 Task: Set up an automation rule to send a Slack message when a version is unreleased and configure issue transitions when parent issues are completed.
Action: Mouse moved to (803, 130)
Screenshot: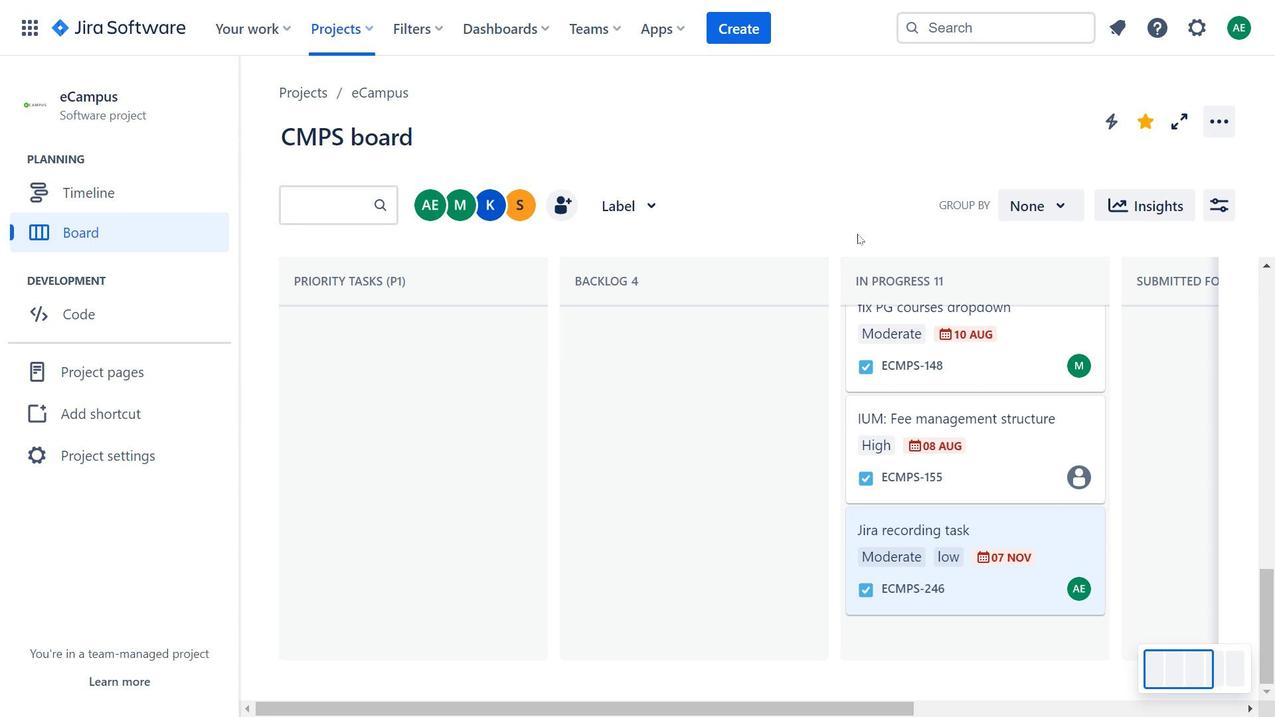
Action: Mouse scrolled (803, 131) with delta (0, 0)
Screenshot: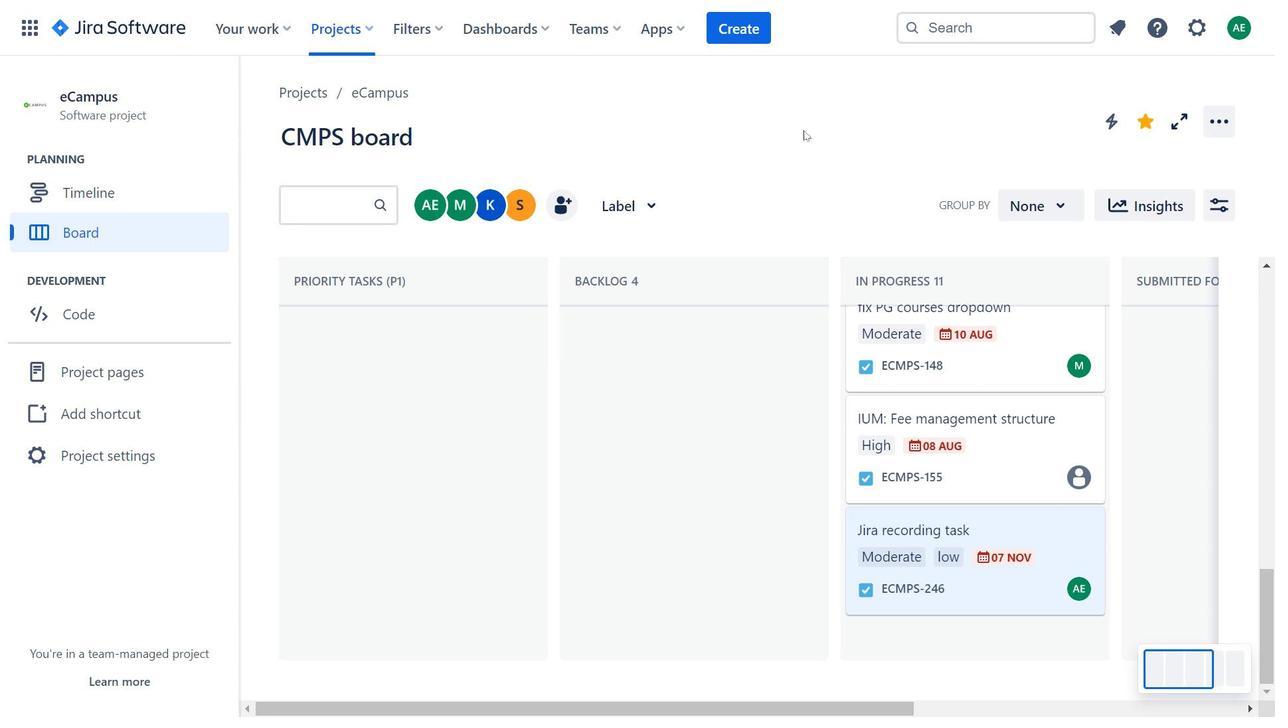 
Action: Mouse scrolled (803, 131) with delta (0, 0)
Screenshot: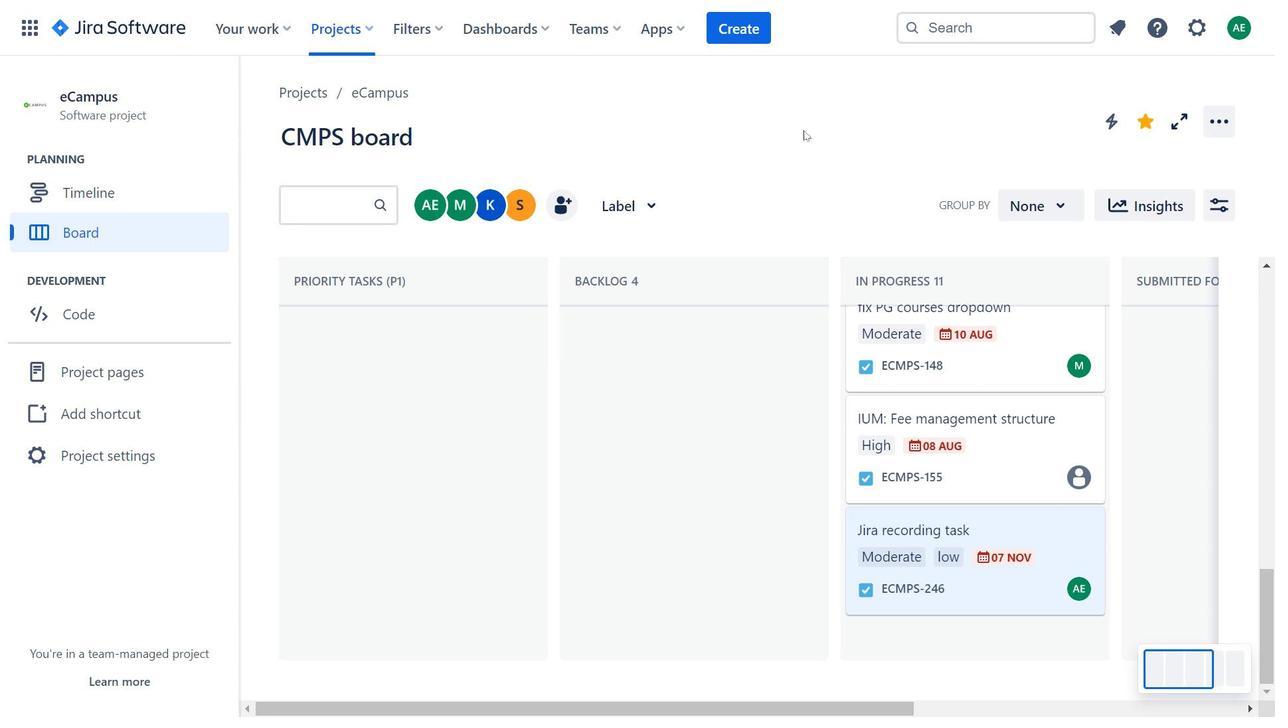 
Action: Mouse scrolled (803, 131) with delta (0, 0)
Screenshot: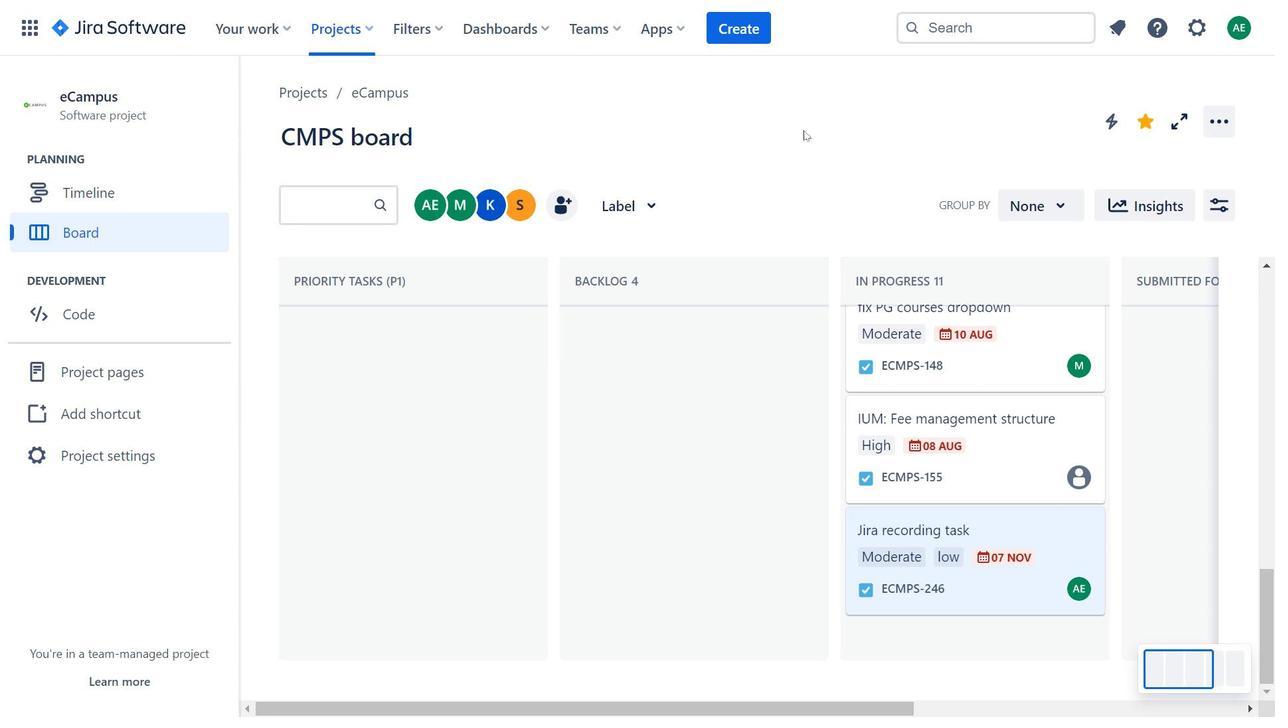 
Action: Mouse moved to (792, 166)
Screenshot: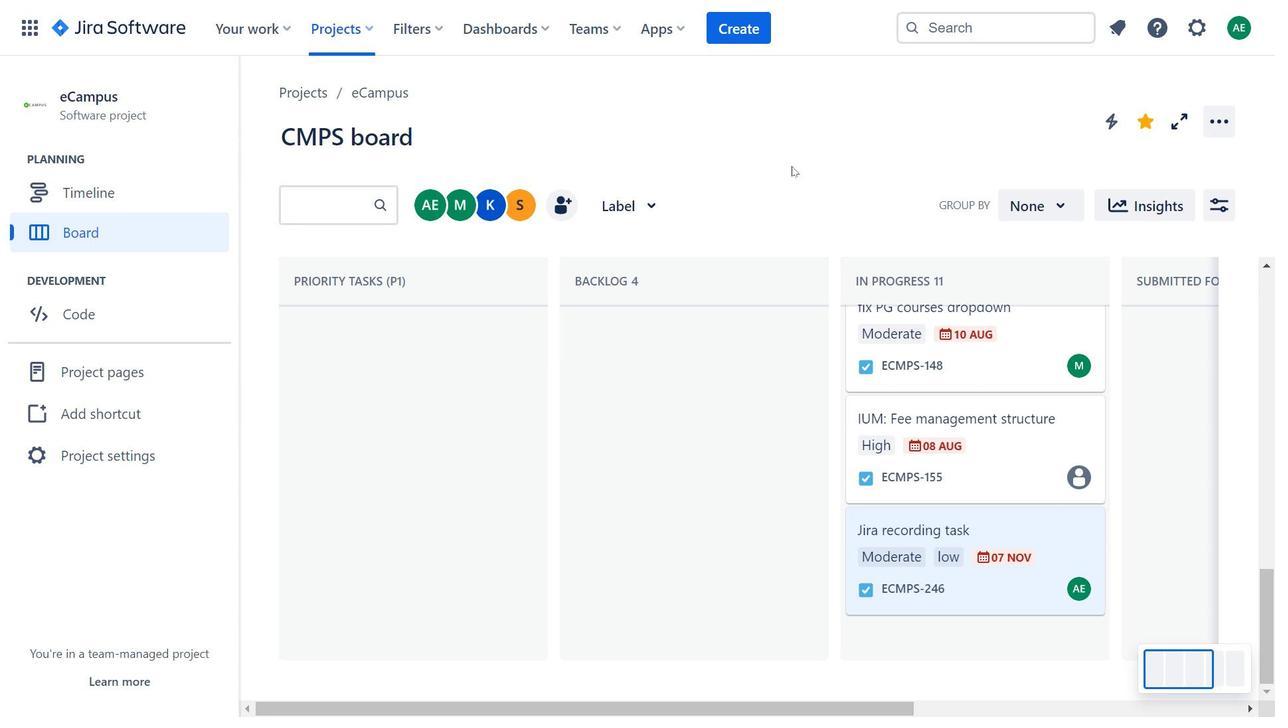 
Action: Mouse pressed left at (792, 166)
Screenshot: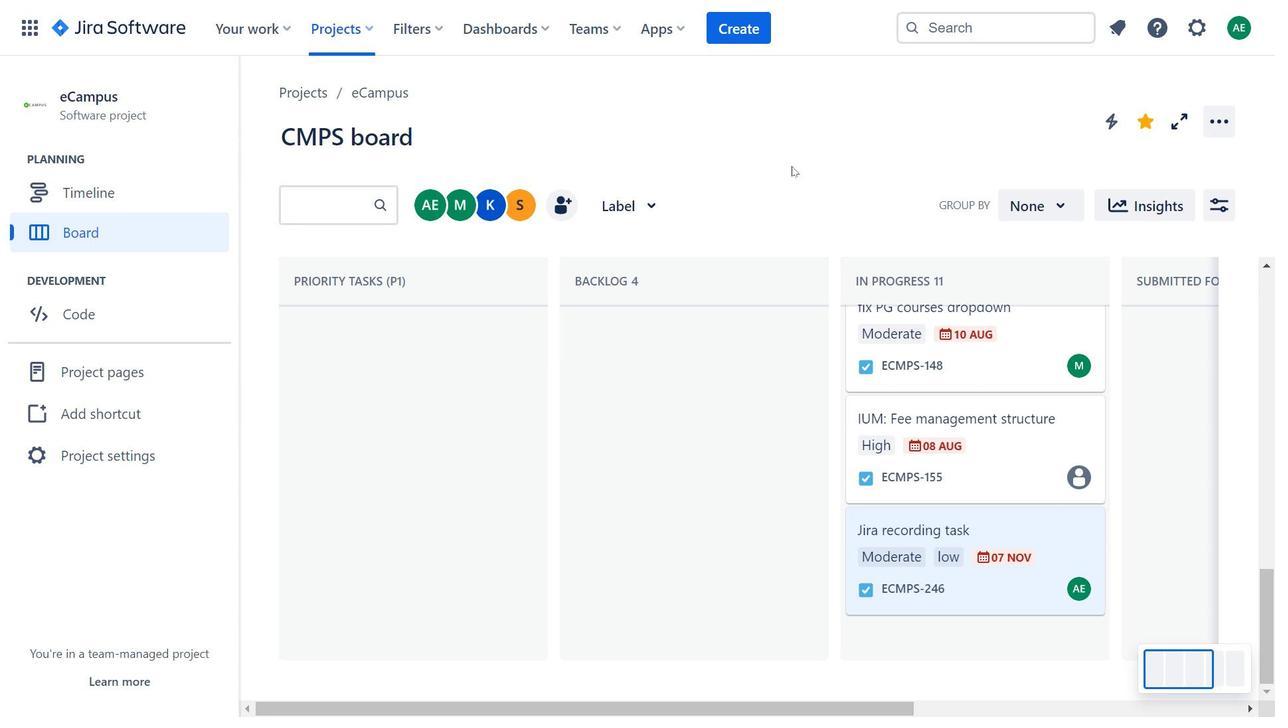 
Action: Mouse moved to (978, 543)
Screenshot: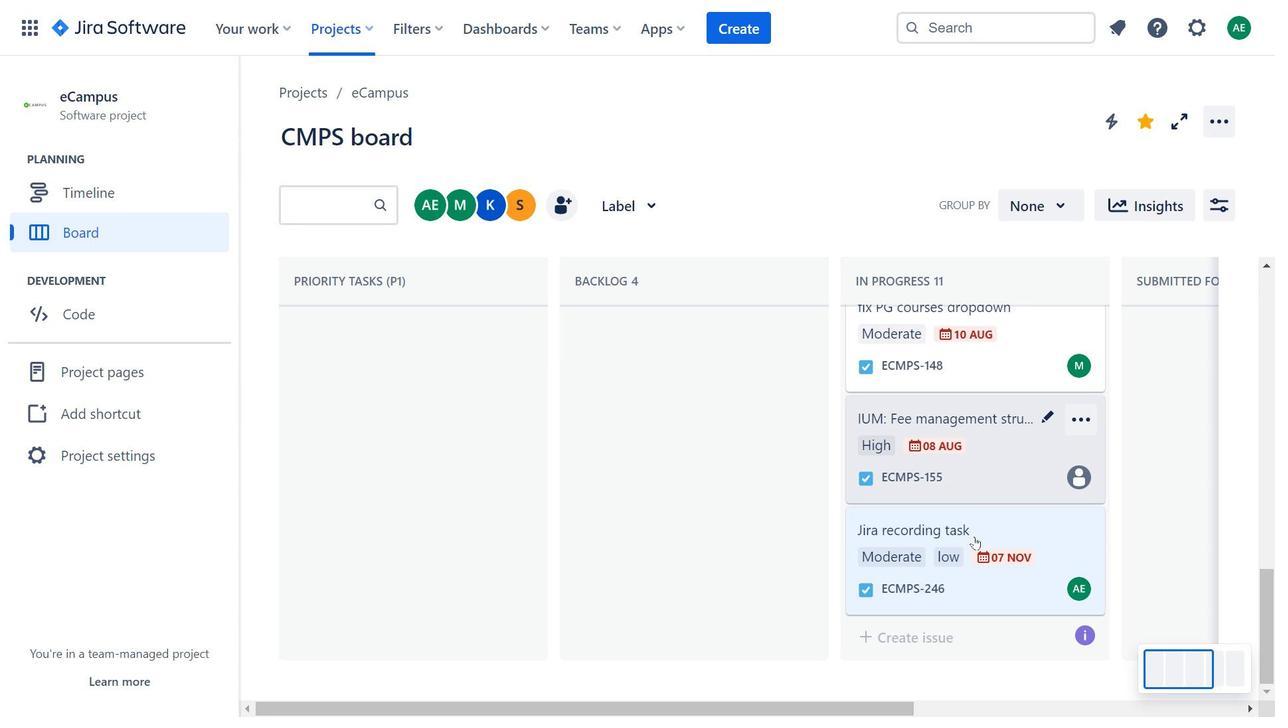 
Action: Mouse pressed left at (978, 543)
Screenshot: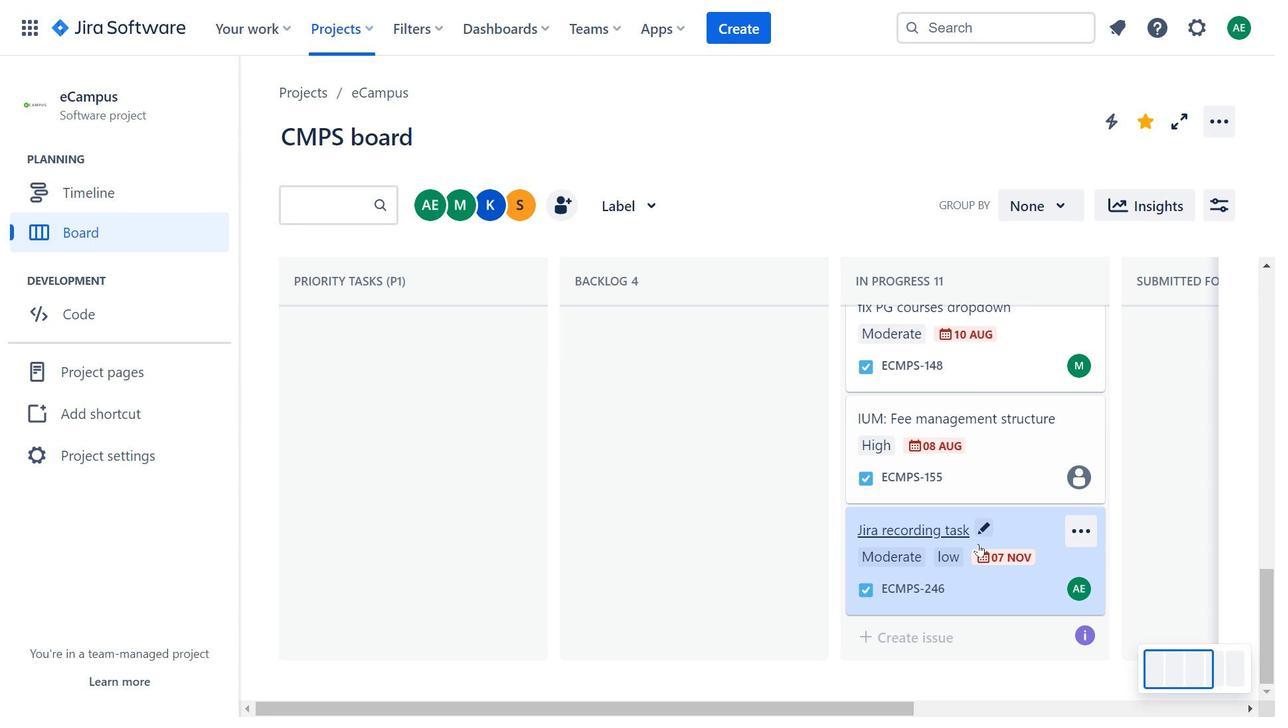 
Action: Mouse moved to (480, 116)
Screenshot: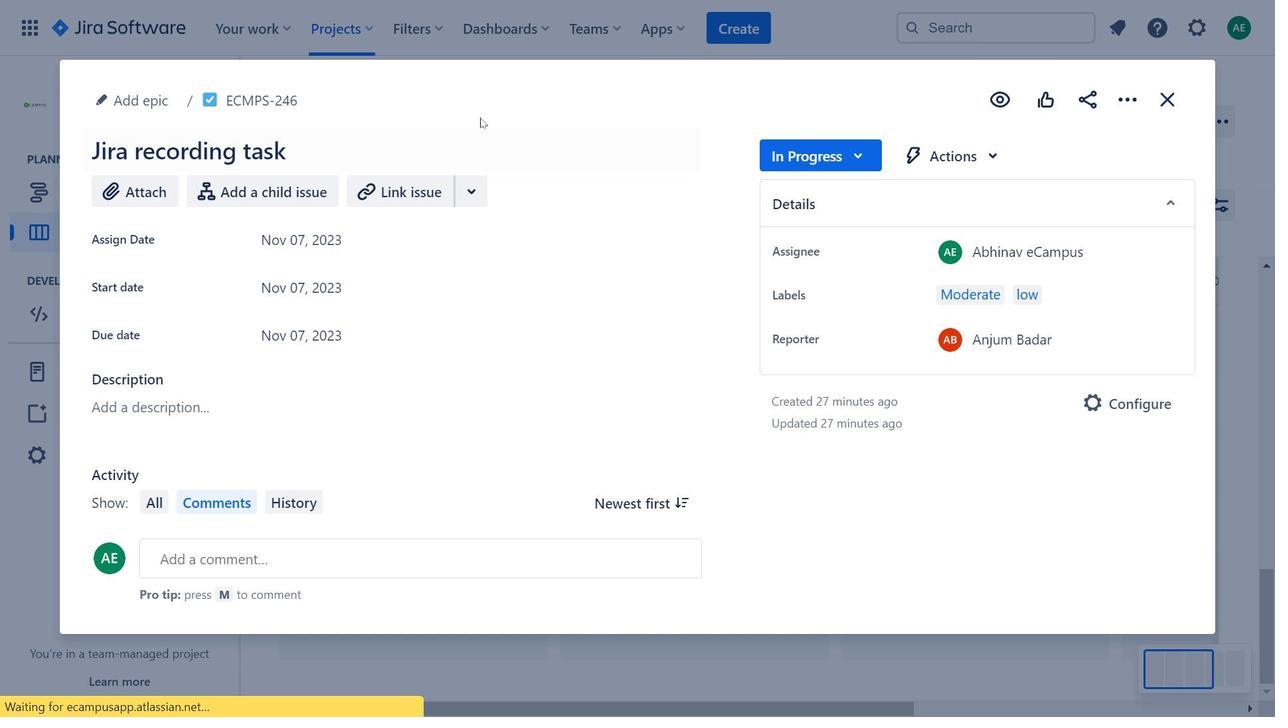 
Action: Mouse pressed left at (480, 116)
Screenshot: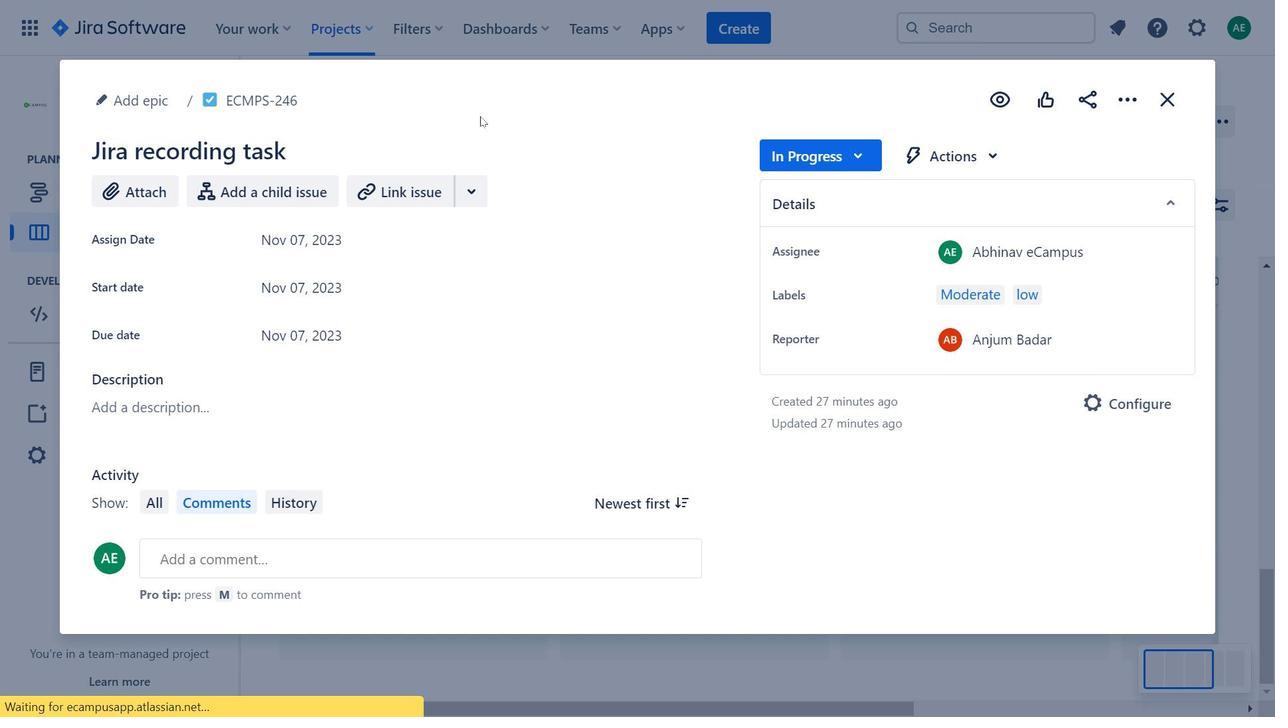 
Action: Mouse moved to (351, 285)
Screenshot: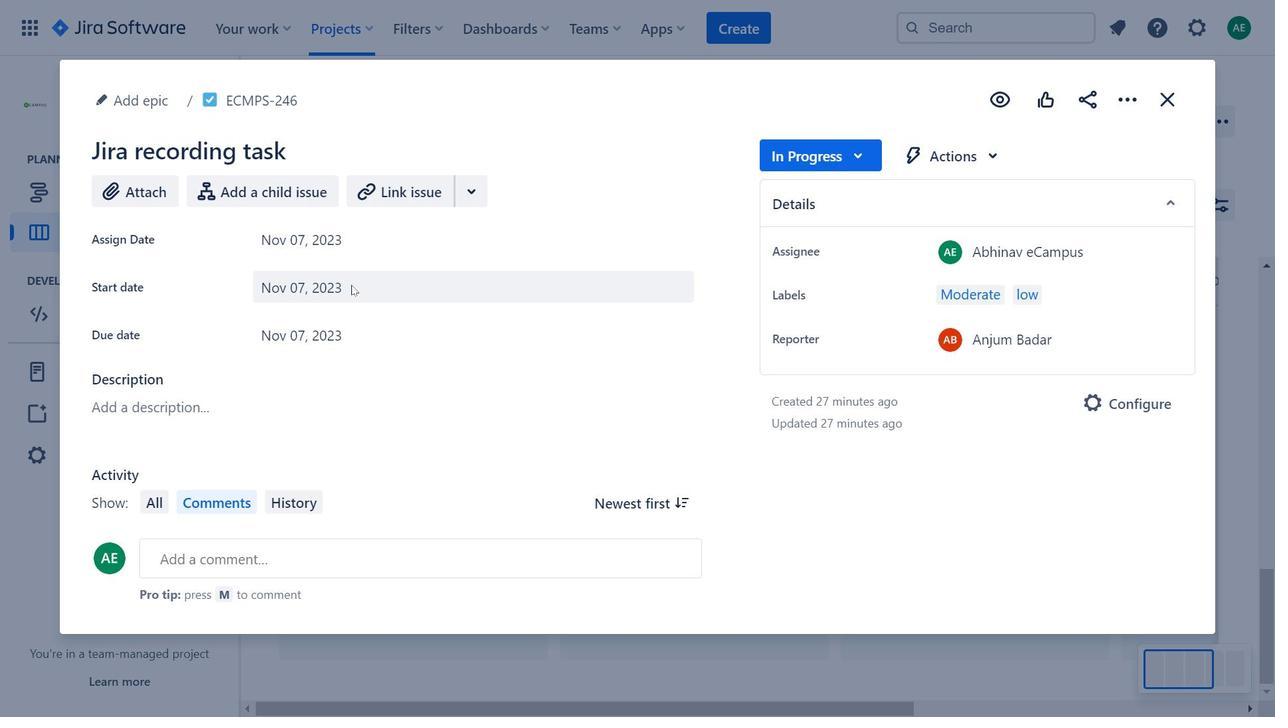 
Action: Mouse pressed left at (351, 285)
Screenshot: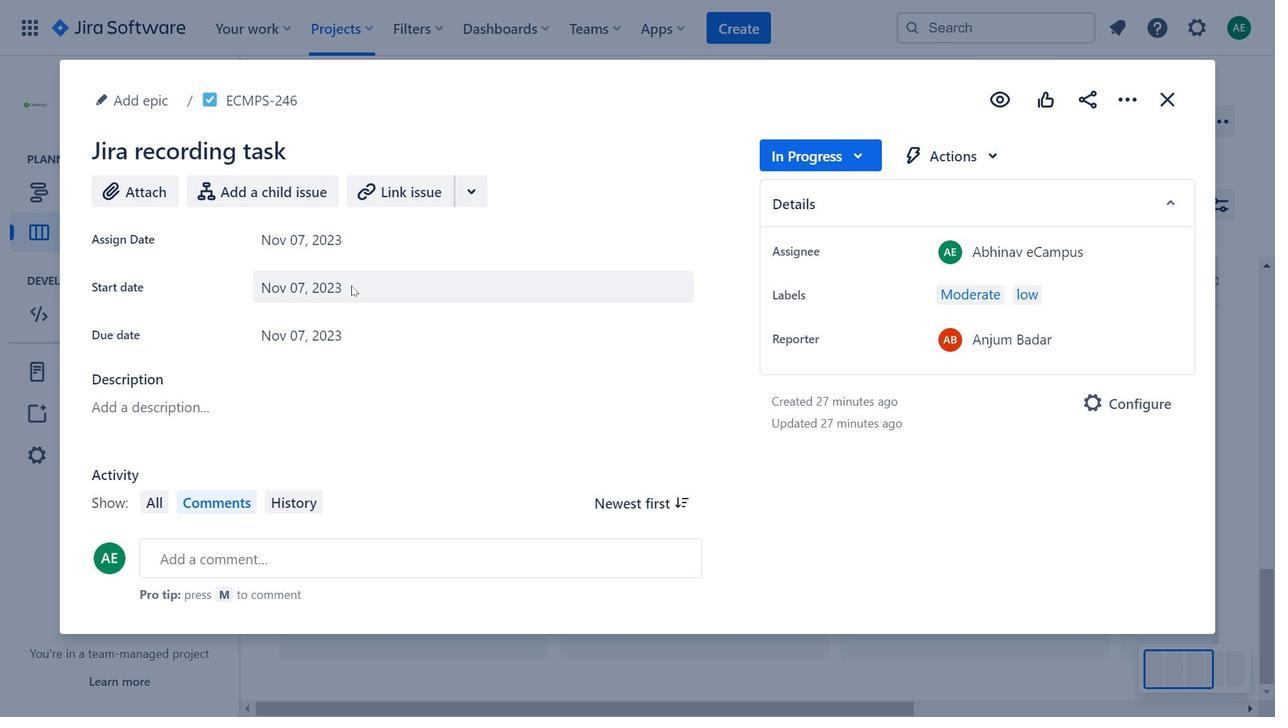 
Action: Mouse moved to (862, 156)
Screenshot: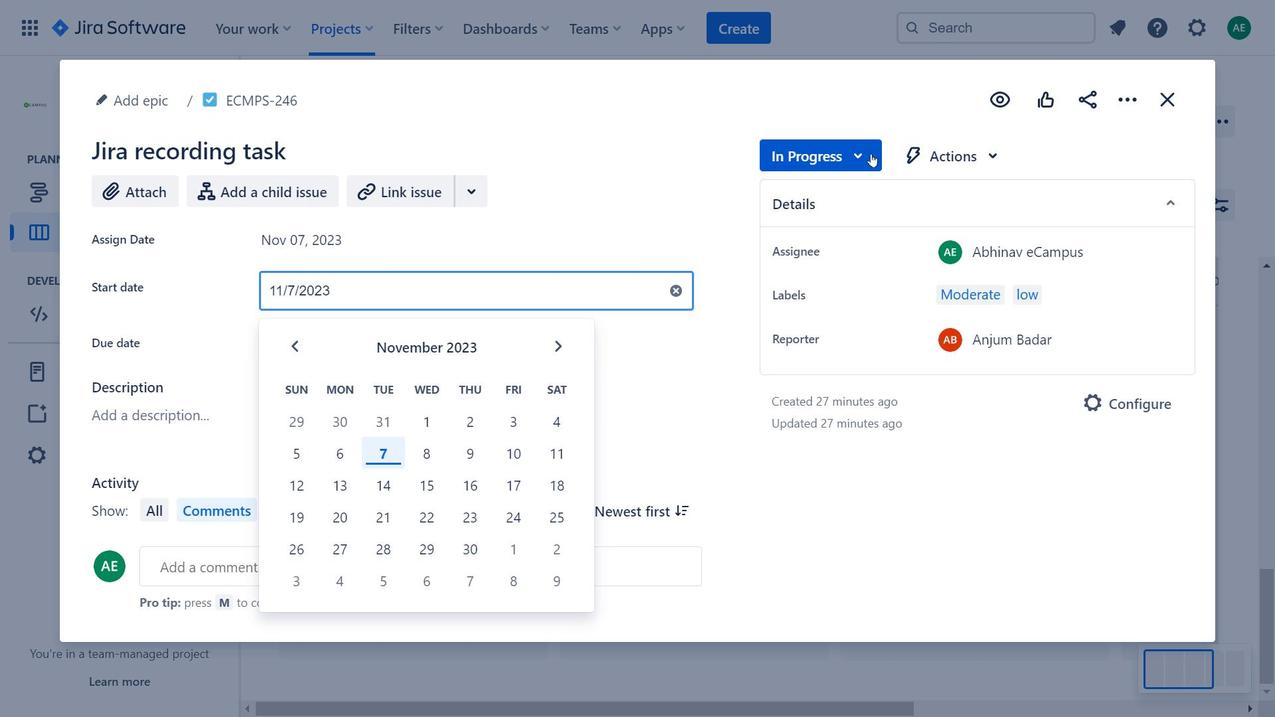 
Action: Mouse pressed left at (862, 156)
Screenshot: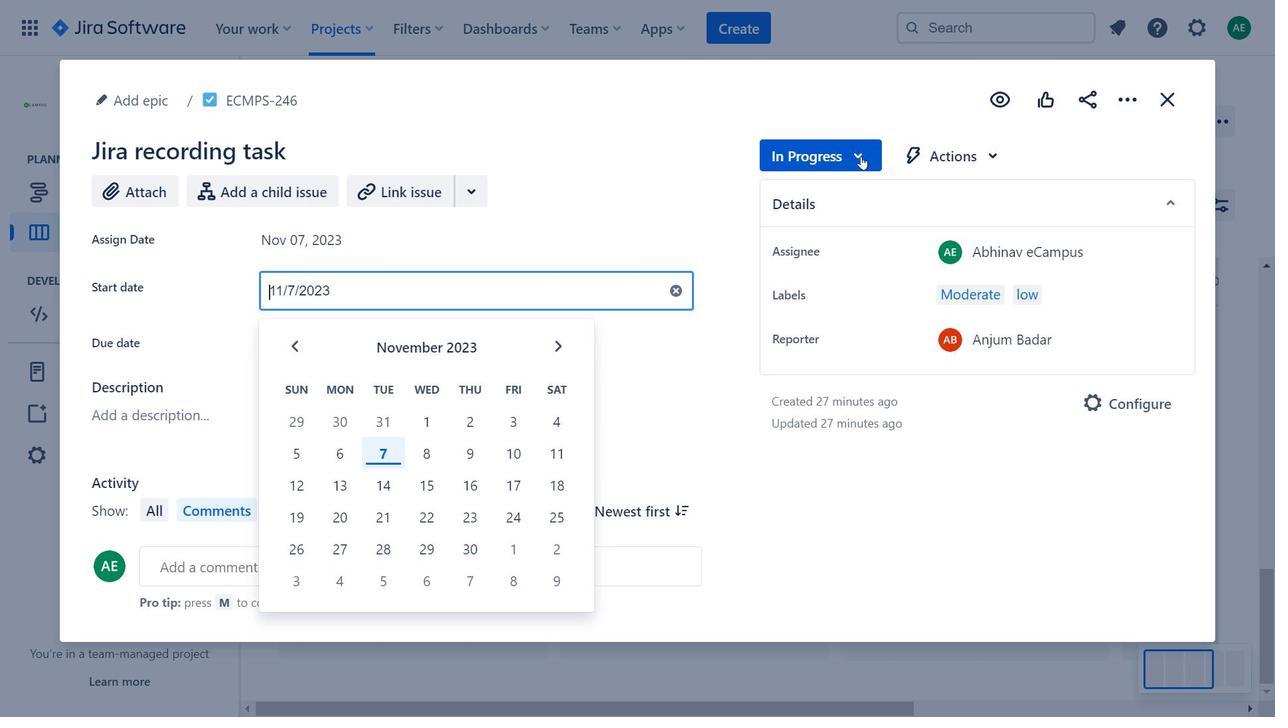 
Action: Mouse moved to (866, 321)
Screenshot: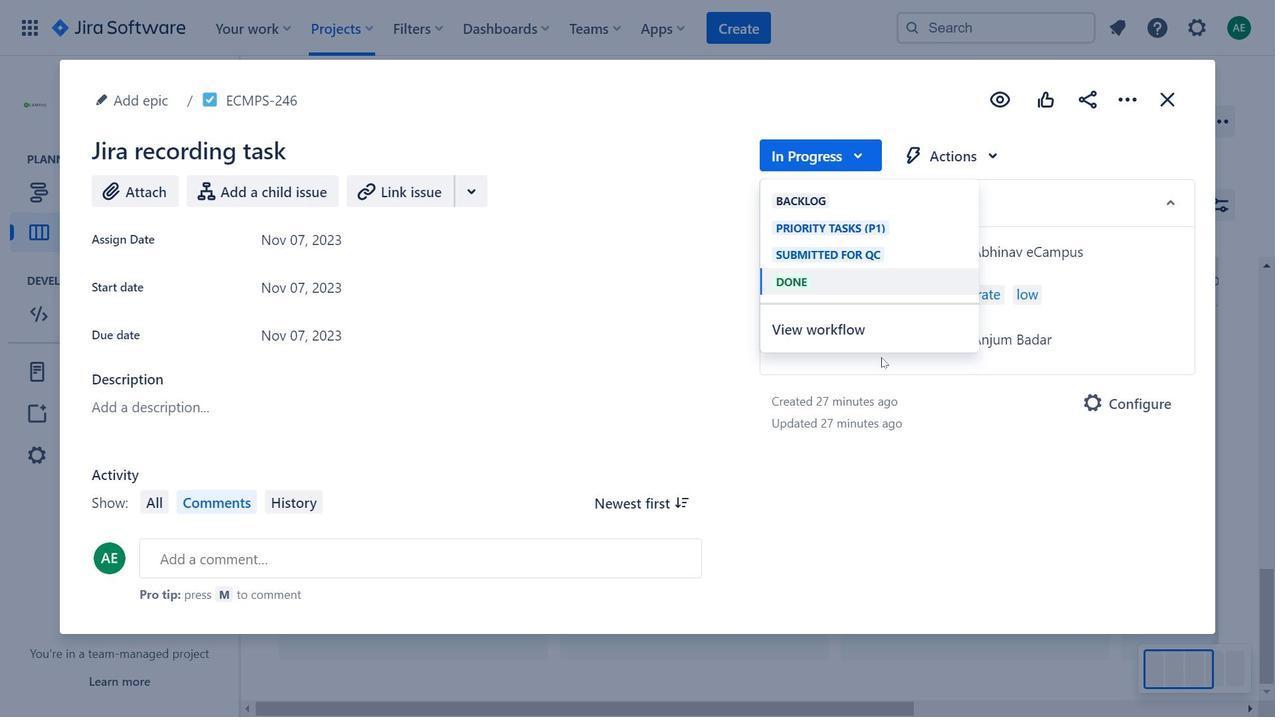 
Action: Mouse pressed left at (866, 321)
Screenshot: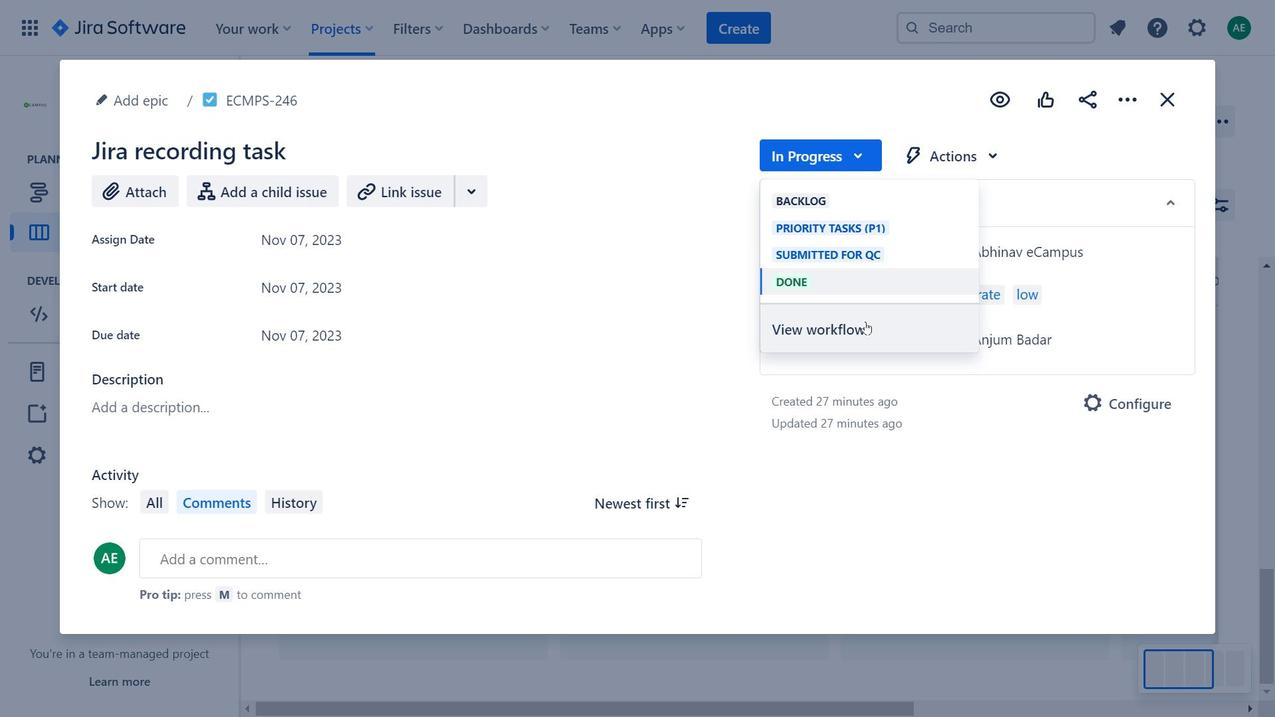 
Action: Mouse moved to (94, 96)
Screenshot: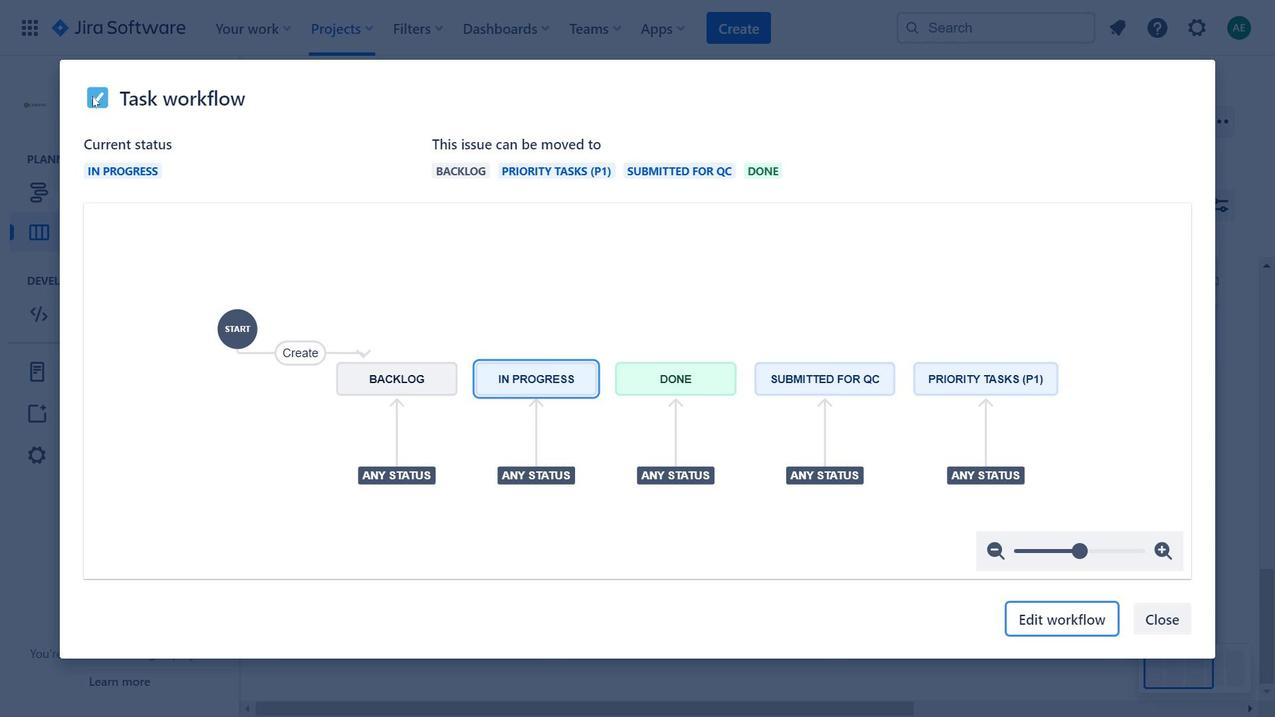 
Action: Mouse pressed left at (94, 96)
Screenshot: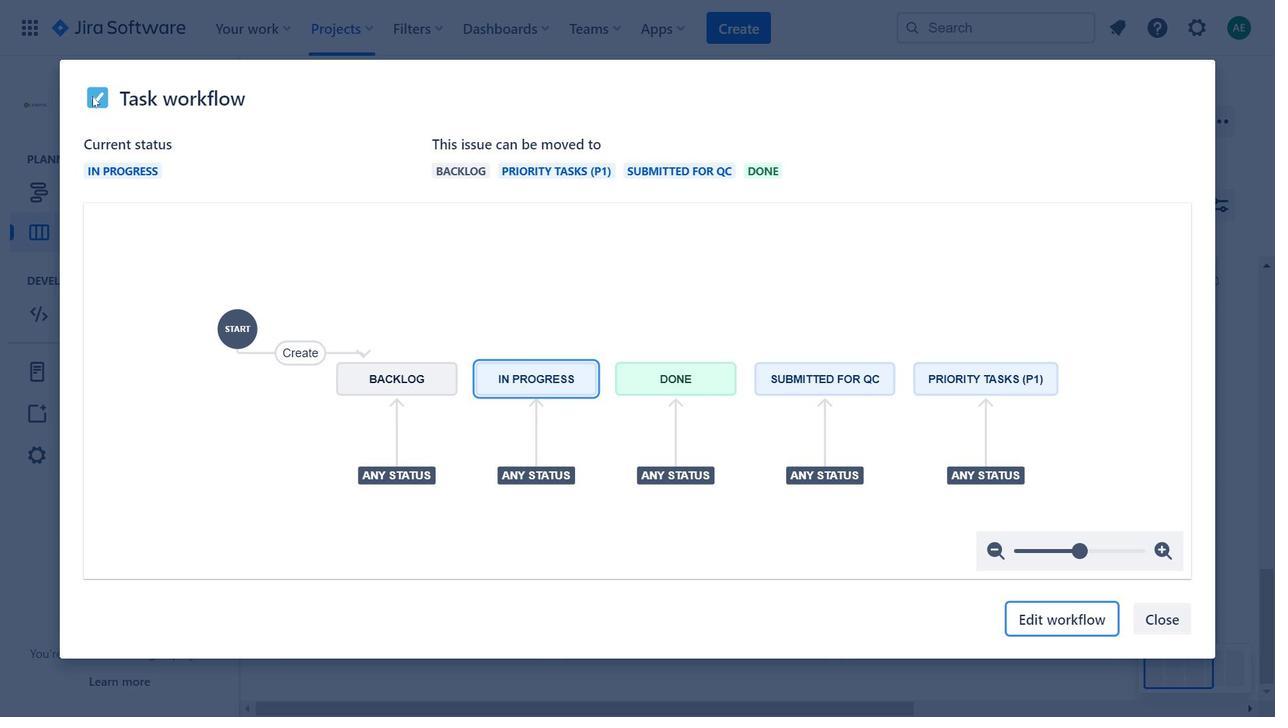 
Action: Mouse moved to (1157, 550)
Screenshot: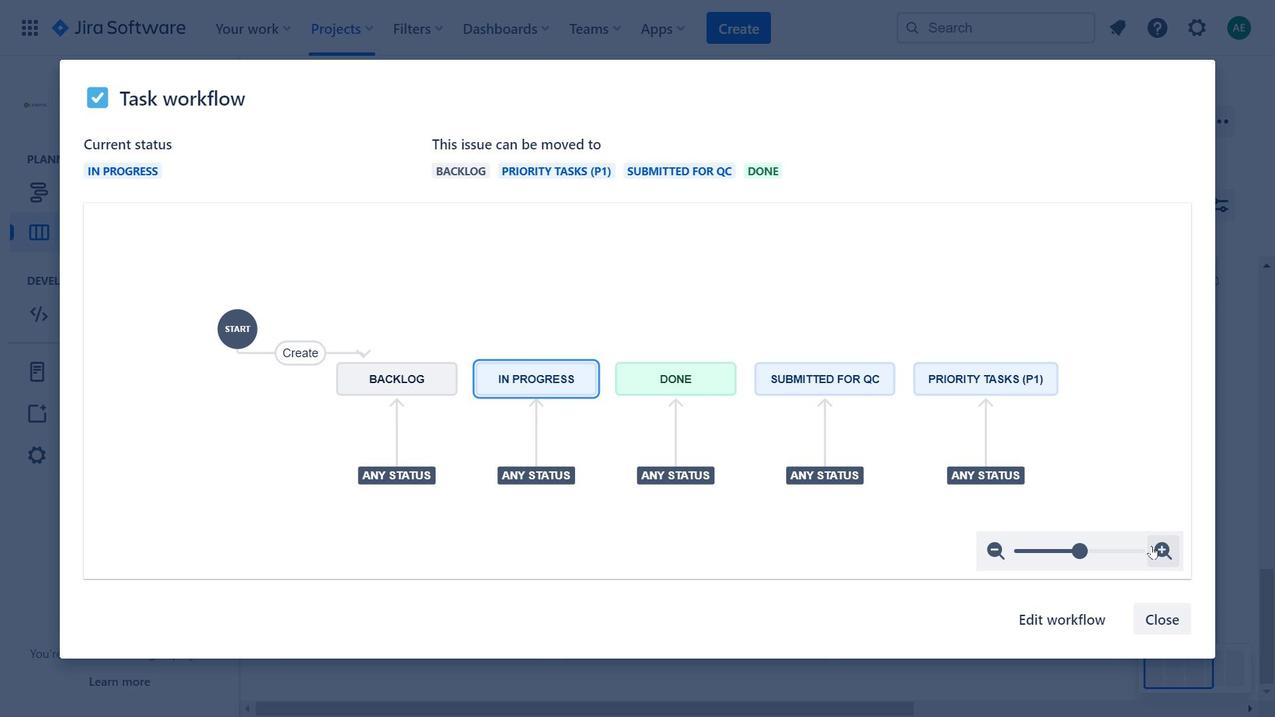 
Action: Mouse pressed left at (1157, 550)
Screenshot: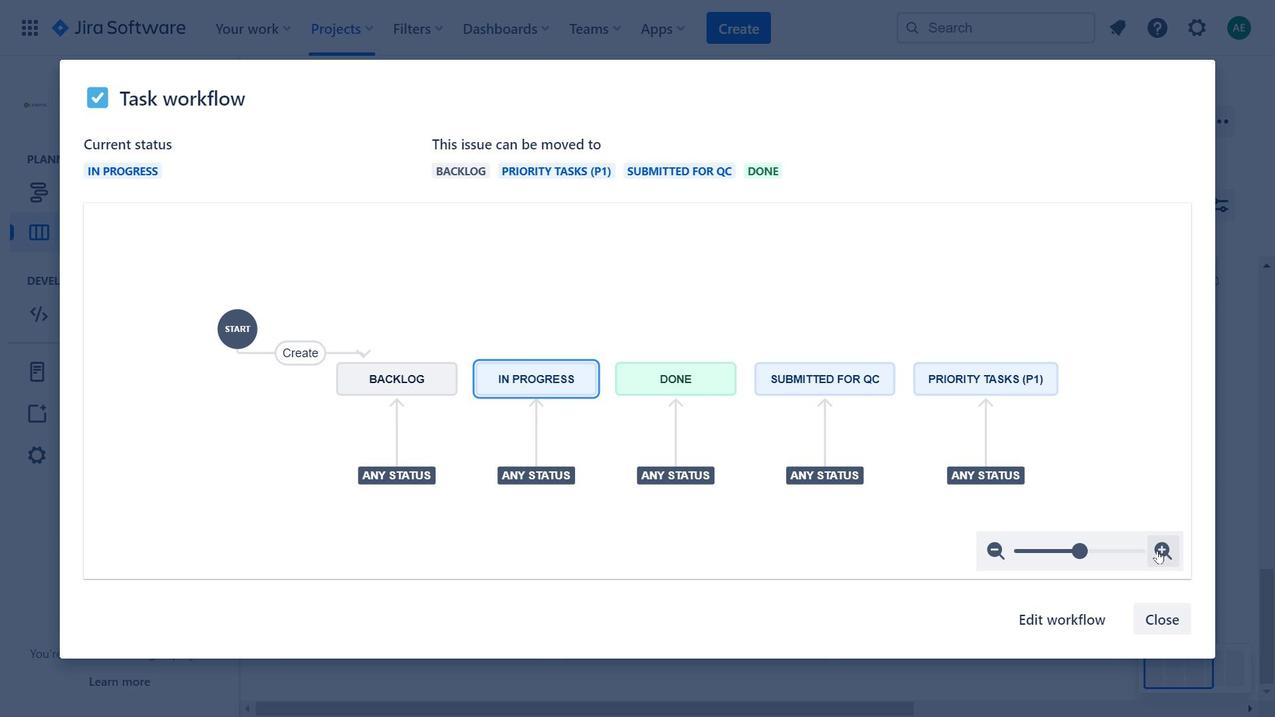 
Action: Mouse pressed left at (1157, 550)
Screenshot: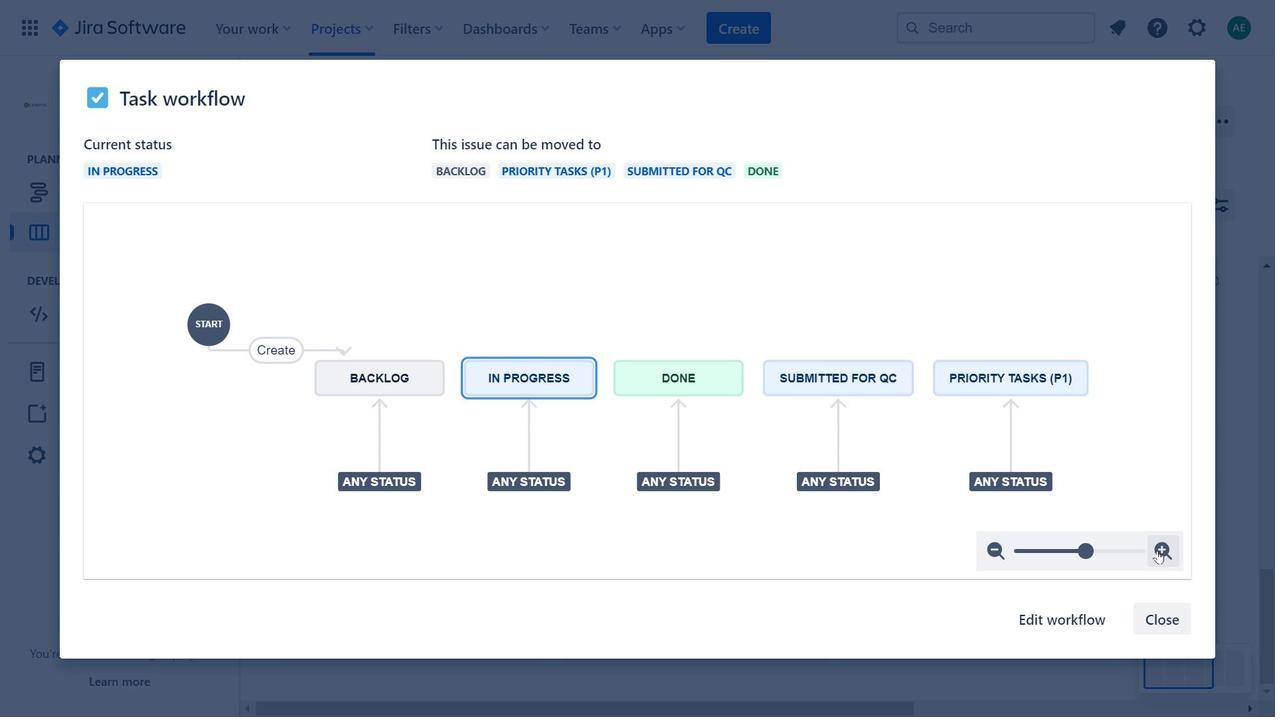
Action: Mouse moved to (1158, 551)
Screenshot: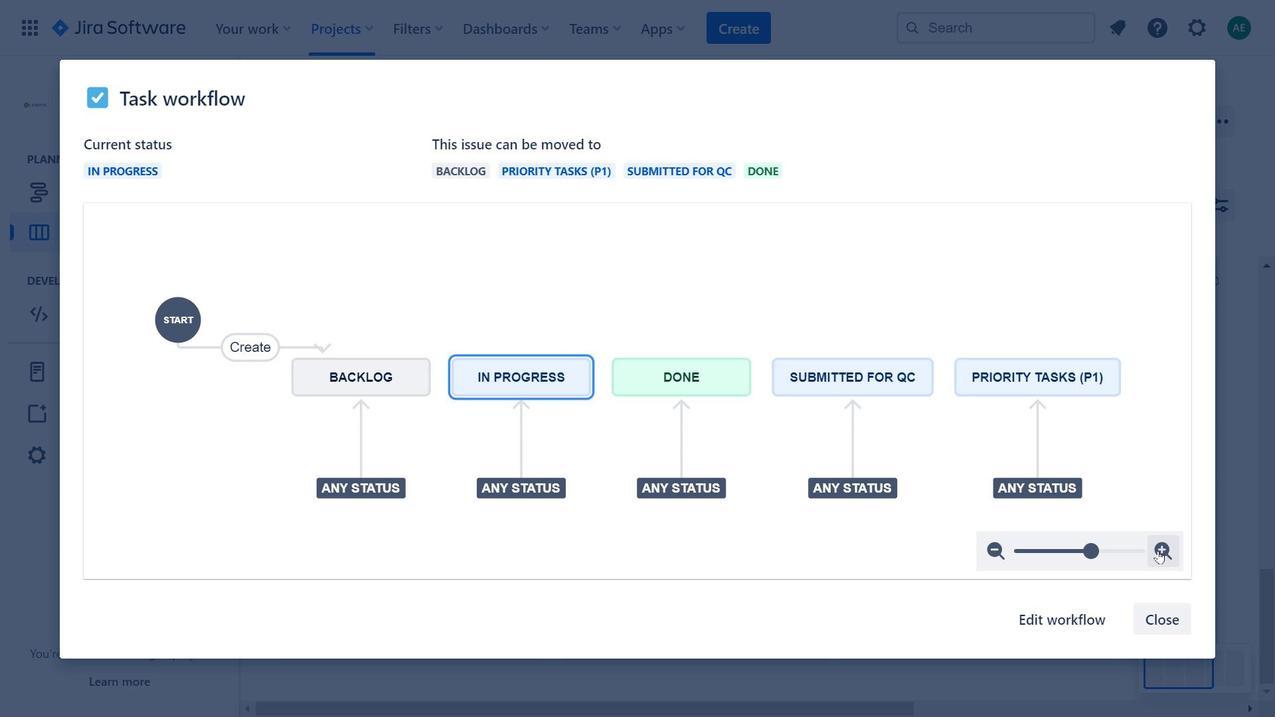 
Action: Mouse pressed left at (1158, 551)
Screenshot: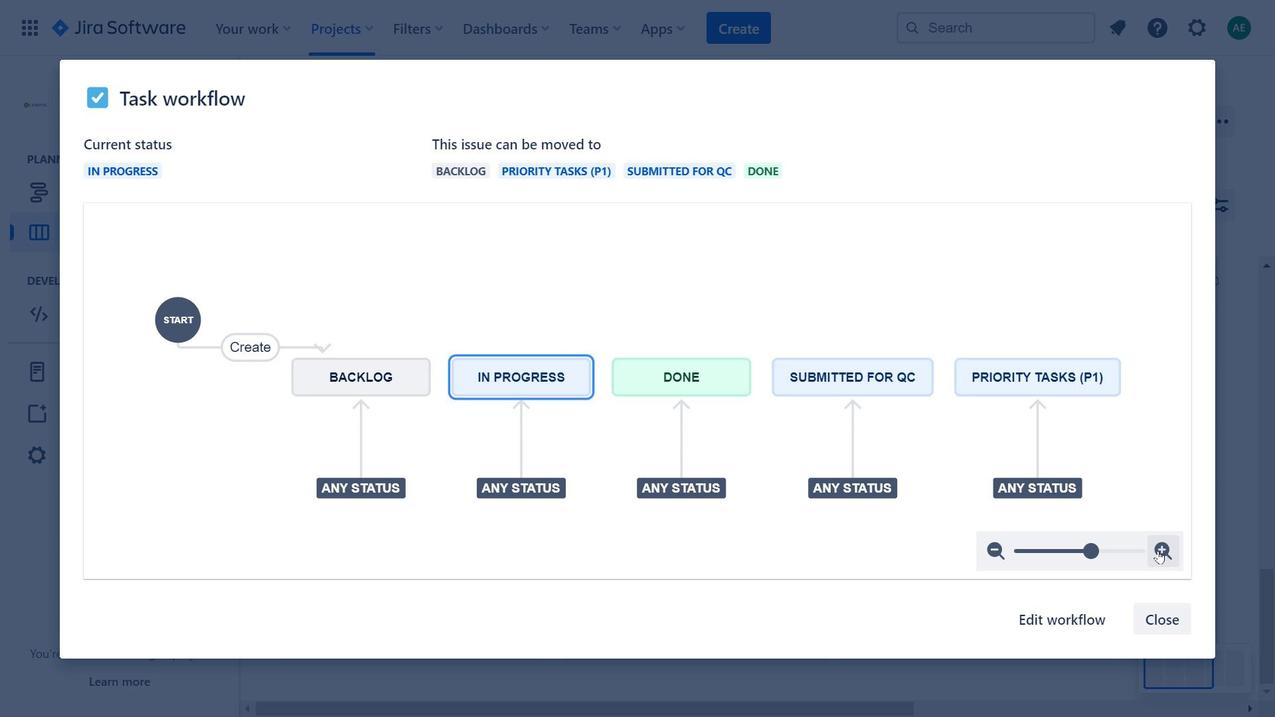 
Action: Mouse moved to (980, 423)
Screenshot: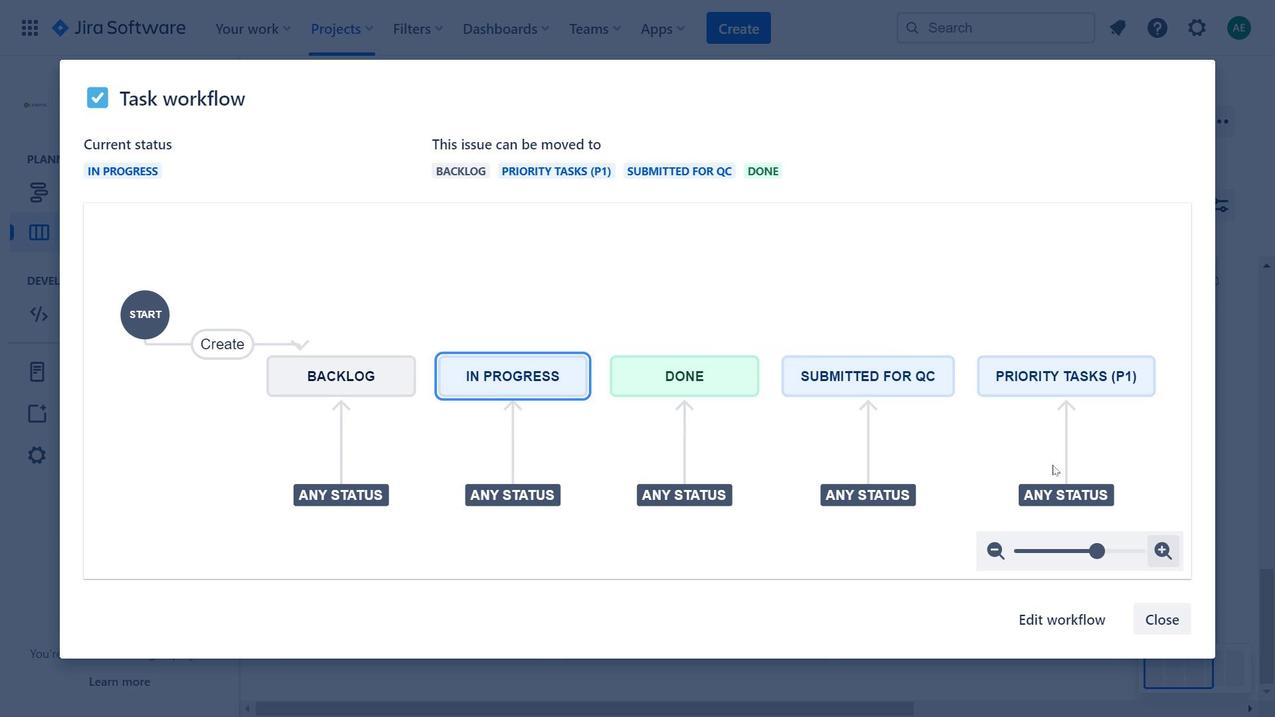 
Action: Mouse pressed left at (980, 423)
Screenshot: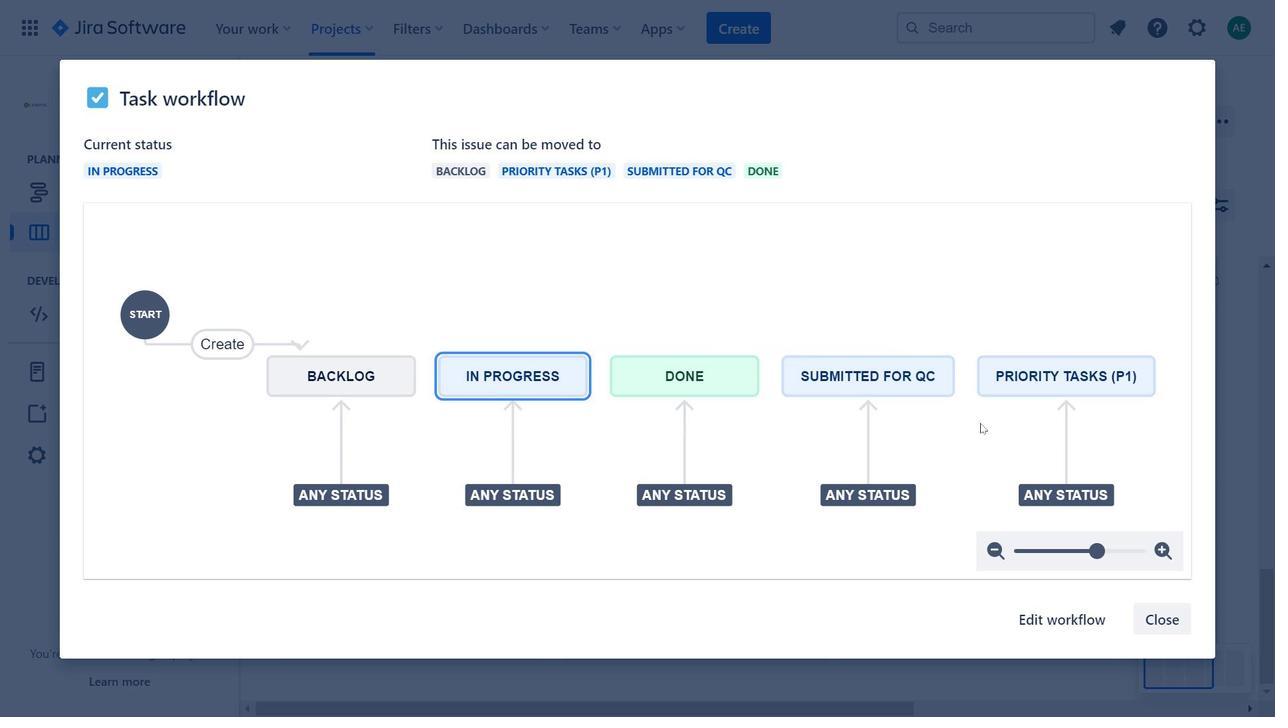 
Action: Mouse moved to (961, 398)
Screenshot: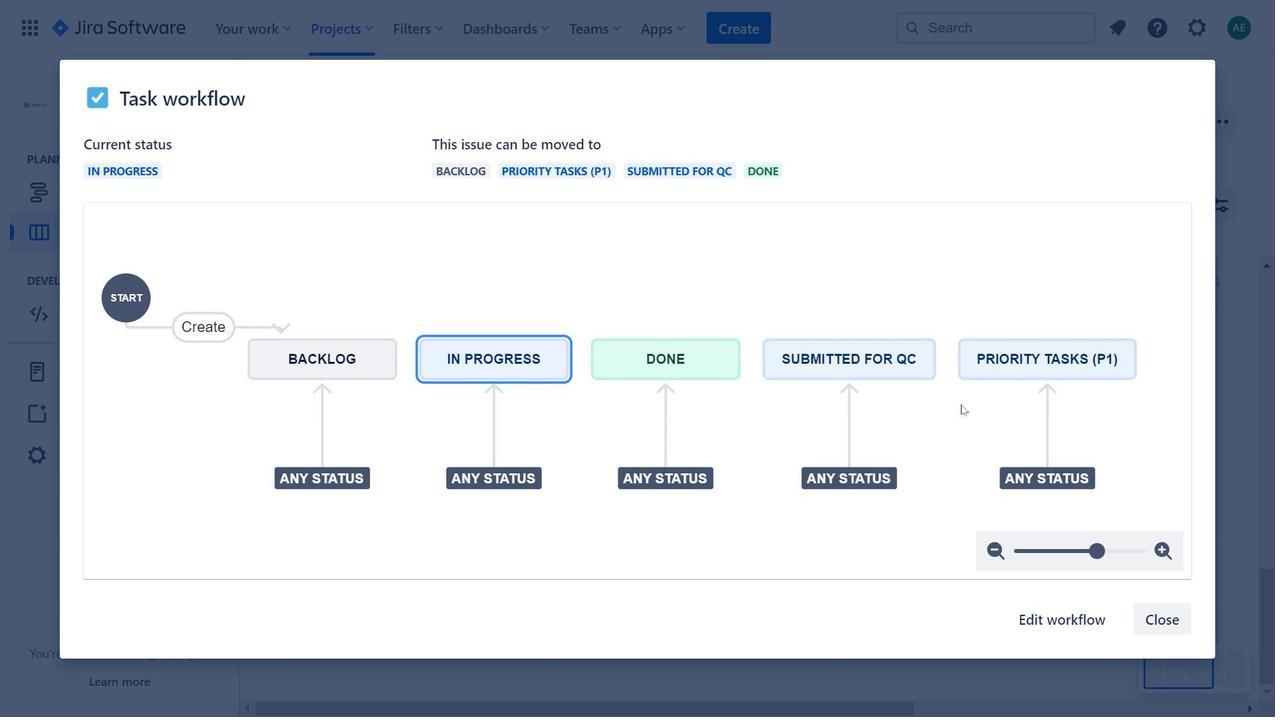 
Action: Mouse pressed left at (961, 398)
Screenshot: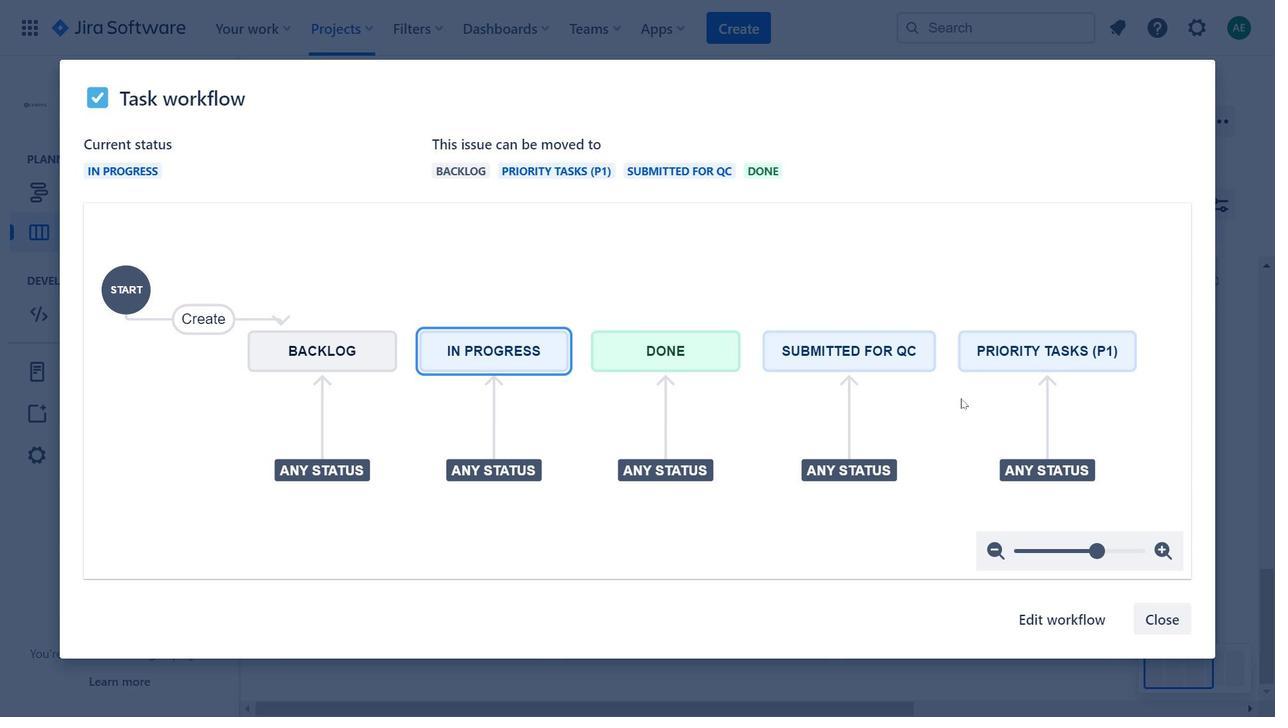 
Action: Mouse moved to (919, 321)
Screenshot: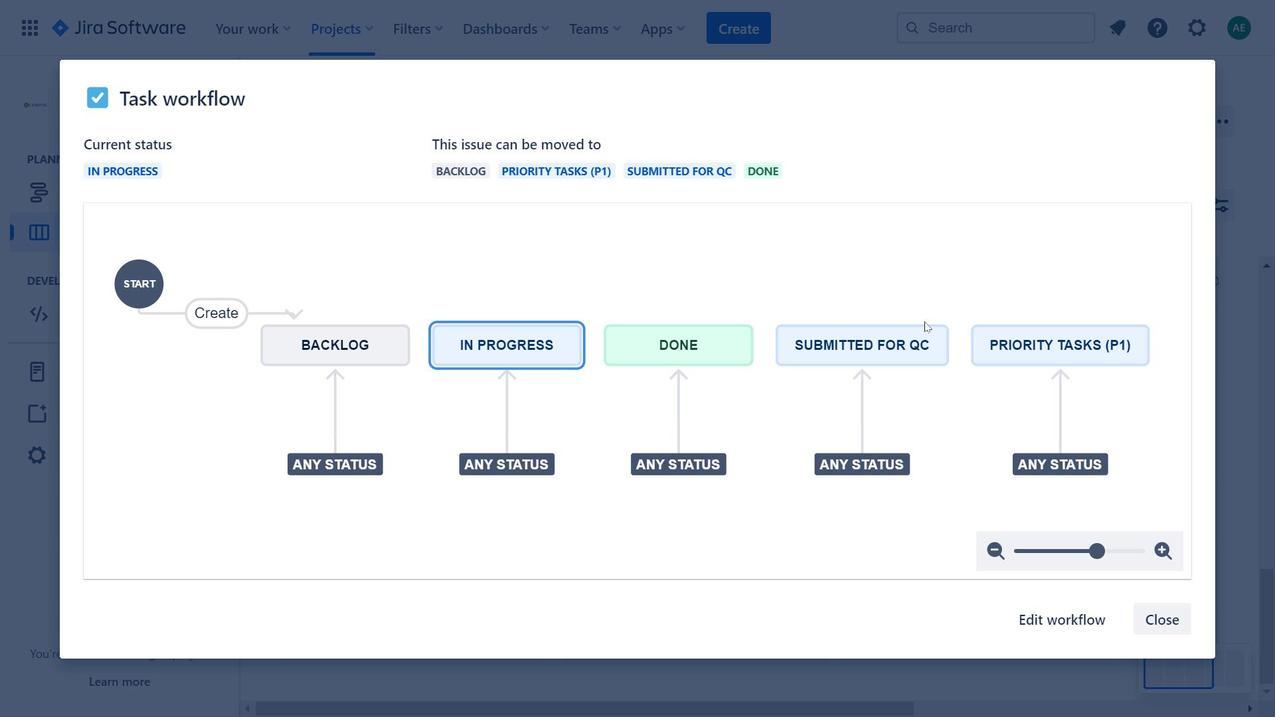 
Action: Mouse scrolled (919, 322) with delta (0, 0)
Screenshot: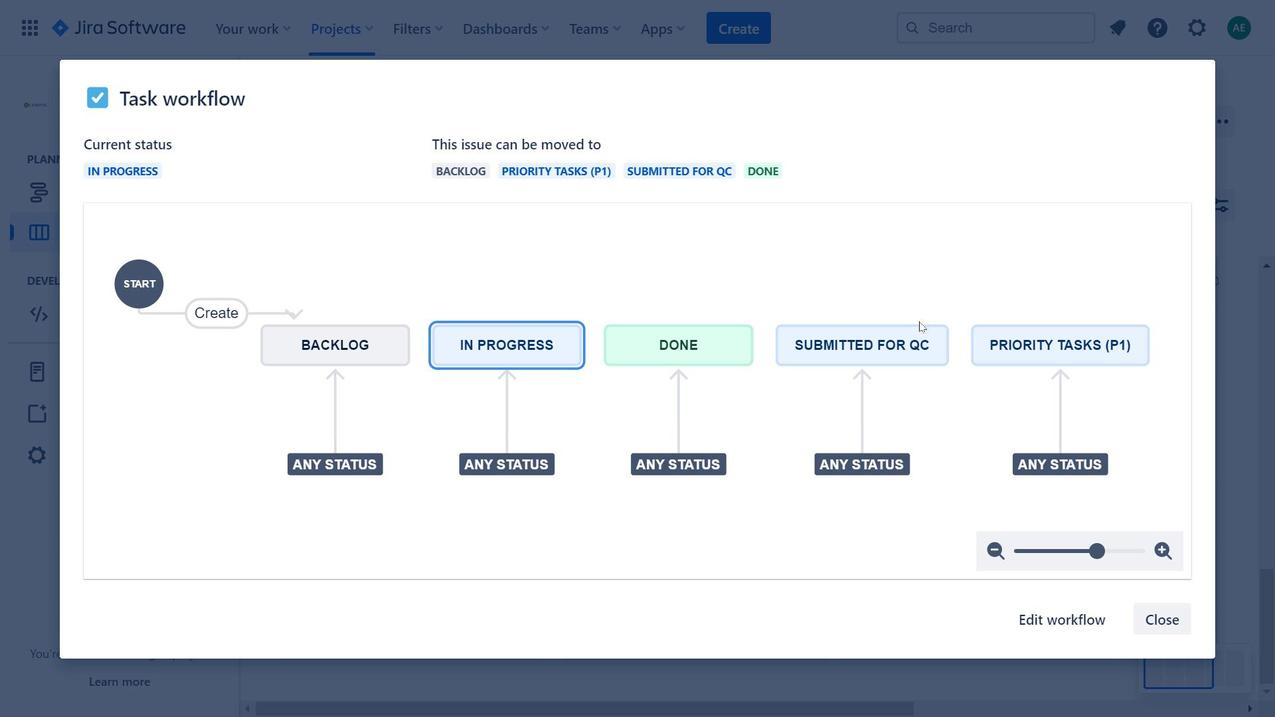 
Action: Mouse scrolled (919, 322) with delta (0, 0)
Screenshot: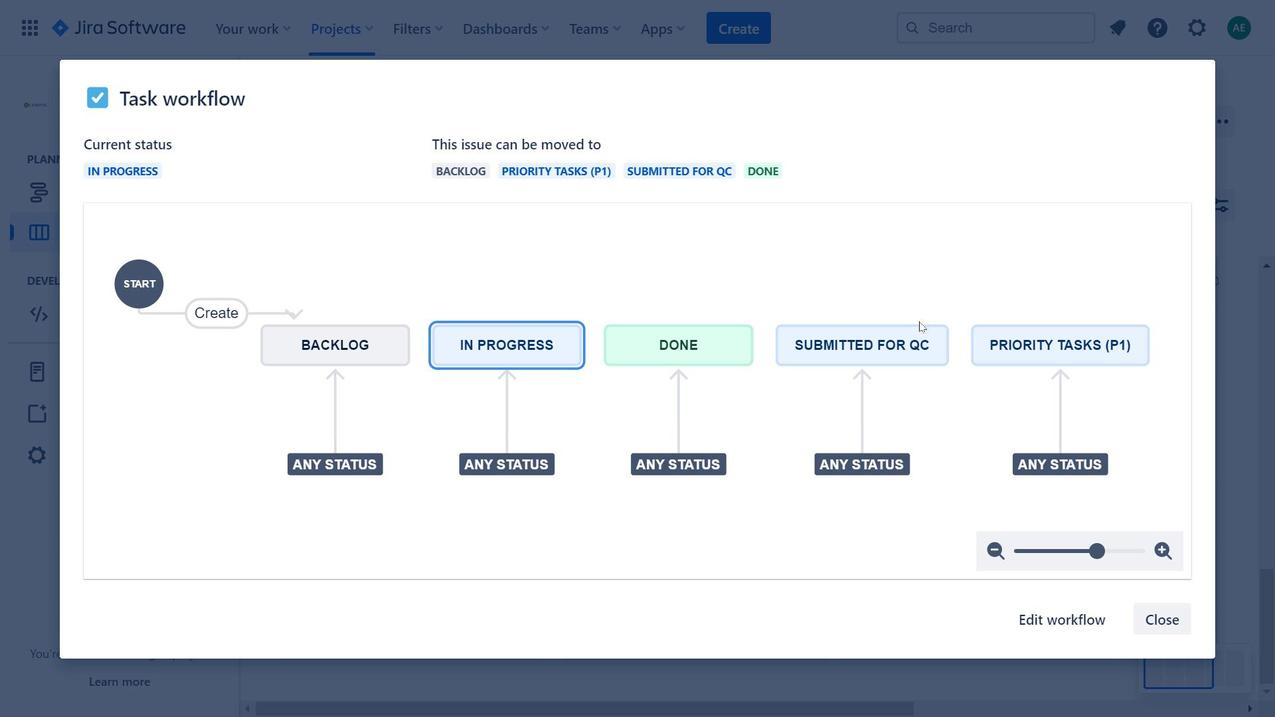 
Action: Mouse scrolled (919, 320) with delta (0, 0)
Screenshot: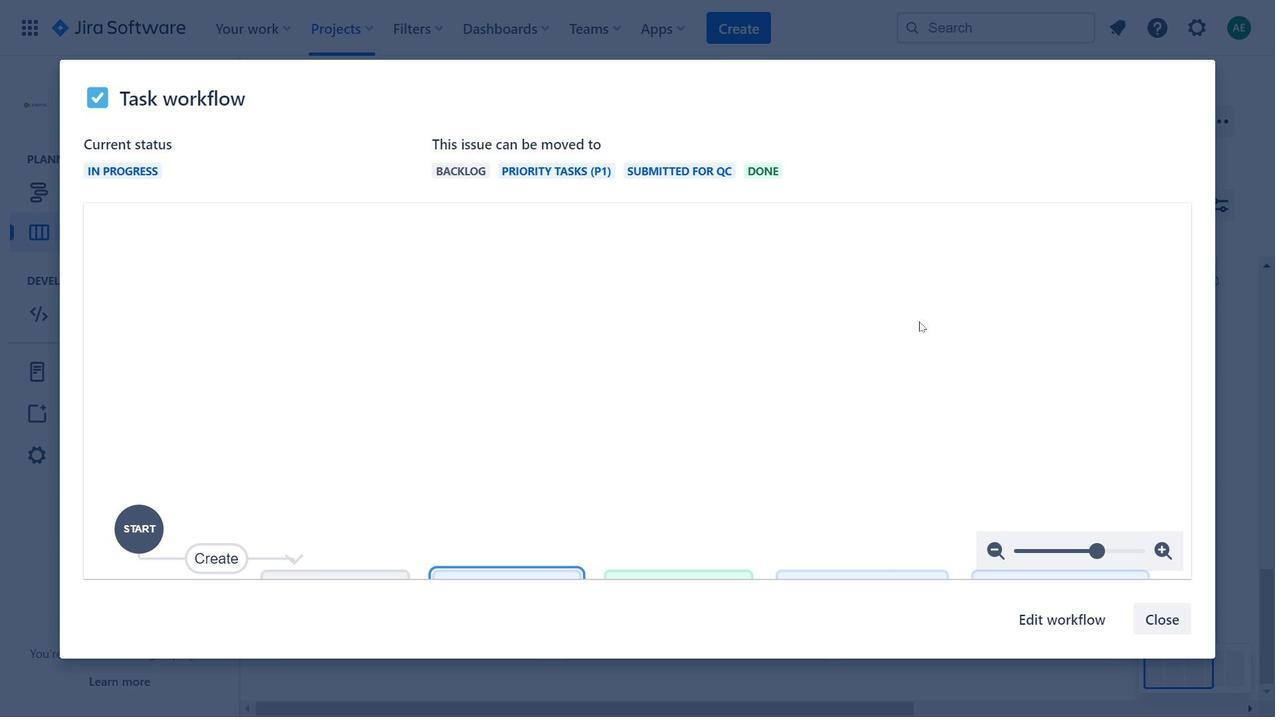
Action: Mouse scrolled (919, 320) with delta (0, 0)
Screenshot: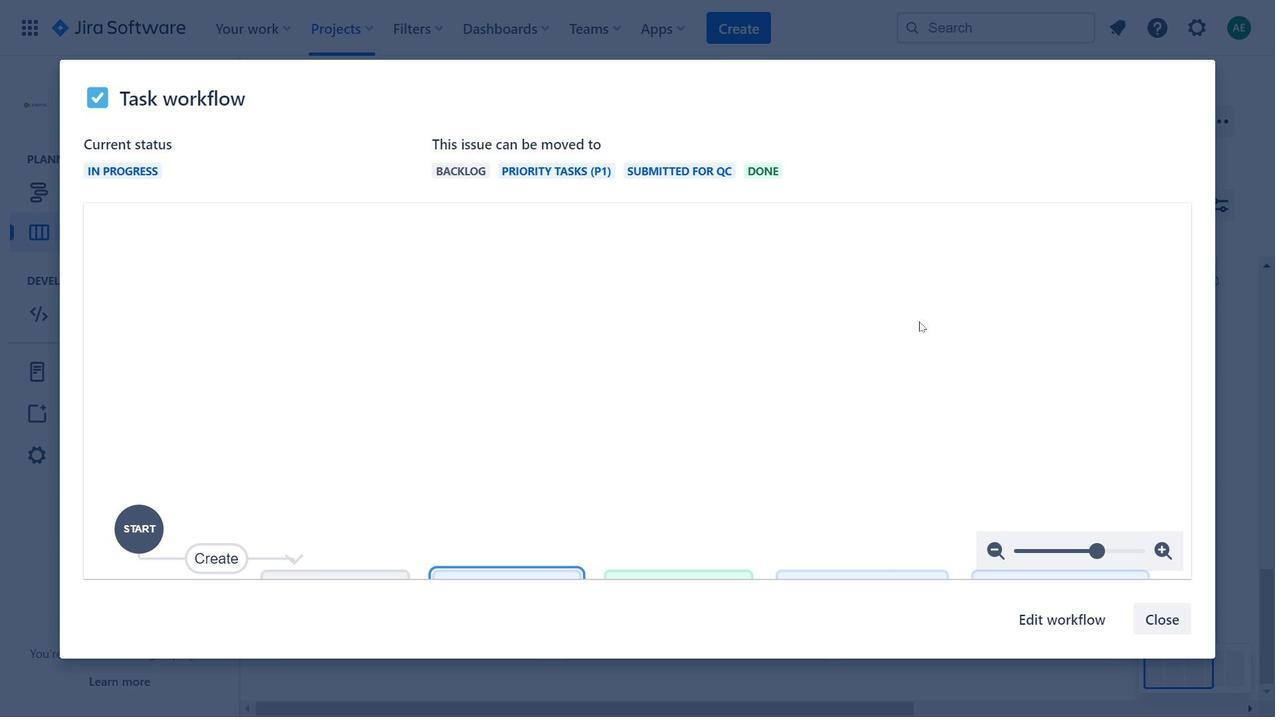 
Action: Mouse moved to (1172, 613)
Screenshot: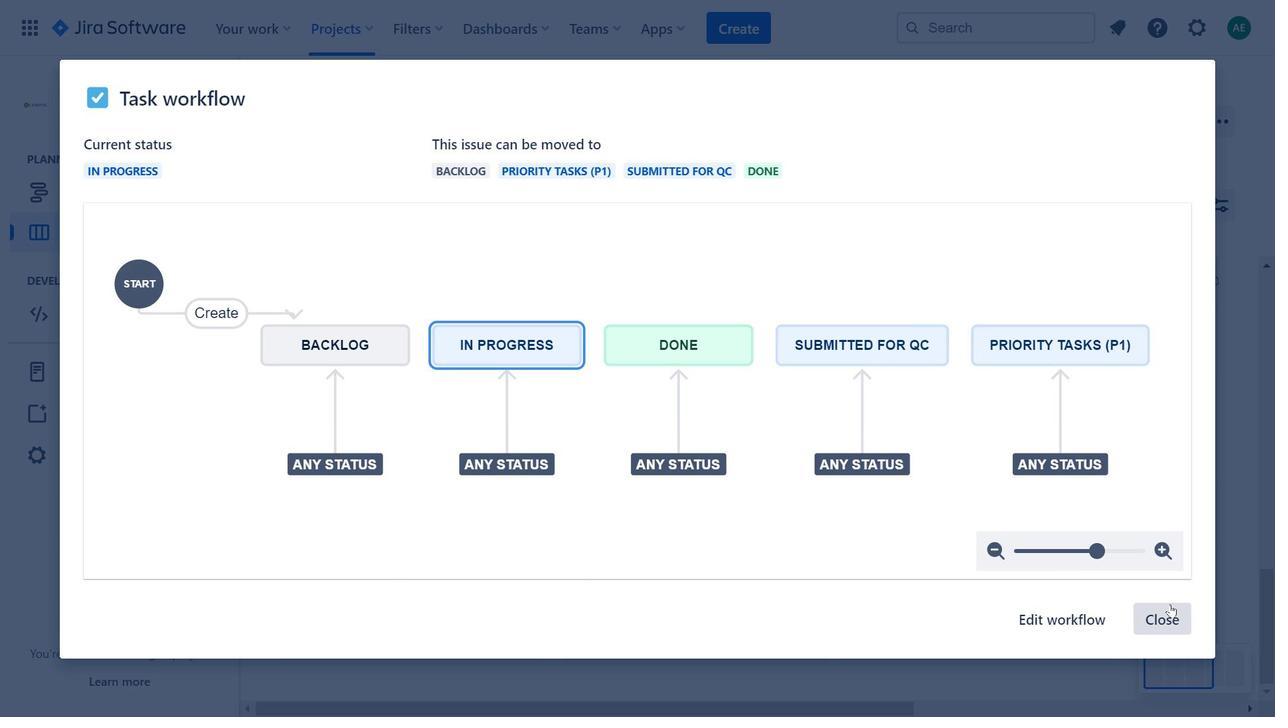 
Action: Mouse pressed left at (1172, 613)
Screenshot: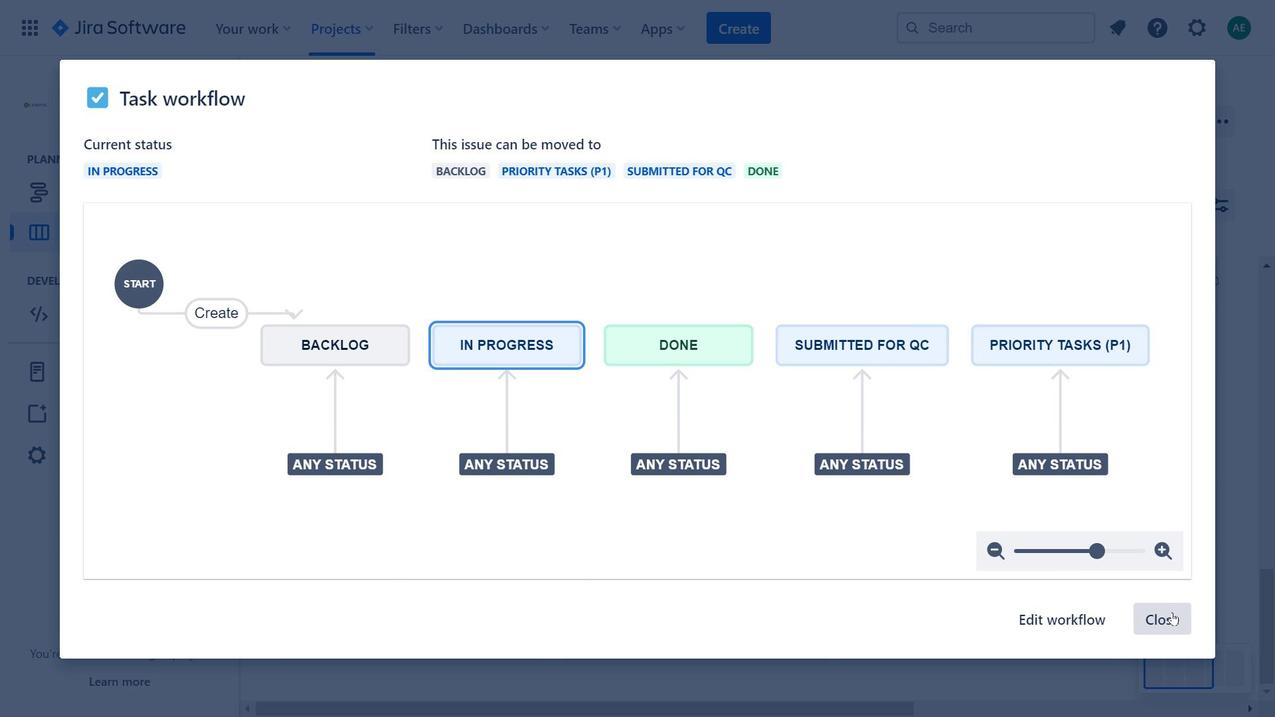 
Action: Mouse moved to (942, 146)
Screenshot: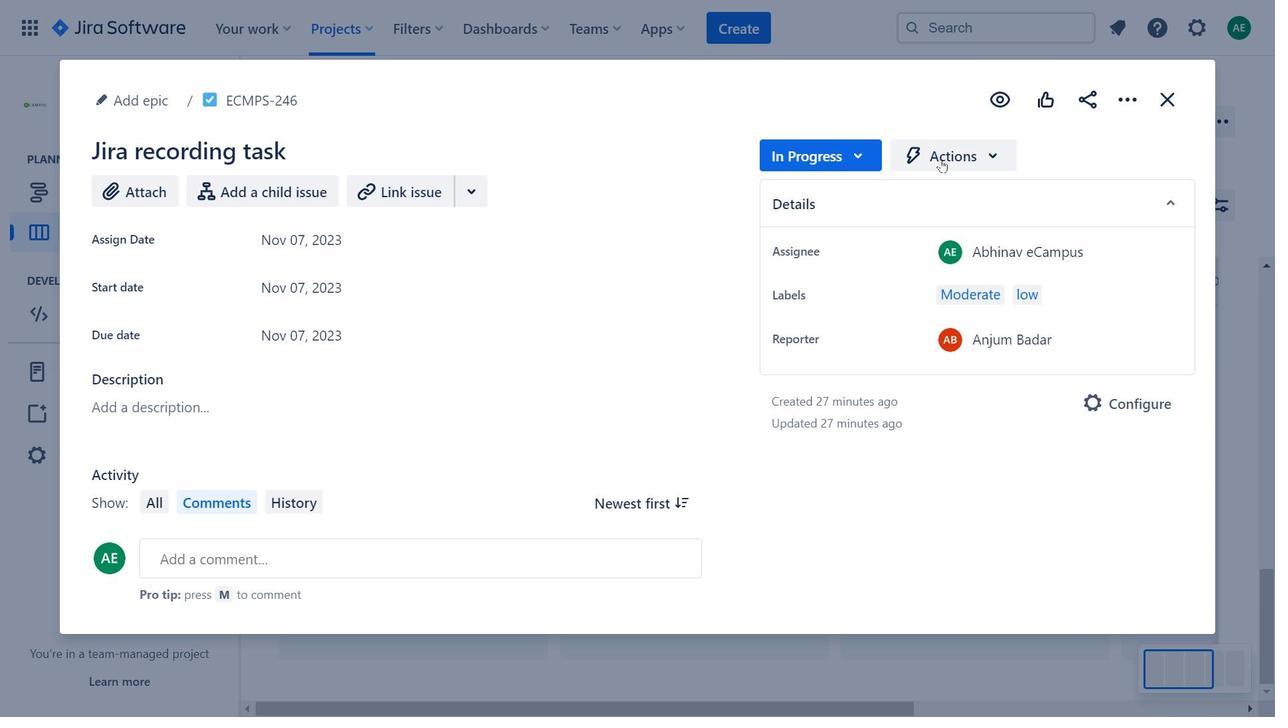 
Action: Mouse pressed left at (942, 146)
Screenshot: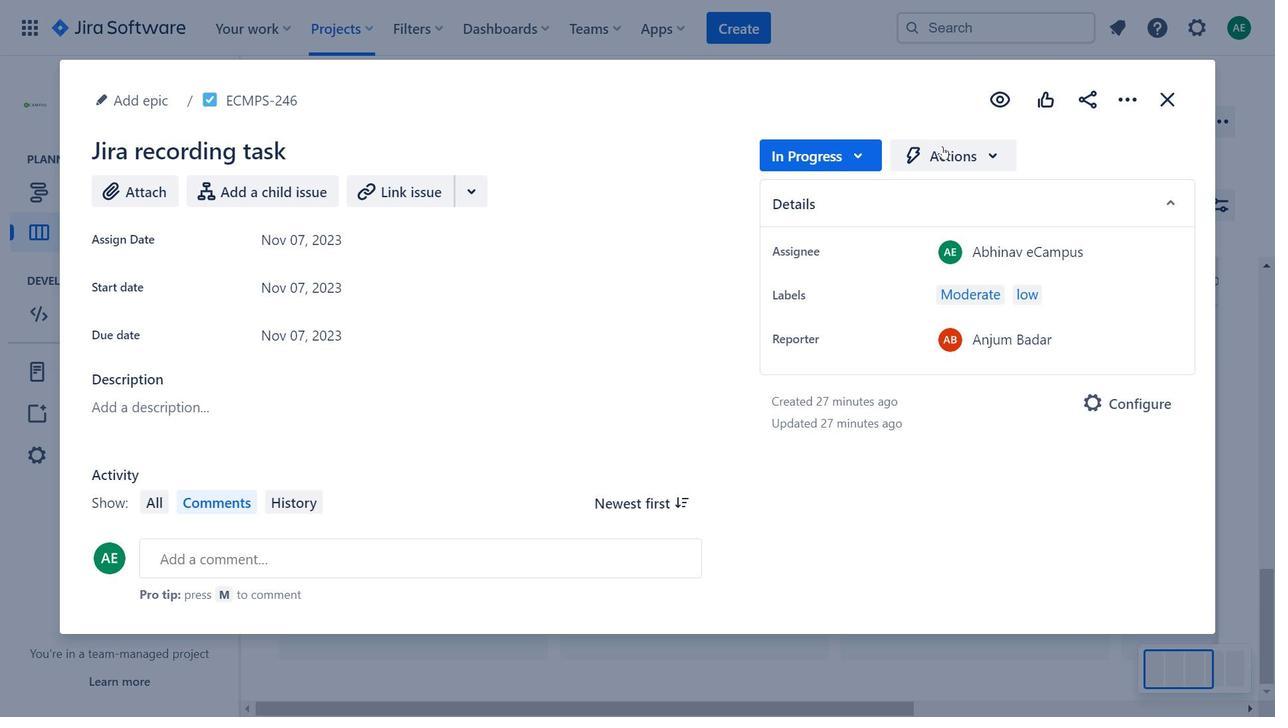 
Action: Mouse moved to (271, 284)
Screenshot: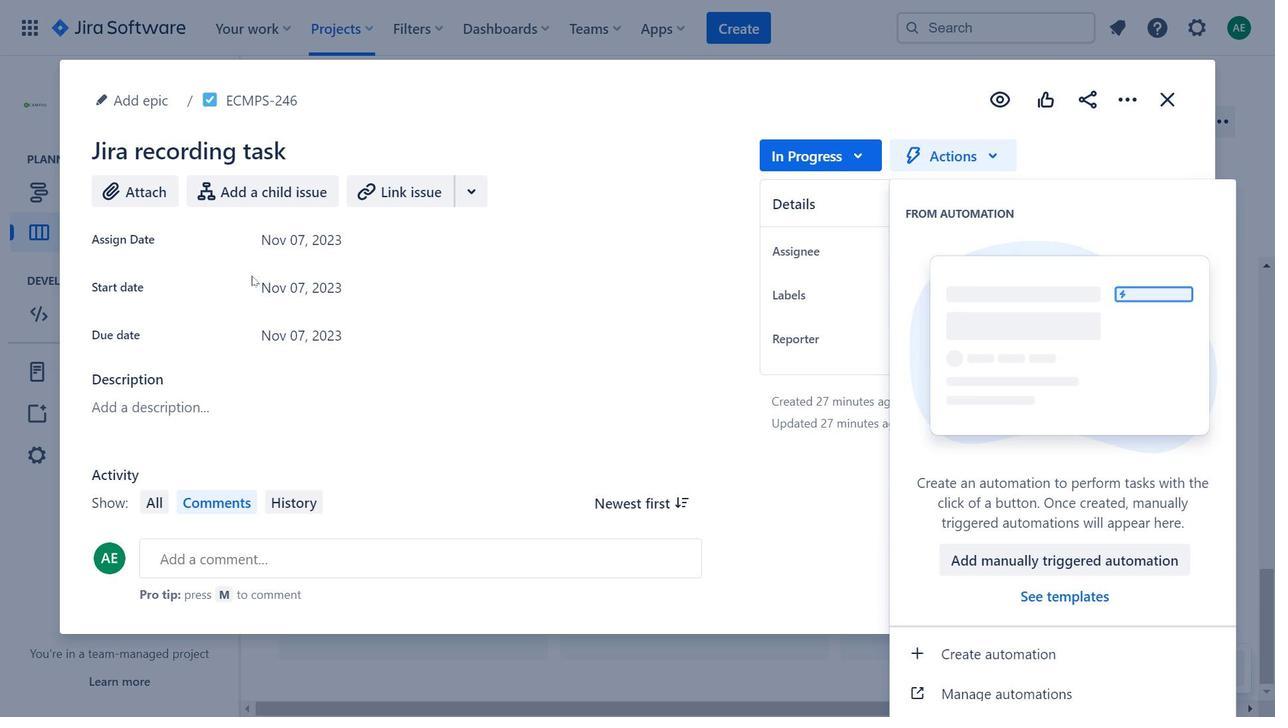 
Action: Mouse pressed left at (271, 284)
Screenshot: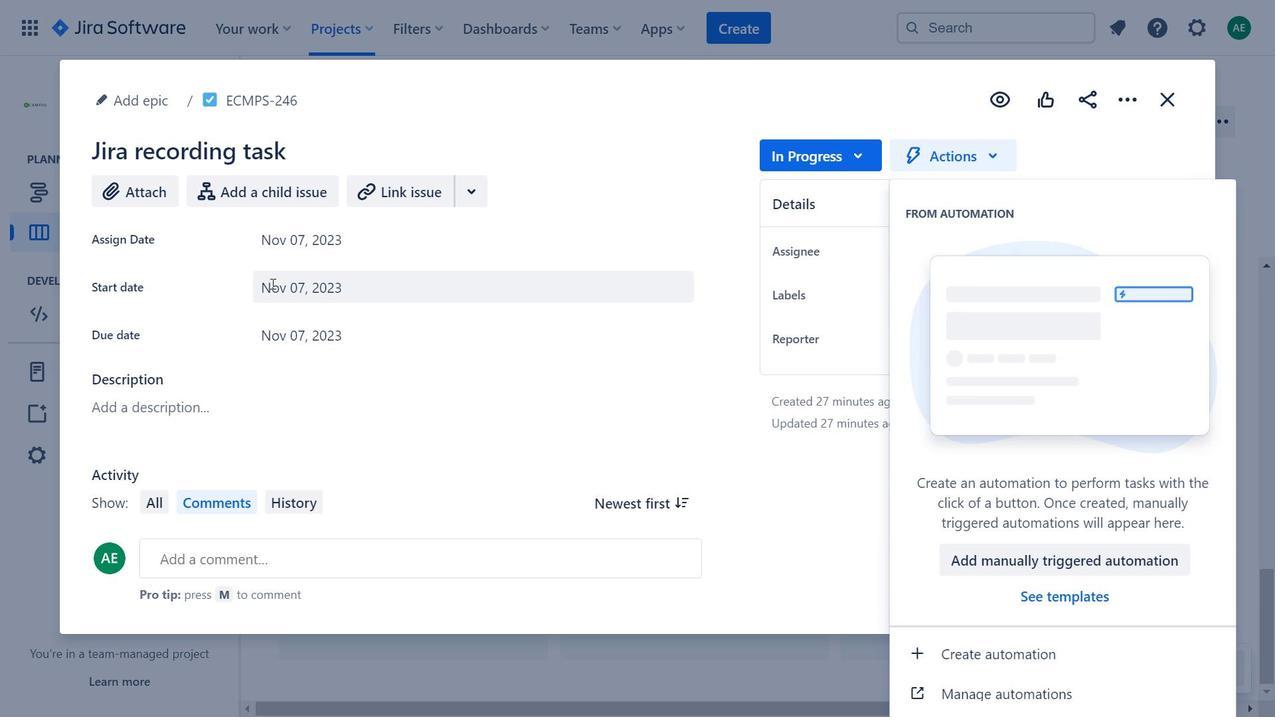 
Action: Mouse moved to (548, 358)
Screenshot: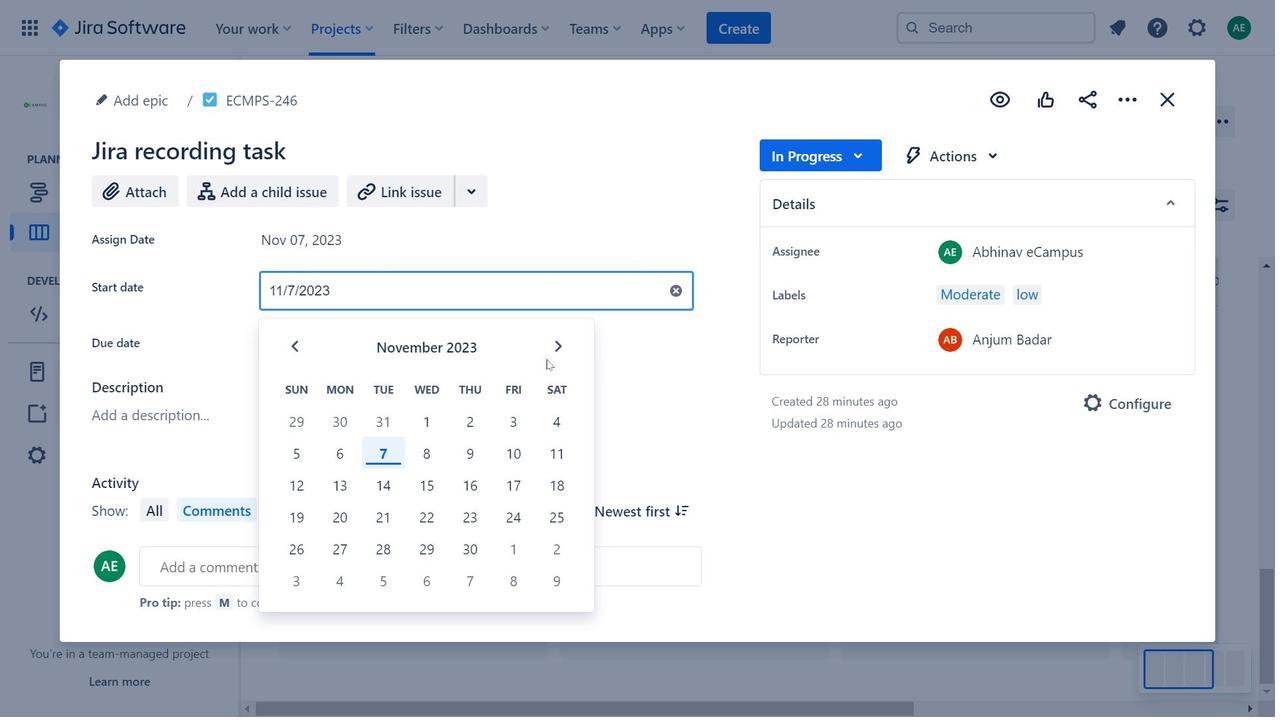 
Action: Mouse pressed left at (548, 358)
Screenshot: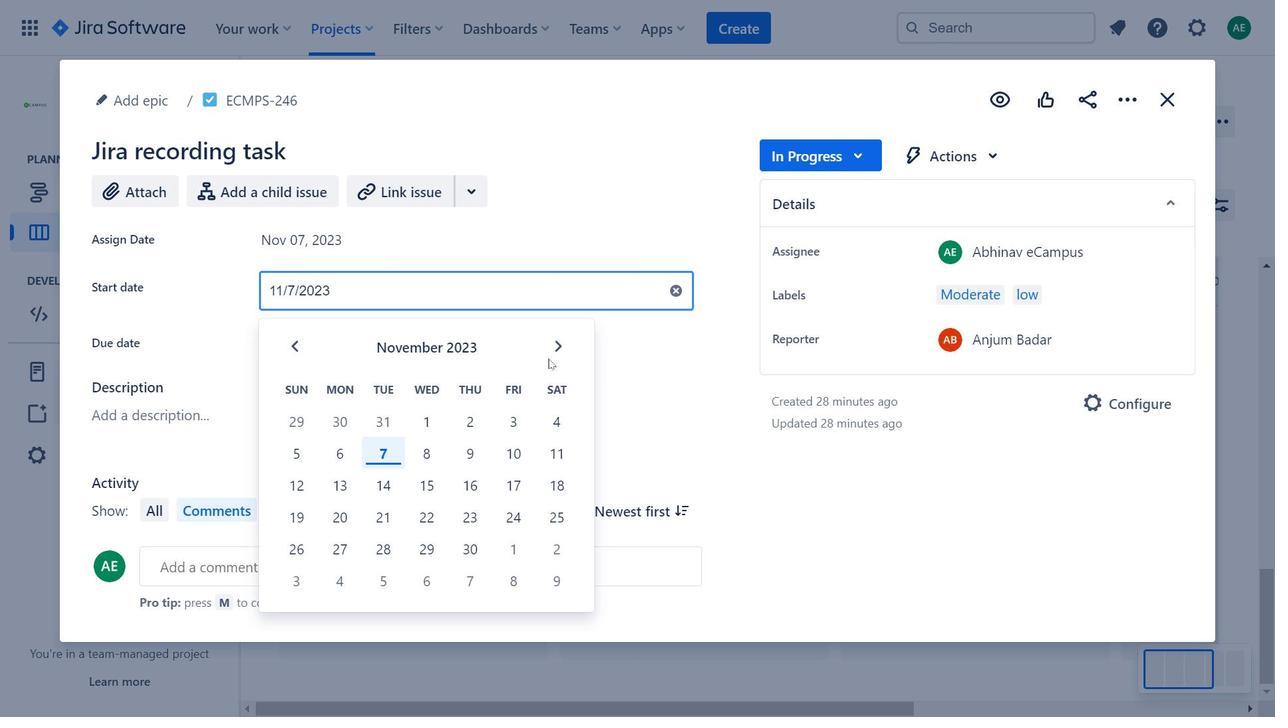 
Action: Mouse moved to (556, 353)
Screenshot: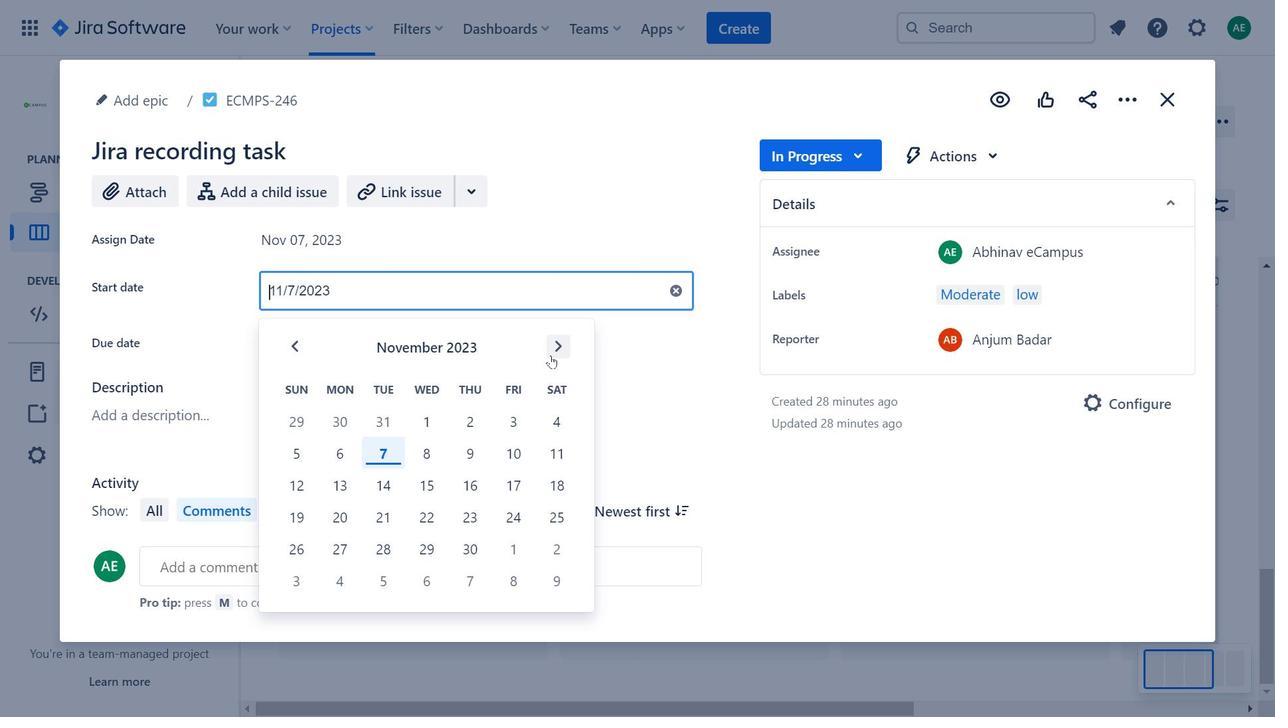 
Action: Mouse pressed left at (556, 353)
Screenshot: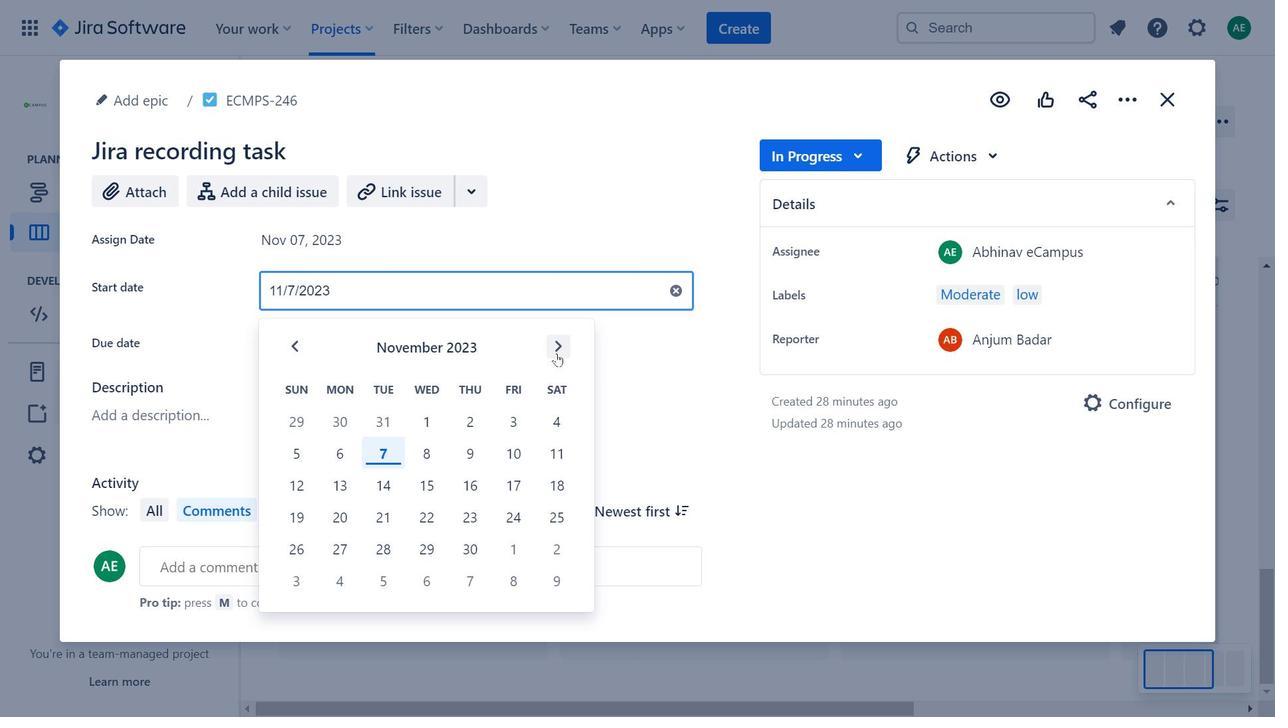 
Action: Mouse pressed left at (556, 353)
Screenshot: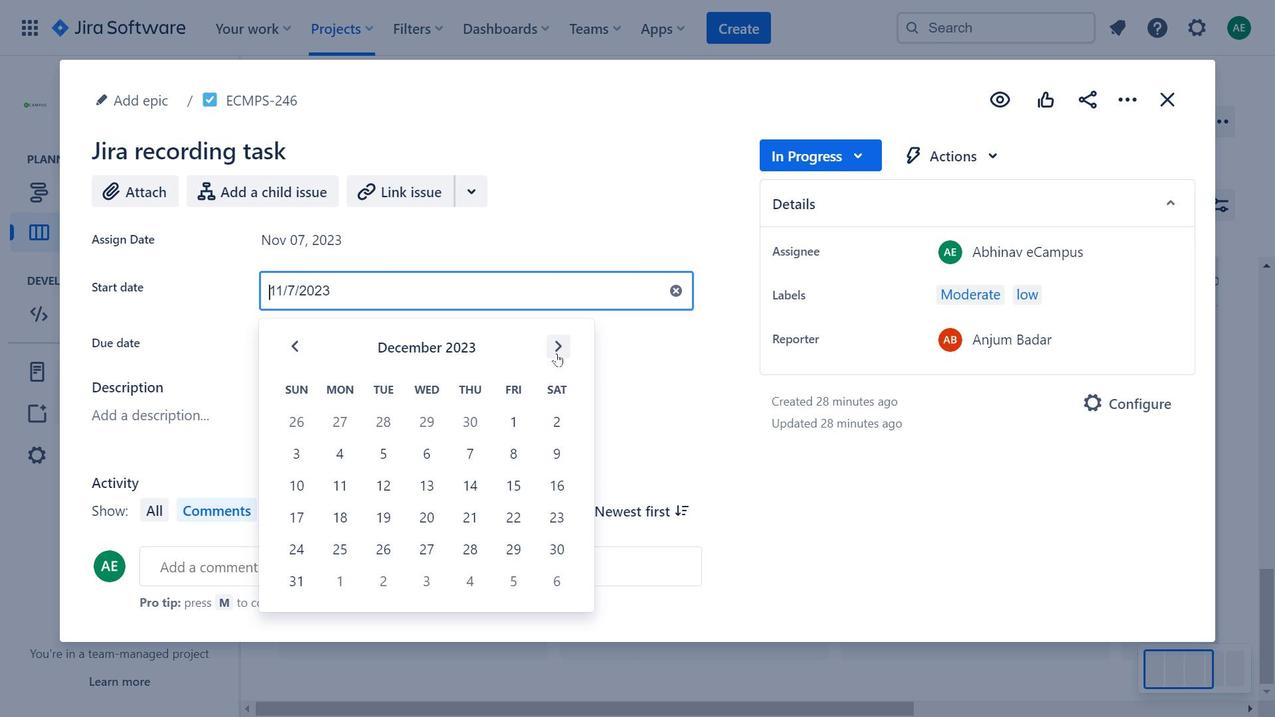 
Action: Mouse moved to (460, 192)
Screenshot: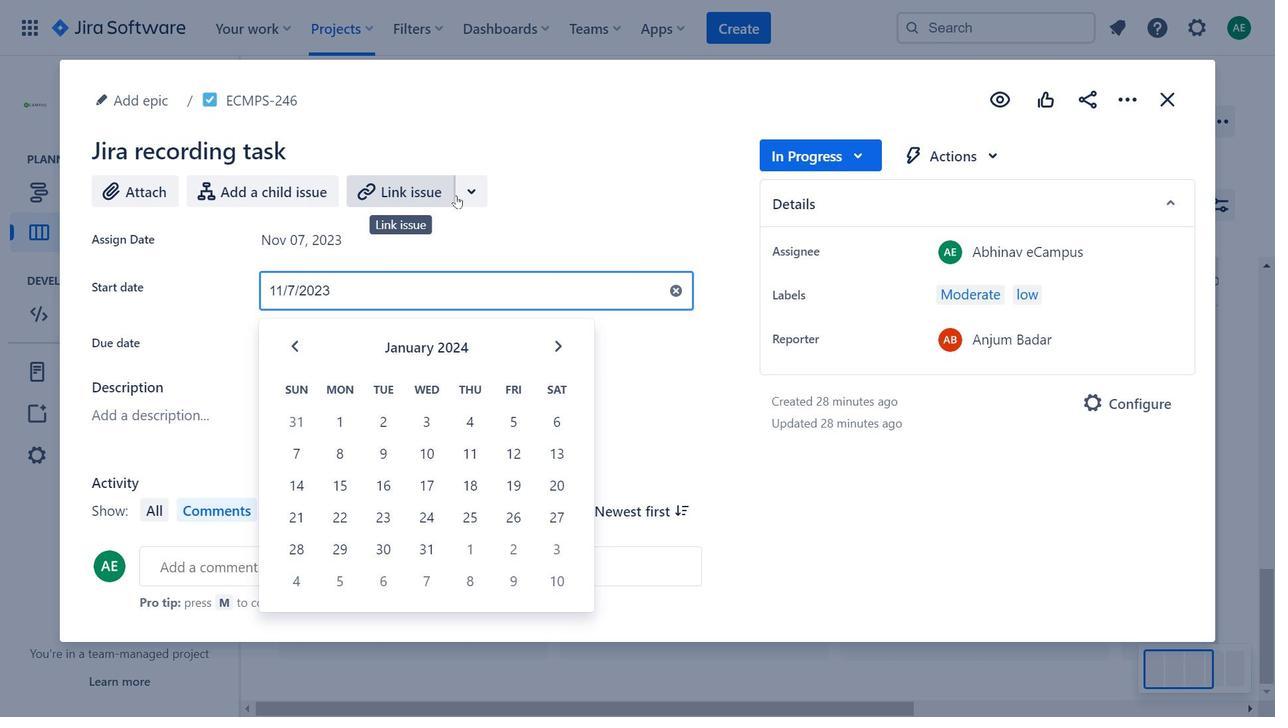 
Action: Mouse pressed left at (460, 192)
Screenshot: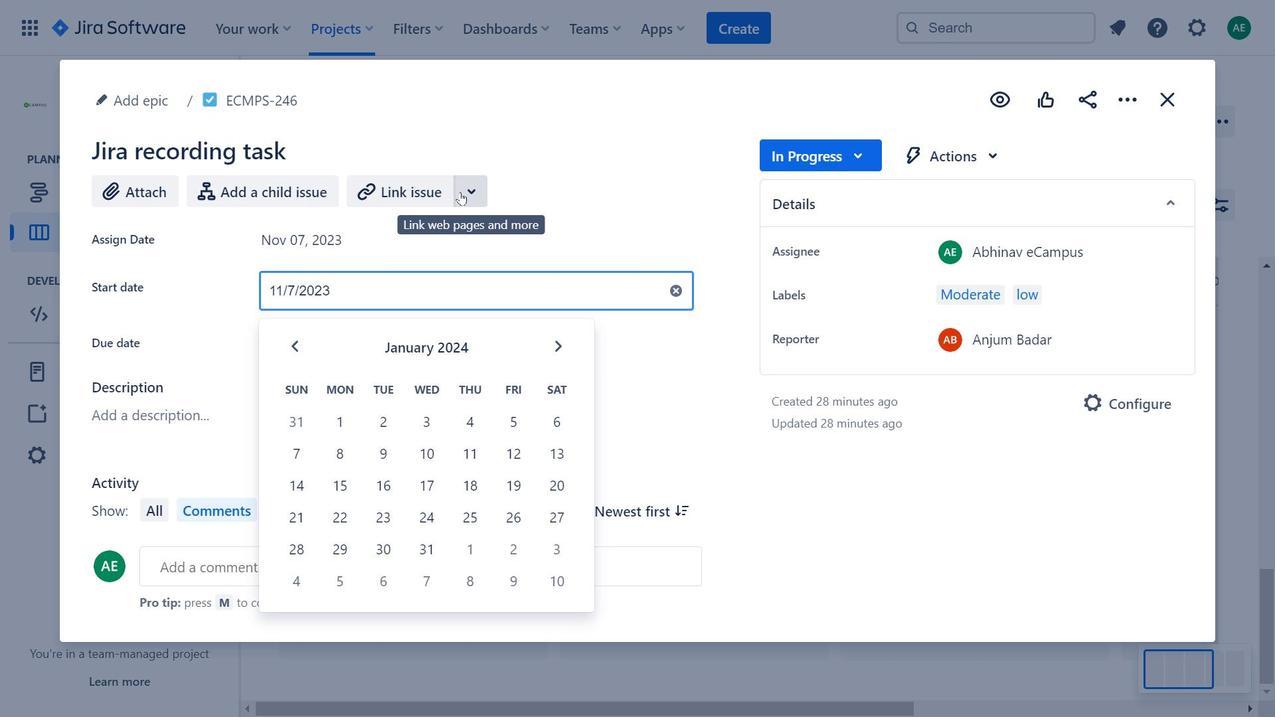 
Action: Mouse moved to (317, 510)
Screenshot: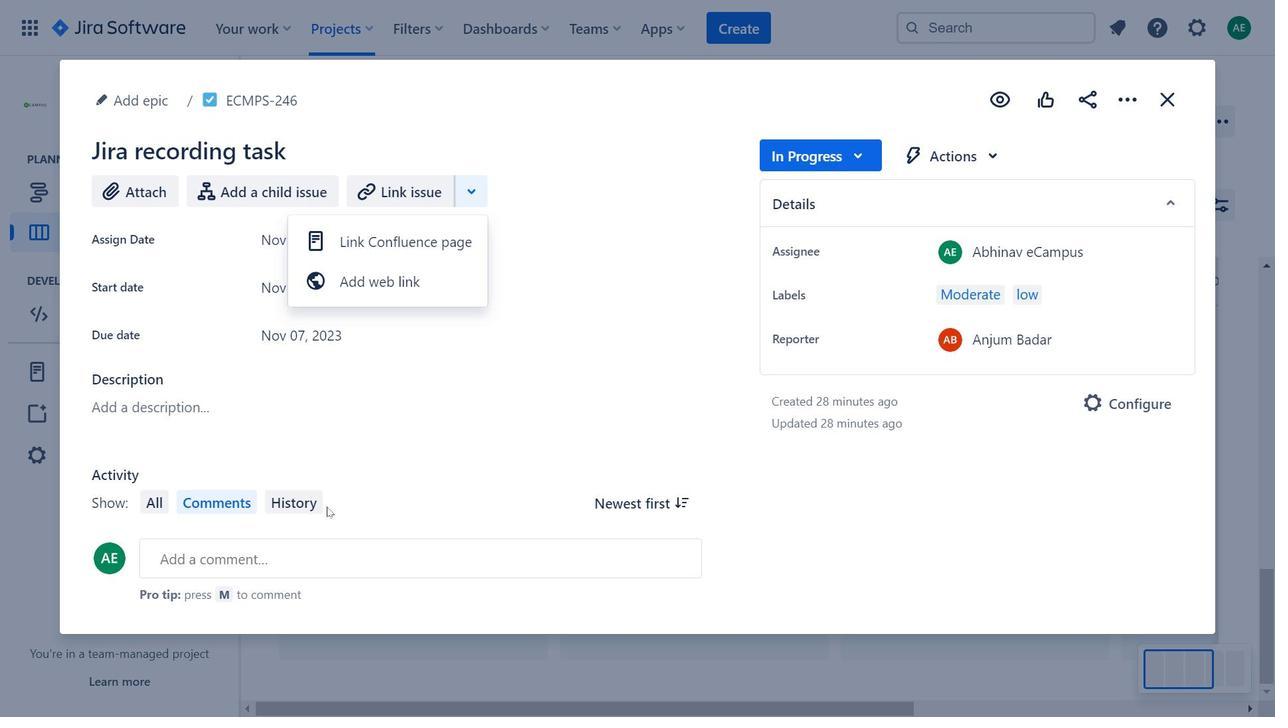 
Action: Mouse pressed left at (317, 510)
Screenshot: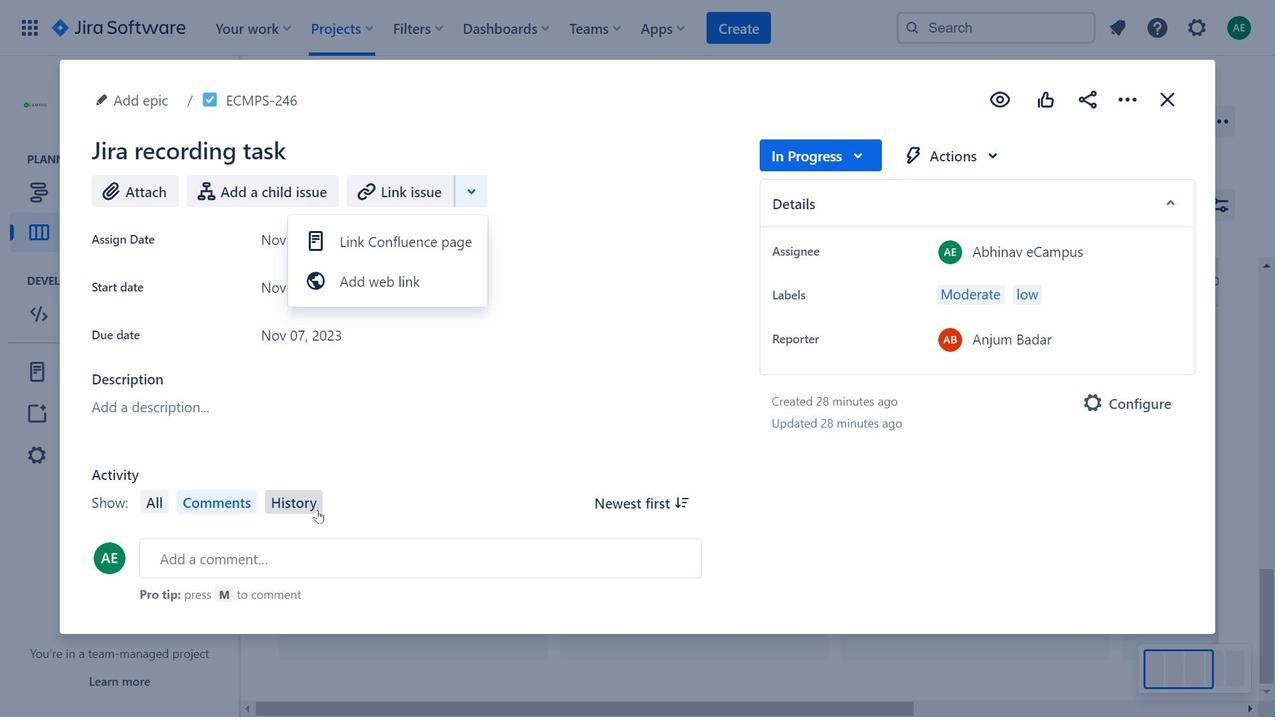 
Action: Mouse moved to (408, 334)
Screenshot: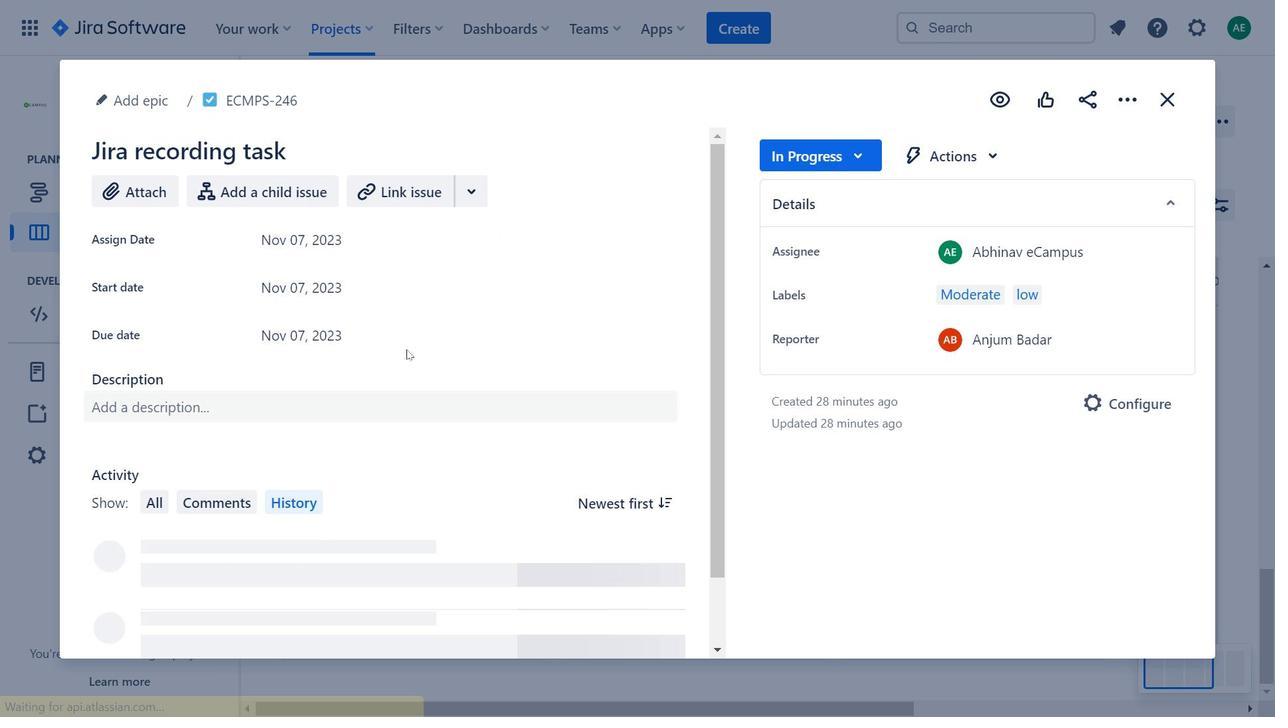 
Action: Mouse scrolled (408, 334) with delta (0, 0)
Screenshot: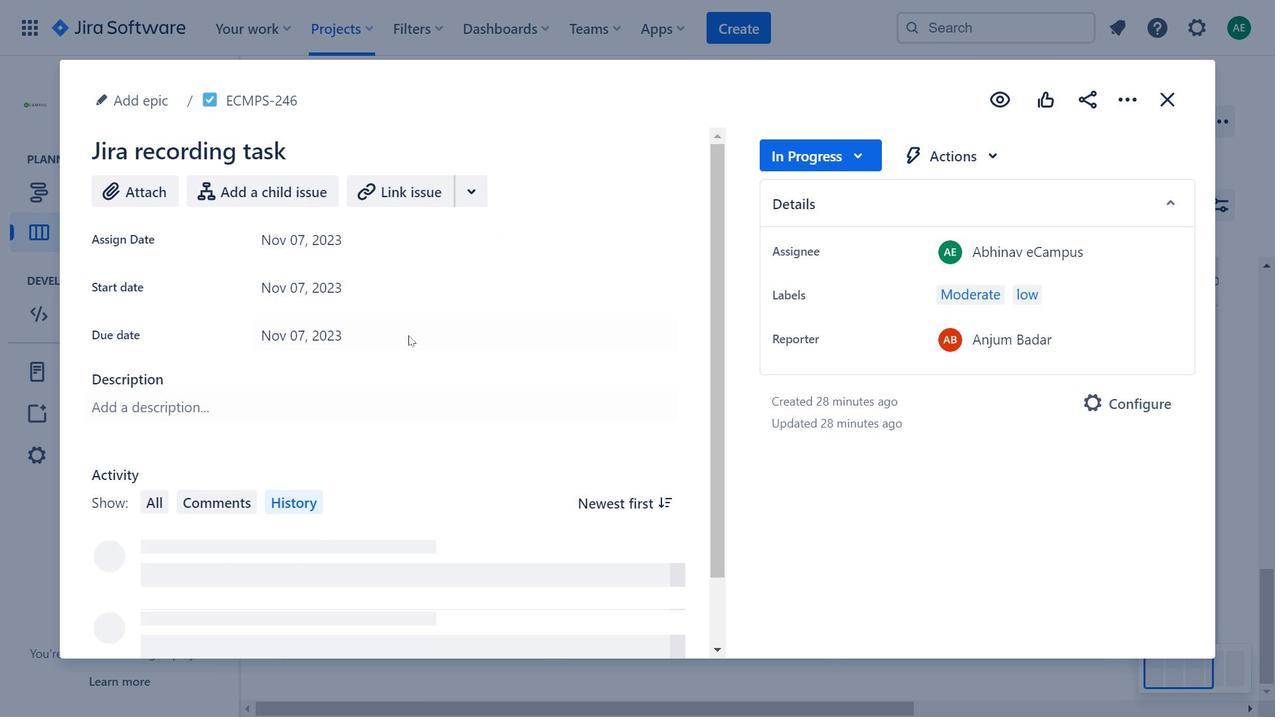 
Action: Mouse scrolled (408, 334) with delta (0, 0)
Screenshot: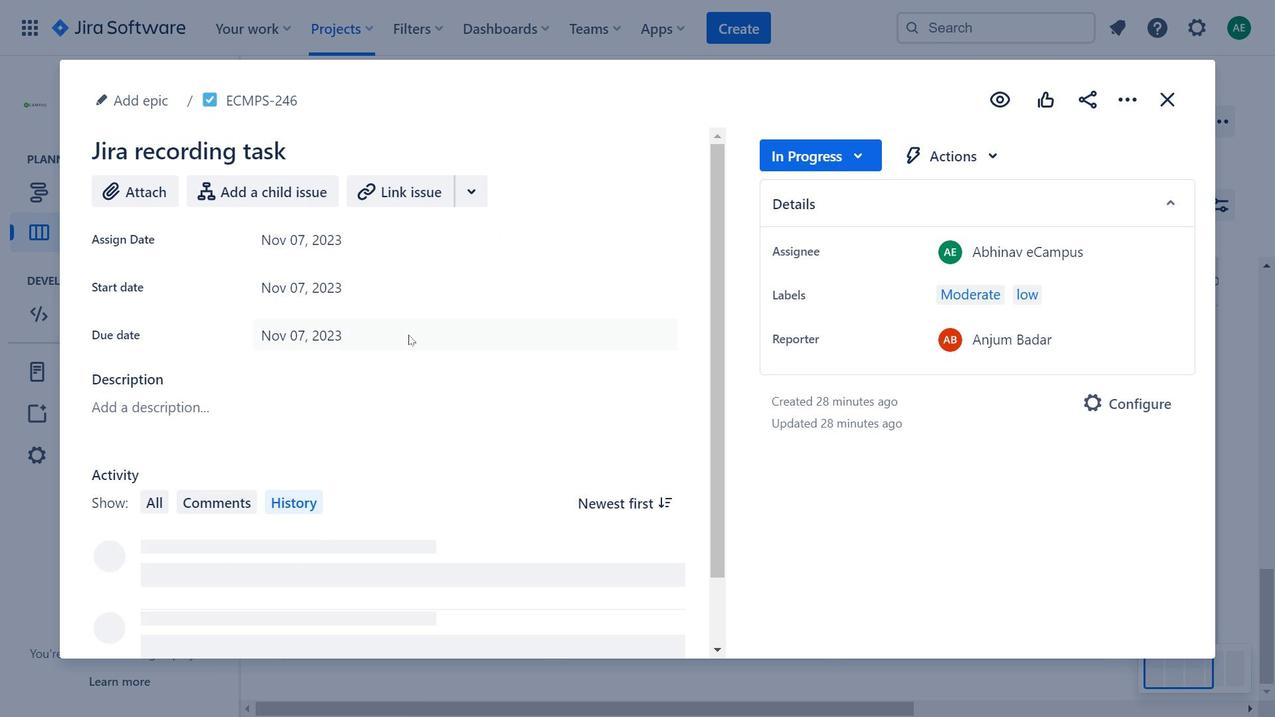 
Action: Mouse scrolled (408, 334) with delta (0, 0)
Screenshot: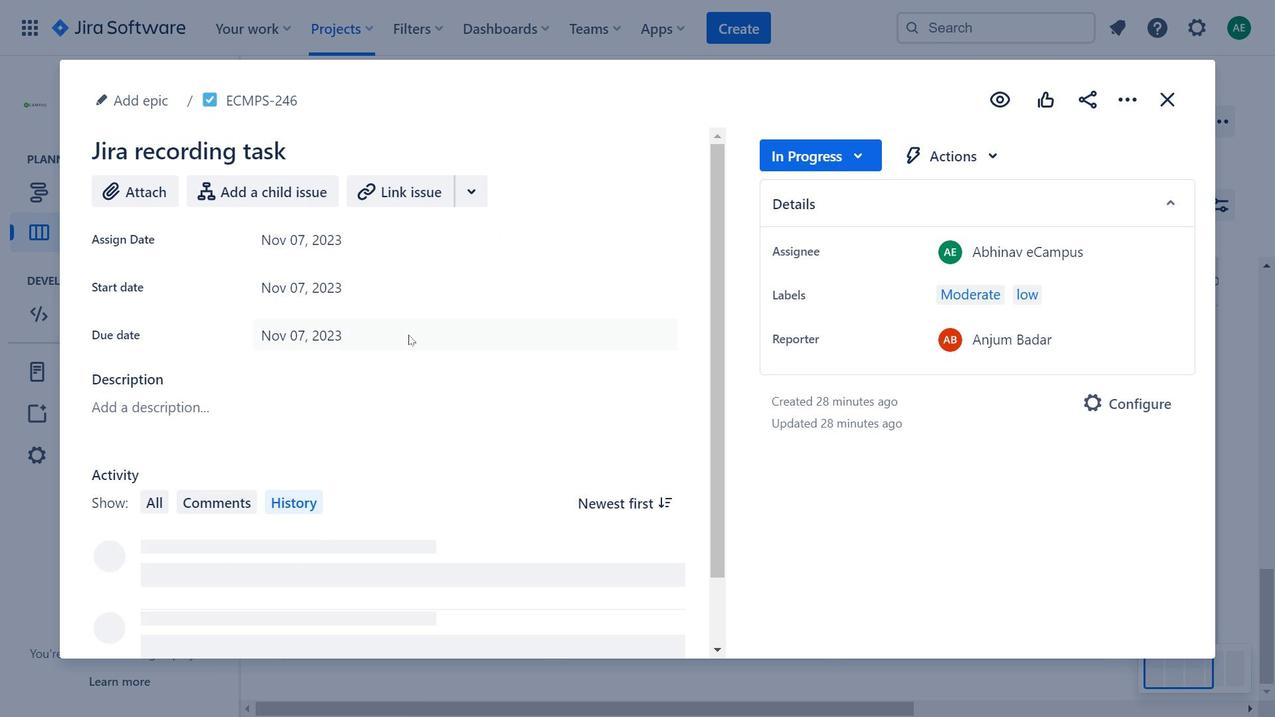 
Action: Mouse moved to (502, 441)
Screenshot: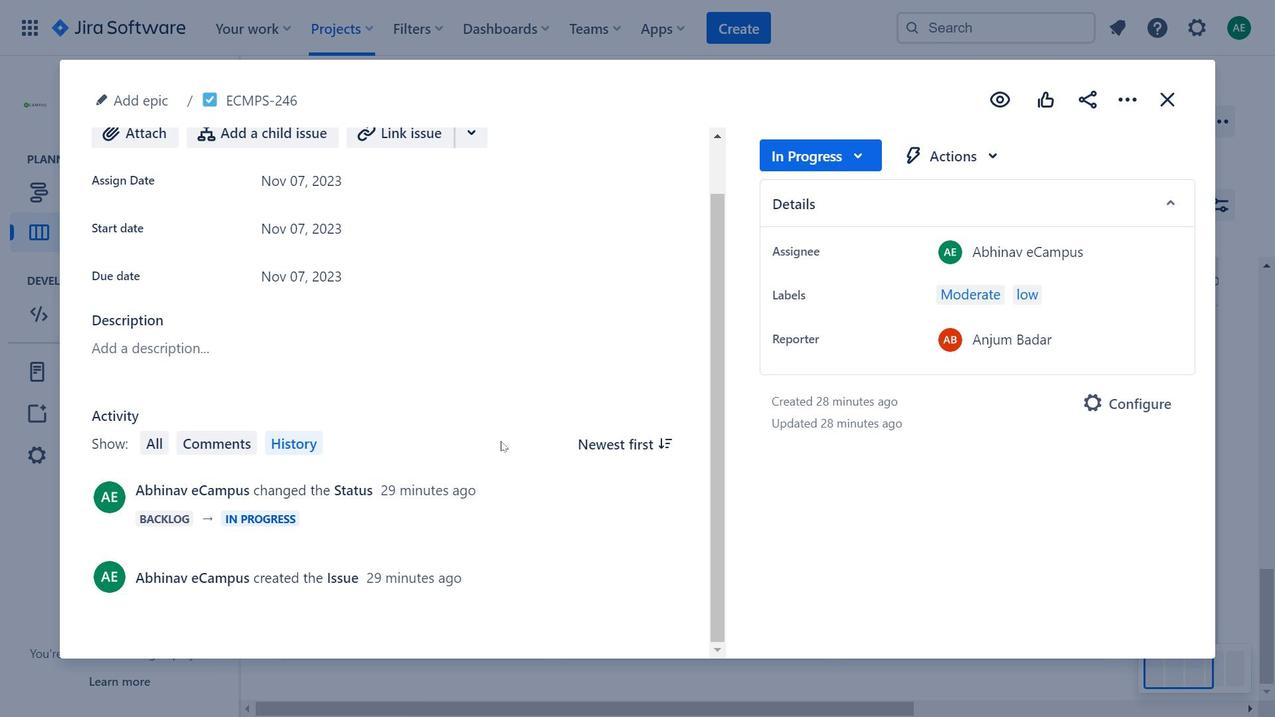
Action: Mouse scrolled (502, 440) with delta (0, 0)
Screenshot: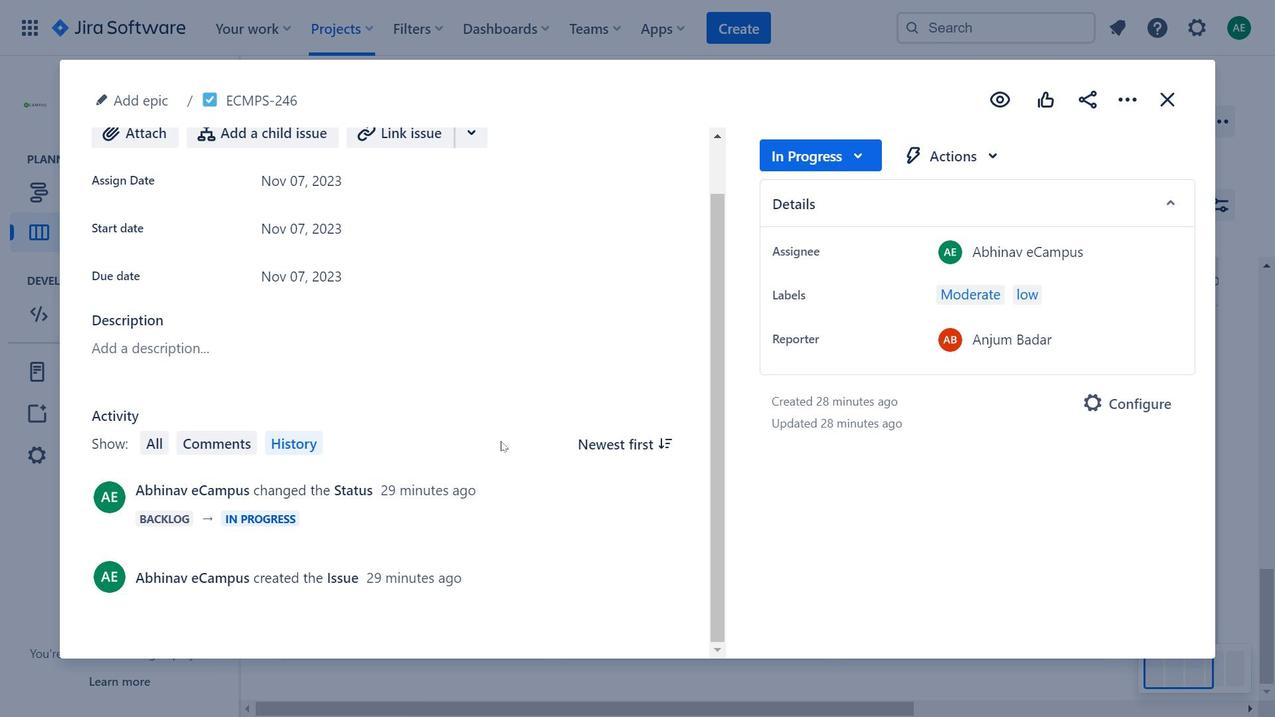 
Action: Mouse moved to (503, 441)
Screenshot: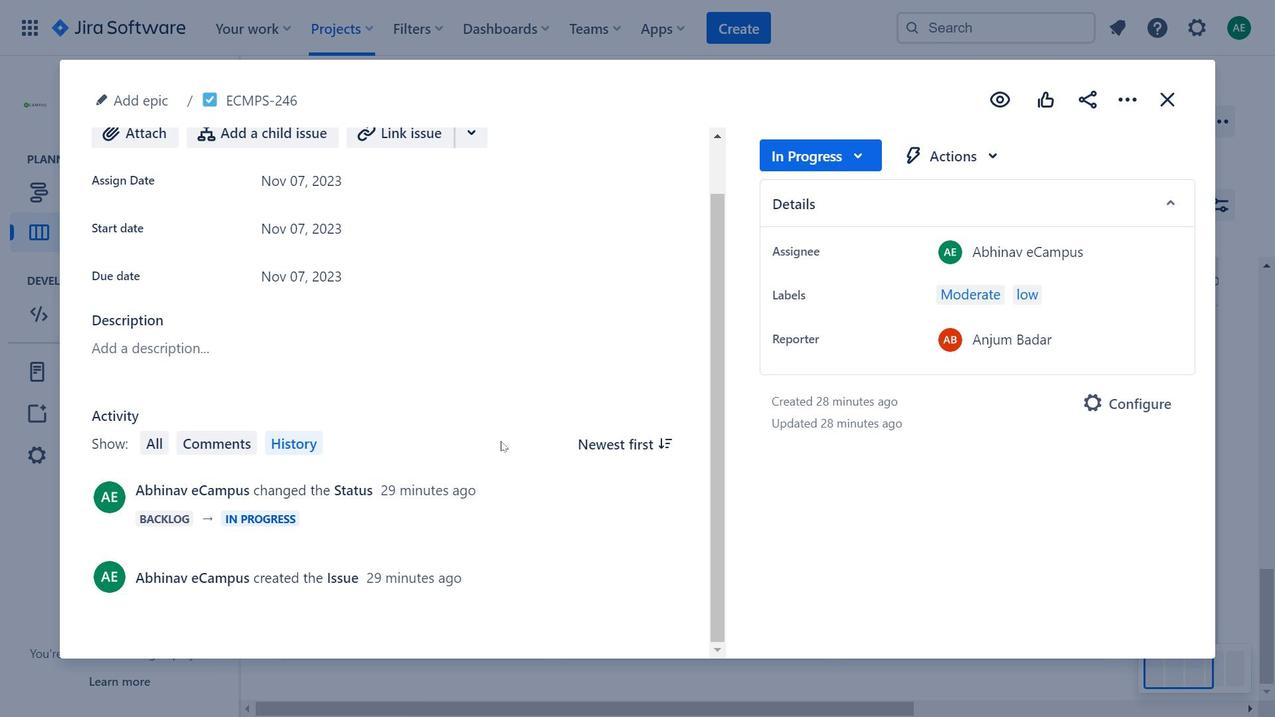
Action: Mouse scrolled (503, 440) with delta (0, 0)
Screenshot: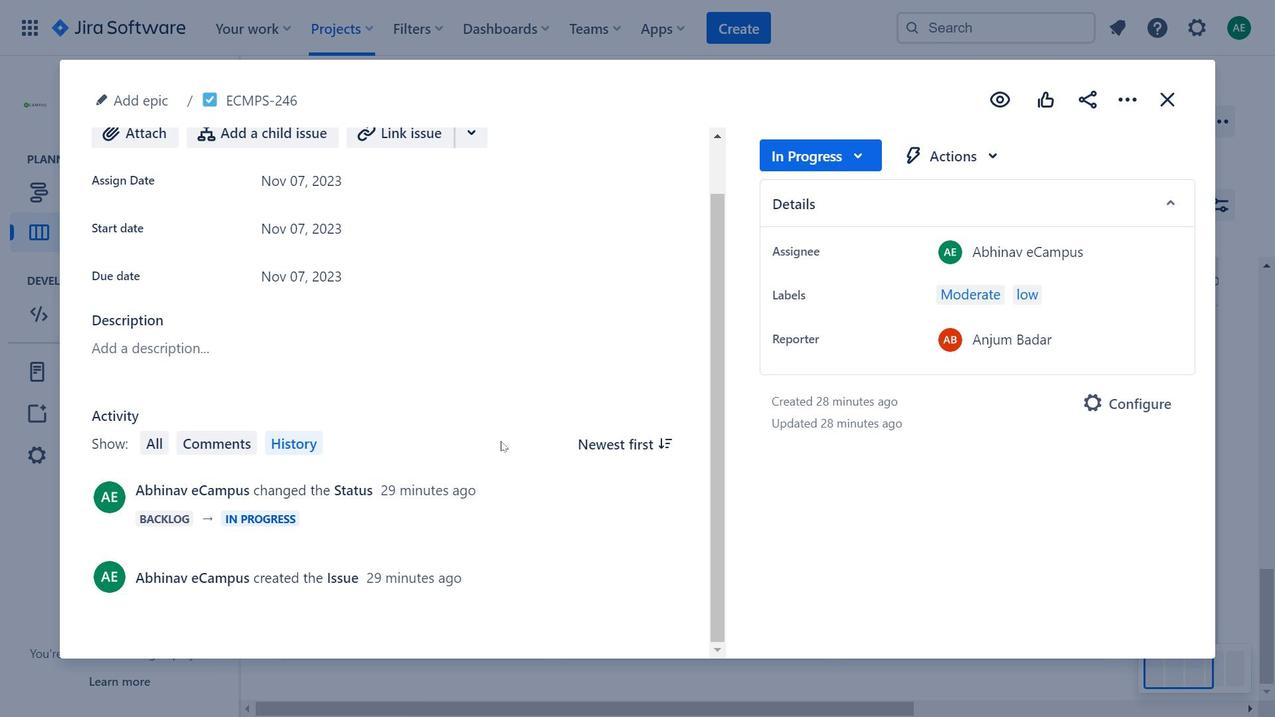 
Action: Mouse moved to (978, 154)
Screenshot: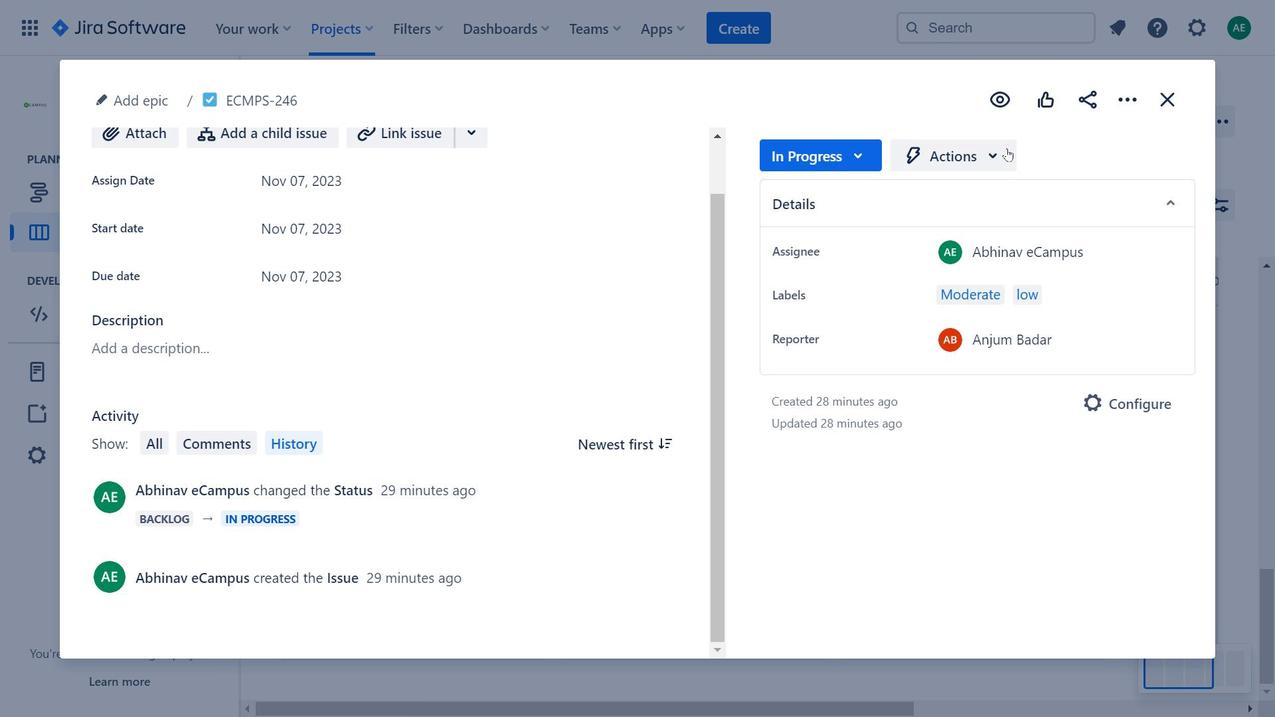 
Action: Mouse pressed left at (978, 154)
Screenshot: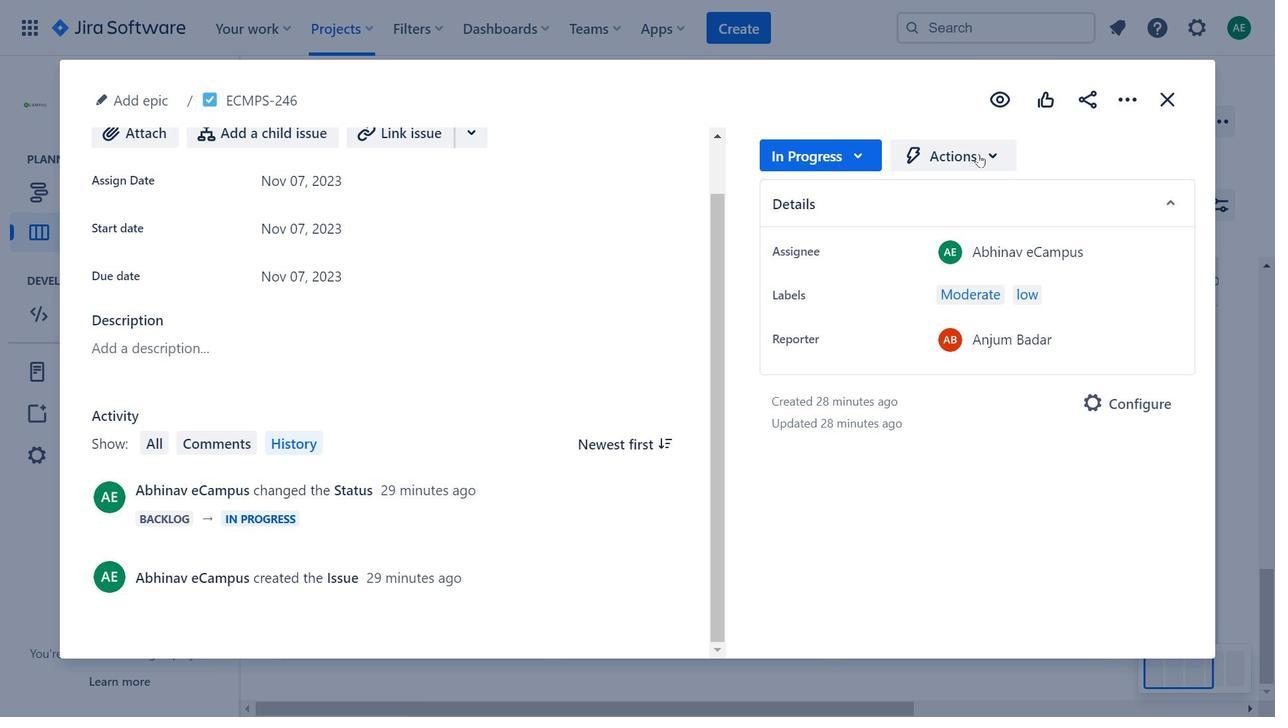 
Action: Mouse moved to (478, 142)
Screenshot: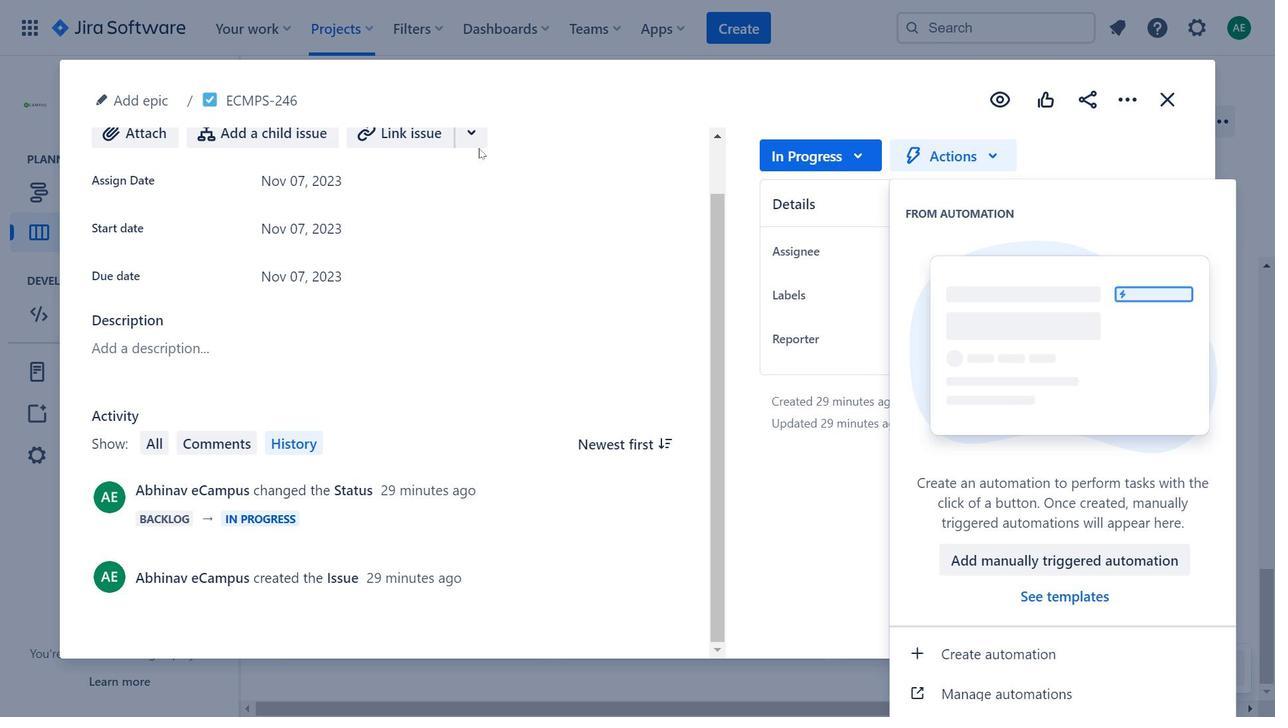 
Action: Mouse pressed left at (478, 142)
Screenshot: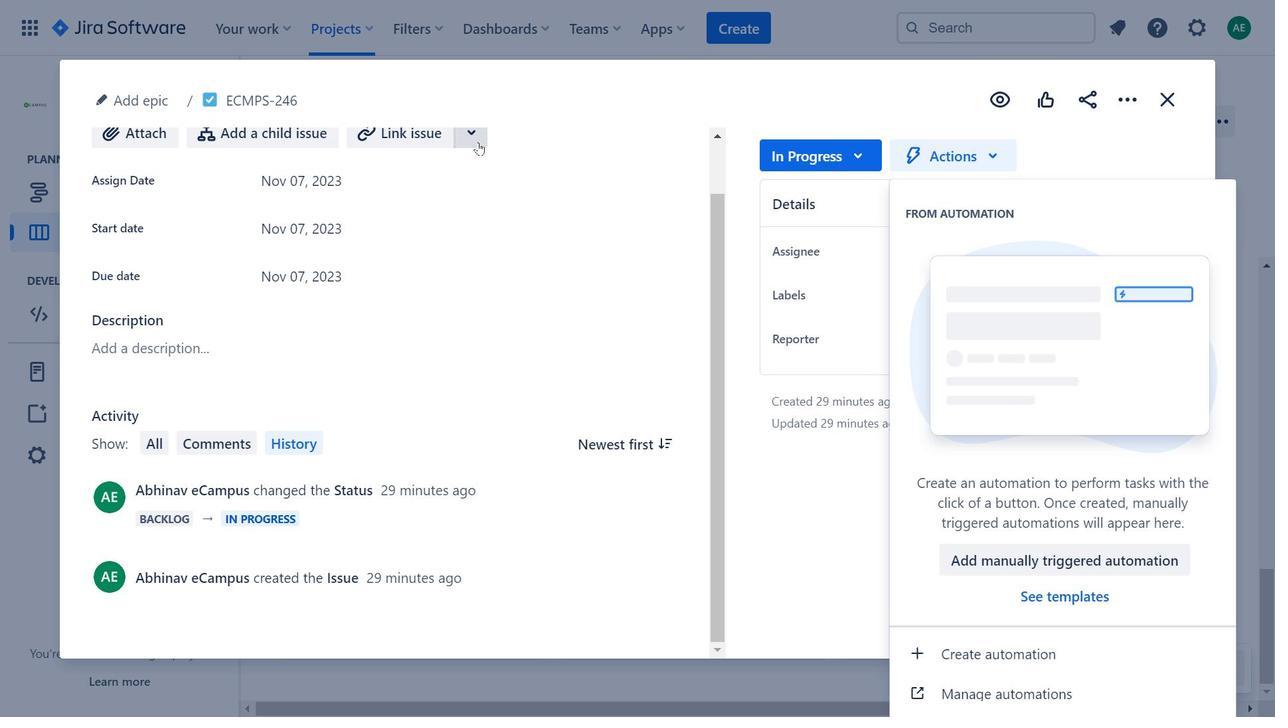 
Action: Mouse moved to (530, 223)
Screenshot: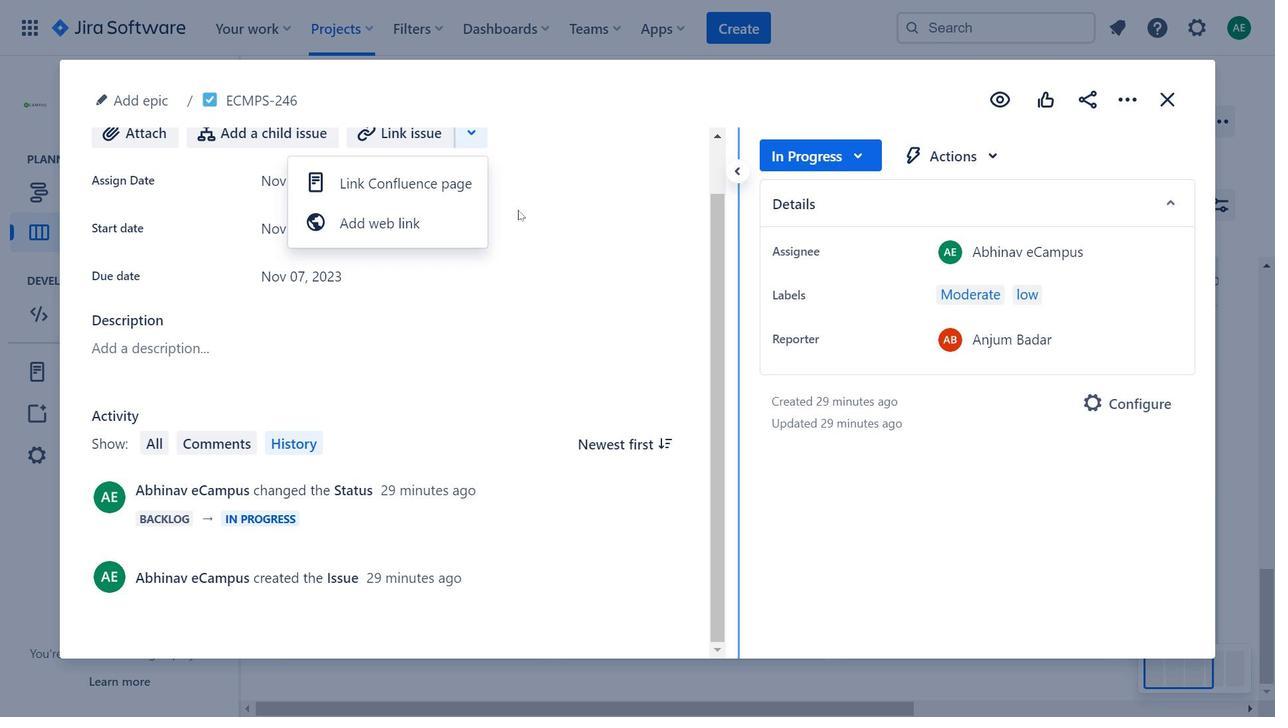 
Action: Mouse scrolled (530, 224) with delta (0, 0)
Screenshot: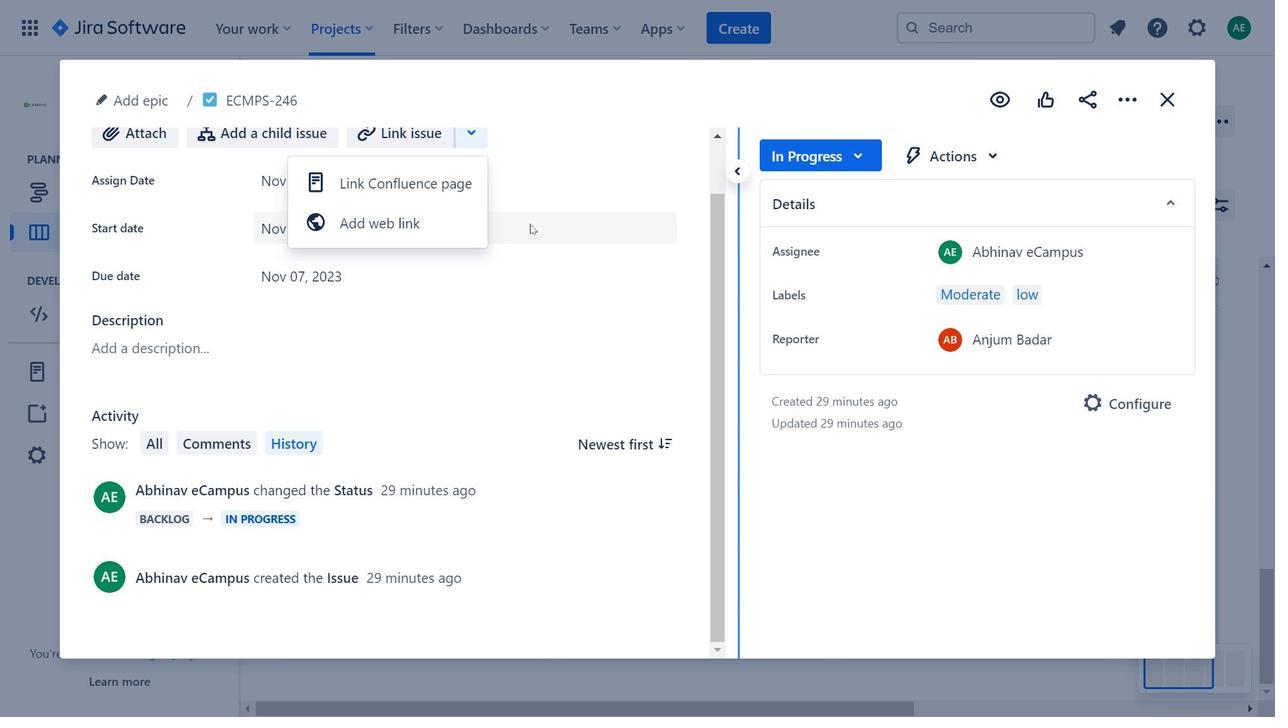 
Action: Mouse scrolled (530, 224) with delta (0, 0)
Screenshot: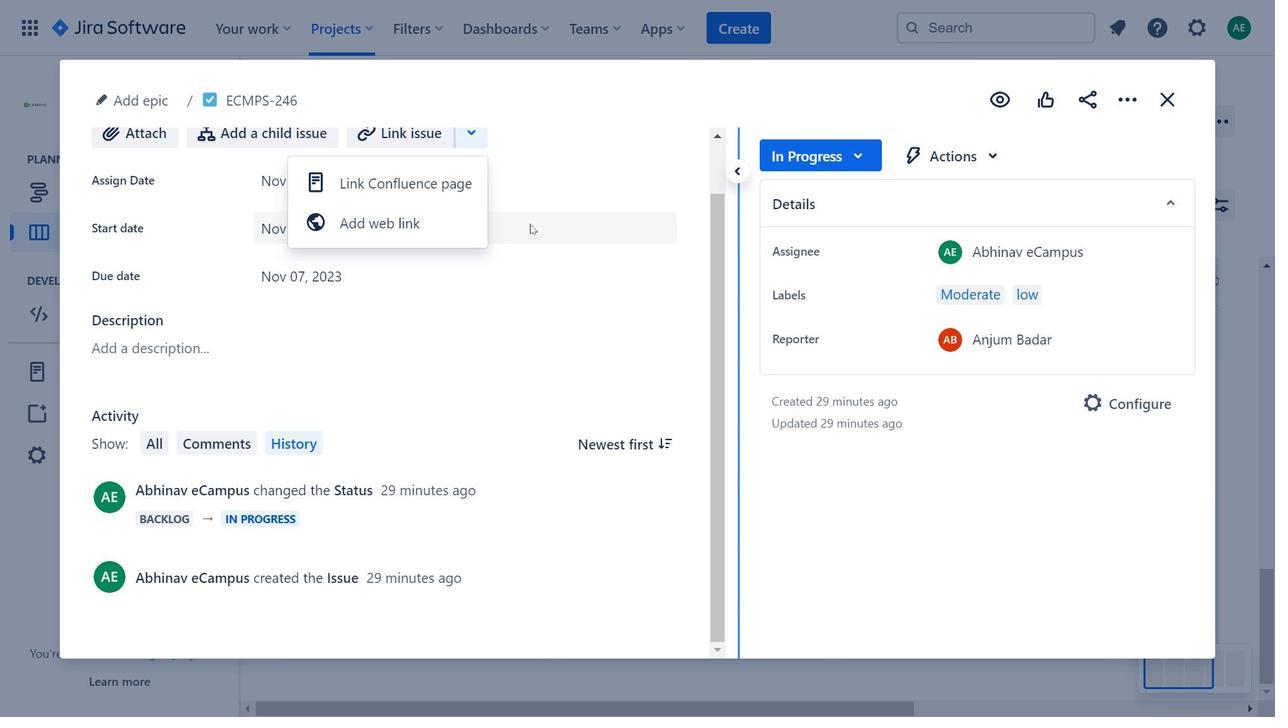 
Action: Mouse scrolled (530, 224) with delta (0, 0)
Screenshot: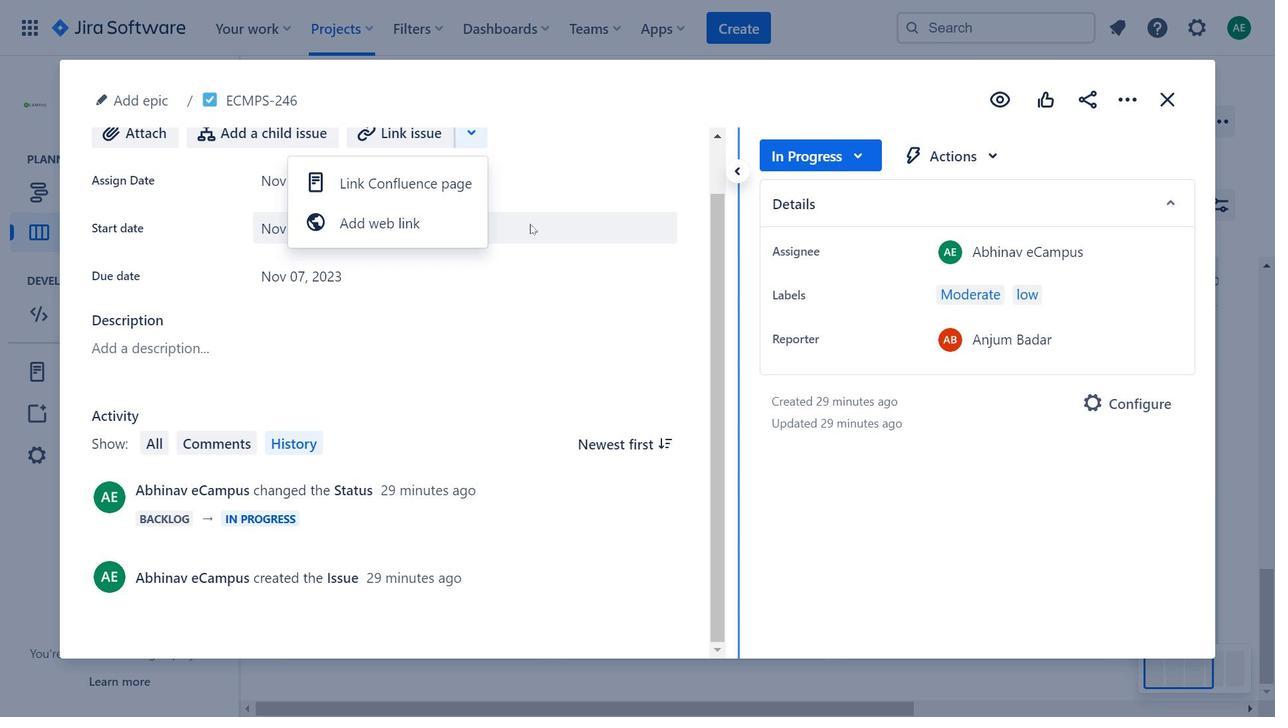 
Action: Mouse moved to (1124, 102)
Screenshot: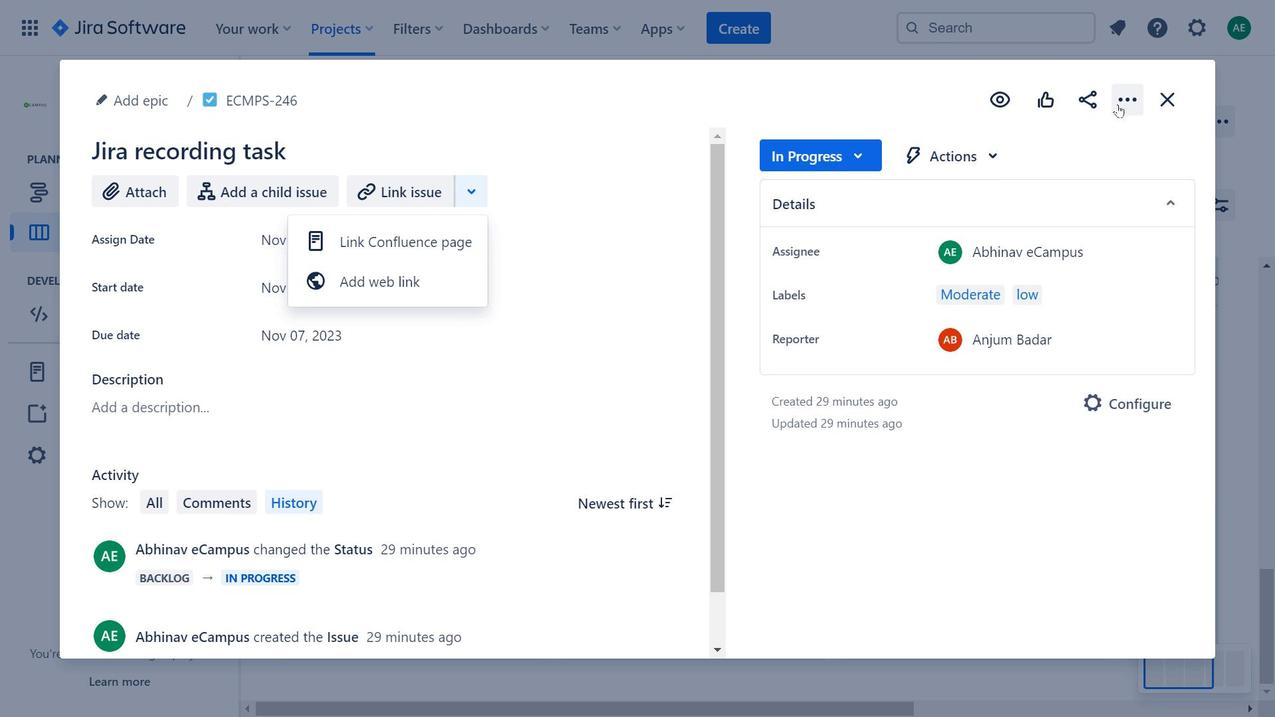 
Action: Mouse pressed left at (1124, 102)
Screenshot: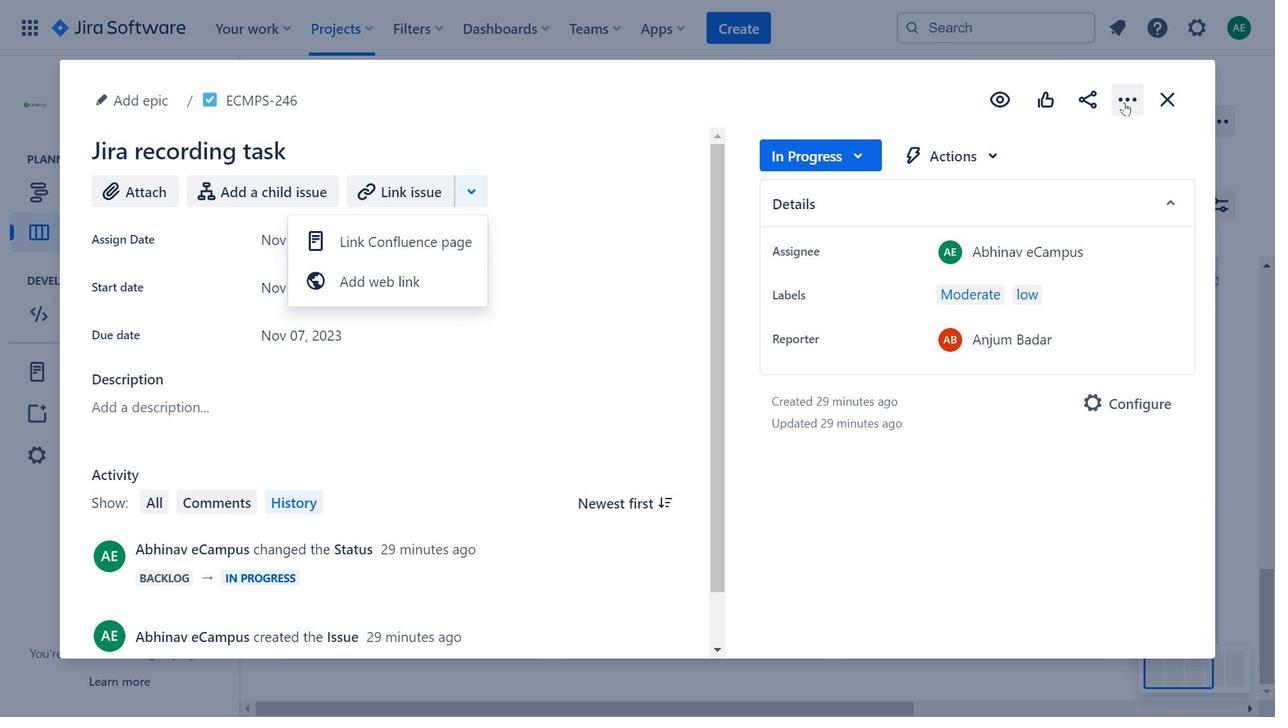 
Action: Mouse moved to (1124, 104)
Screenshot: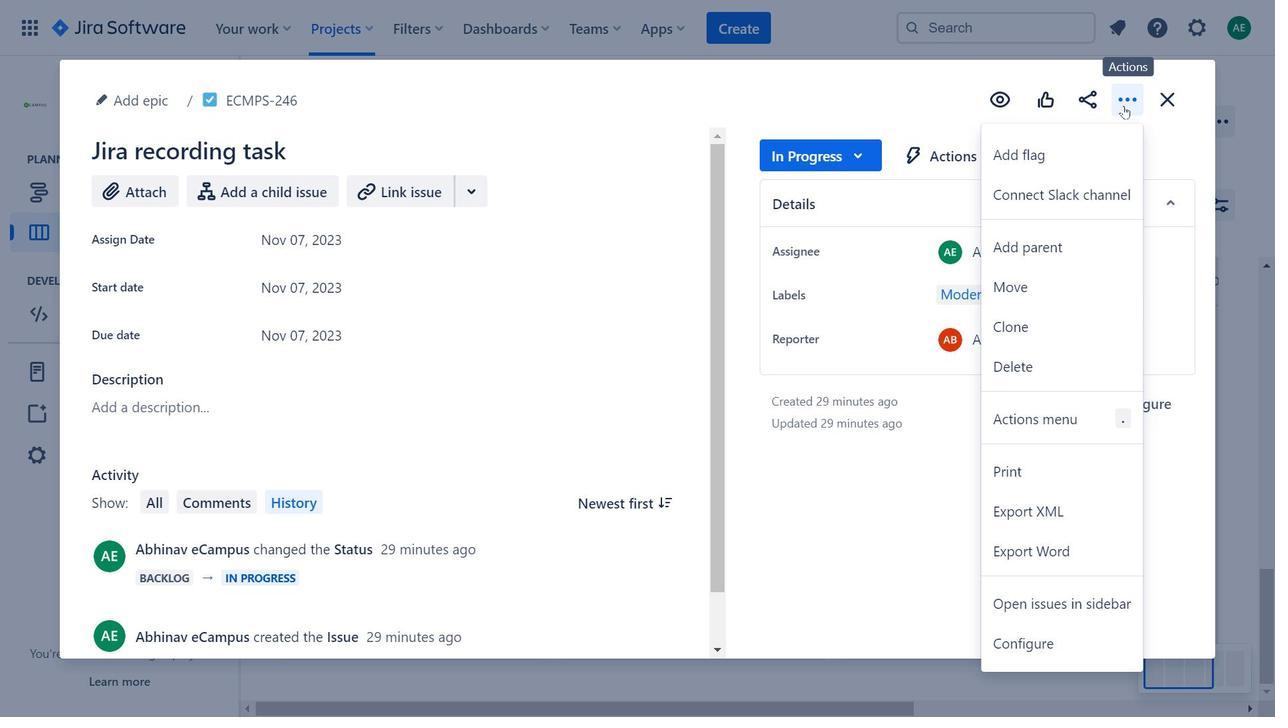 
Action: Mouse pressed left at (1124, 104)
Screenshot: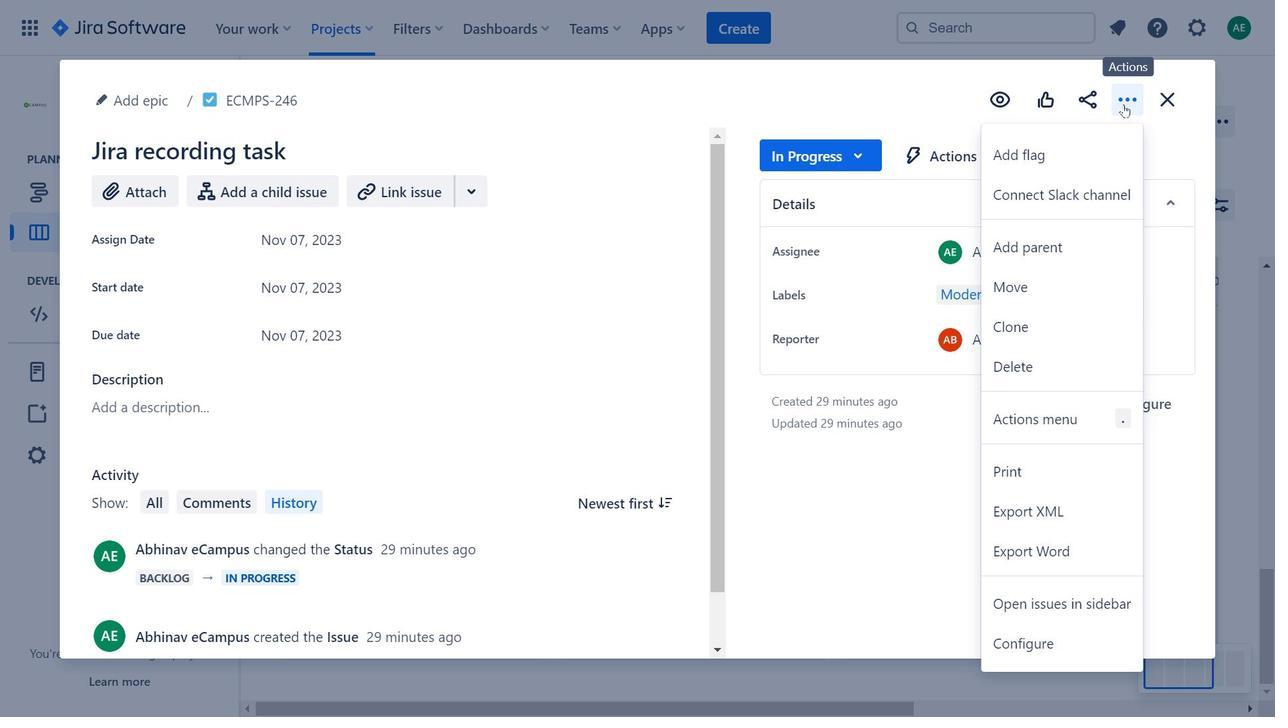 
Action: Mouse pressed left at (1124, 104)
Screenshot: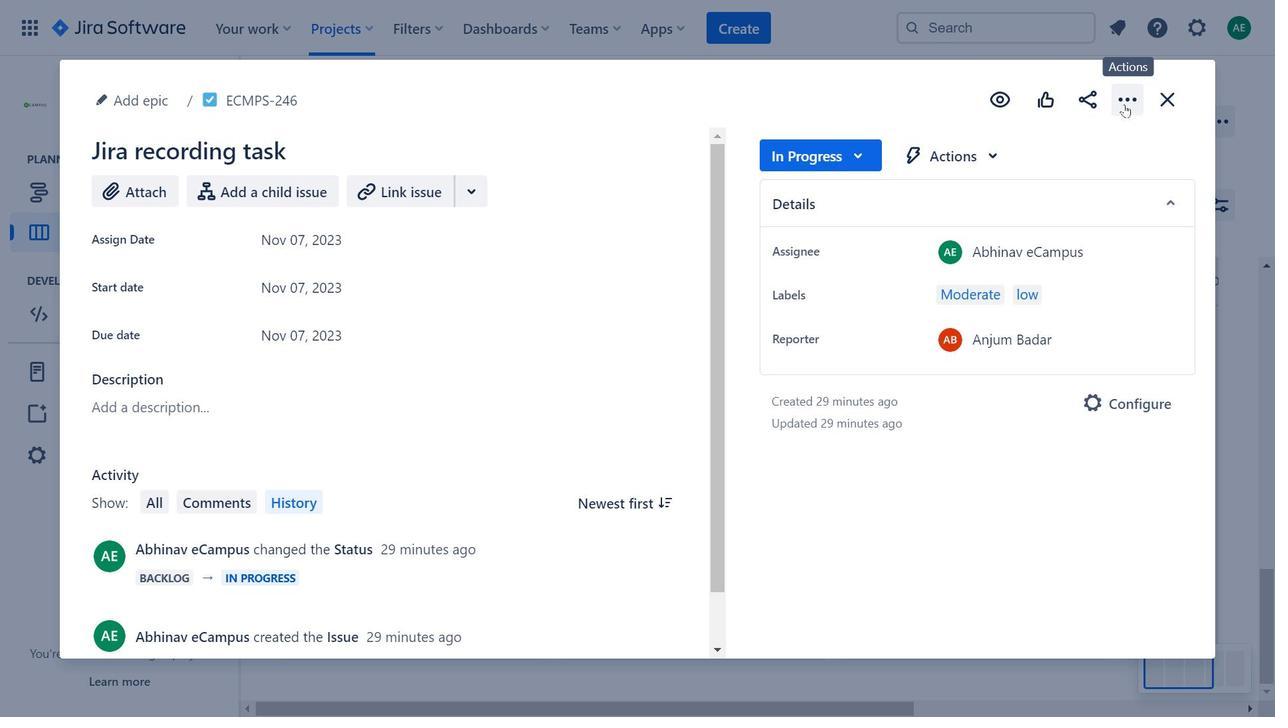 
Action: Mouse moved to (1174, 96)
Screenshot: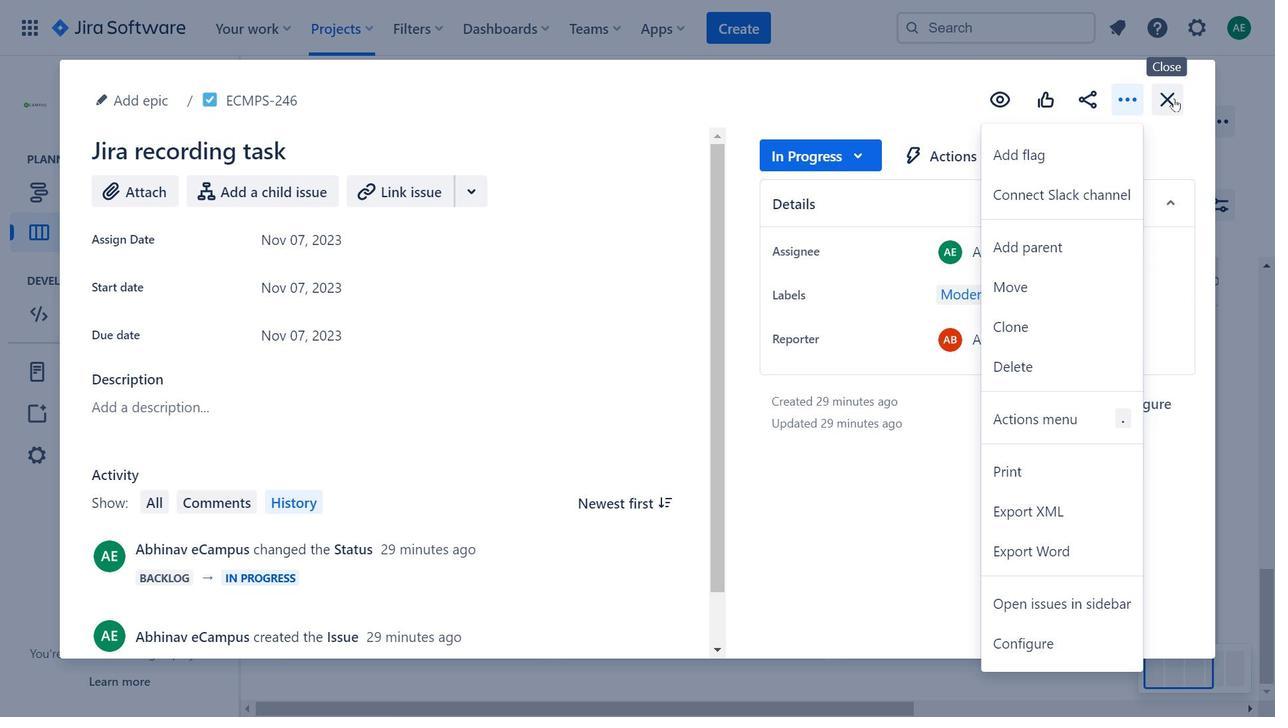 
Action: Mouse pressed left at (1174, 96)
Screenshot: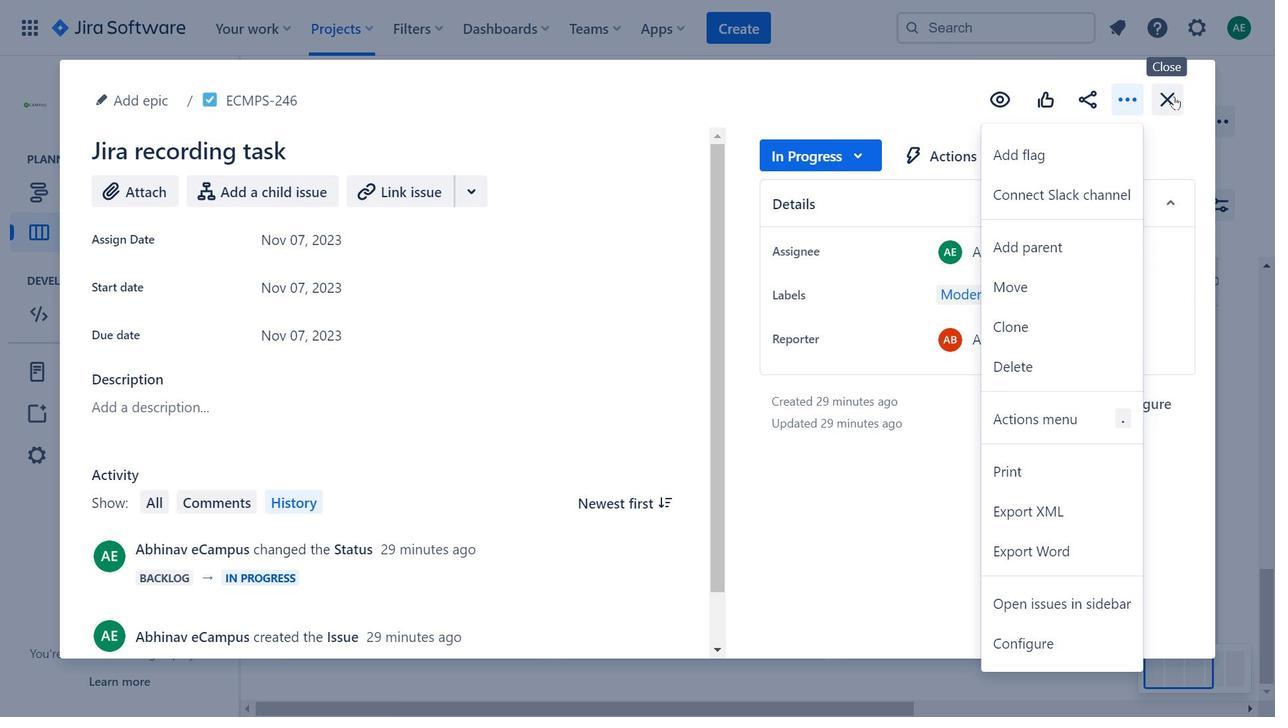 
Action: Mouse moved to (977, 443)
Screenshot: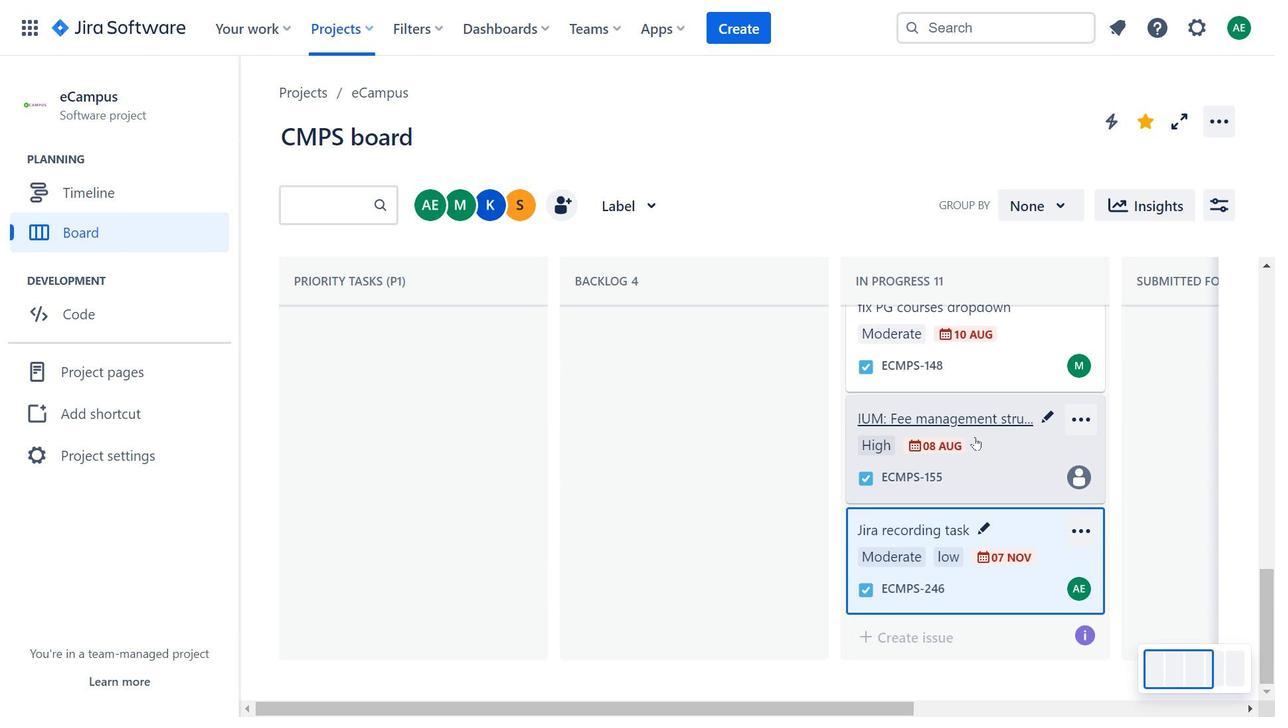 
Action: Mouse scrolled (977, 444) with delta (0, 0)
Screenshot: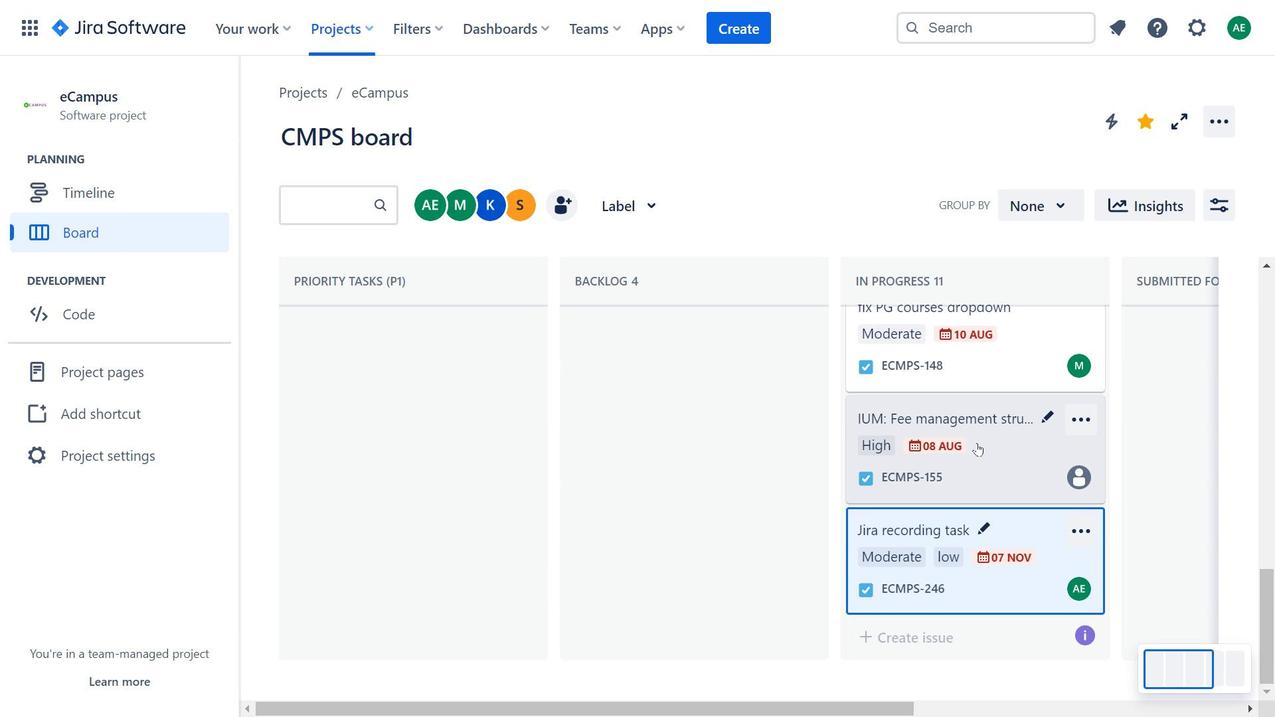 
Action: Mouse moved to (977, 444)
Screenshot: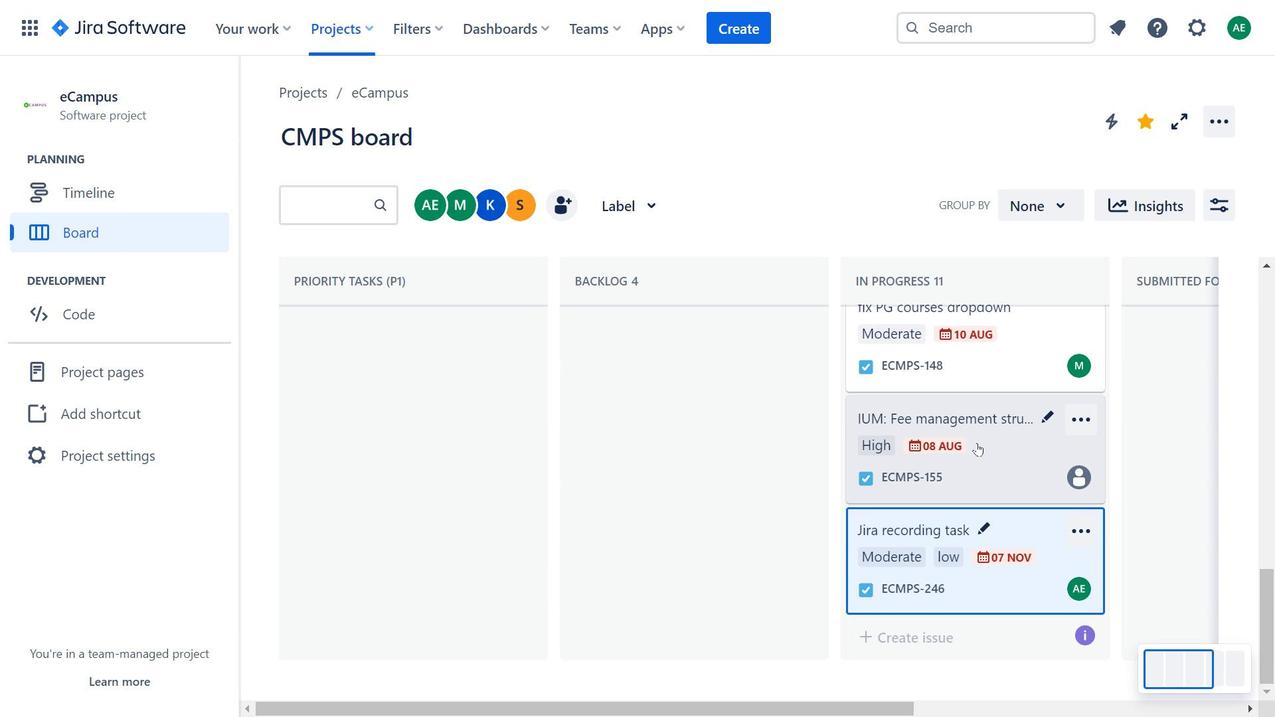 
Action: Mouse scrolled (977, 445) with delta (0, 0)
Screenshot: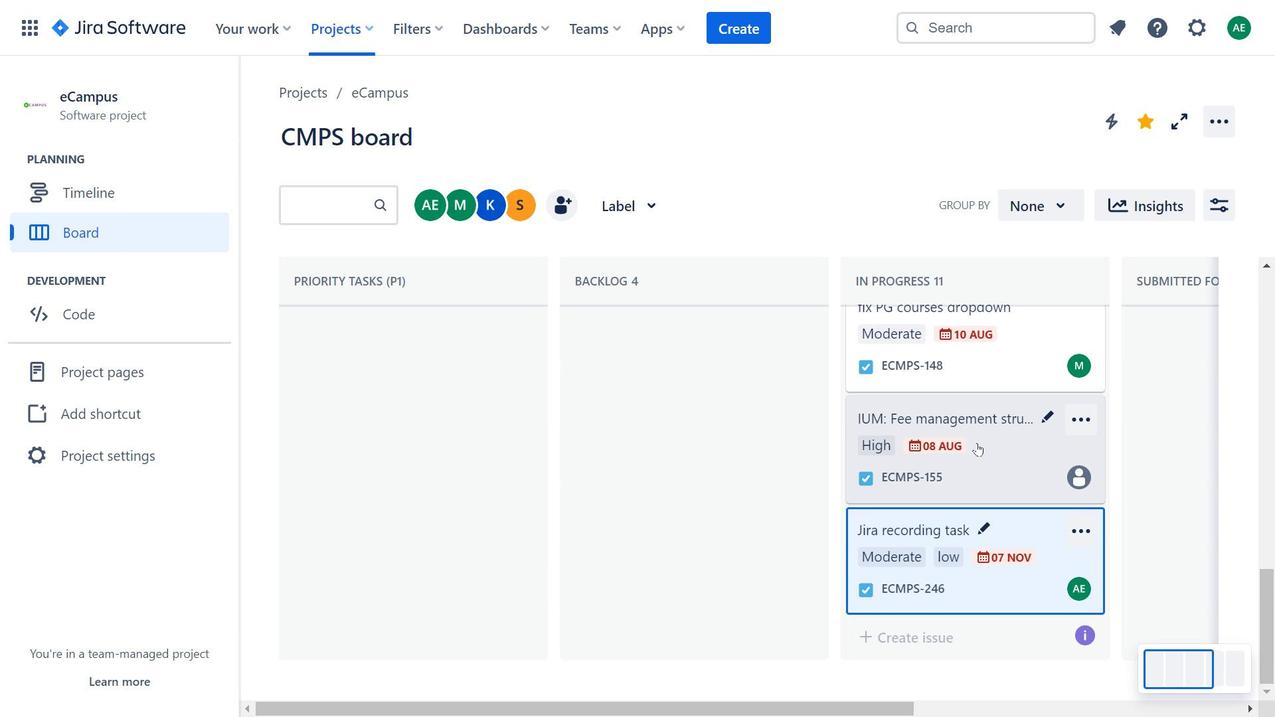 
Action: Mouse moved to (978, 446)
Screenshot: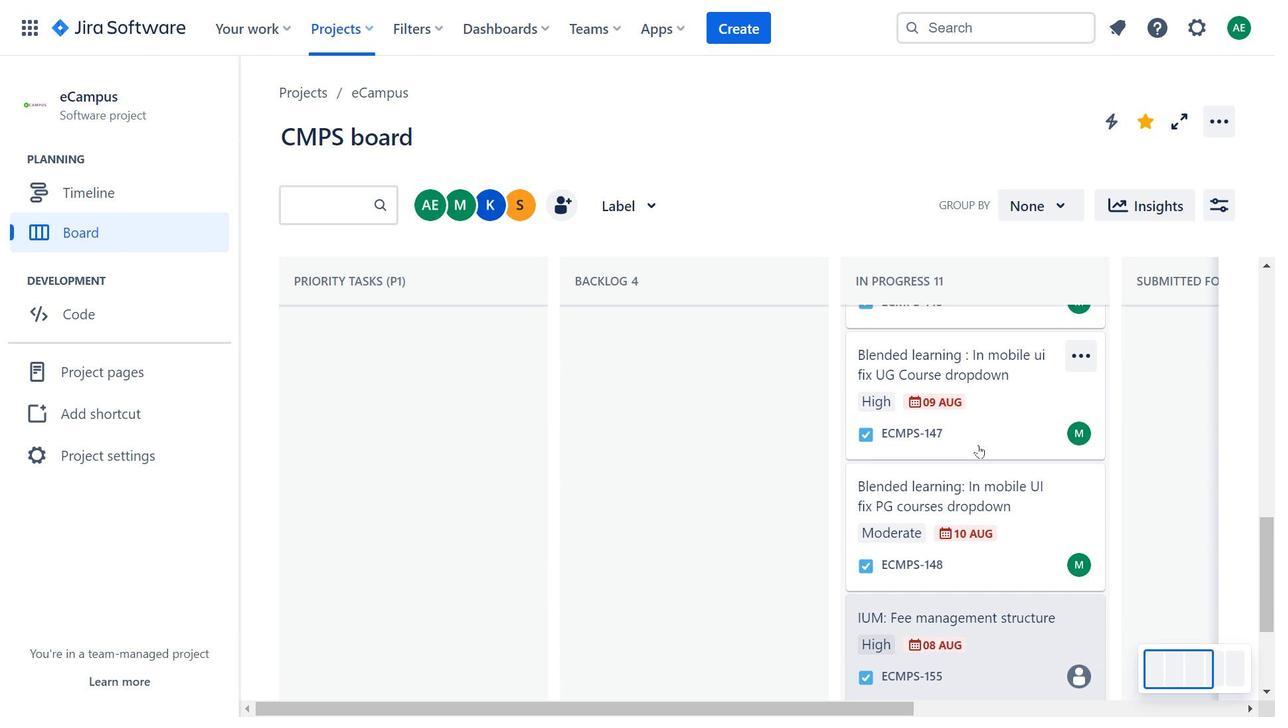 
Action: Mouse scrolled (978, 445) with delta (0, 0)
Screenshot: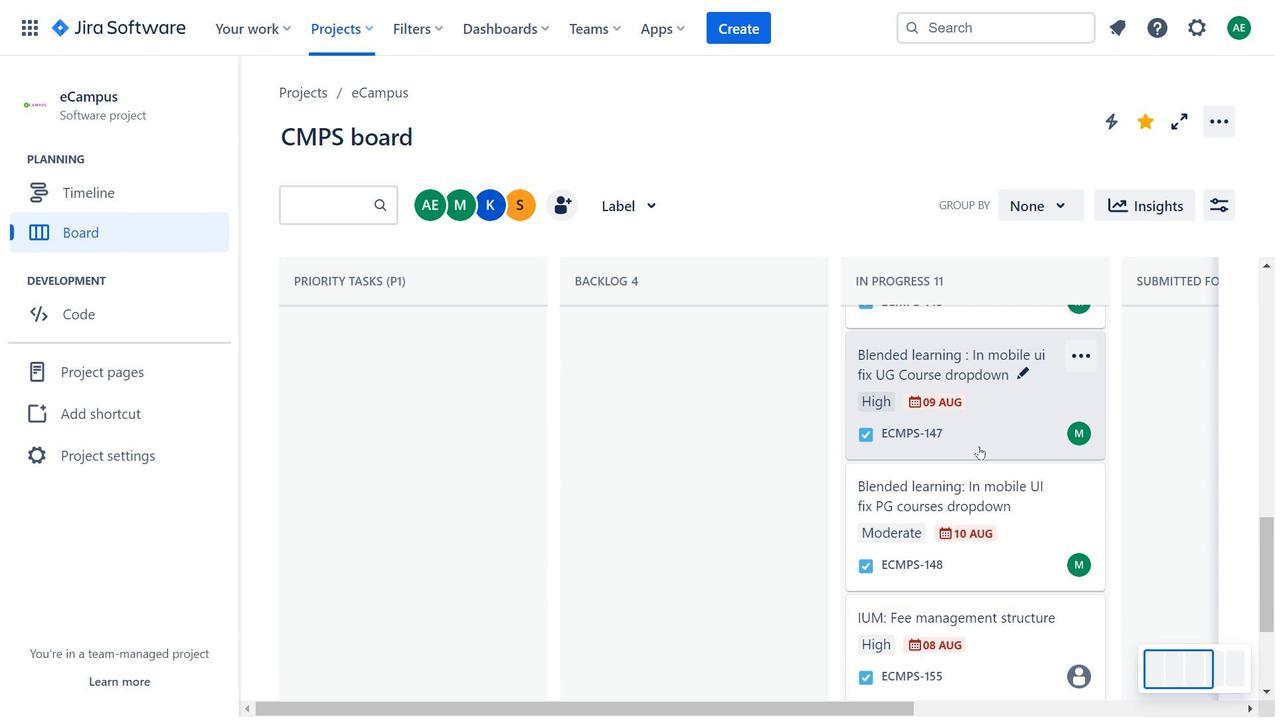 
Action: Mouse scrolled (978, 445) with delta (0, 0)
Screenshot: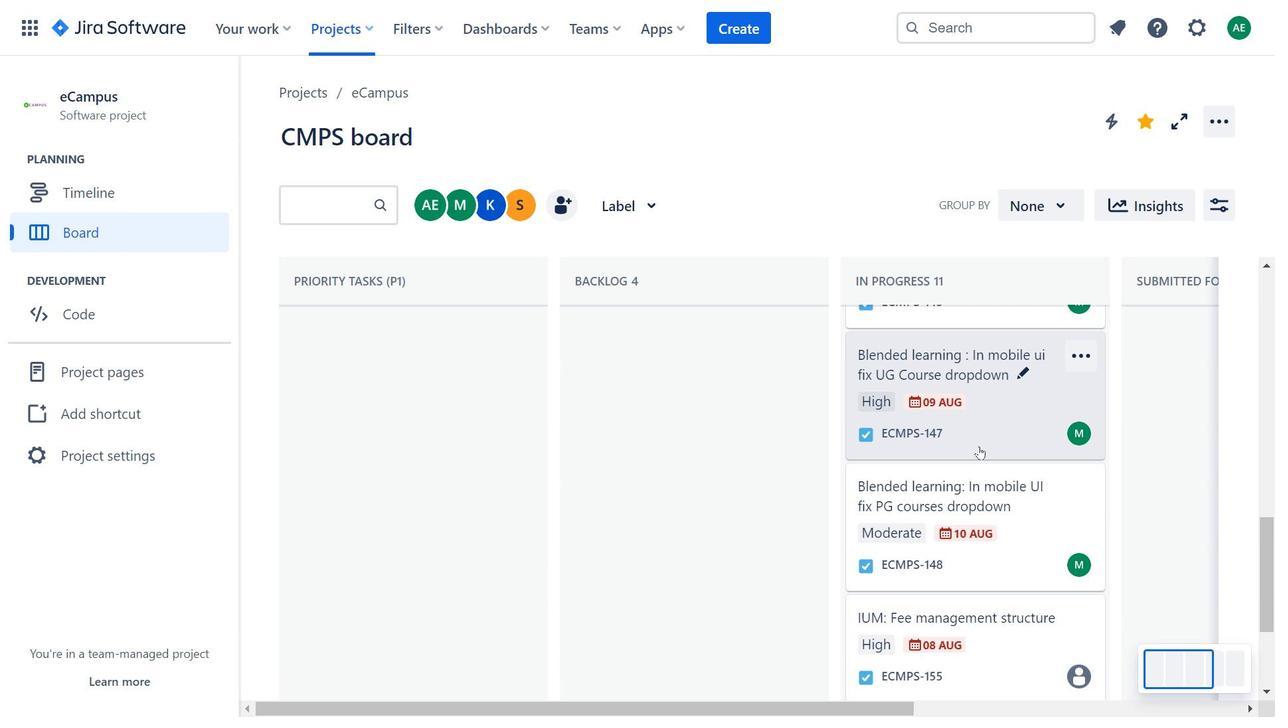 
Action: Mouse moved to (990, 446)
Screenshot: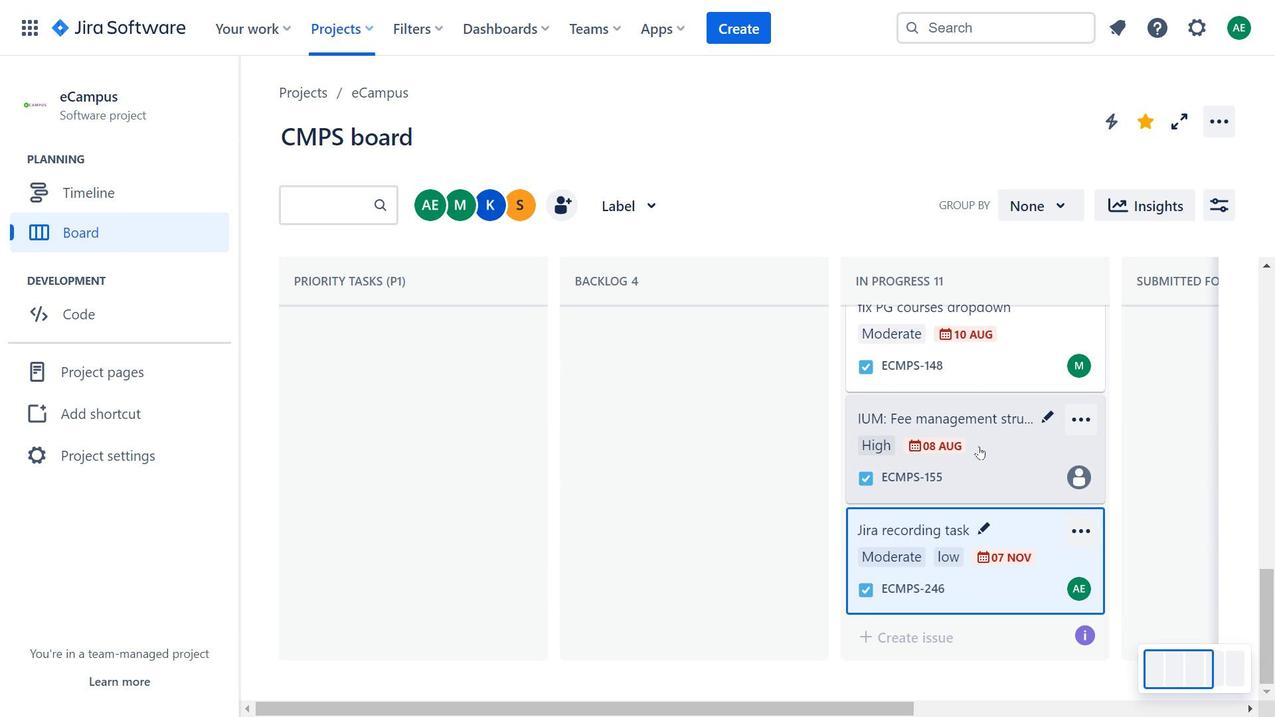 
Action: Mouse scrolled (990, 447) with delta (0, 0)
Screenshot: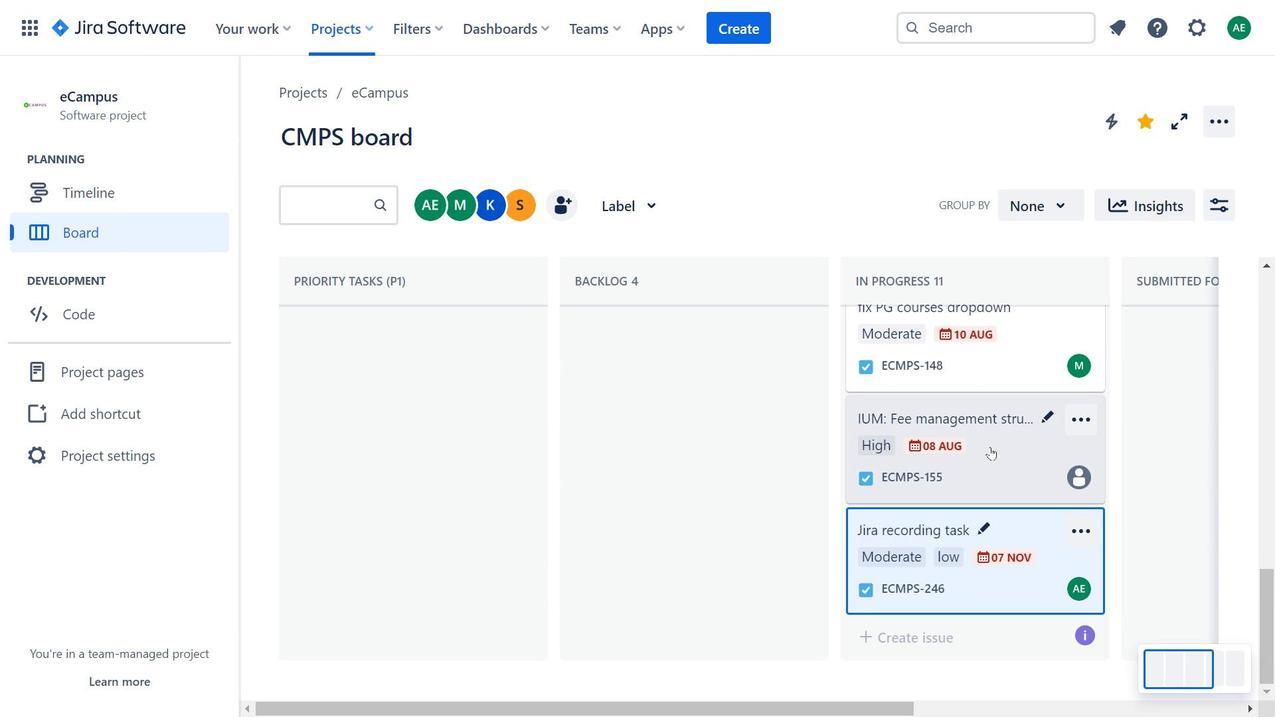 
Action: Mouse scrolled (990, 447) with delta (0, 0)
Screenshot: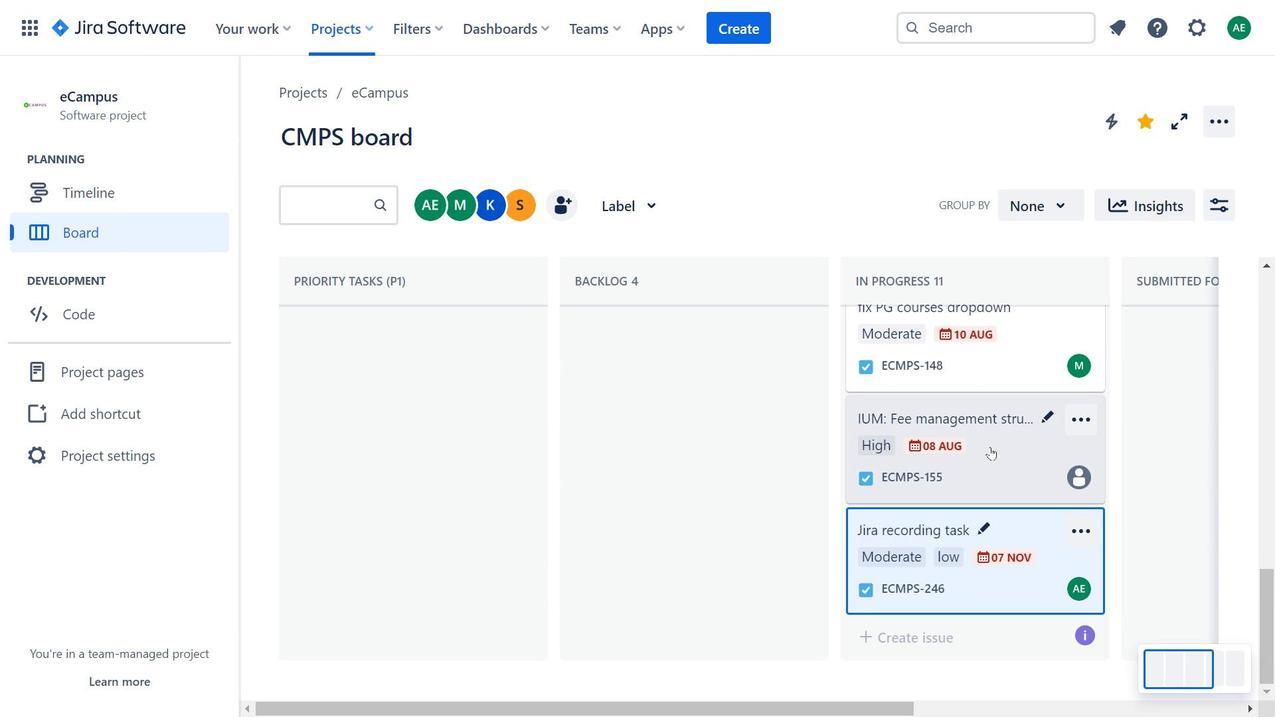 
Action: Mouse scrolled (990, 447) with delta (0, 0)
Screenshot: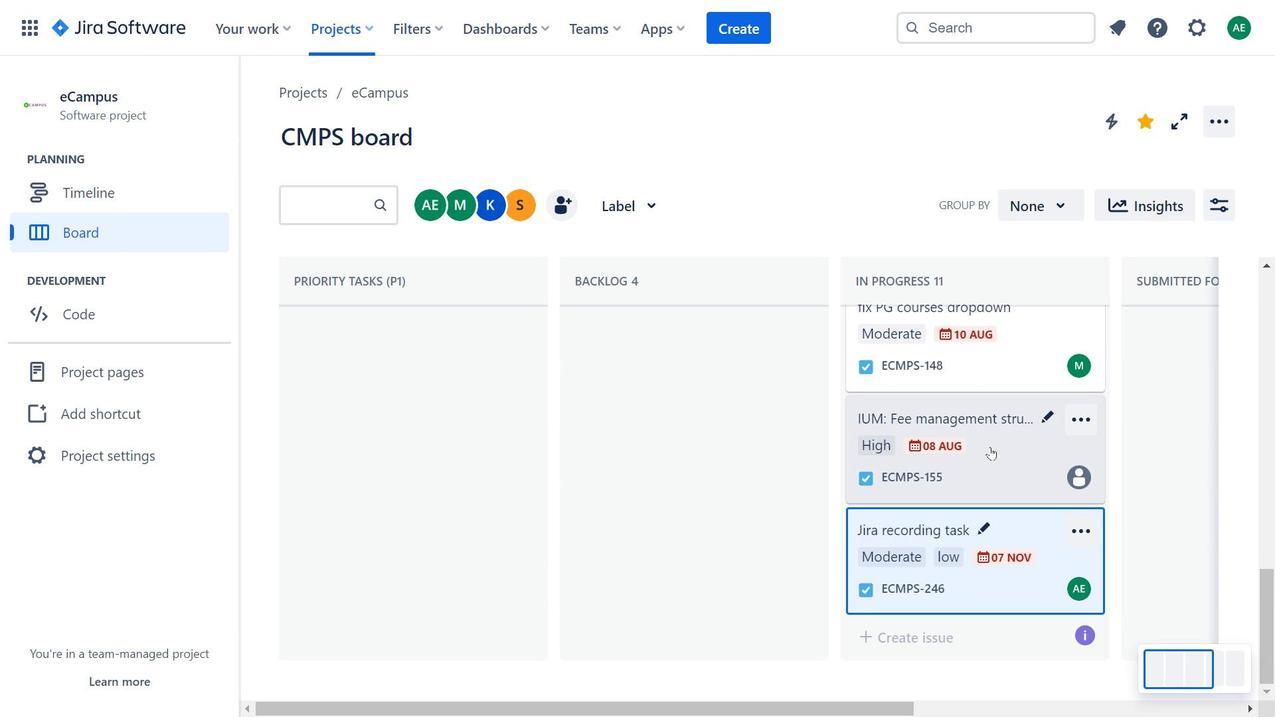 
Action: Mouse moved to (1006, 402)
Screenshot: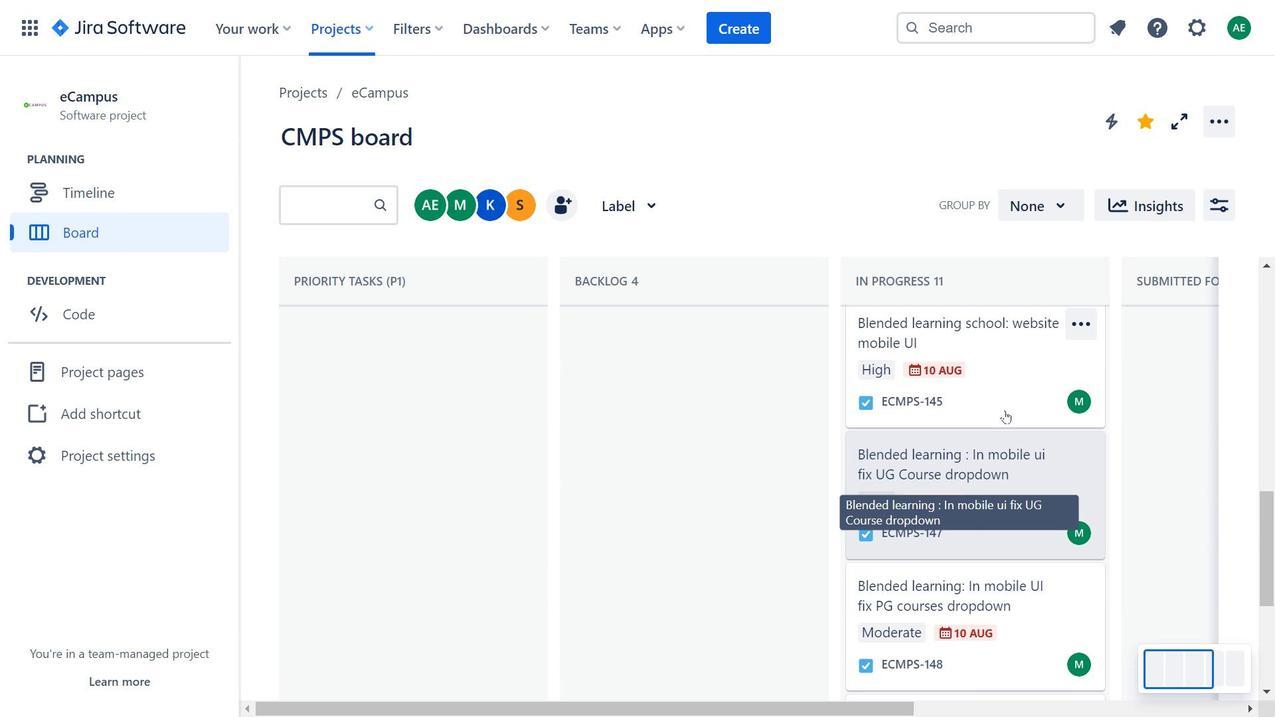 
Action: Mouse pressed left at (1006, 402)
Screenshot: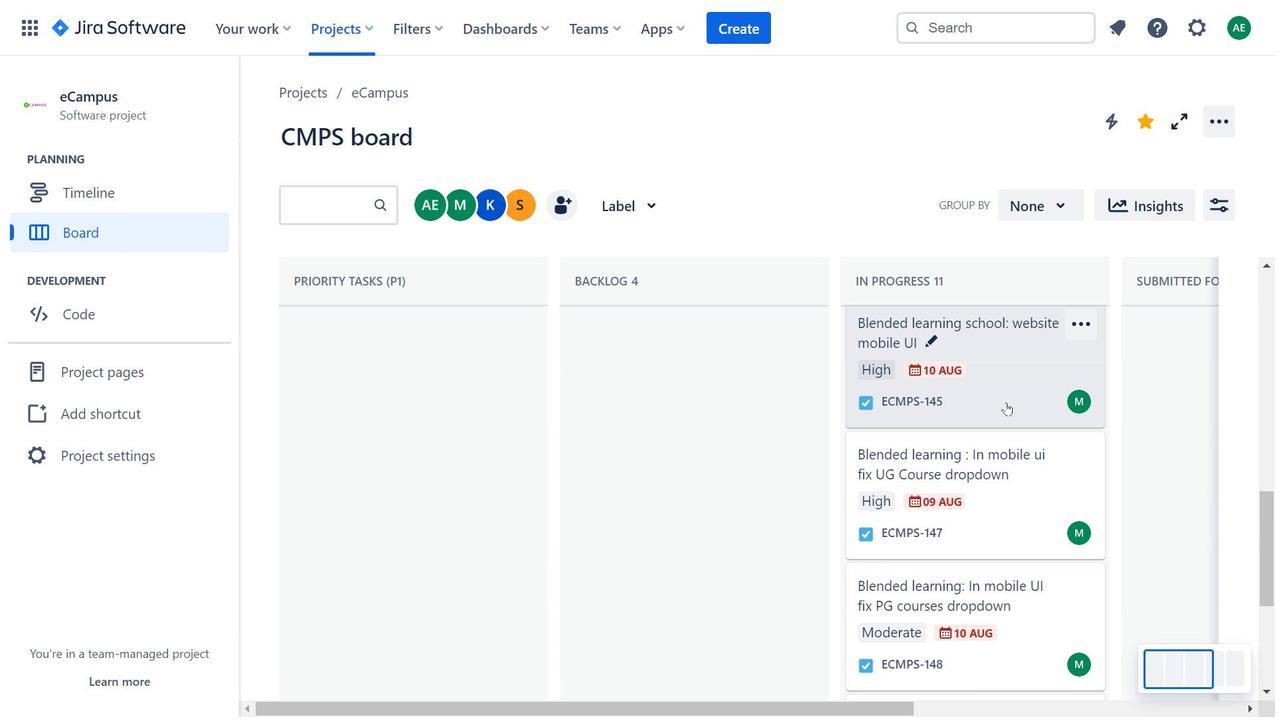 
Action: Mouse moved to (1011, 581)
Screenshot: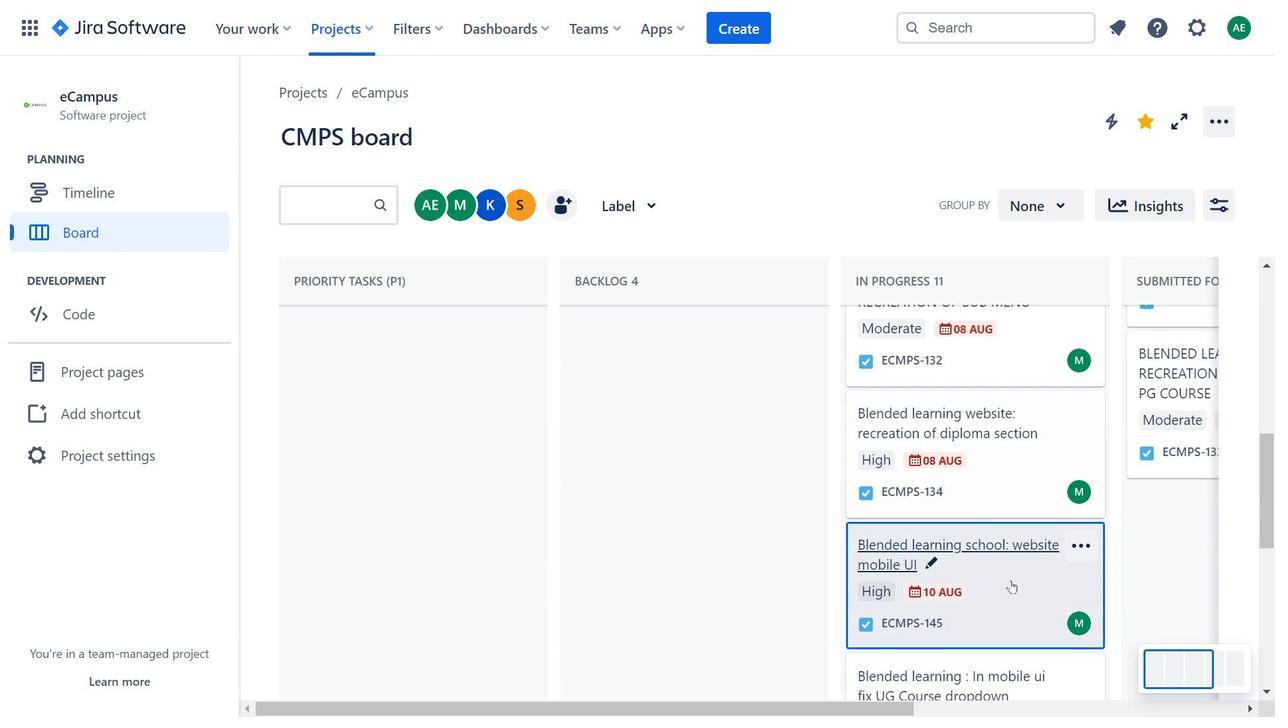 
Action: Mouse pressed left at (1011, 581)
Screenshot: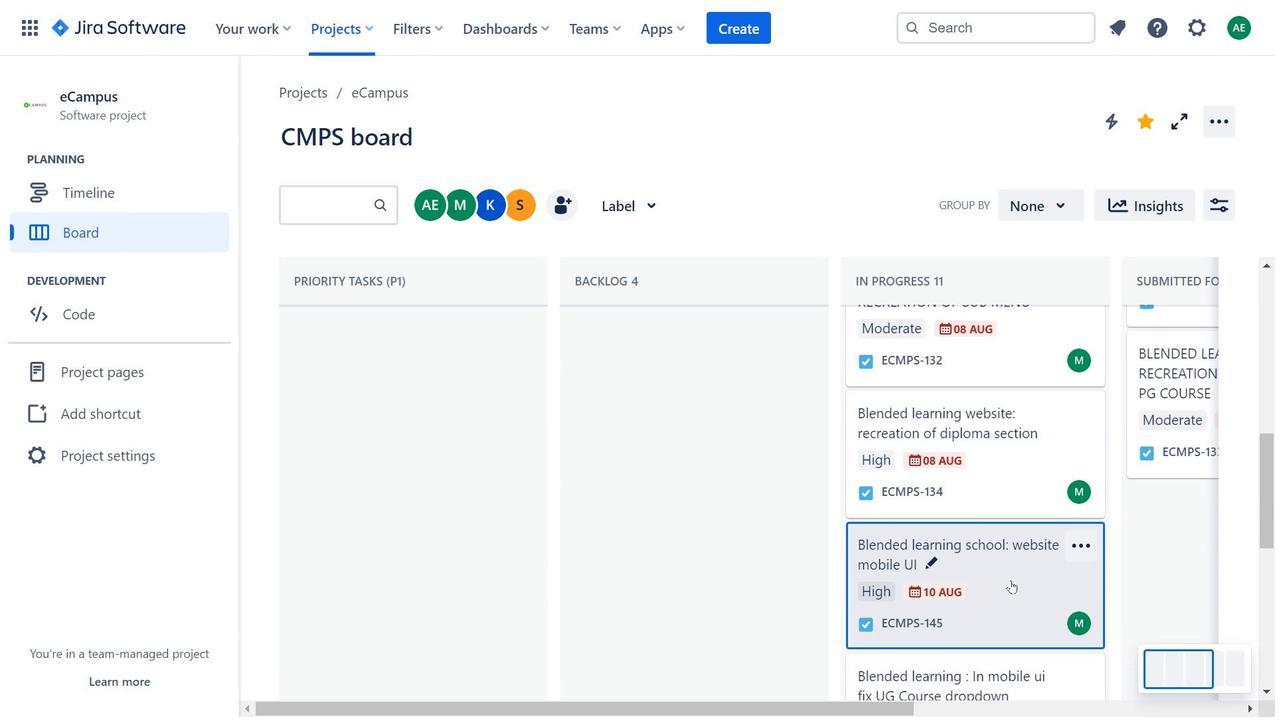 
Action: Mouse moved to (829, 170)
Screenshot: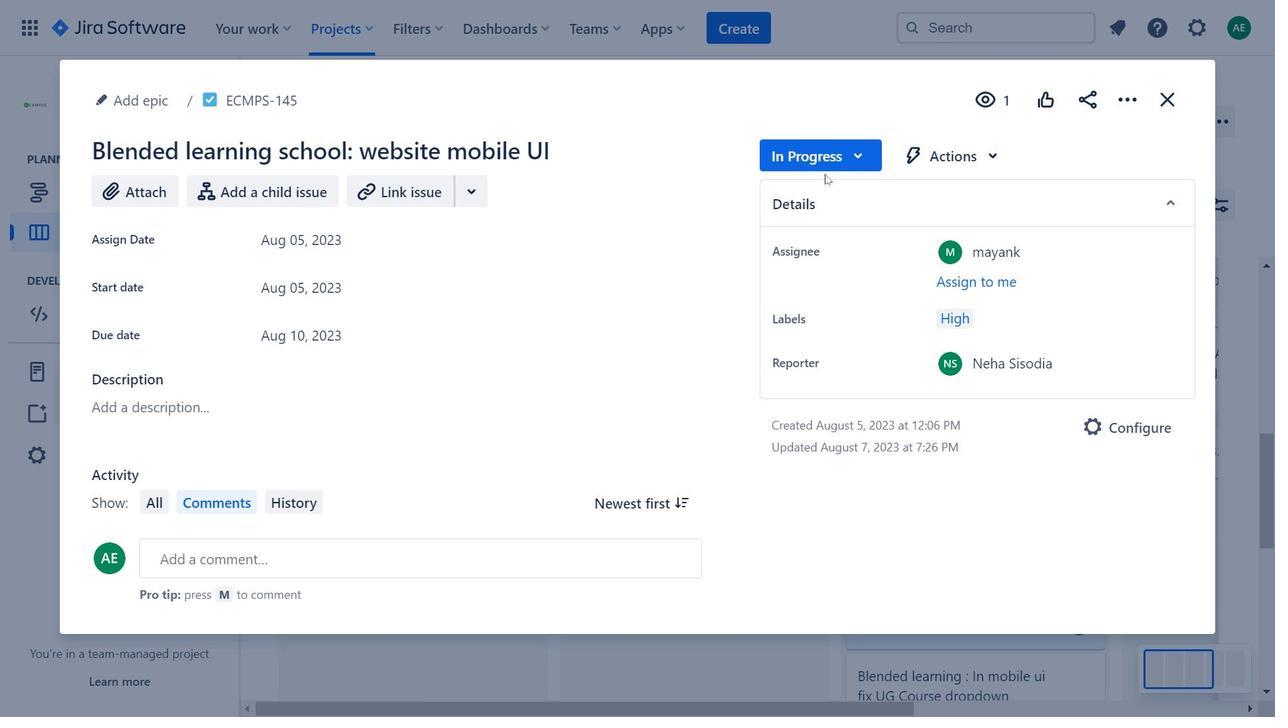 
Action: Mouse pressed left at (829, 170)
Screenshot: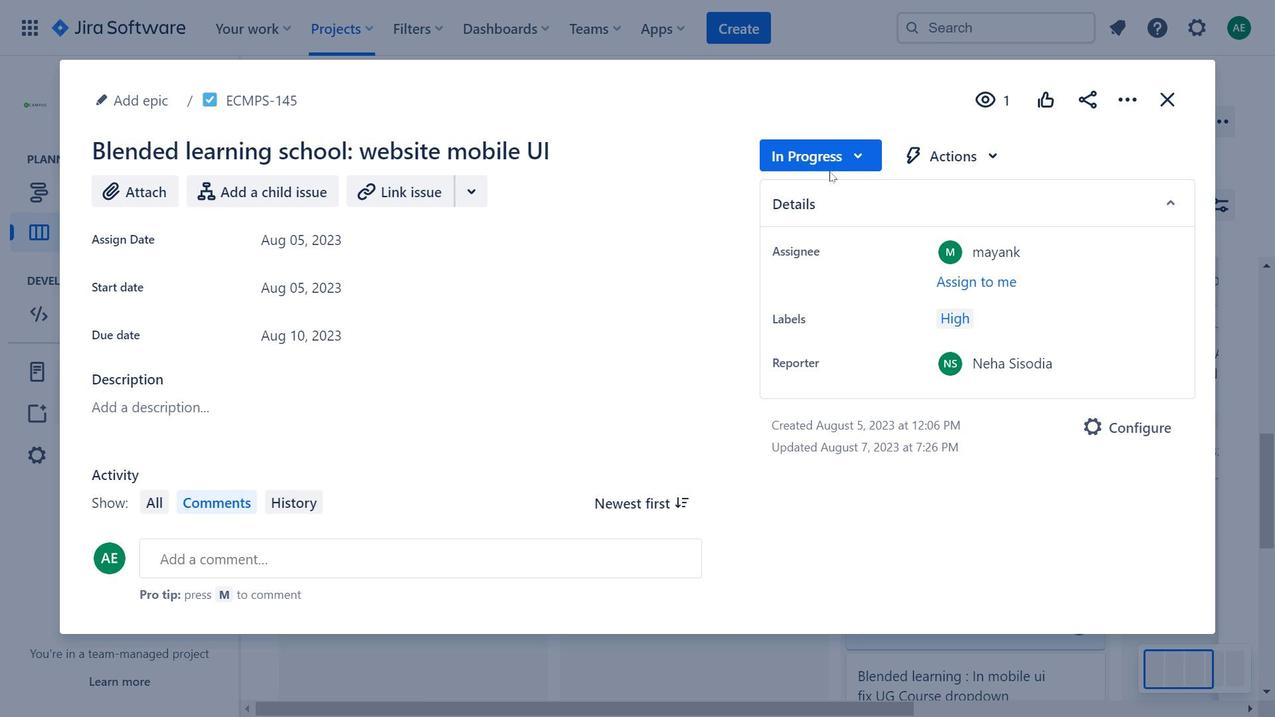 
Action: Mouse moved to (328, 237)
Screenshot: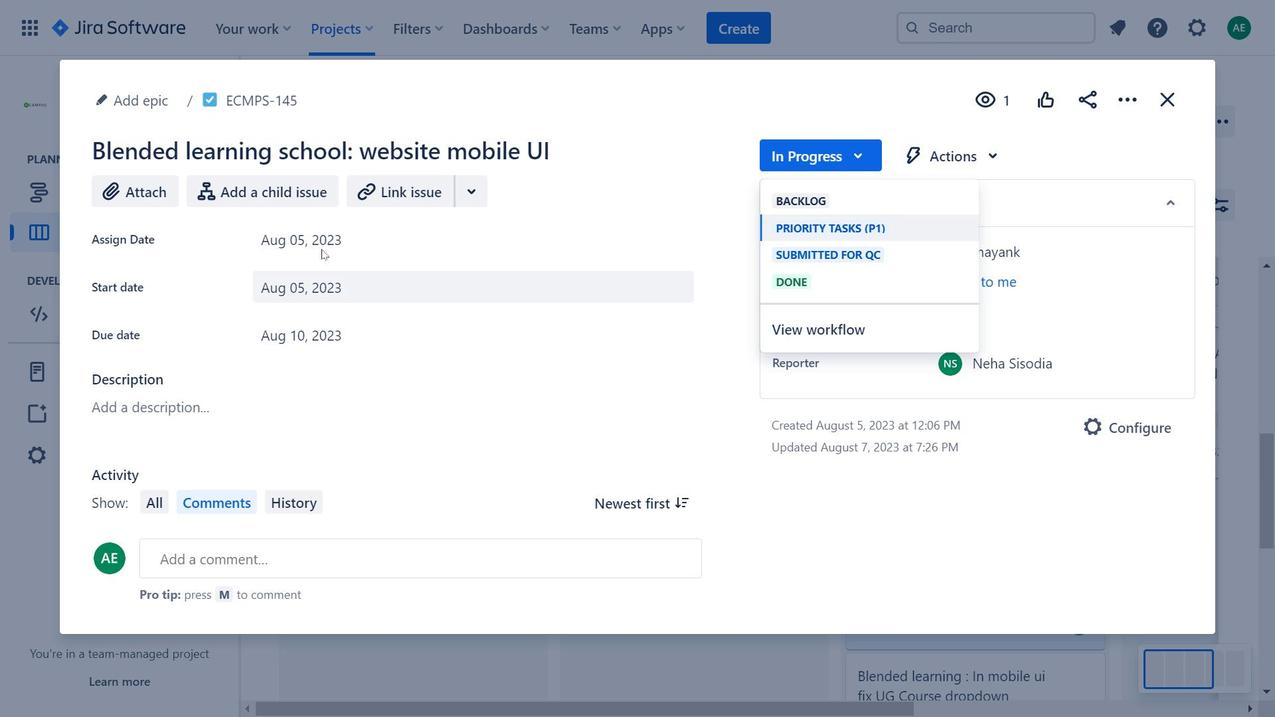 
Action: Mouse pressed left at (328, 237)
Screenshot: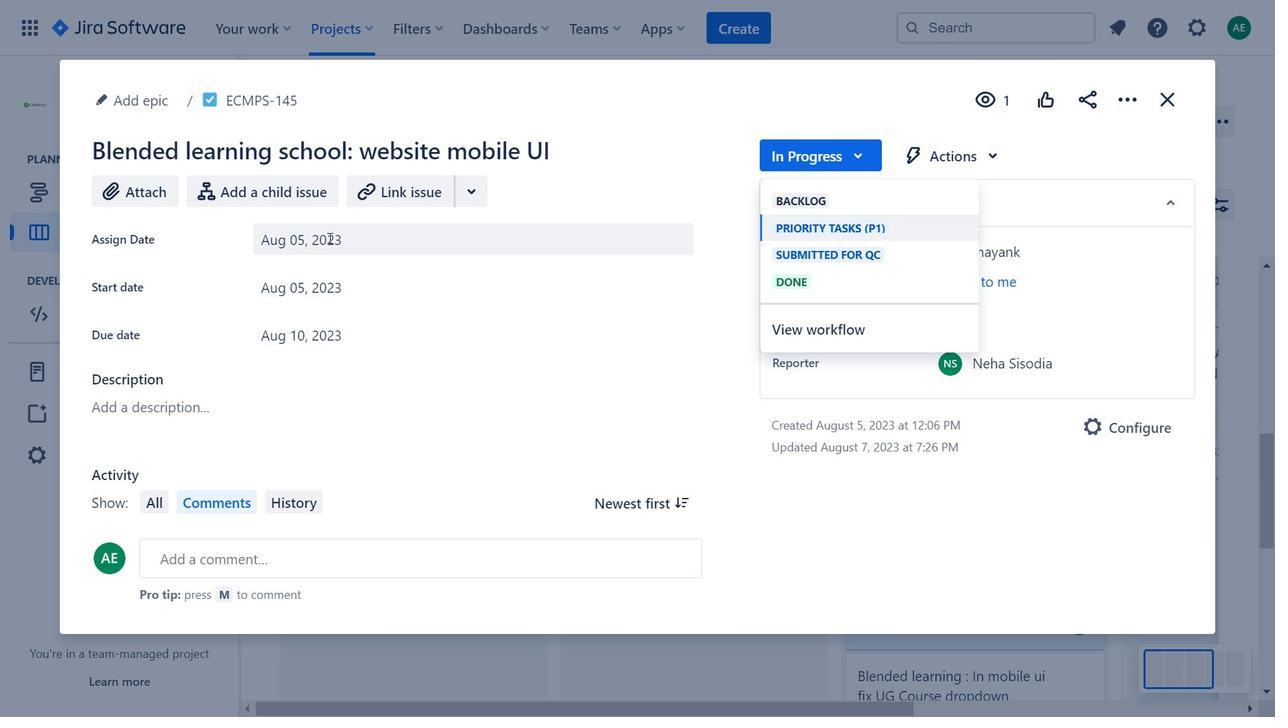 
Action: Mouse moved to (1158, 104)
Screenshot: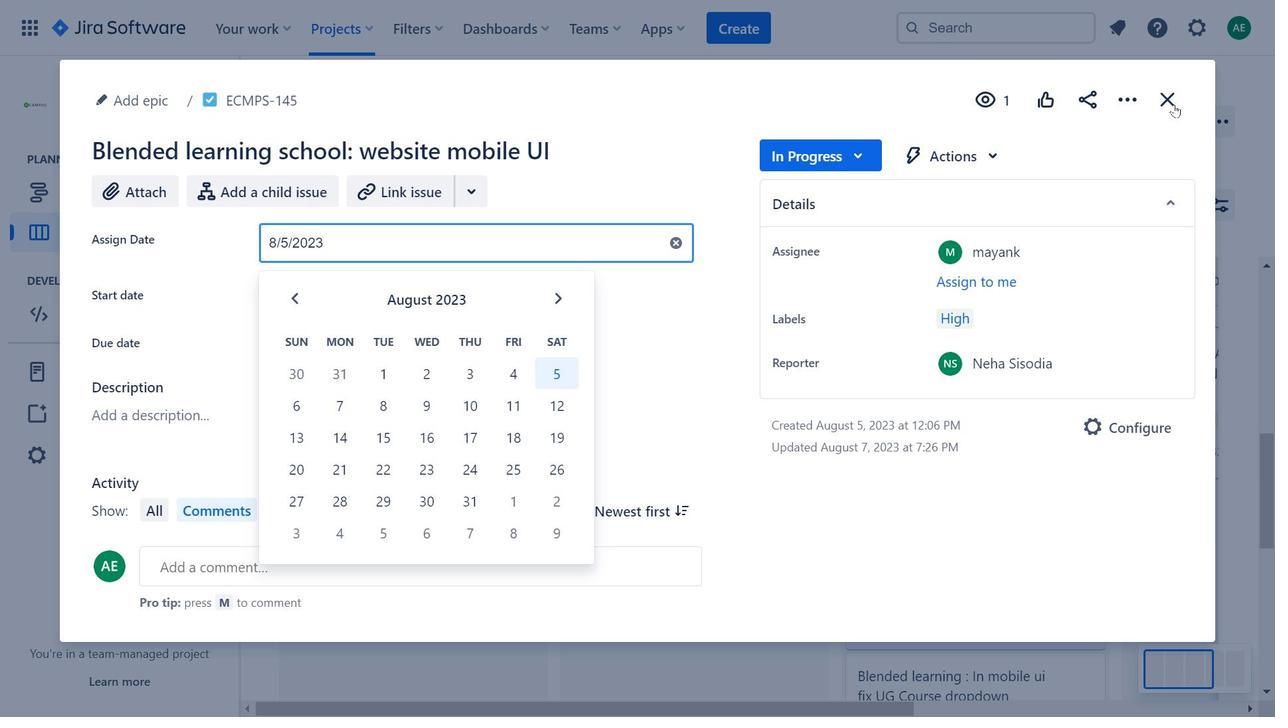
Action: Mouse pressed left at (1158, 104)
Screenshot: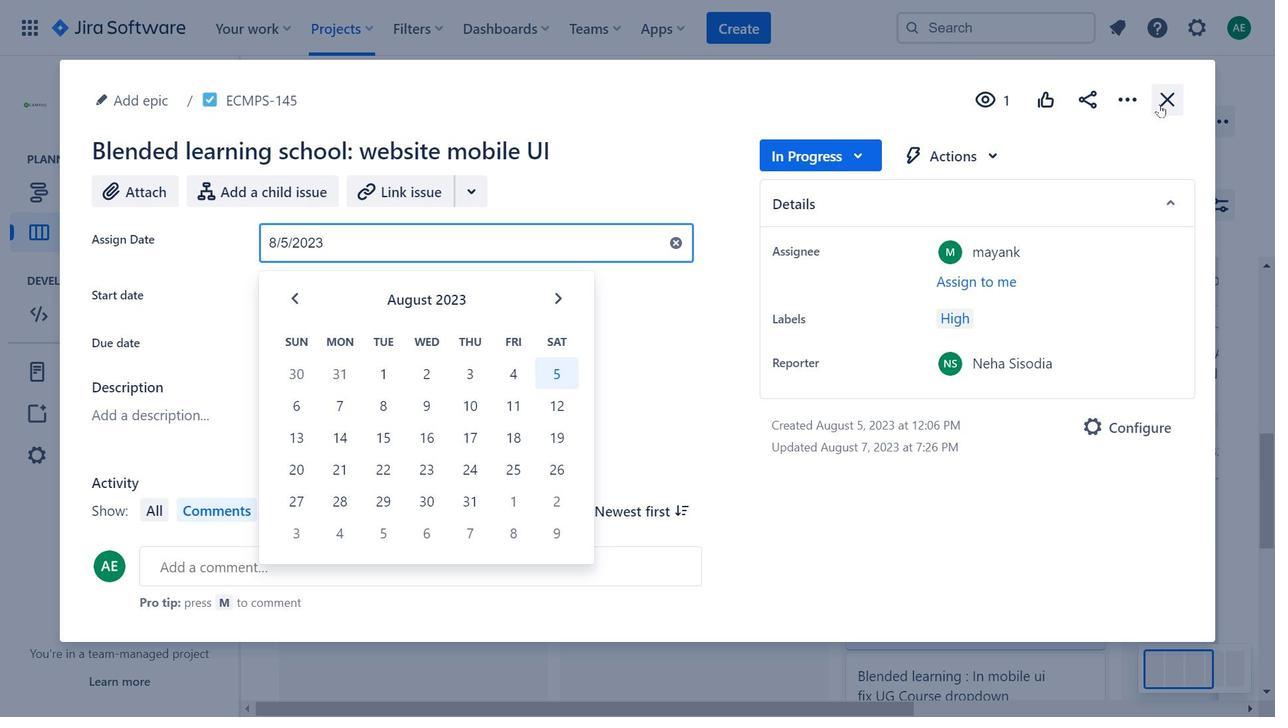 
Action: Mouse moved to (1038, 437)
Screenshot: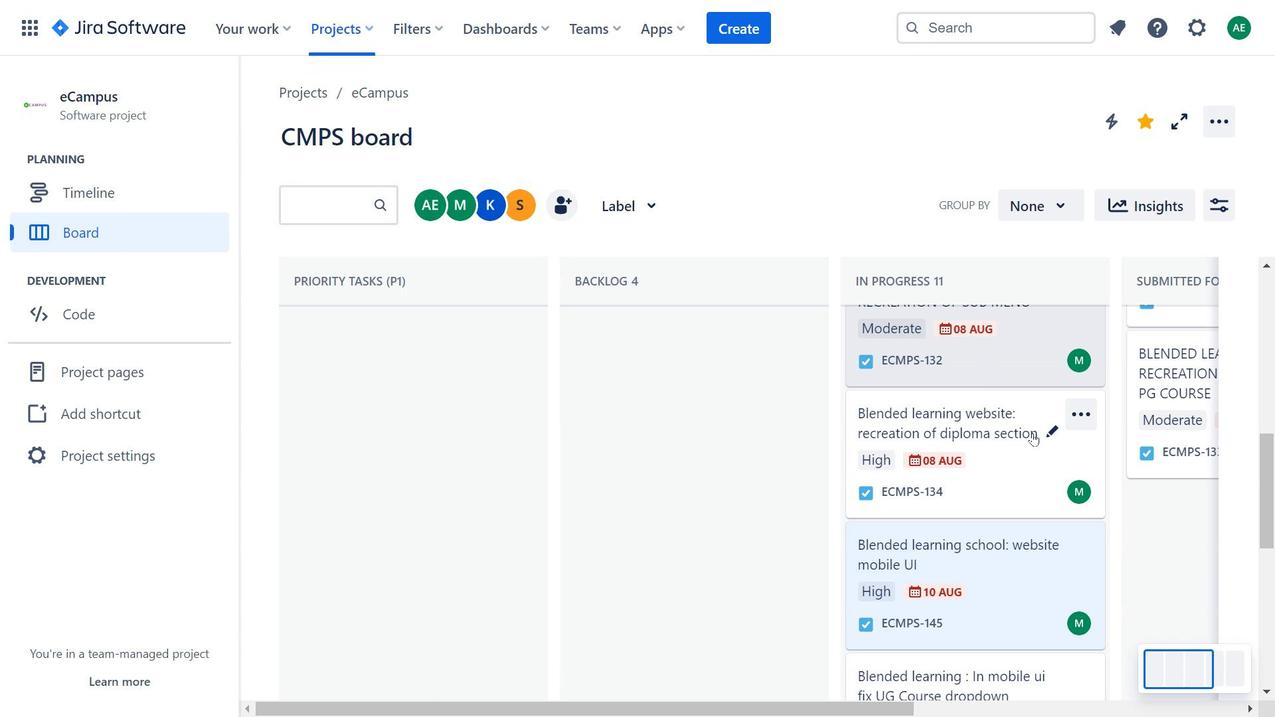 
Action: Mouse scrolled (1038, 438) with delta (0, 0)
Screenshot: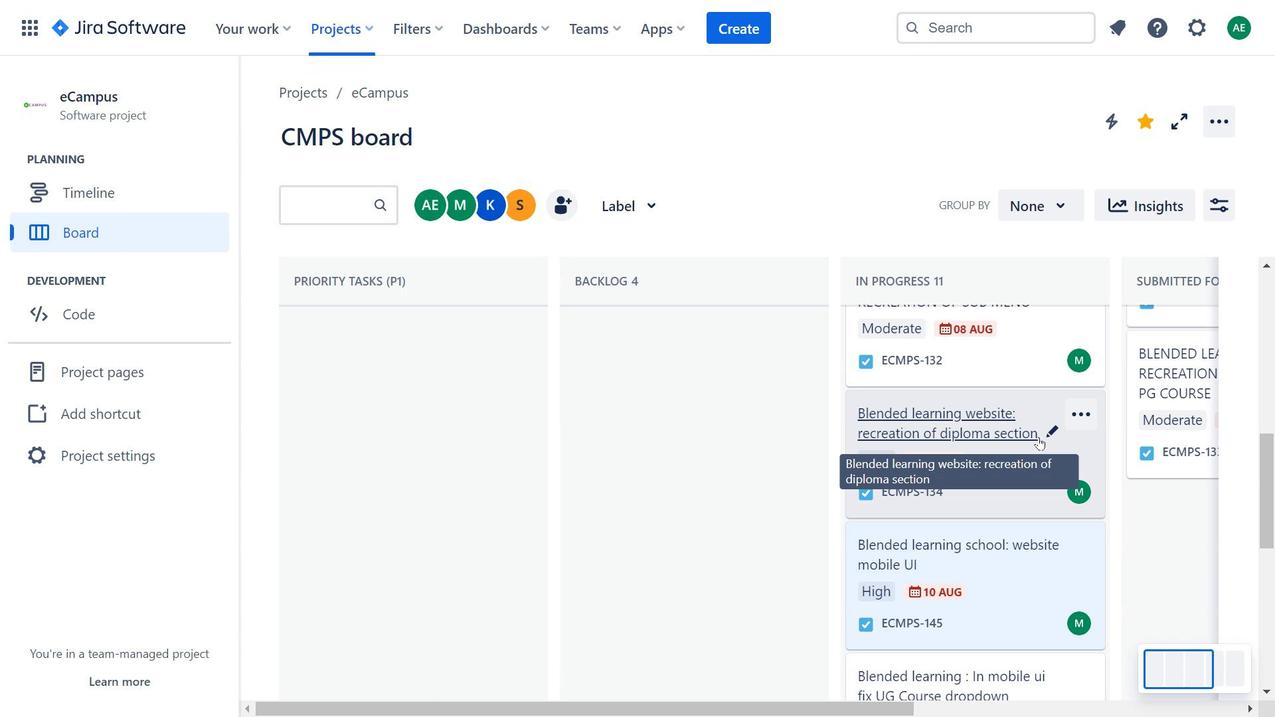 
Action: Mouse scrolled (1038, 438) with delta (0, 0)
Screenshot: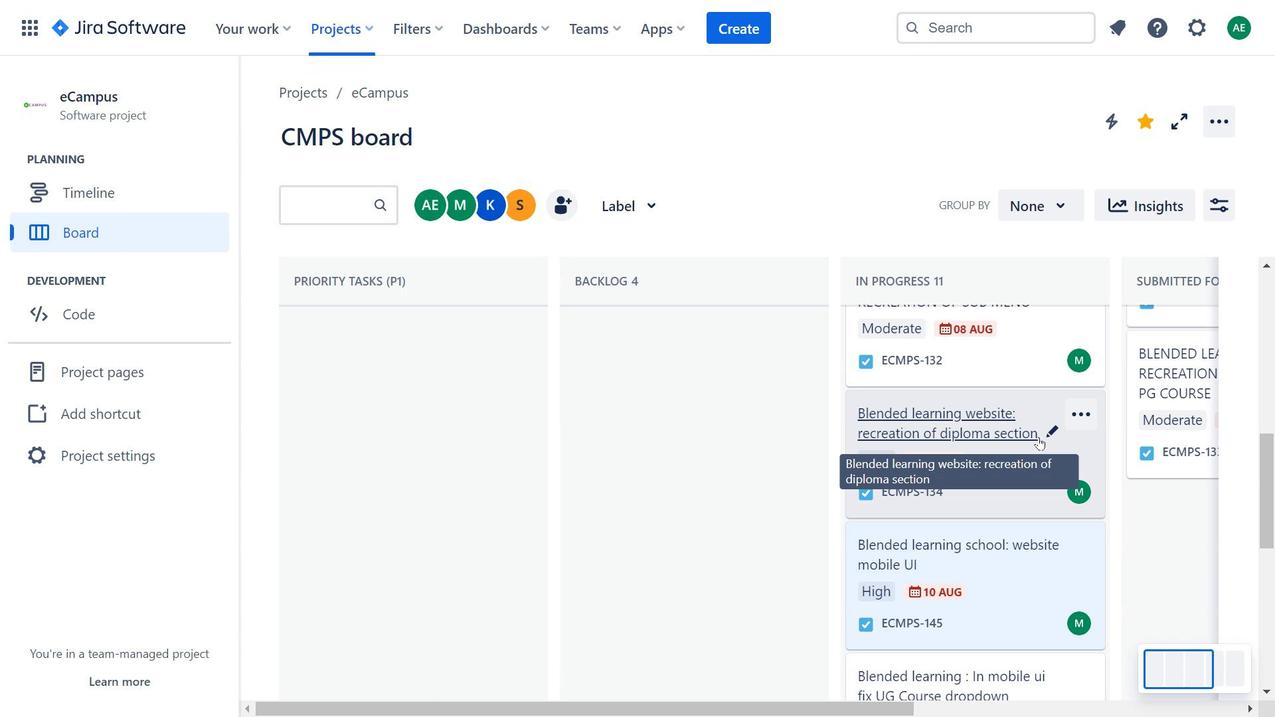 
Action: Mouse scrolled (1038, 438) with delta (0, 0)
Screenshot: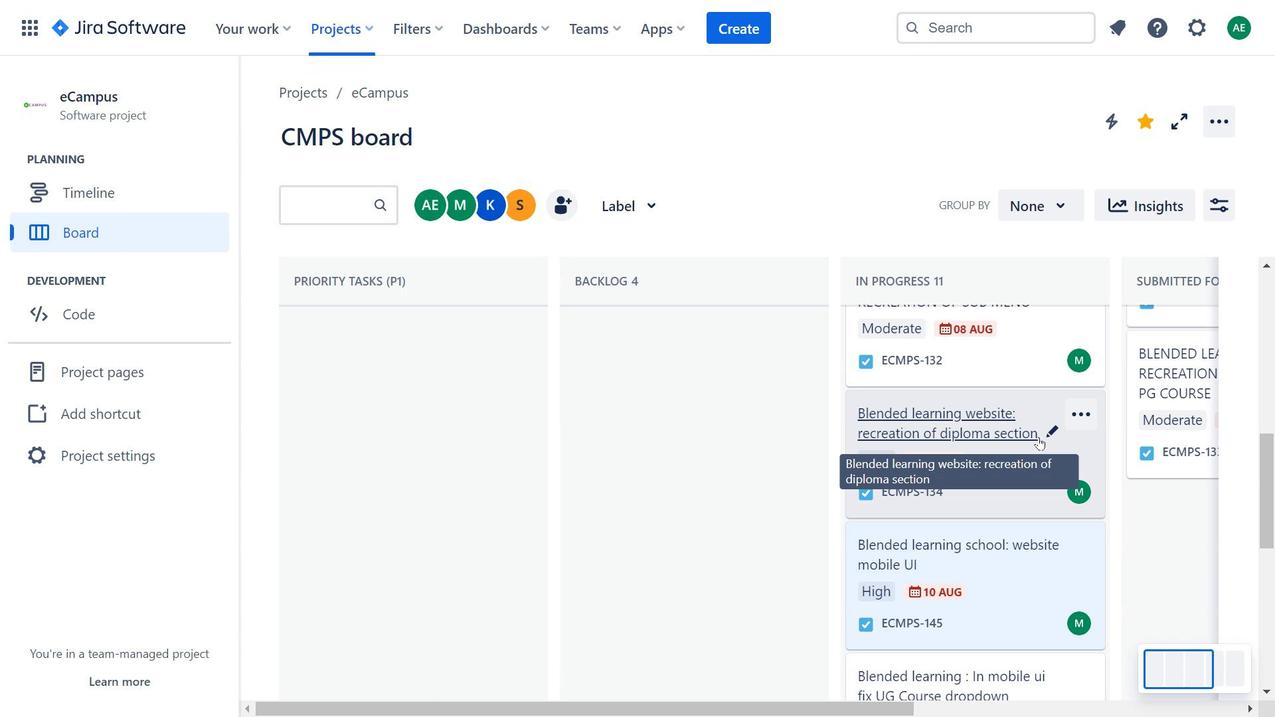 
Action: Mouse scrolled (1038, 438) with delta (0, 0)
Screenshot: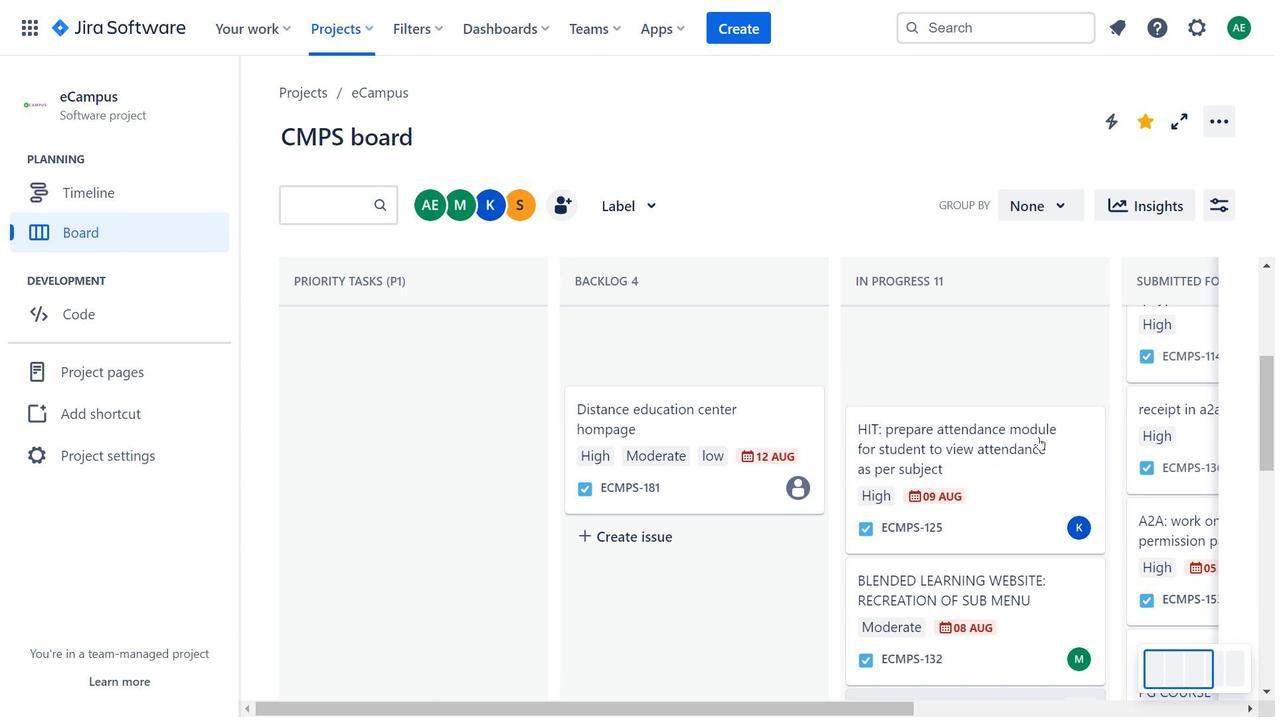 
Action: Mouse scrolled (1038, 438) with delta (0, 0)
Screenshot: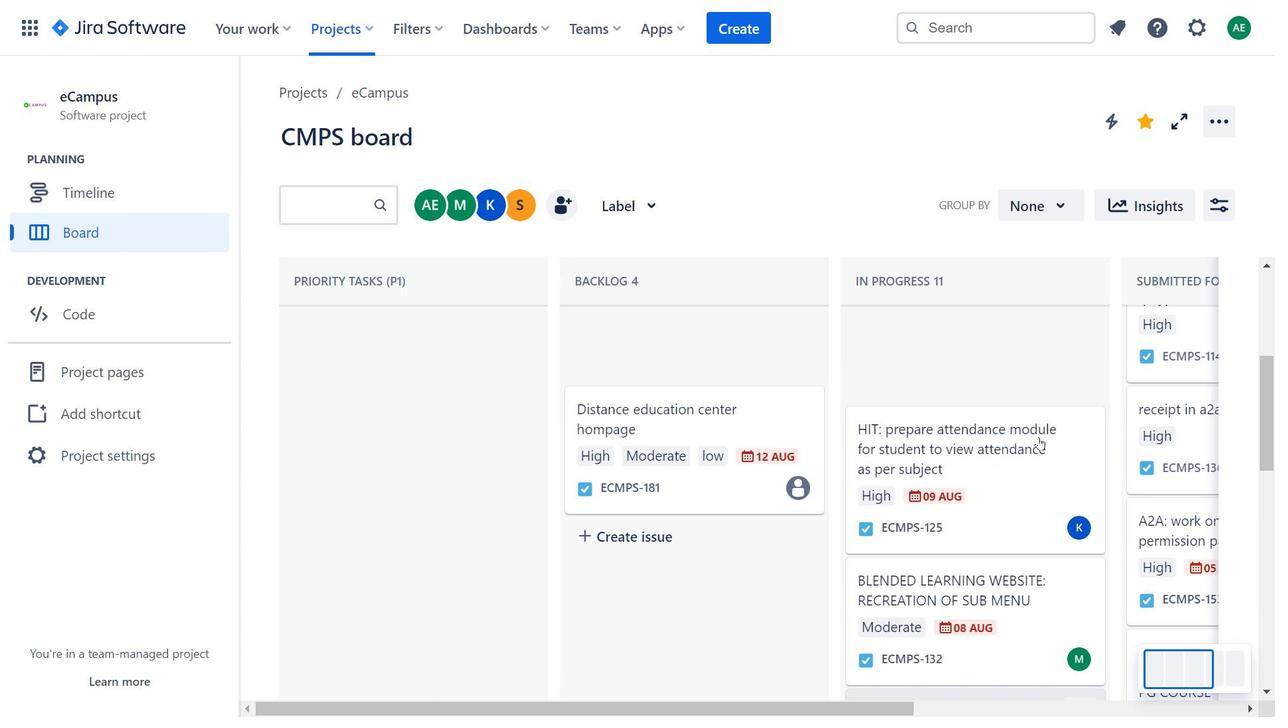 
Action: Mouse scrolled (1038, 438) with delta (0, 0)
Screenshot: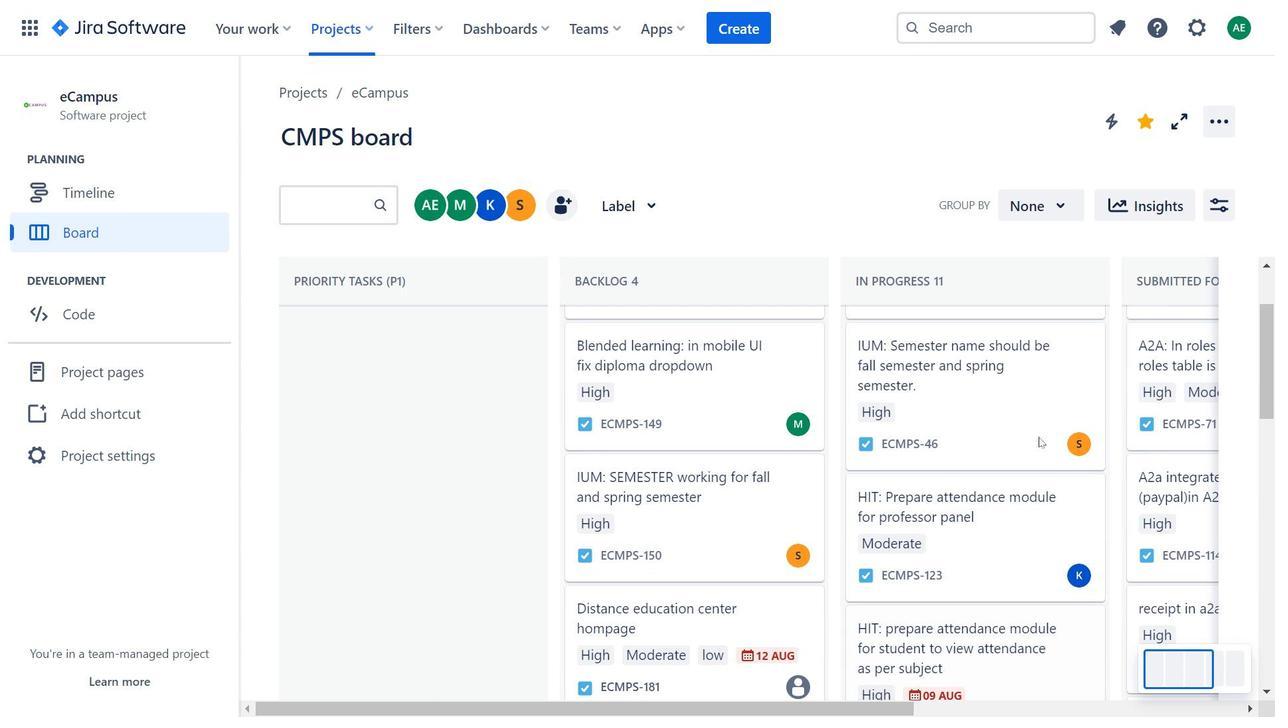 
Action: Mouse scrolled (1038, 438) with delta (0, 0)
Screenshot: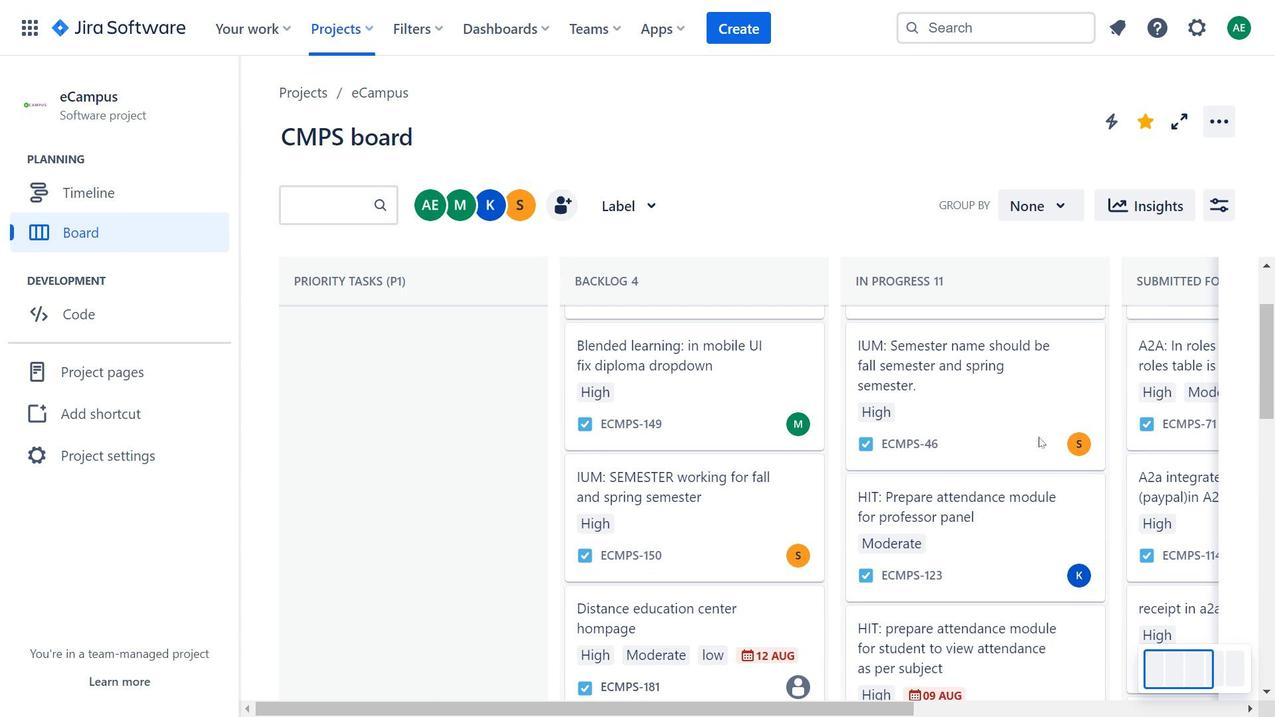 
Action: Mouse scrolled (1038, 438) with delta (0, 0)
Screenshot: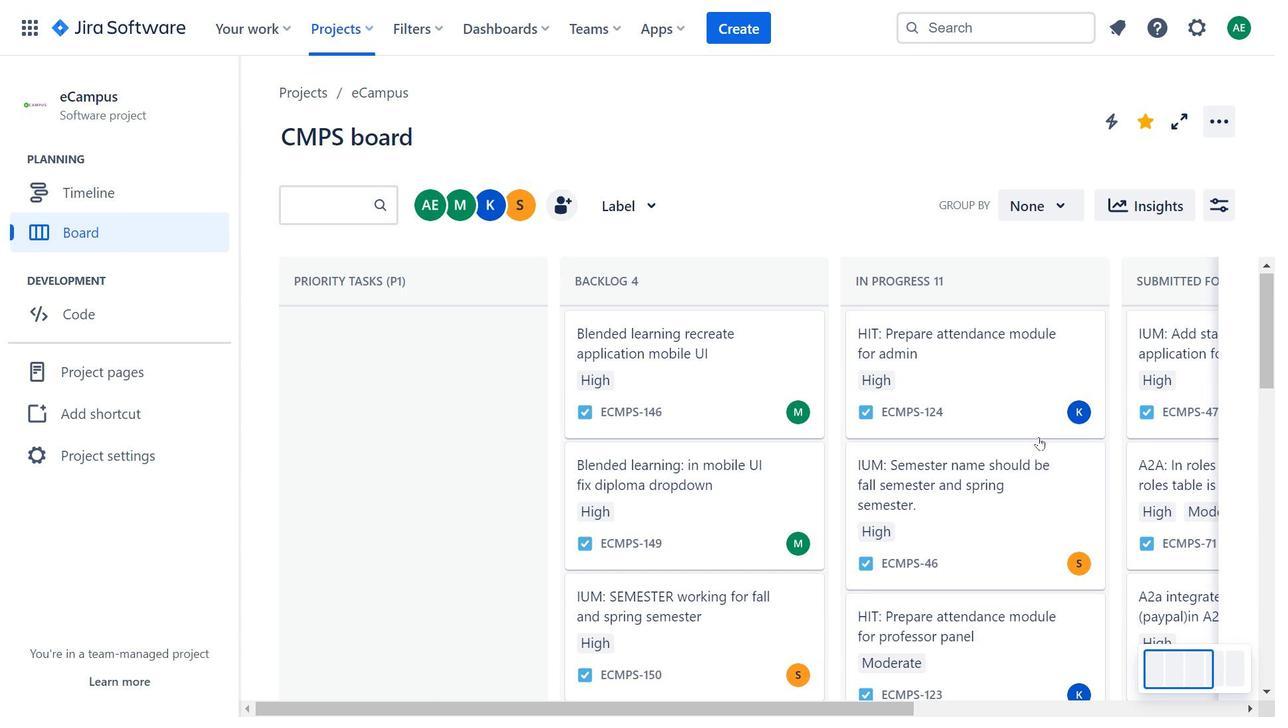 
Action: Mouse scrolled (1038, 438) with delta (0, 0)
Screenshot: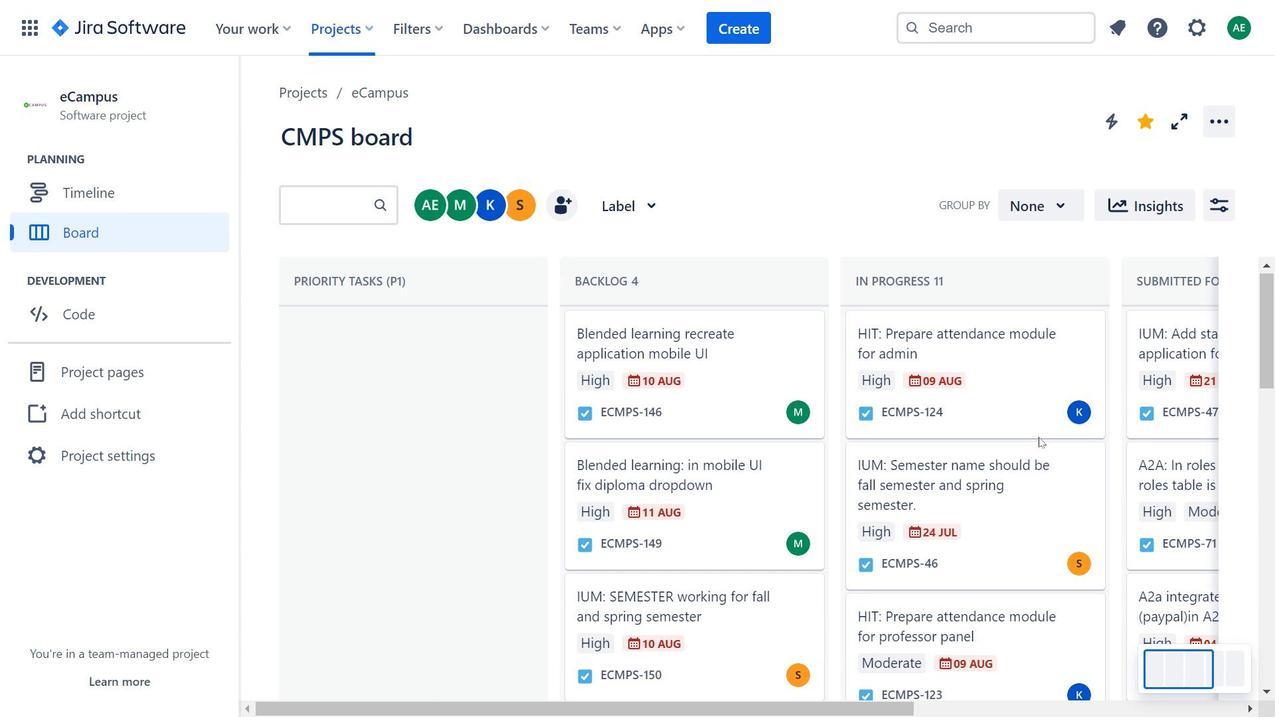 
Action: Mouse moved to (1182, 666)
Screenshot: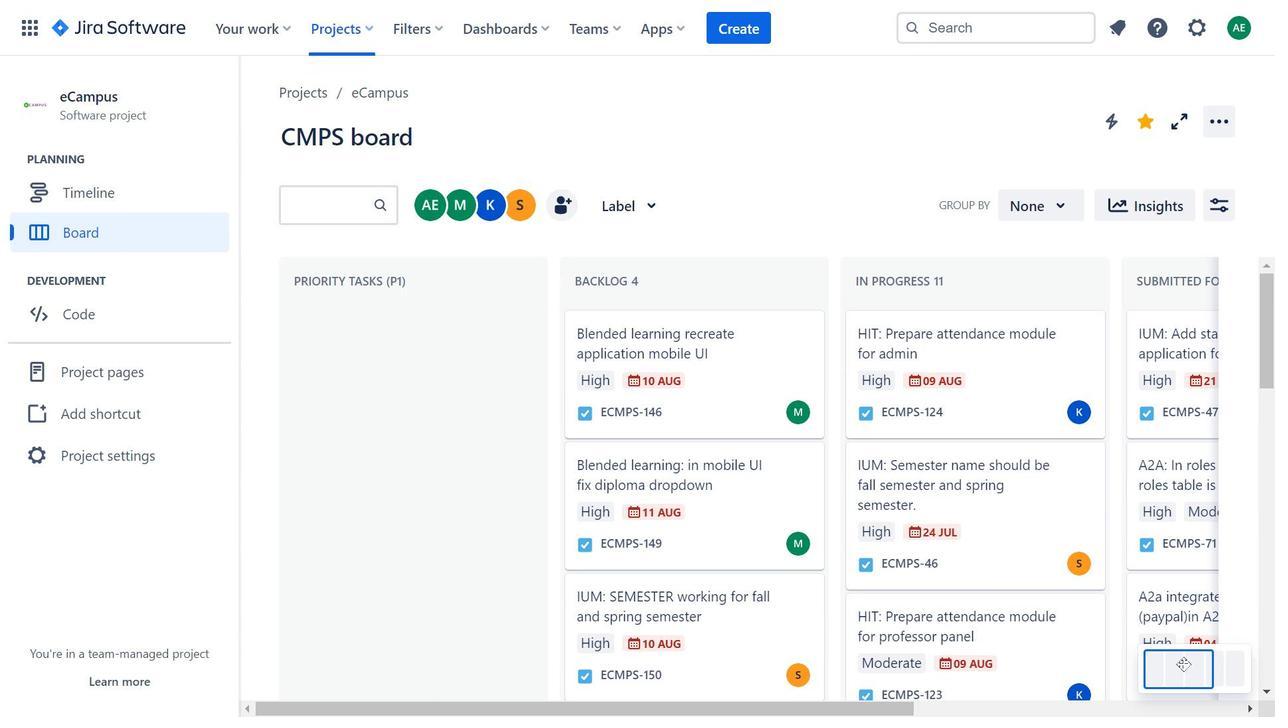 
Action: Mouse pressed left at (1182, 666)
Screenshot: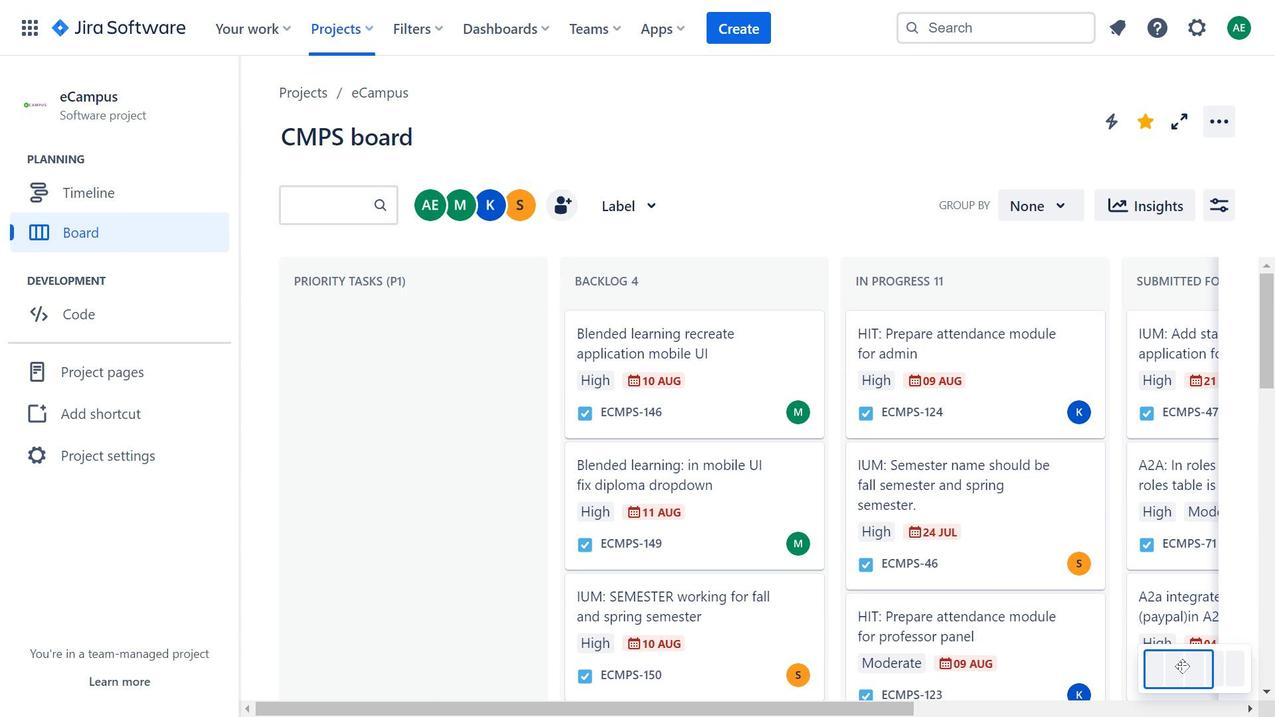 
Action: Mouse moved to (466, 367)
Screenshot: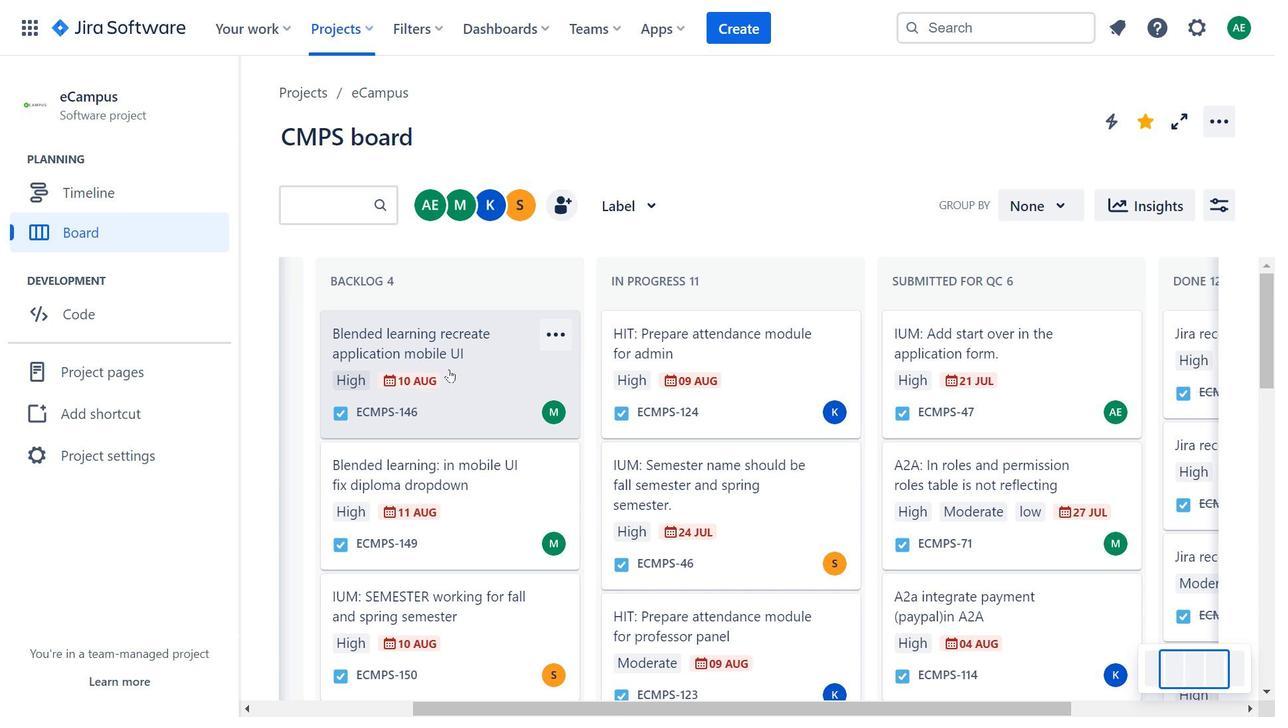
Action: Mouse pressed left at (466, 367)
Screenshot: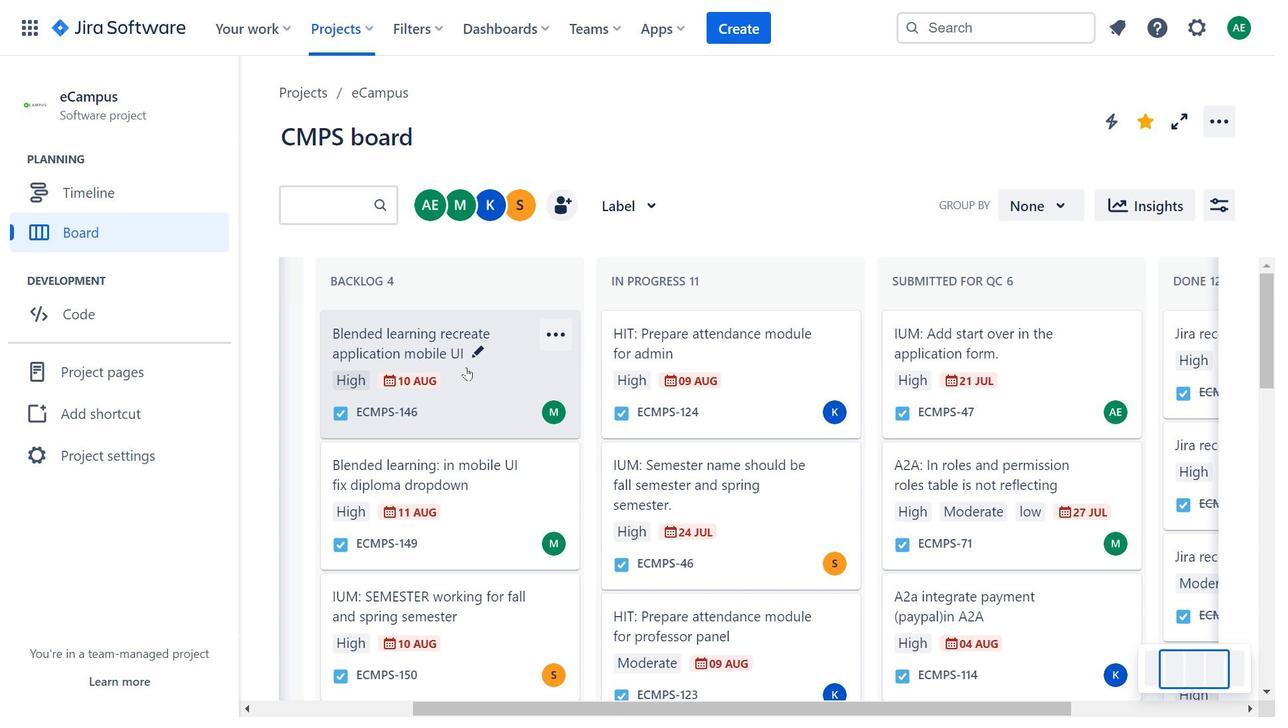 
Action: Mouse moved to (373, 272)
Screenshot: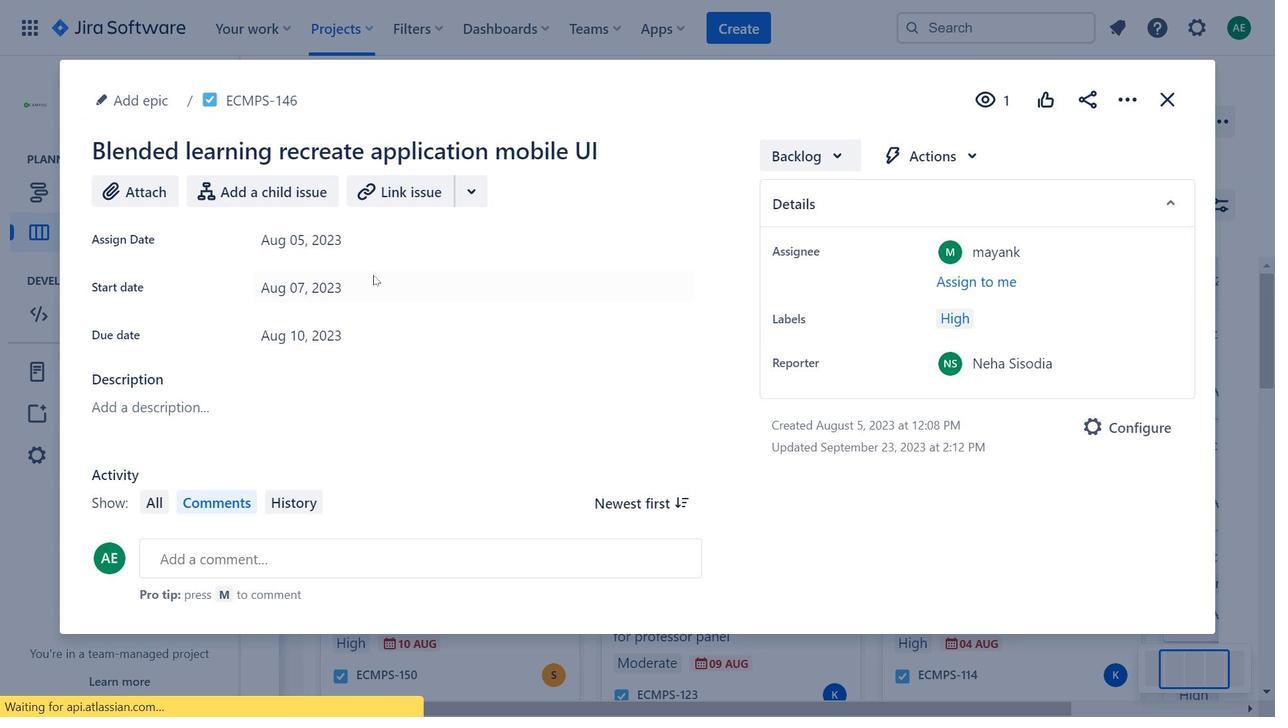 
Action: Mouse pressed left at (373, 272)
Screenshot: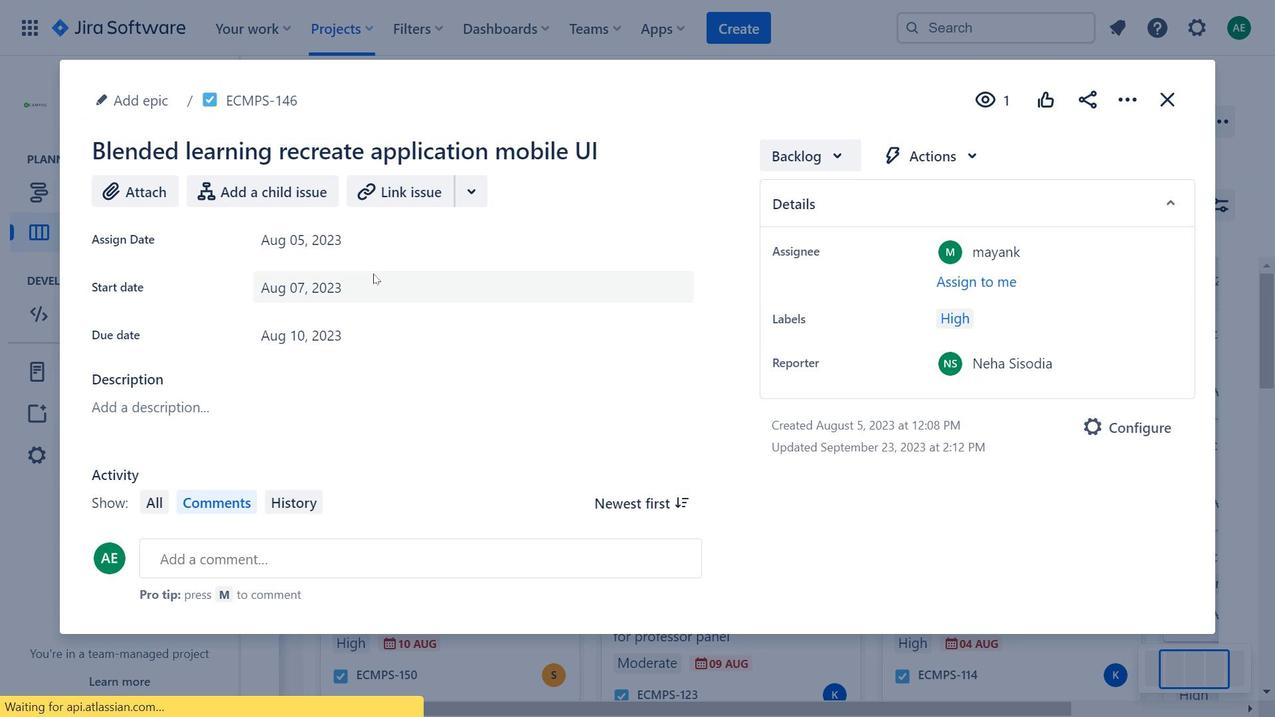 
Action: Mouse moved to (847, 150)
Screenshot: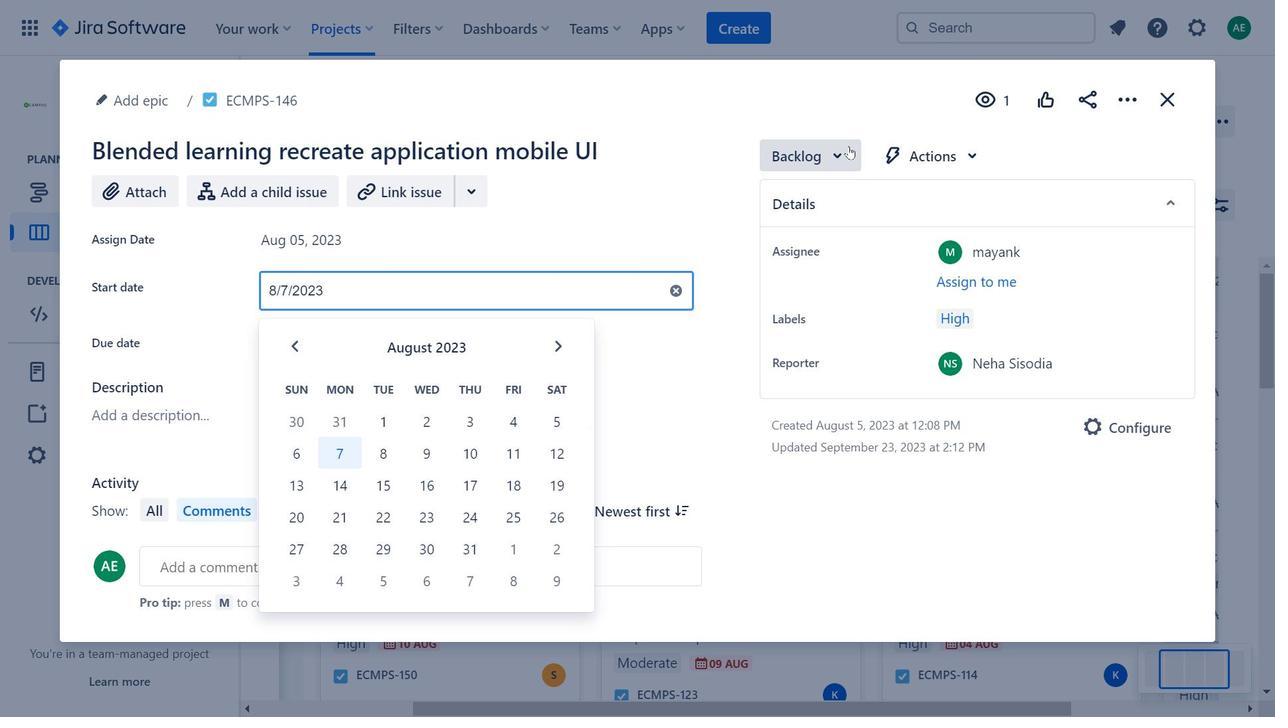 
Action: Mouse pressed left at (847, 150)
Screenshot: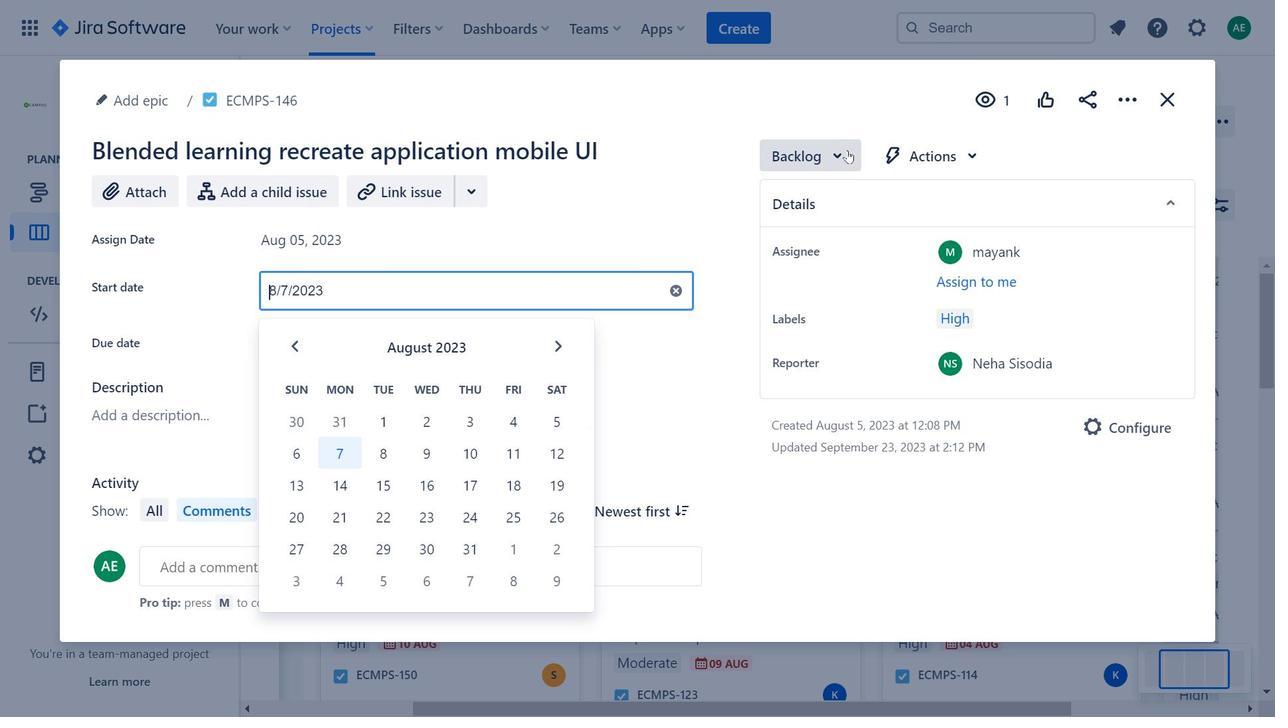 
Action: Mouse moved to (913, 148)
Screenshot: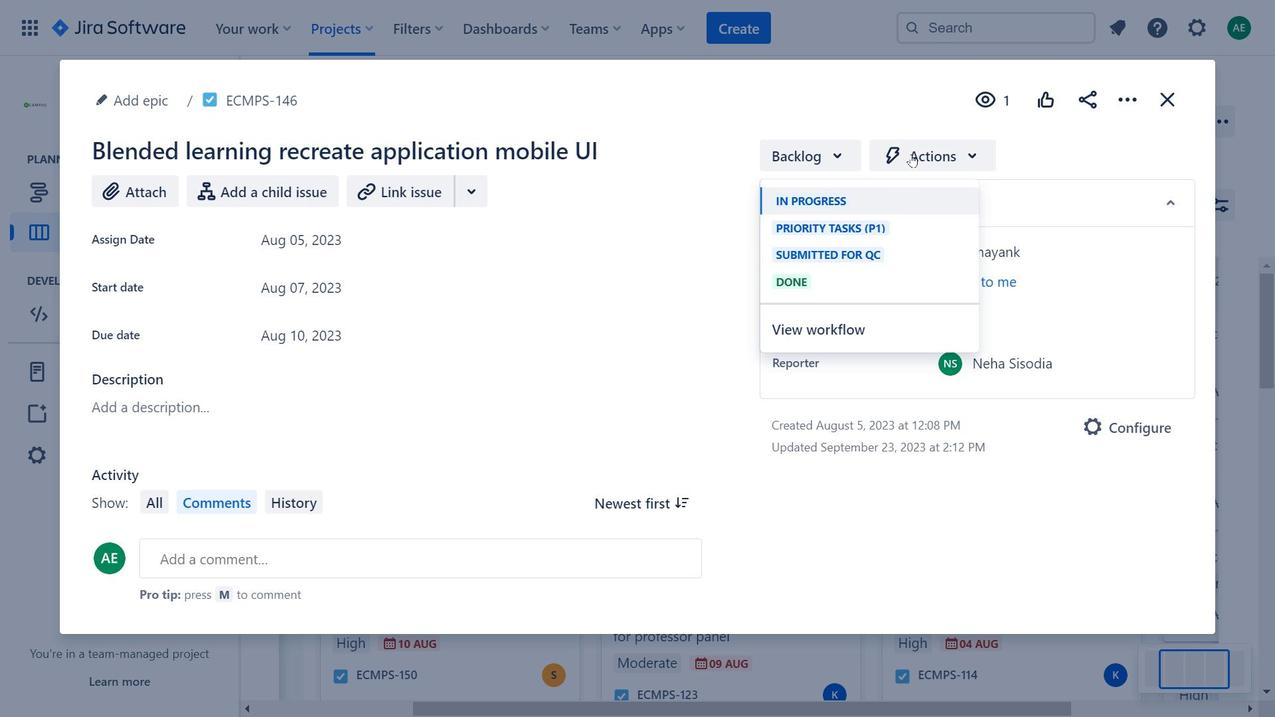
Action: Mouse pressed left at (913, 148)
Screenshot: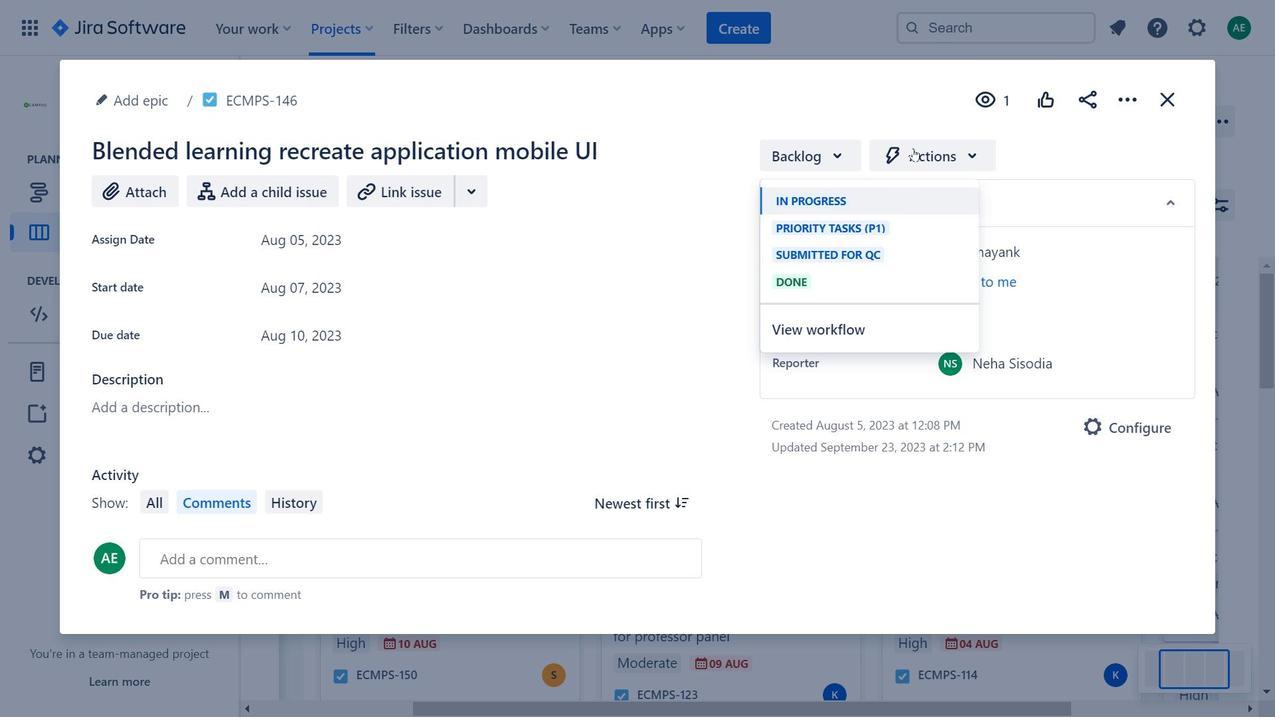 
Action: Mouse moved to (1125, 102)
Screenshot: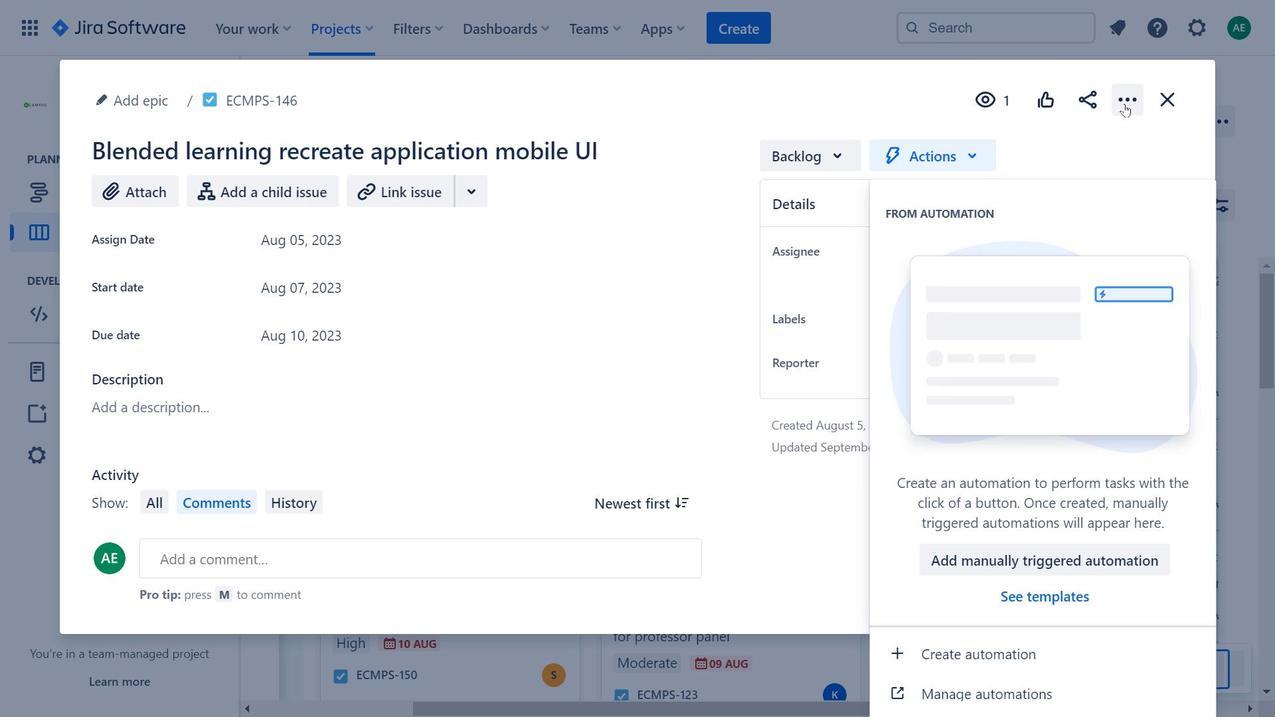
Action: Mouse pressed left at (1125, 102)
Screenshot: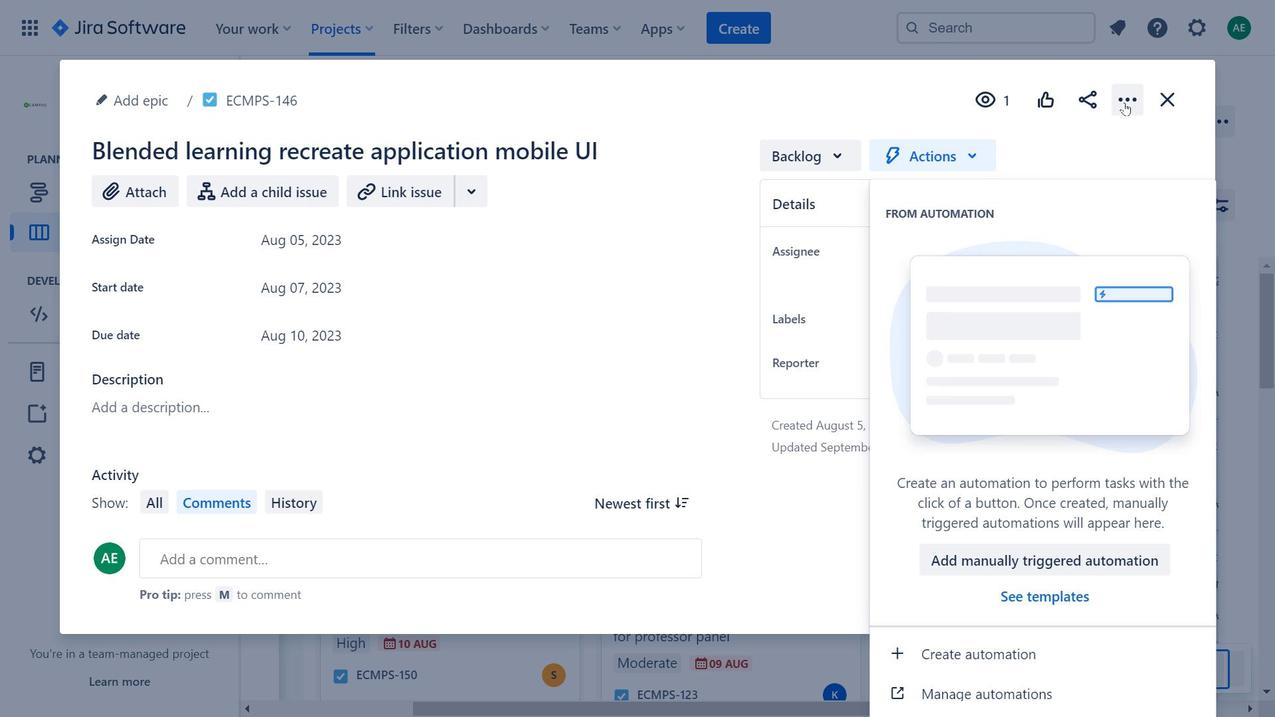 
Action: Mouse moved to (409, 292)
Screenshot: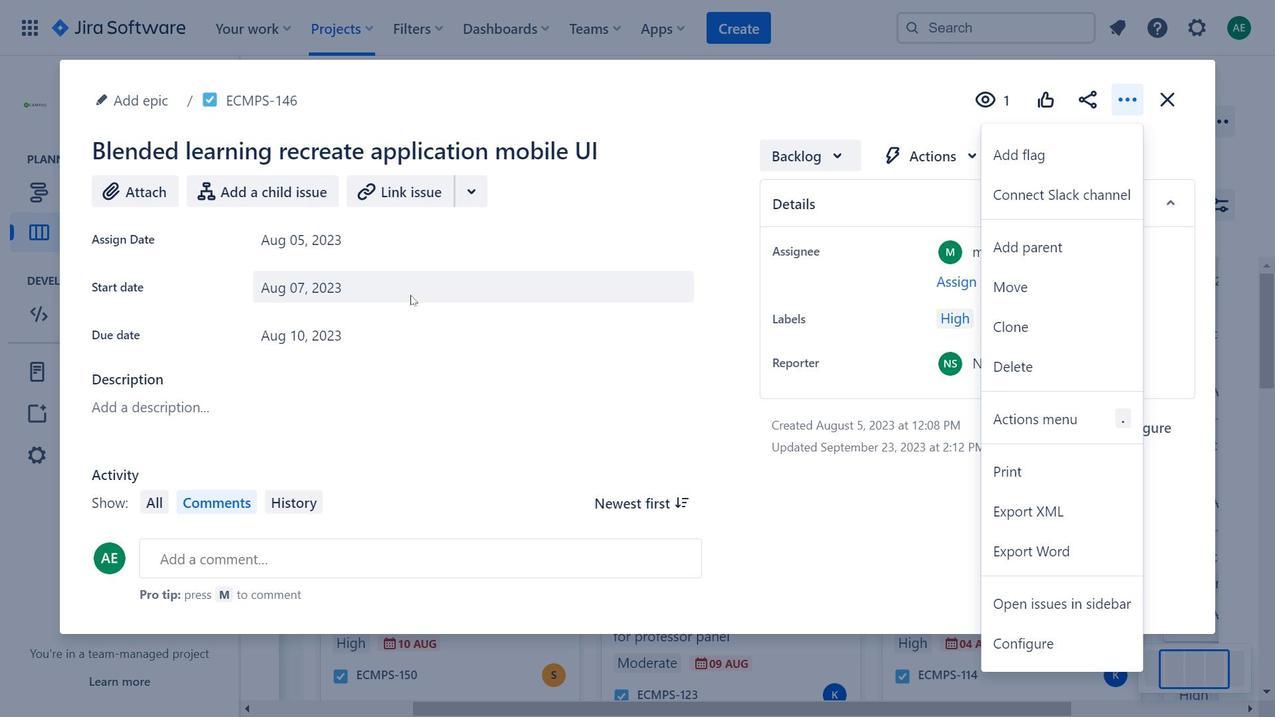 
Action: Mouse pressed left at (409, 292)
Screenshot: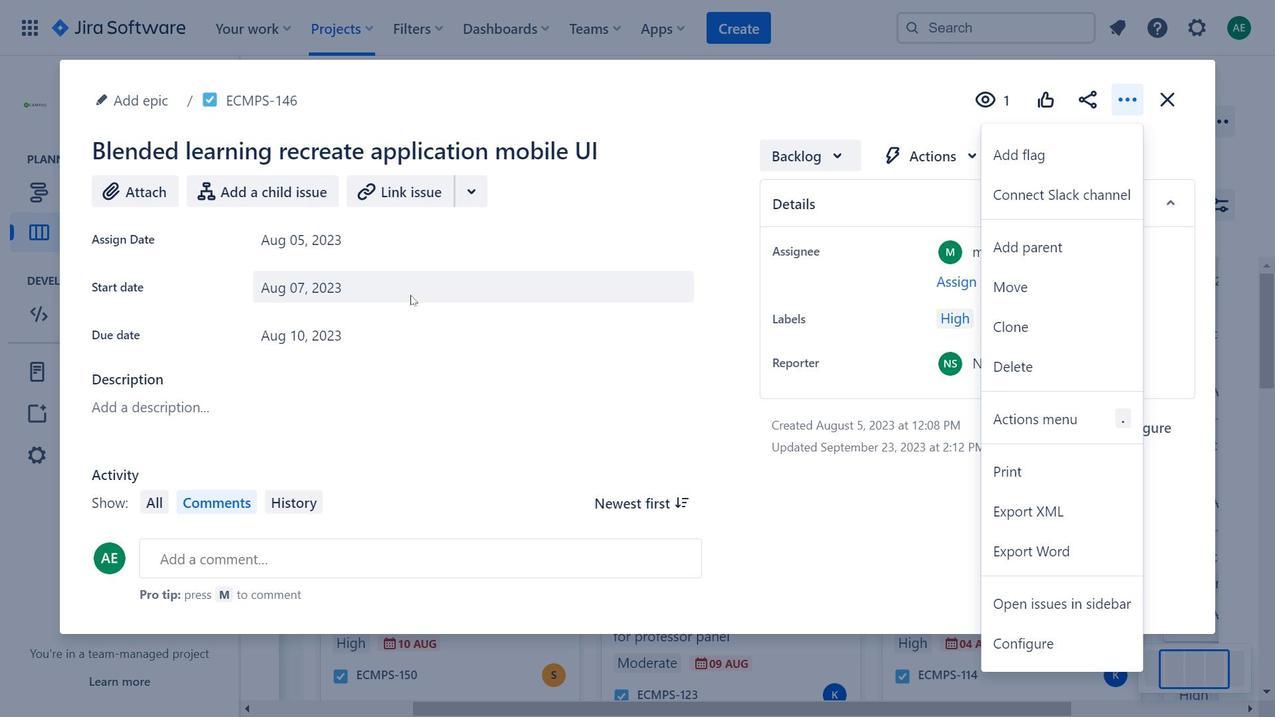 
Action: Mouse moved to (559, 348)
Screenshot: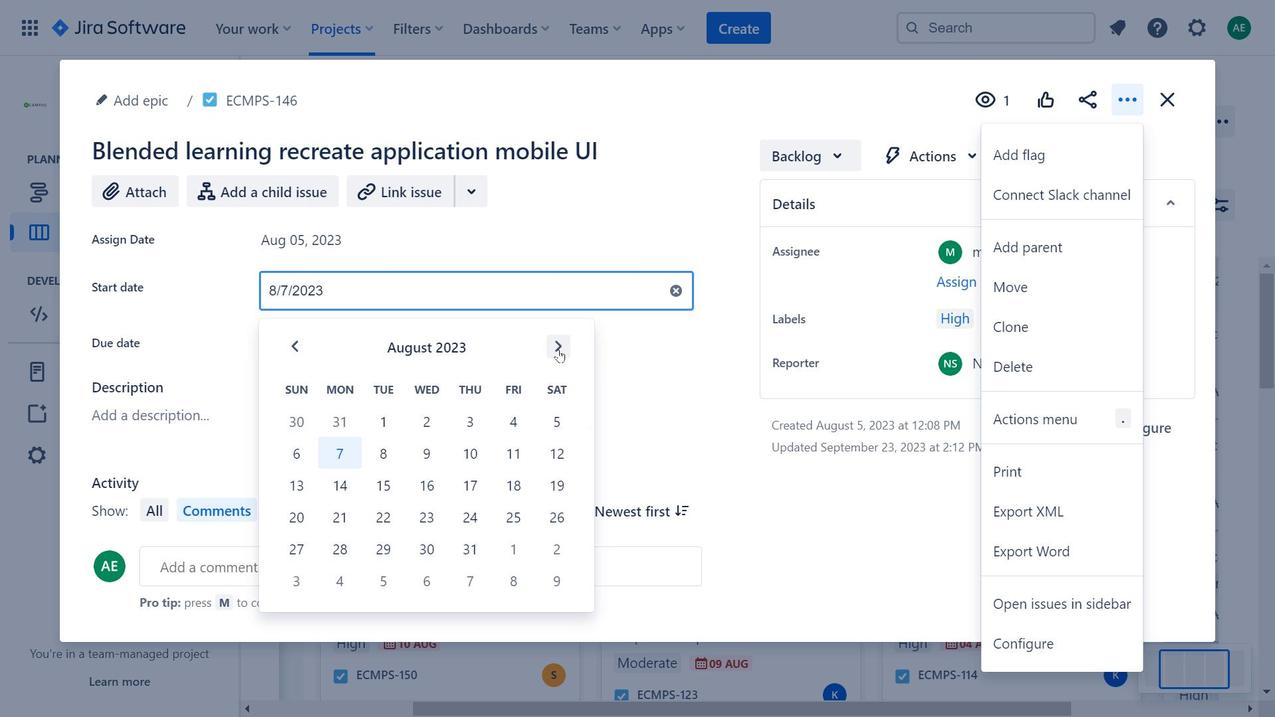 
Action: Mouse pressed left at (559, 348)
Screenshot: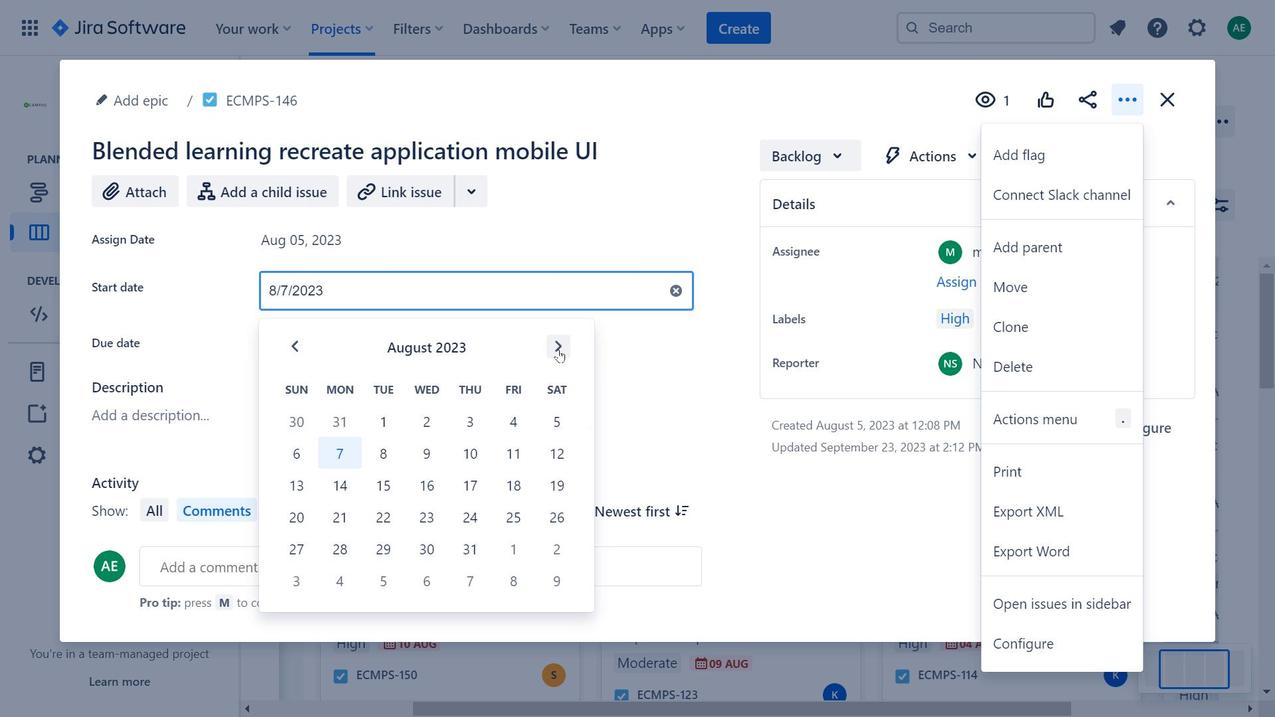 
Action: Mouse moved to (564, 347)
Screenshot: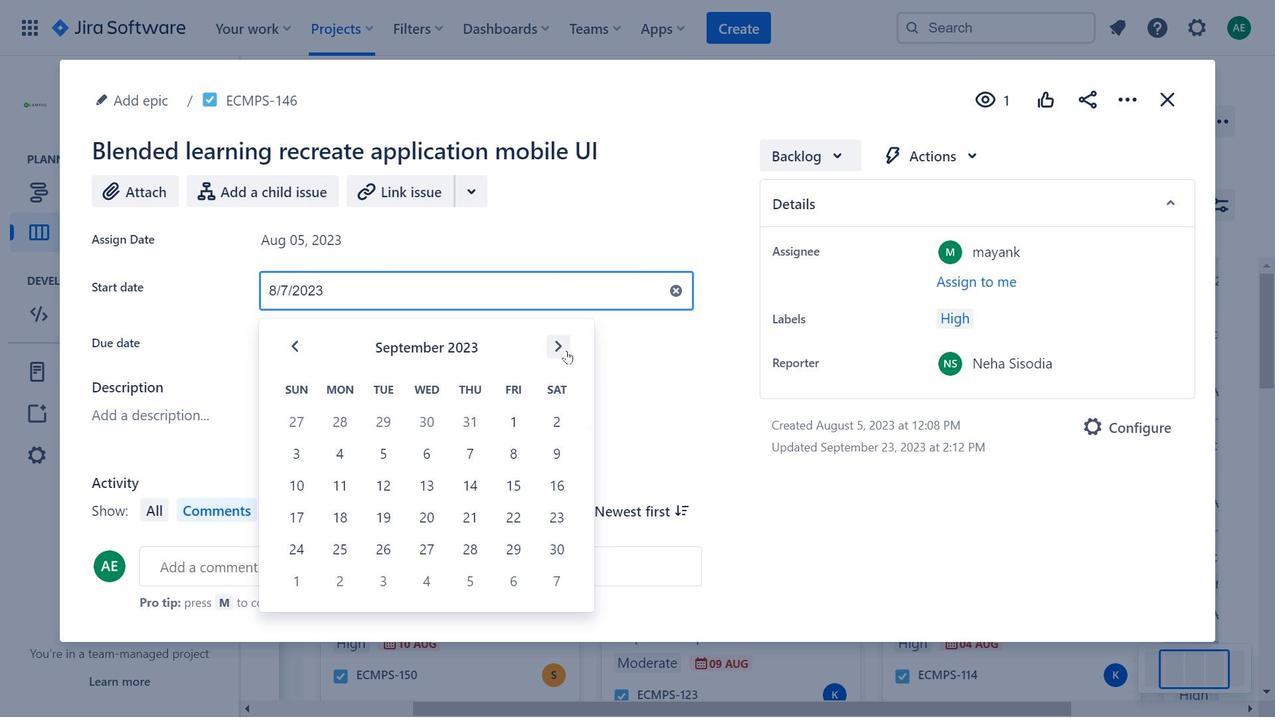 
Action: Mouse pressed left at (564, 347)
Screenshot: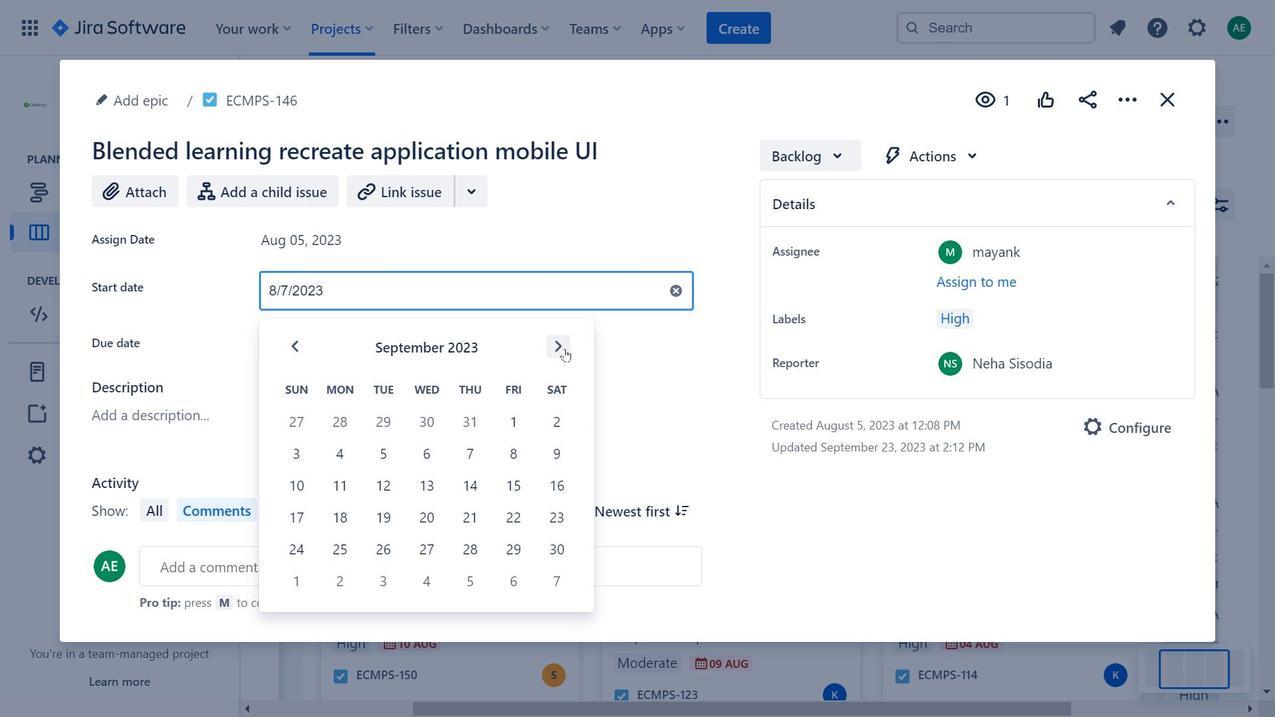 
Action: Mouse pressed left at (564, 347)
Screenshot: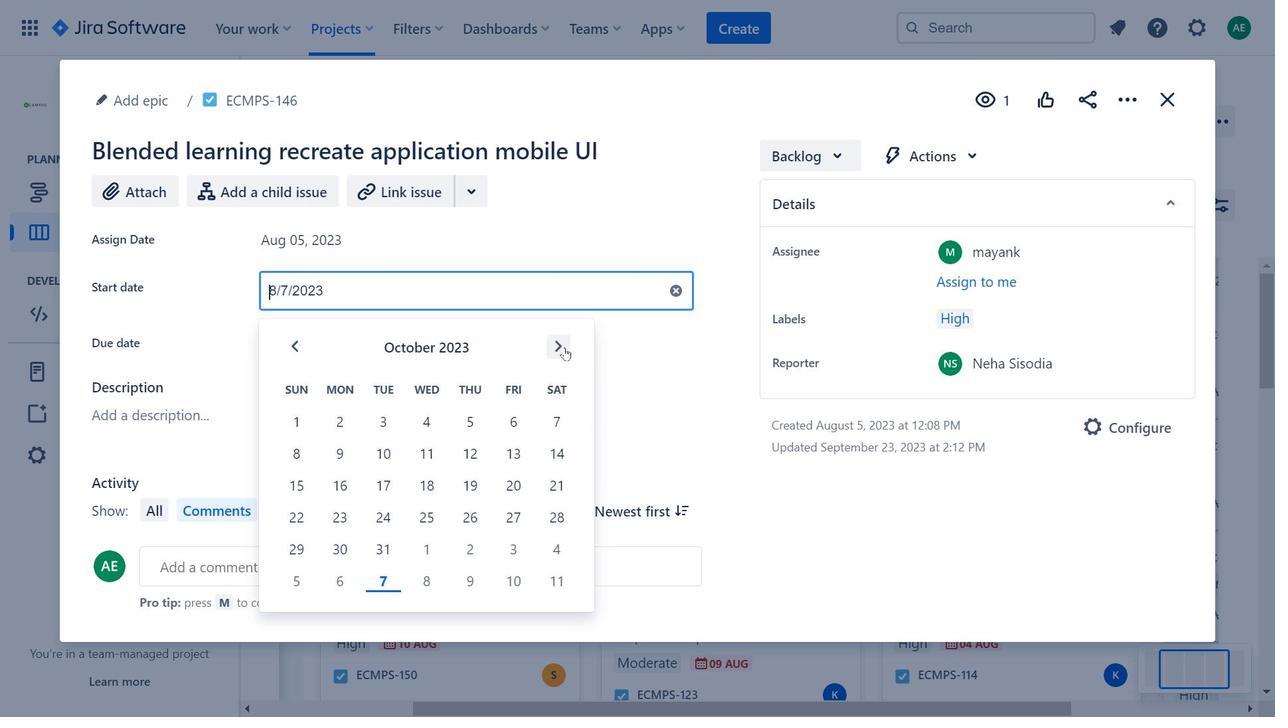 
Action: Mouse moved to (832, 156)
Screenshot: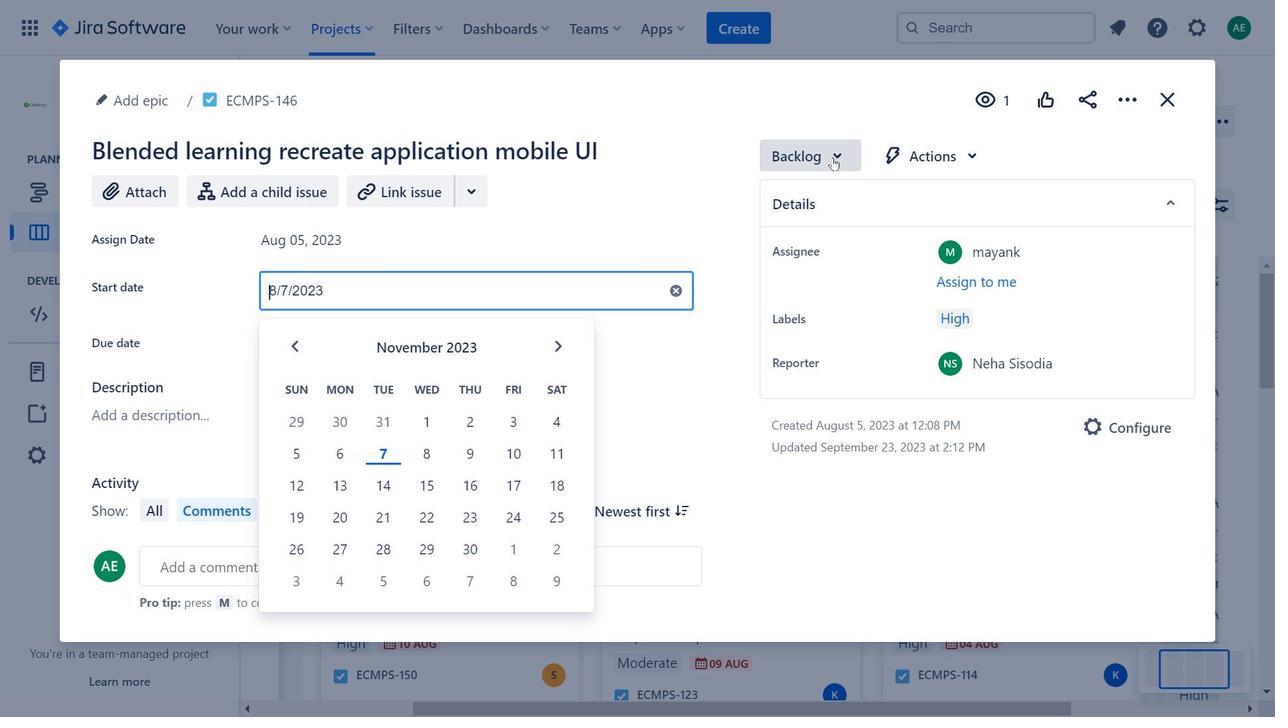 
Action: Mouse pressed left at (832, 156)
Screenshot: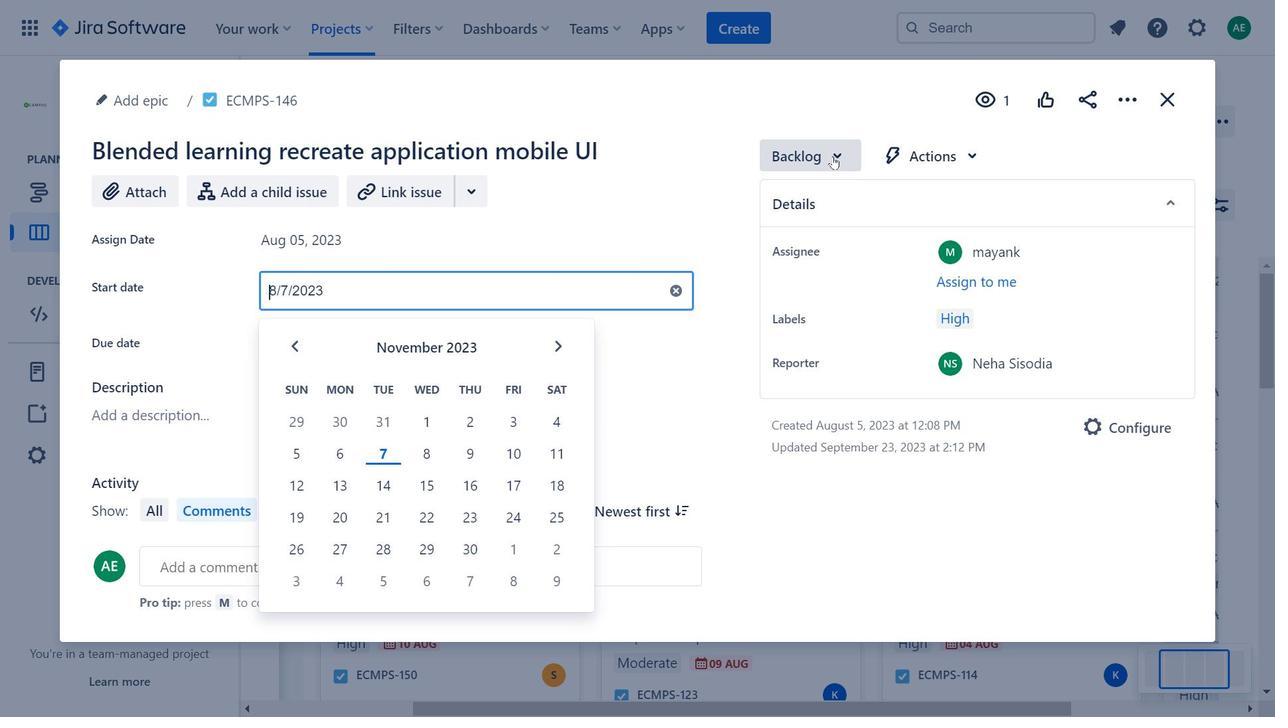 
Action: Mouse moved to (1123, 109)
Screenshot: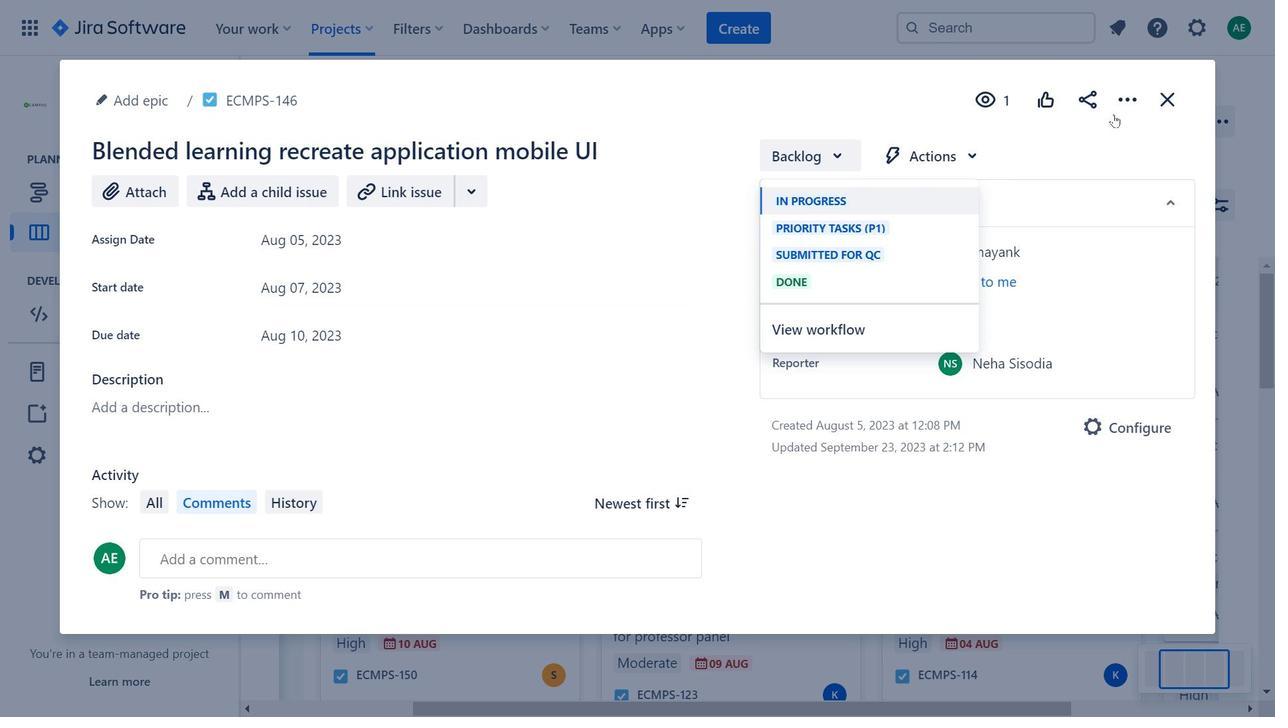 
Action: Mouse pressed left at (1123, 109)
Screenshot: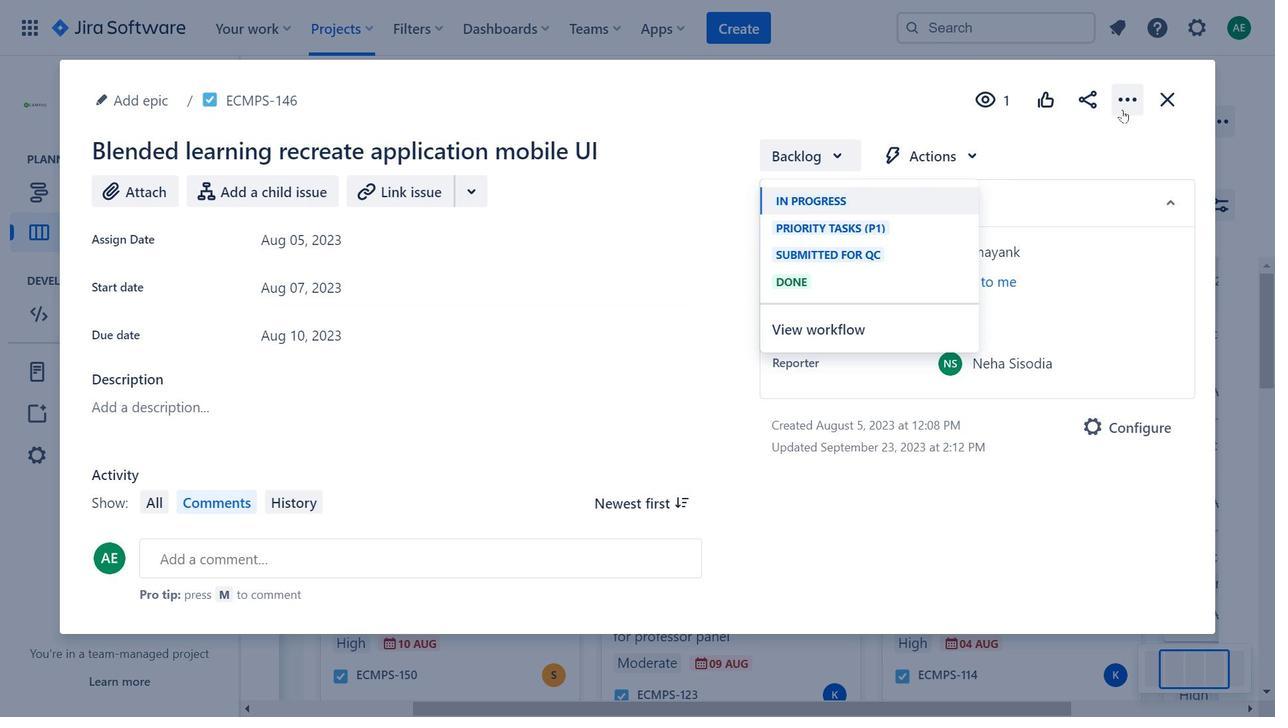 
Action: Mouse moved to (474, 193)
Screenshot: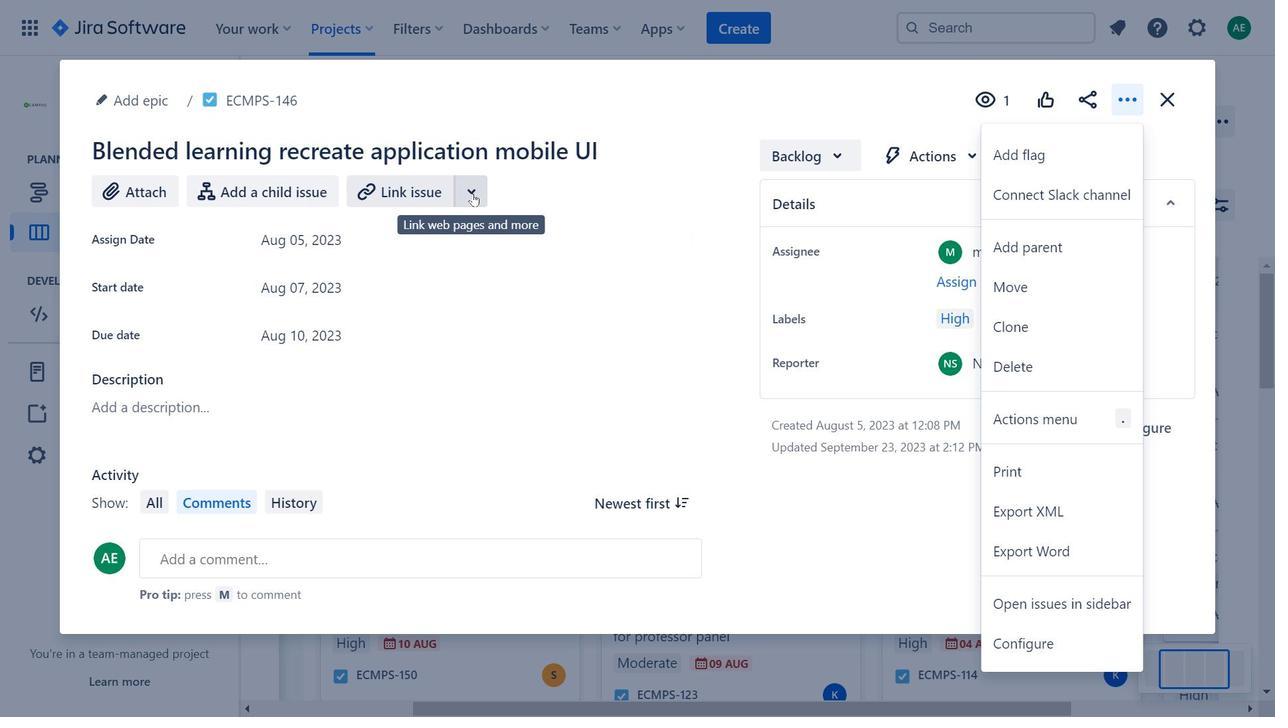 
Action: Mouse pressed left at (474, 193)
Screenshot: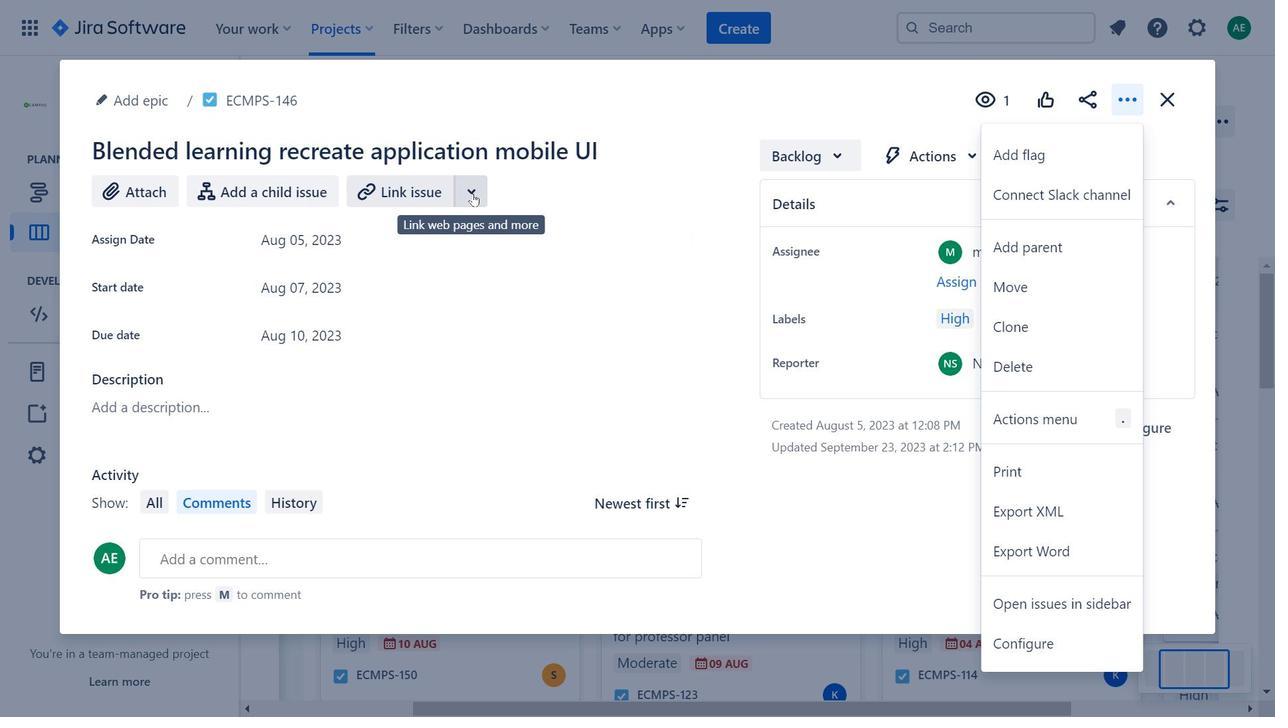 
Action: Mouse moved to (1121, 103)
Screenshot: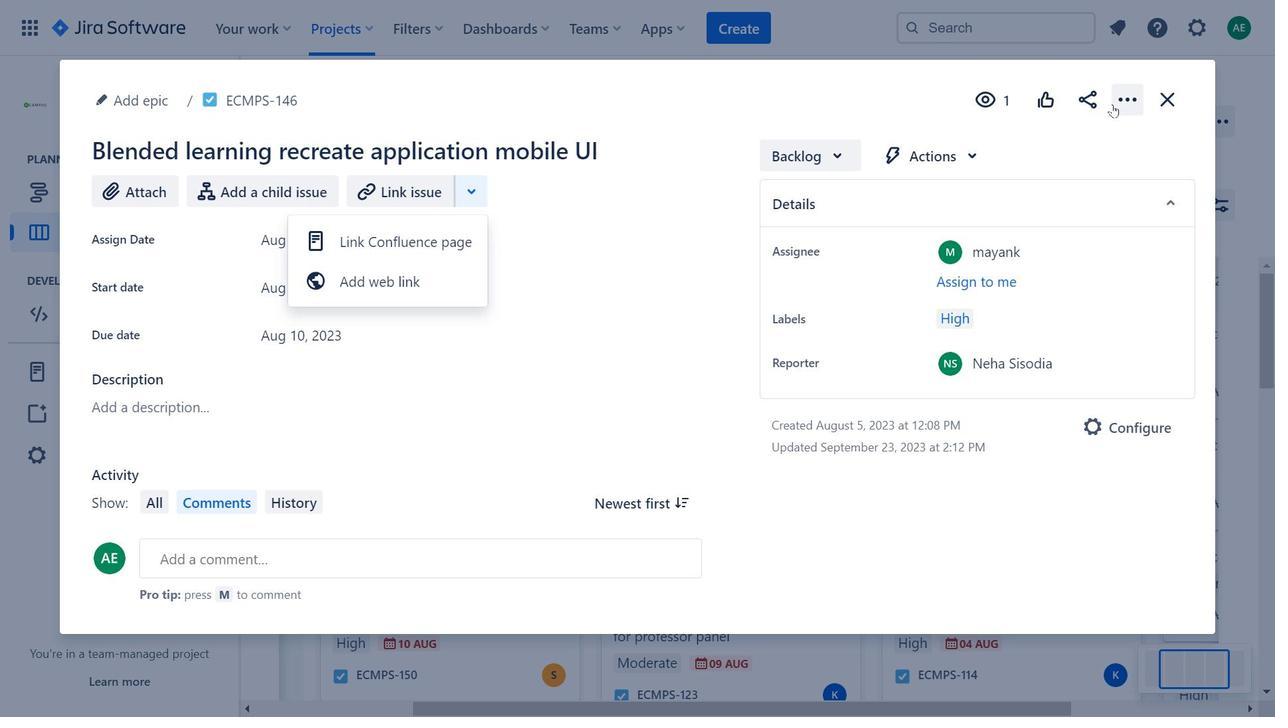 
Action: Mouse pressed left at (1121, 103)
Screenshot: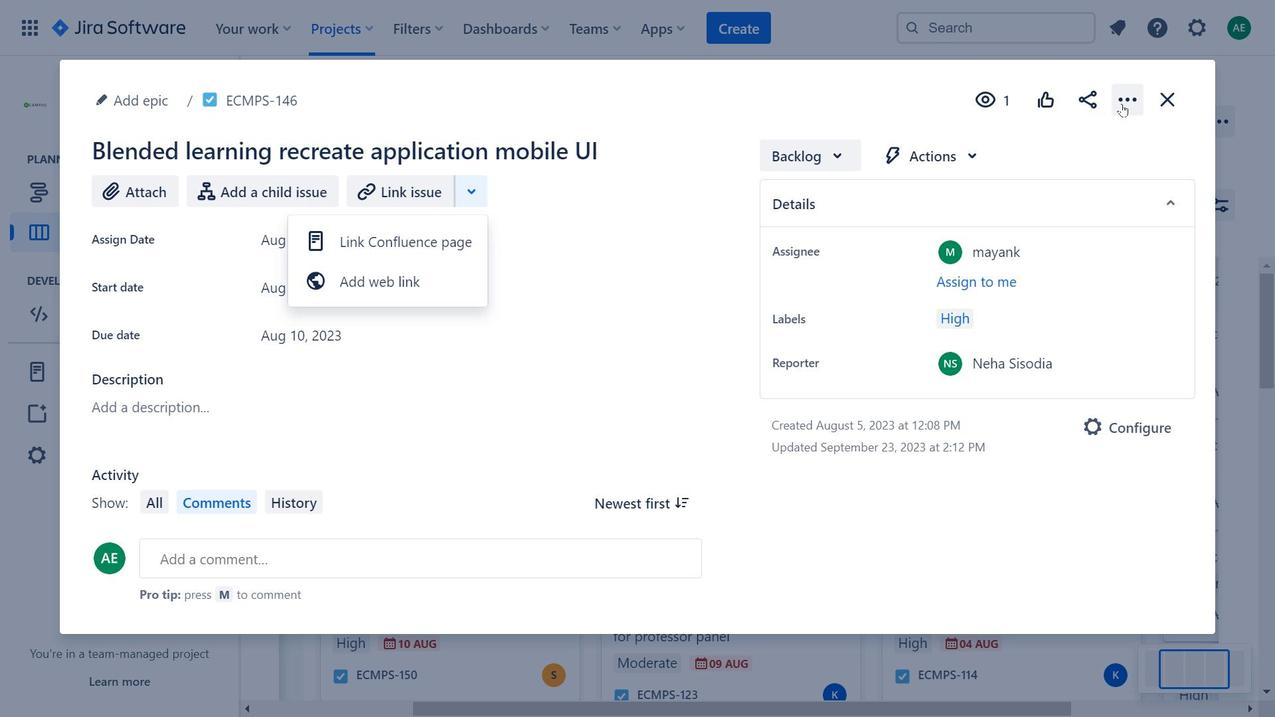 
Action: Mouse moved to (288, 506)
Screenshot: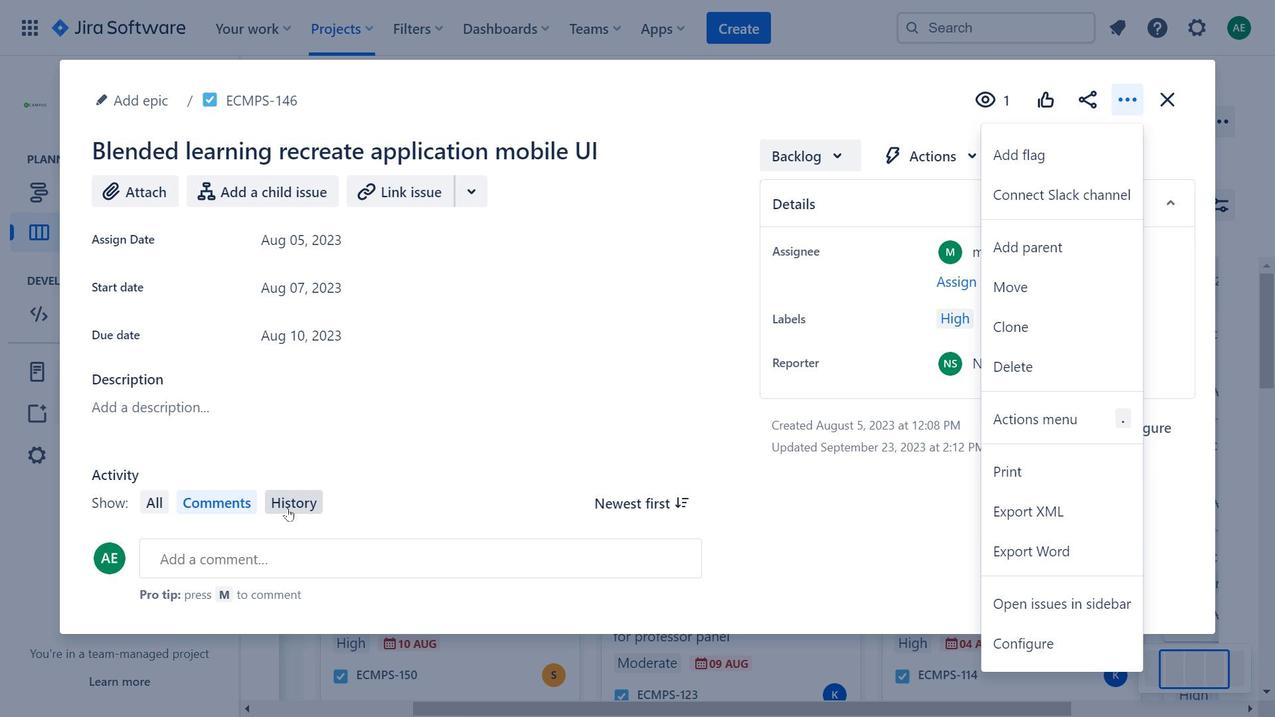 
Action: Mouse pressed left at (288, 506)
Screenshot: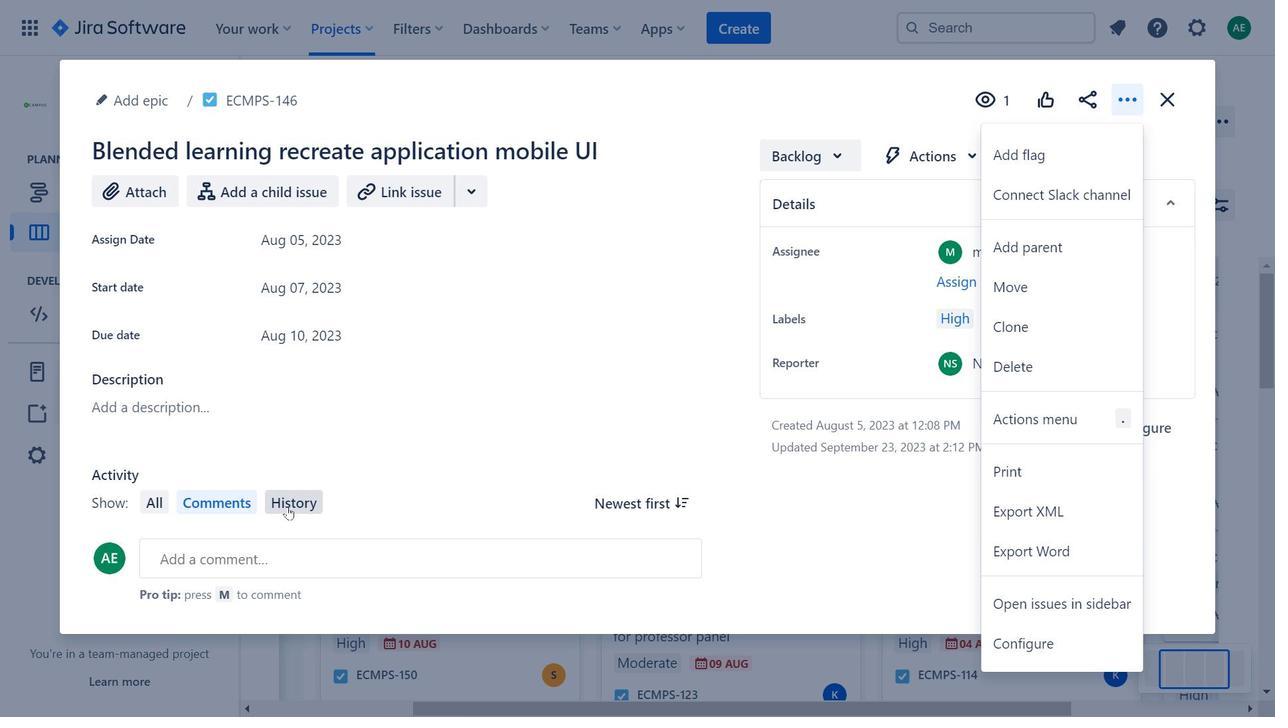 
Action: Mouse moved to (434, 231)
Screenshot: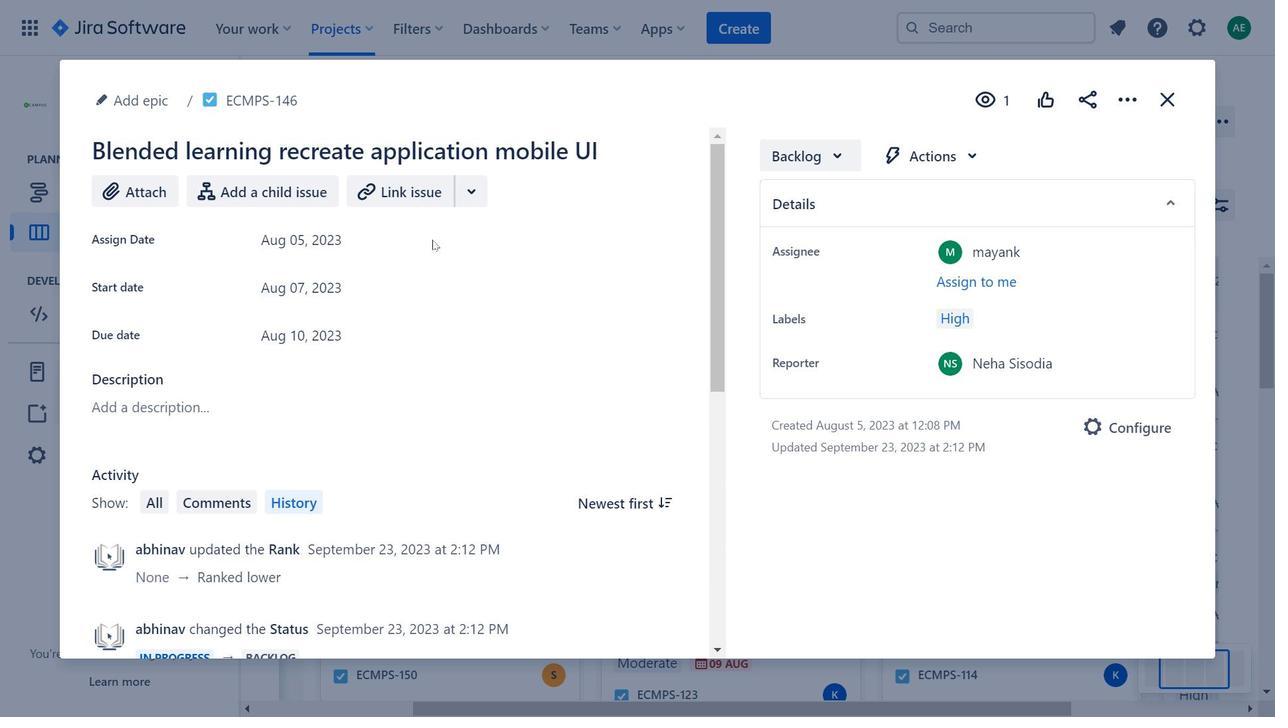 
Action: Mouse pressed left at (434, 231)
Screenshot: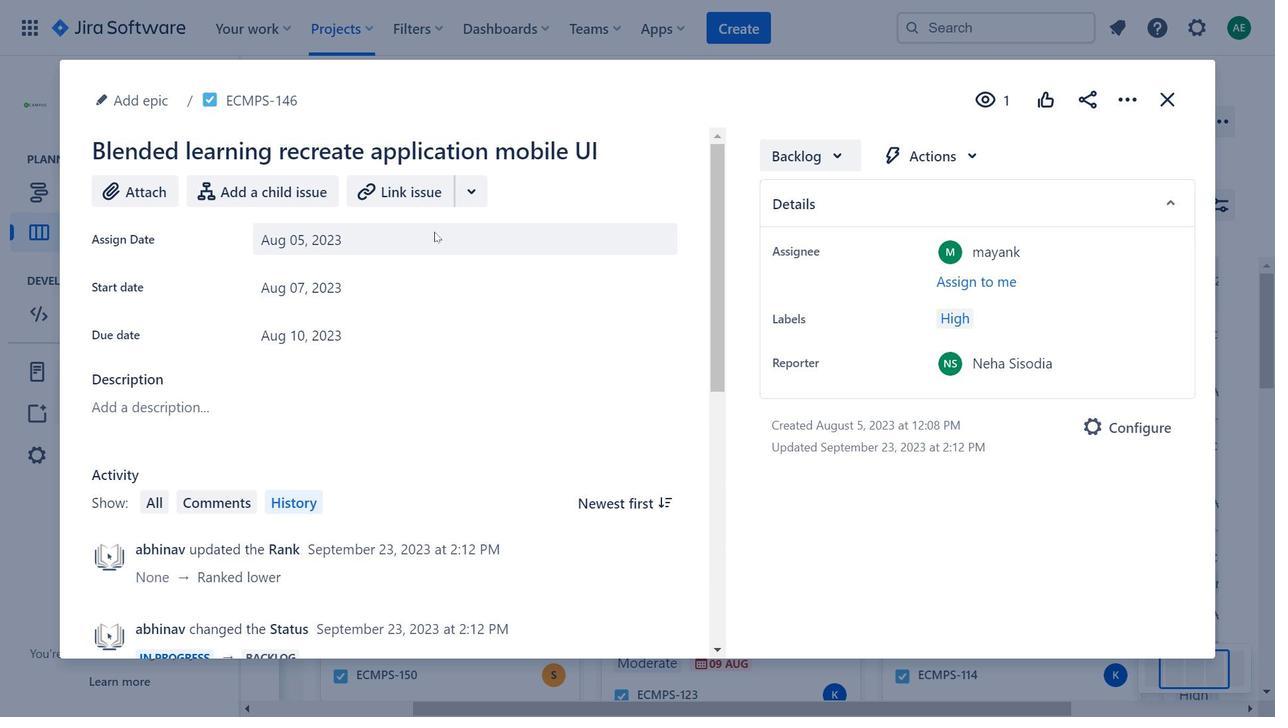 
Action: Mouse moved to (1168, 103)
Screenshot: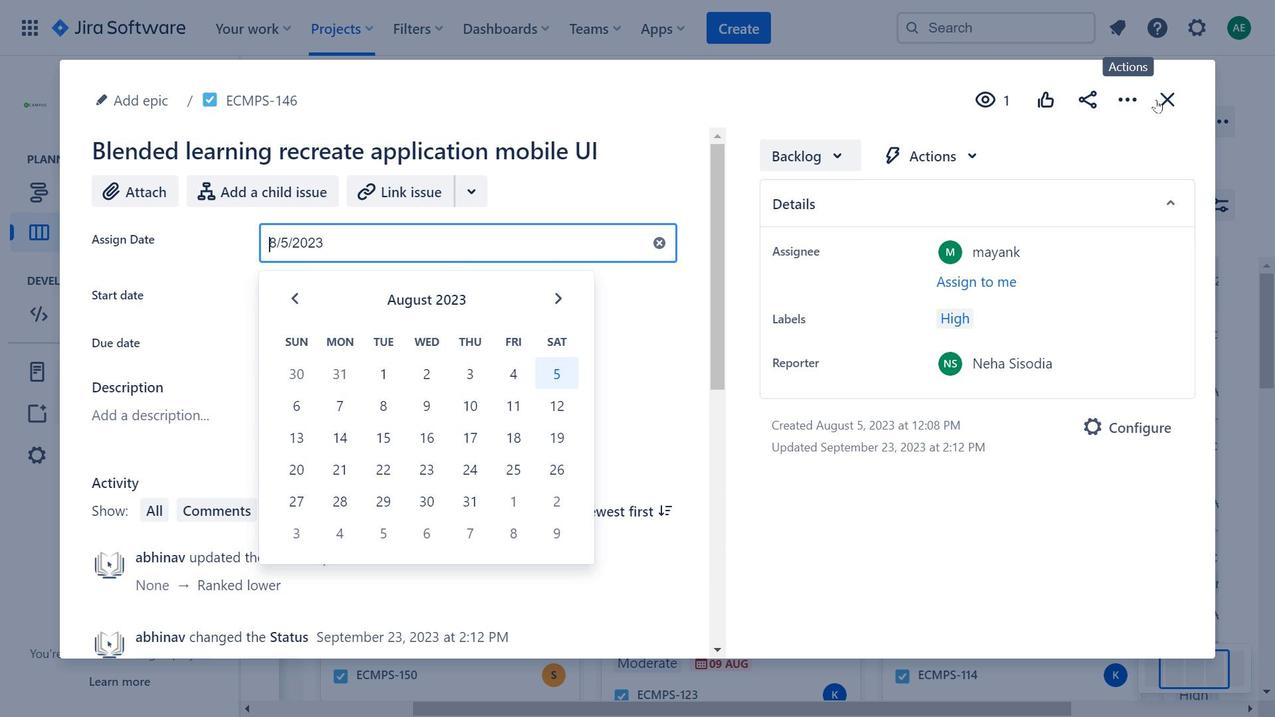 
Action: Mouse pressed left at (1168, 103)
Screenshot: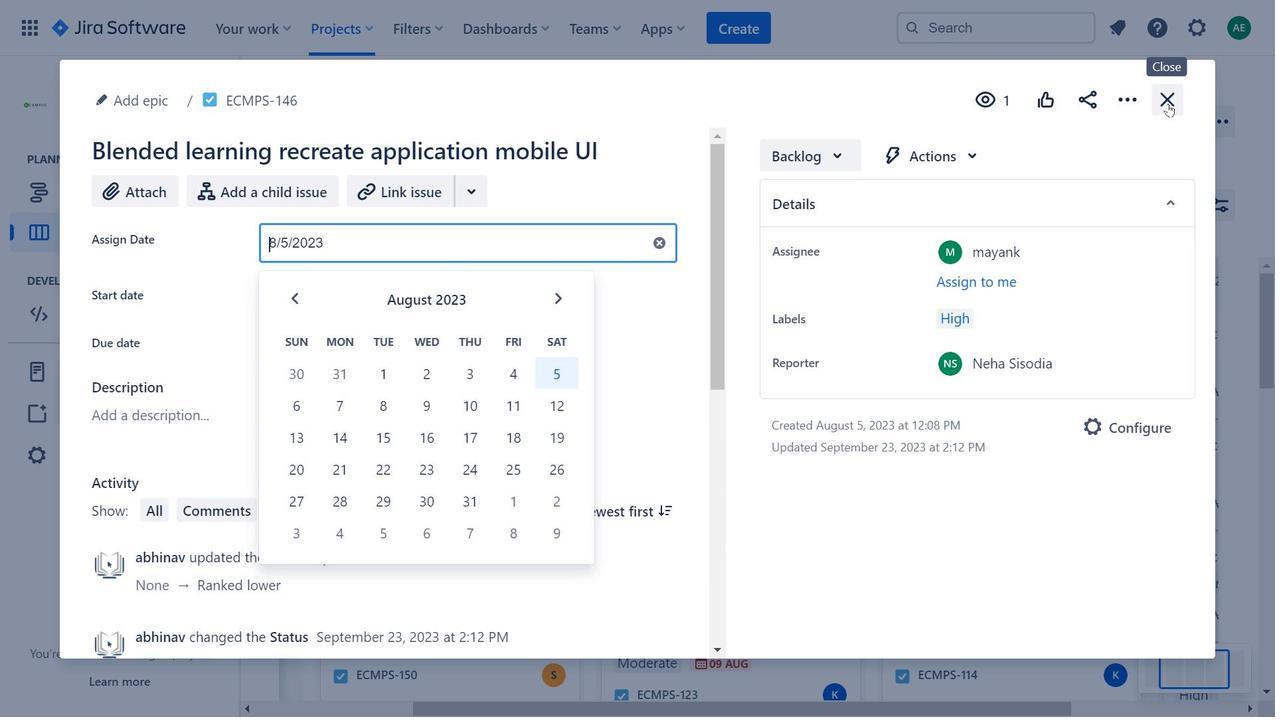 
Action: Mouse moved to (711, 336)
Screenshot: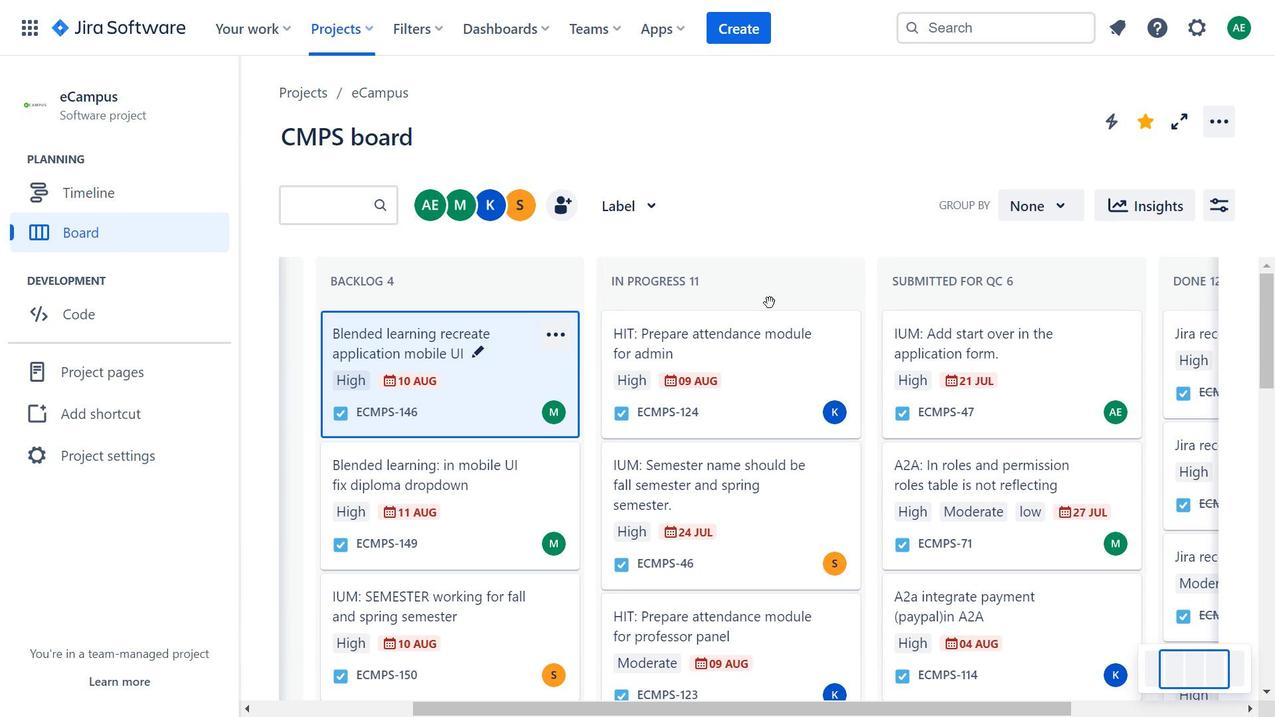 
Action: Mouse scrolled (711, 335) with delta (0, 0)
Screenshot: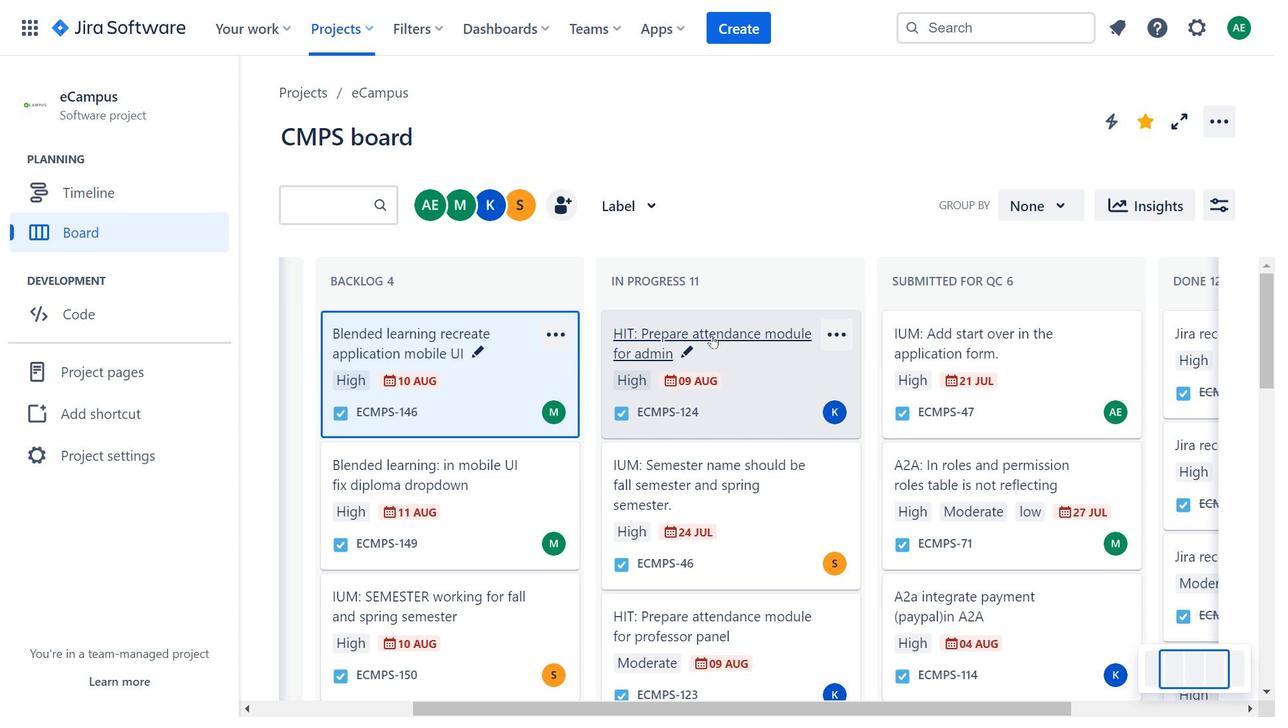 
Action: Mouse scrolled (711, 335) with delta (0, 0)
Screenshot: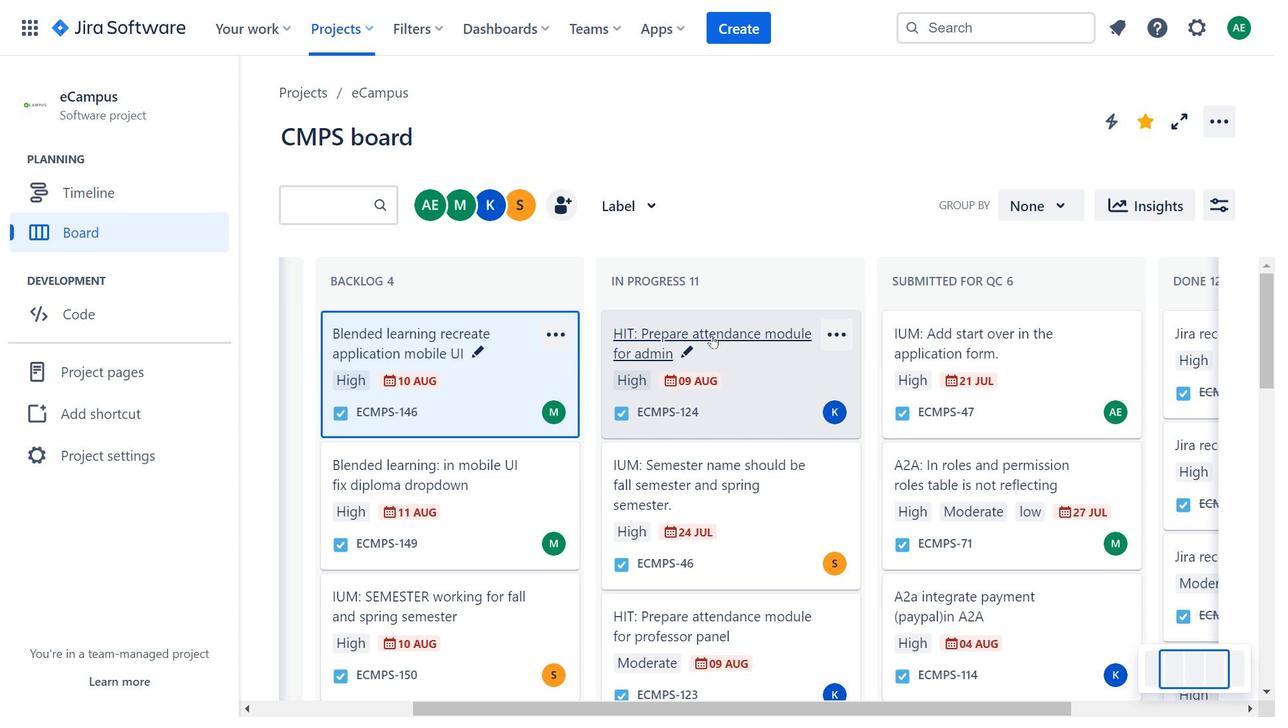 
Action: Mouse moved to (738, 393)
Screenshot: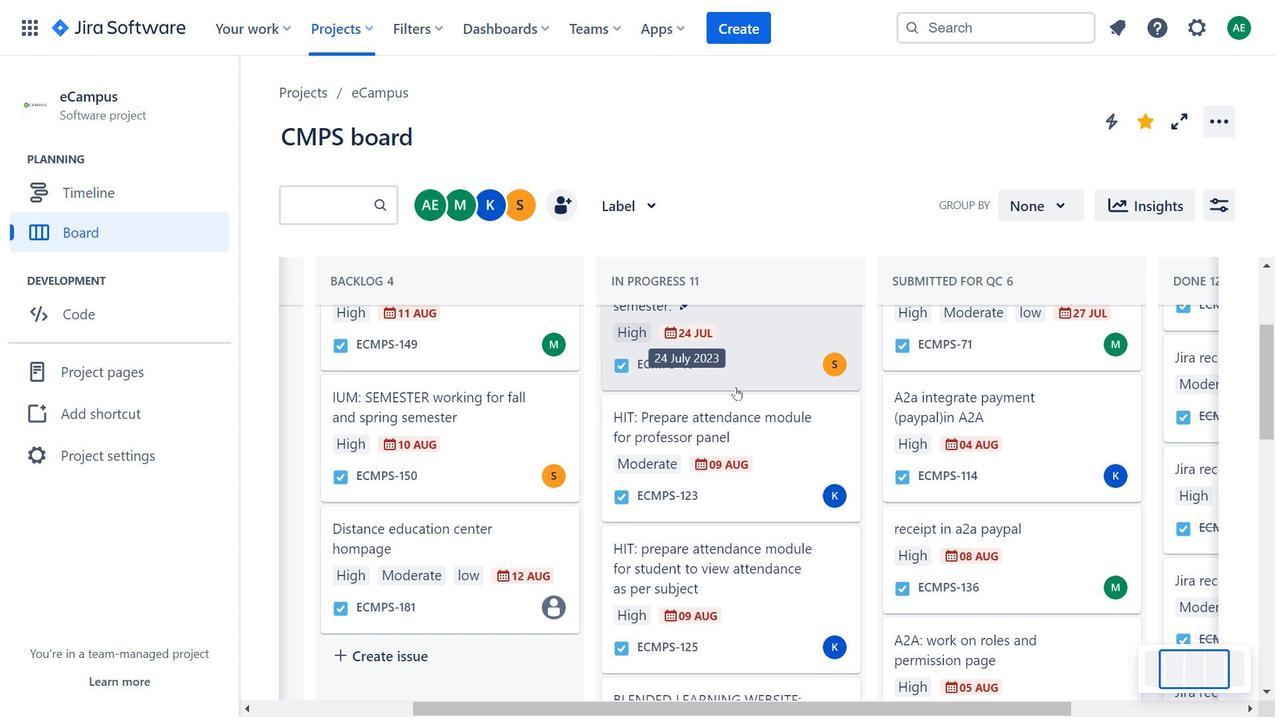 
Action: Mouse scrolled (738, 392) with delta (0, 0)
Screenshot: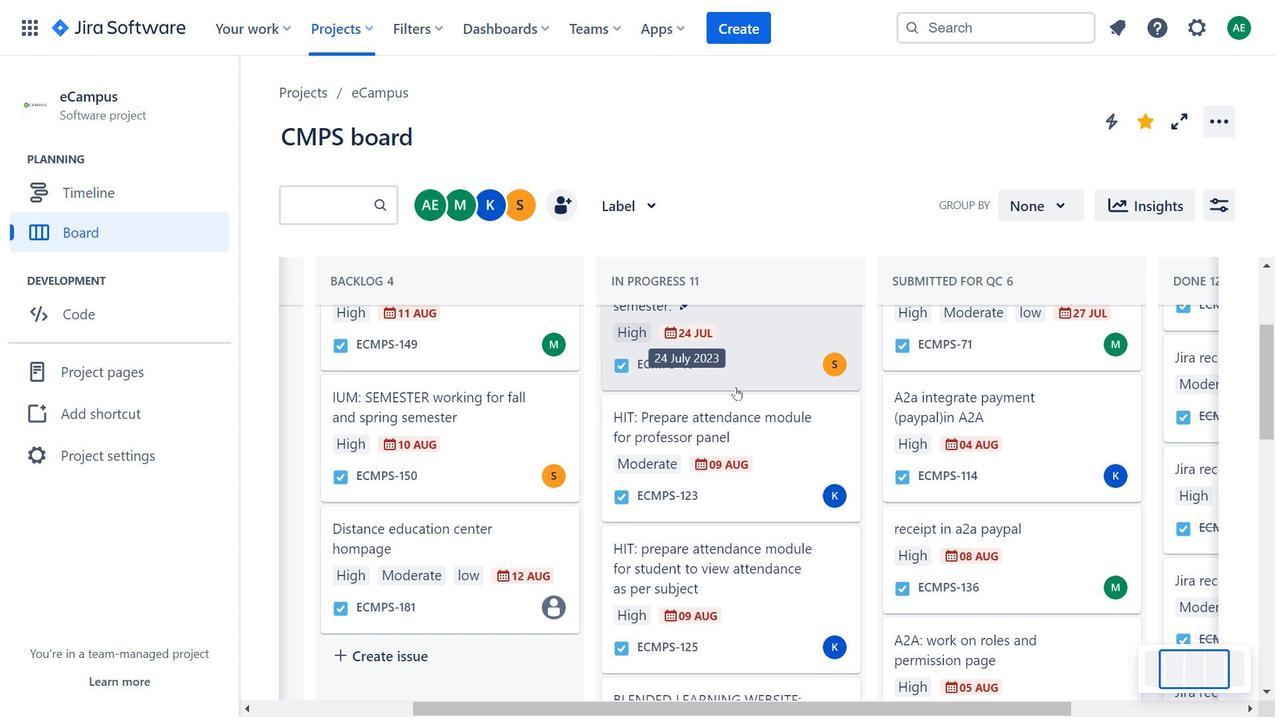 
Action: Mouse moved to (738, 400)
Screenshot: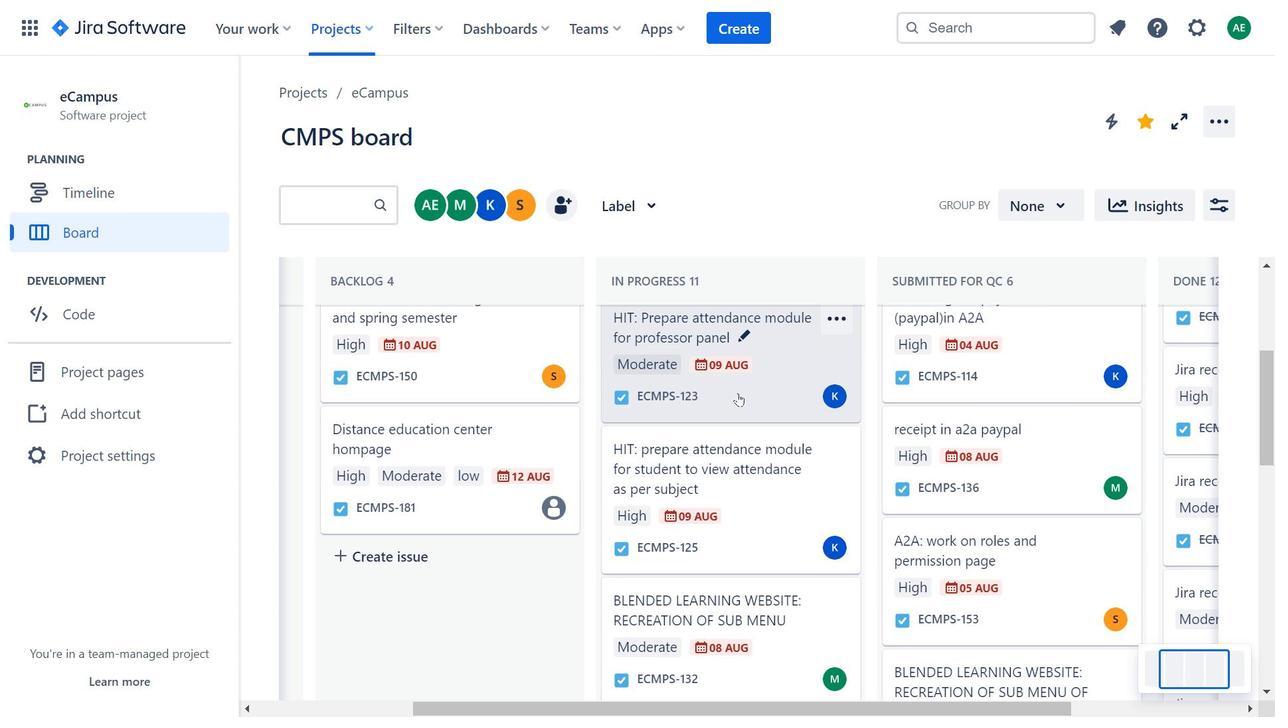 
Action: Mouse scrolled (738, 399) with delta (0, 0)
Screenshot: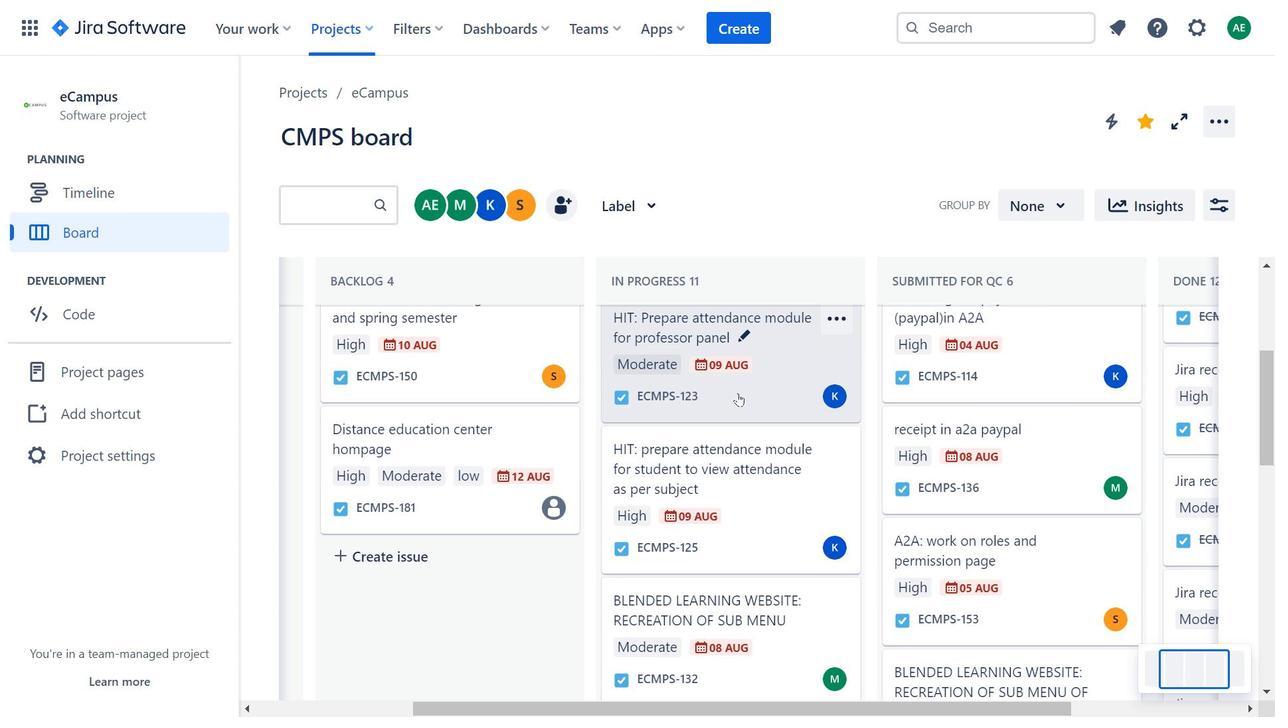 
Action: Mouse moved to (738, 401)
Screenshot: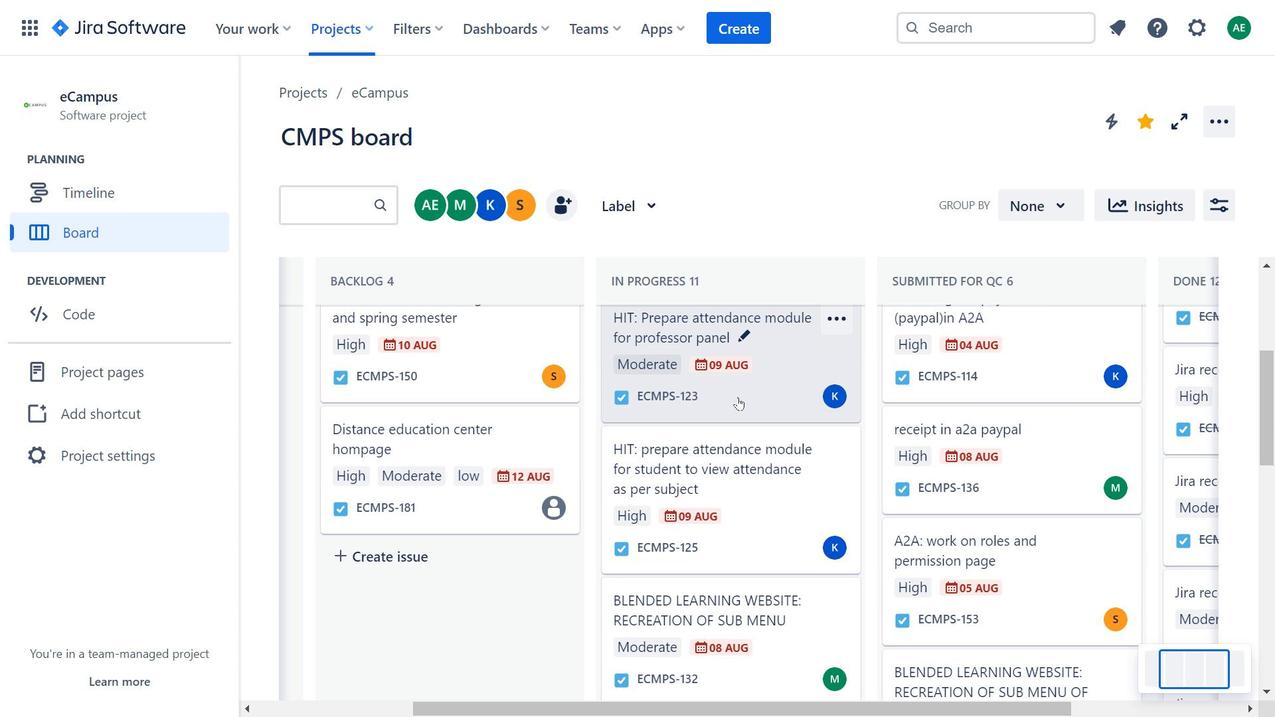 
Action: Mouse pressed left at (738, 401)
Screenshot: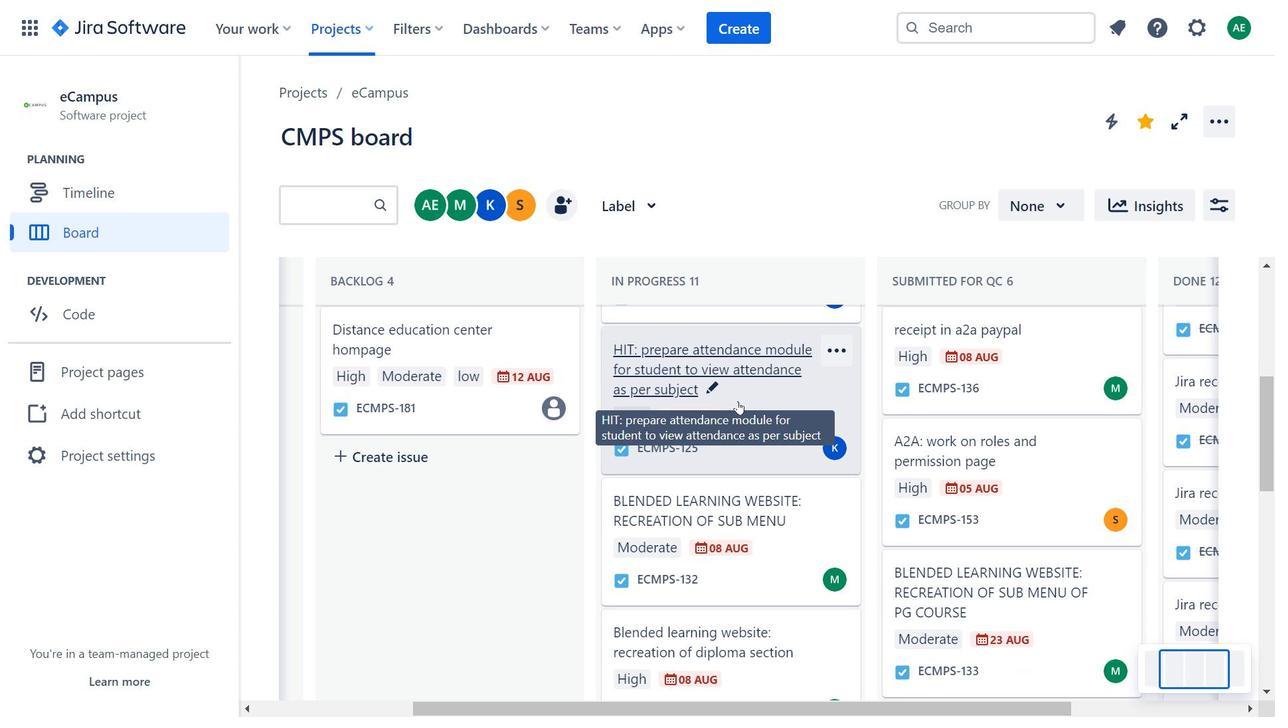 
Action: Mouse moved to (789, 599)
Screenshot: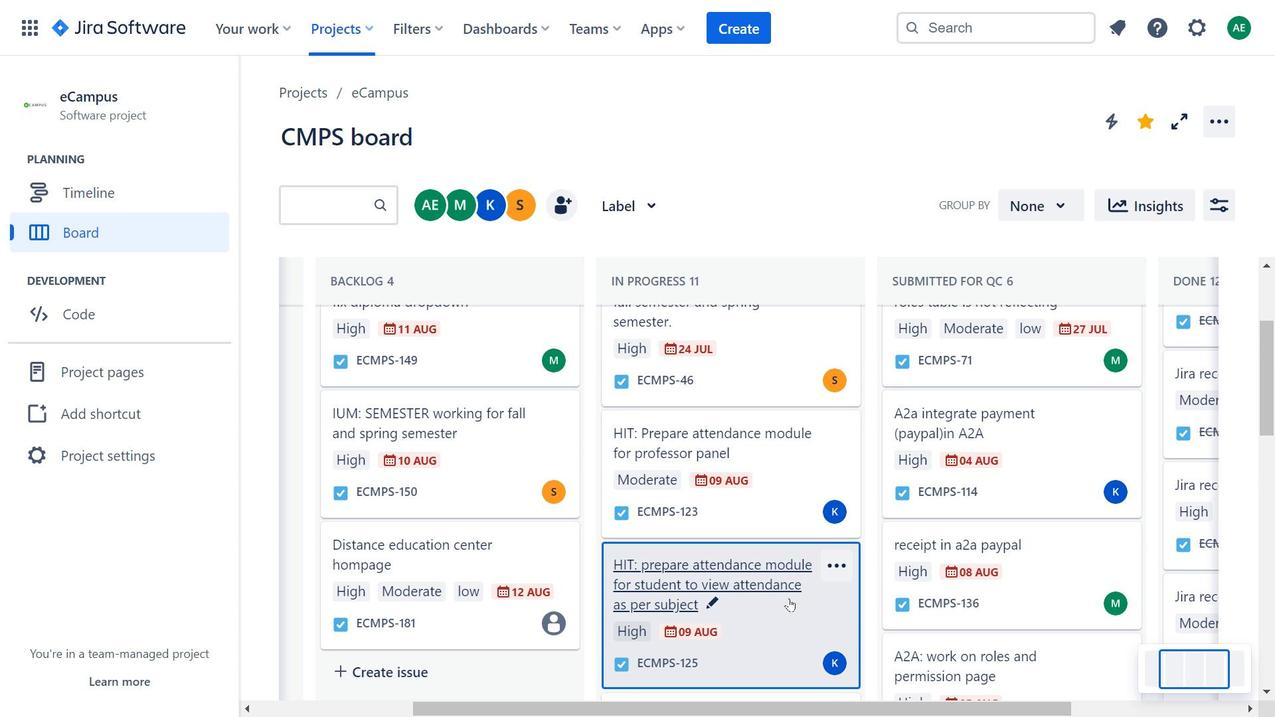 
Action: Mouse pressed left at (789, 599)
Screenshot: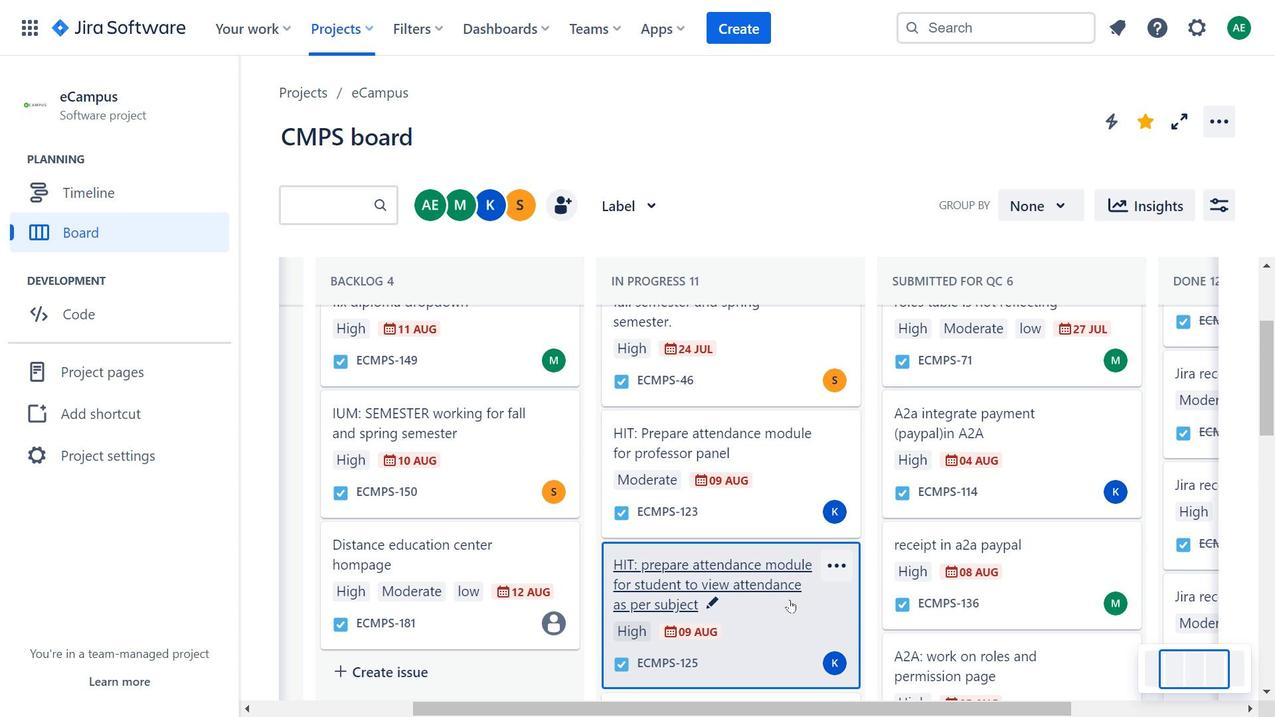 
Action: Mouse moved to (499, 326)
Screenshot: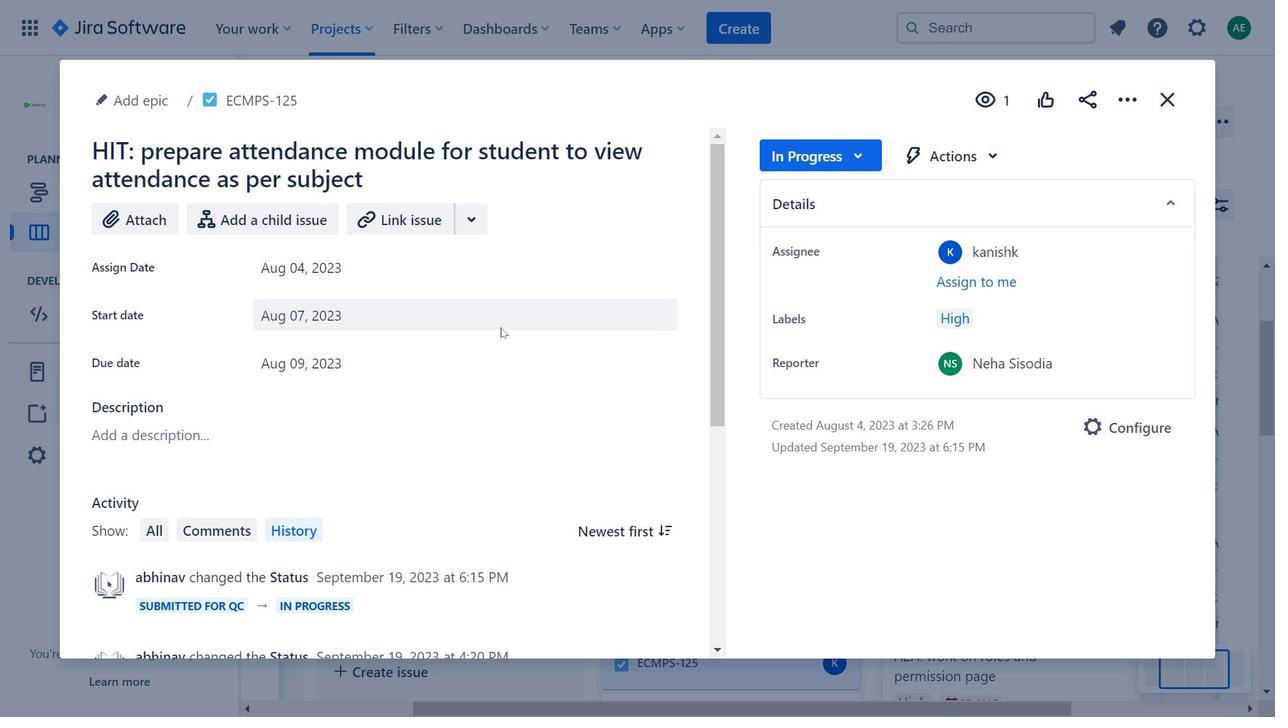
Action: Mouse pressed left at (499, 326)
Screenshot: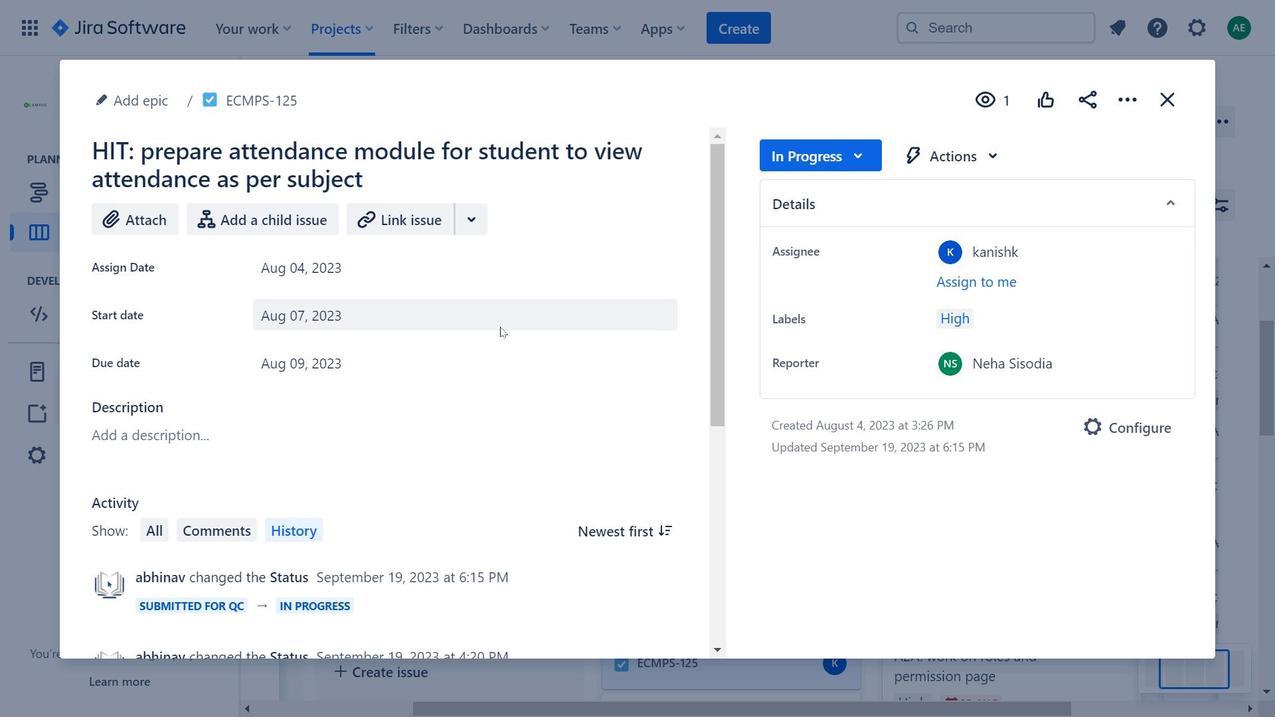 
Action: Mouse moved to (1134, 96)
Screenshot: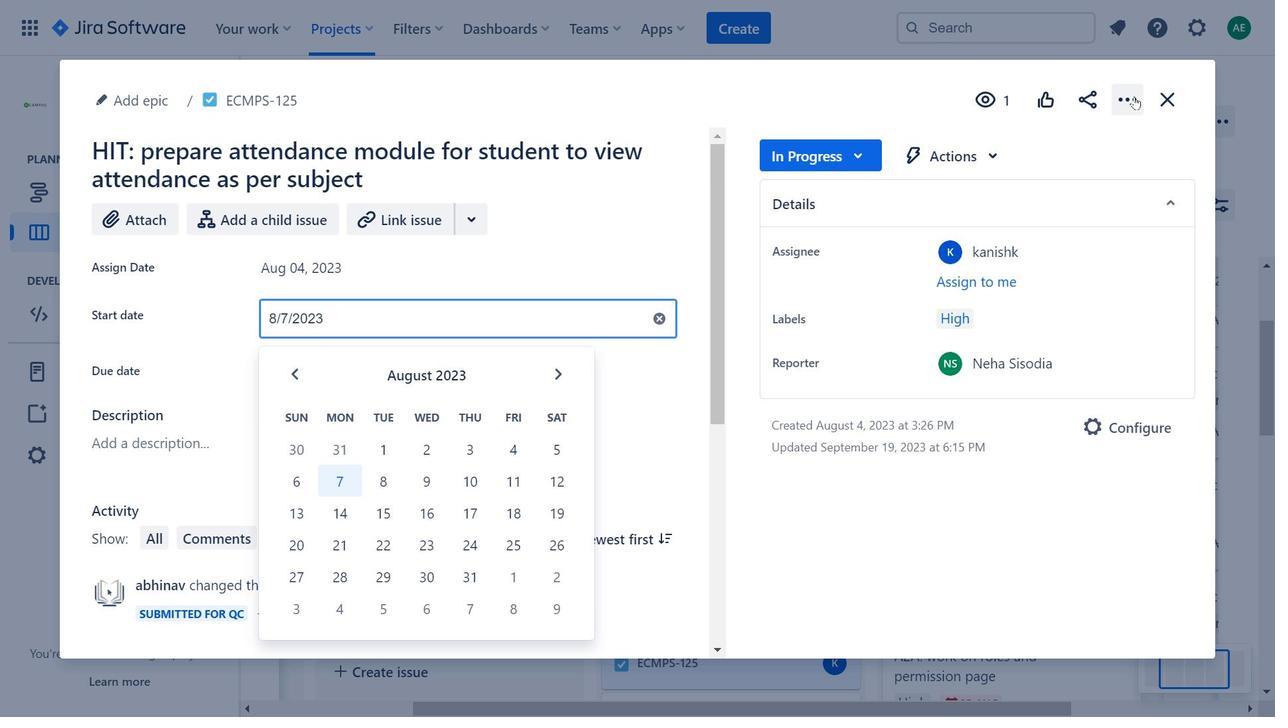
Action: Mouse pressed left at (1134, 96)
Screenshot: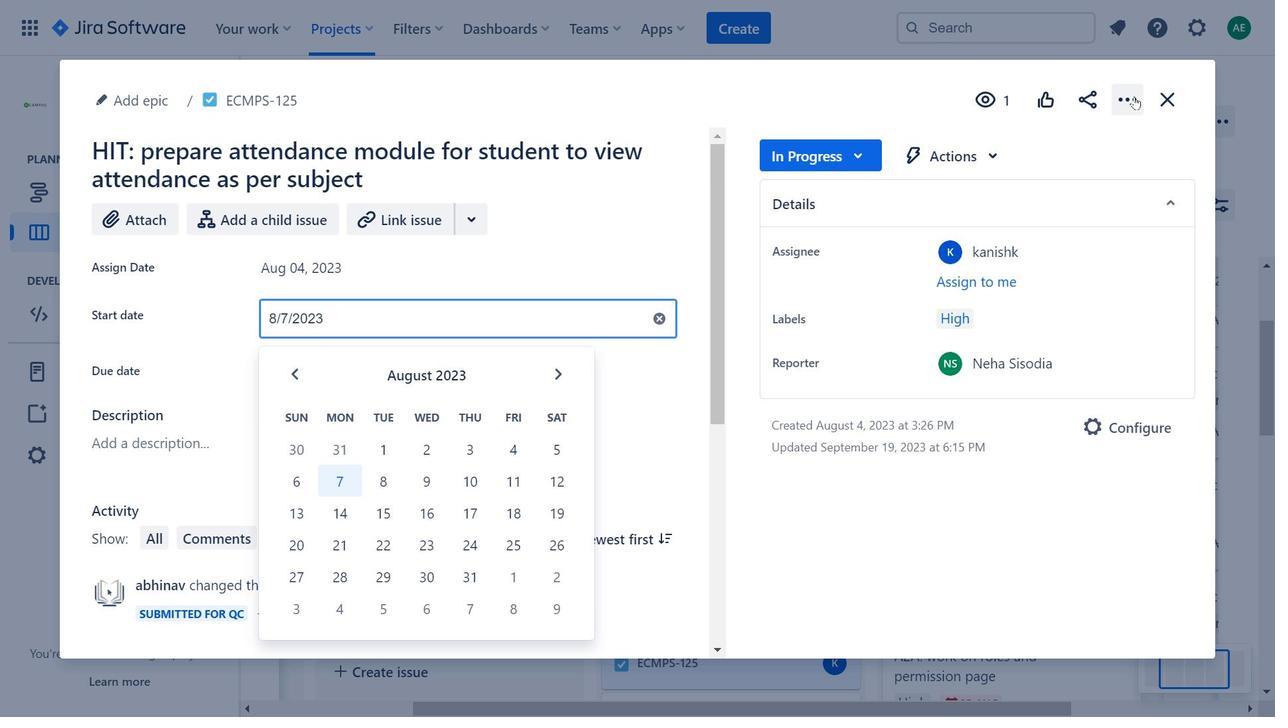 
Action: Mouse moved to (1170, 88)
Screenshot: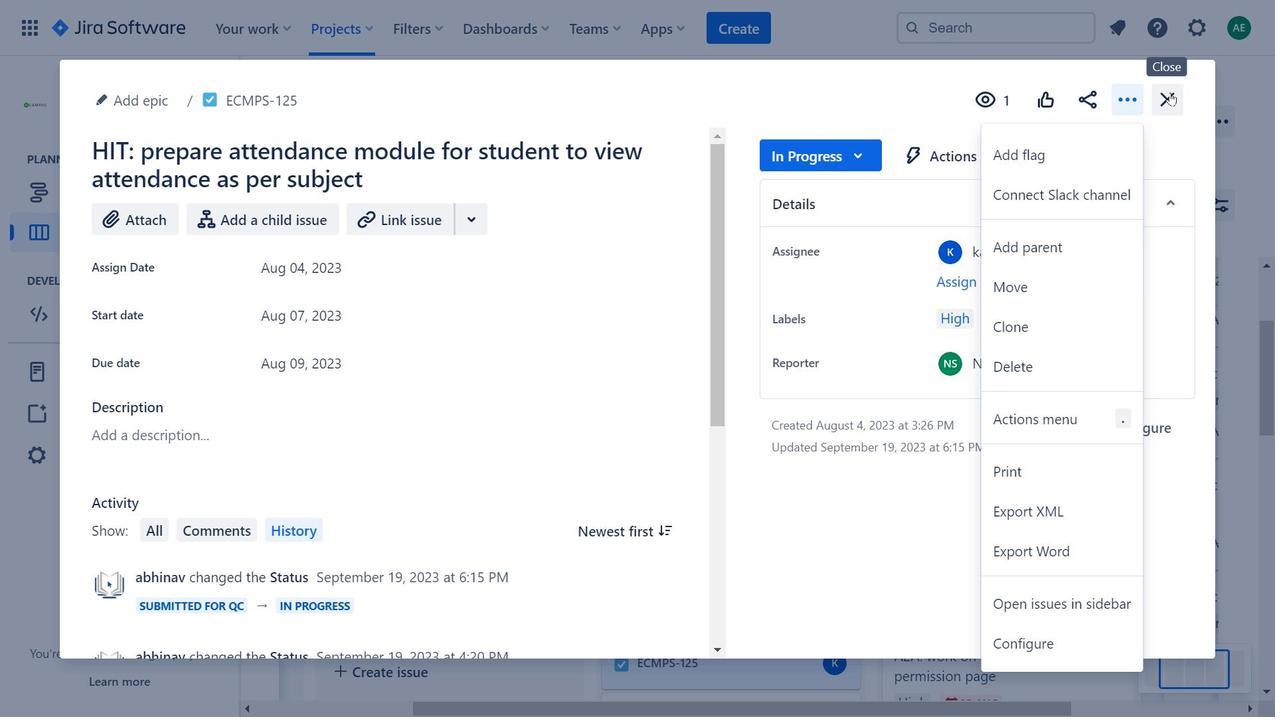 
Action: Mouse pressed left at (1170, 88)
Screenshot: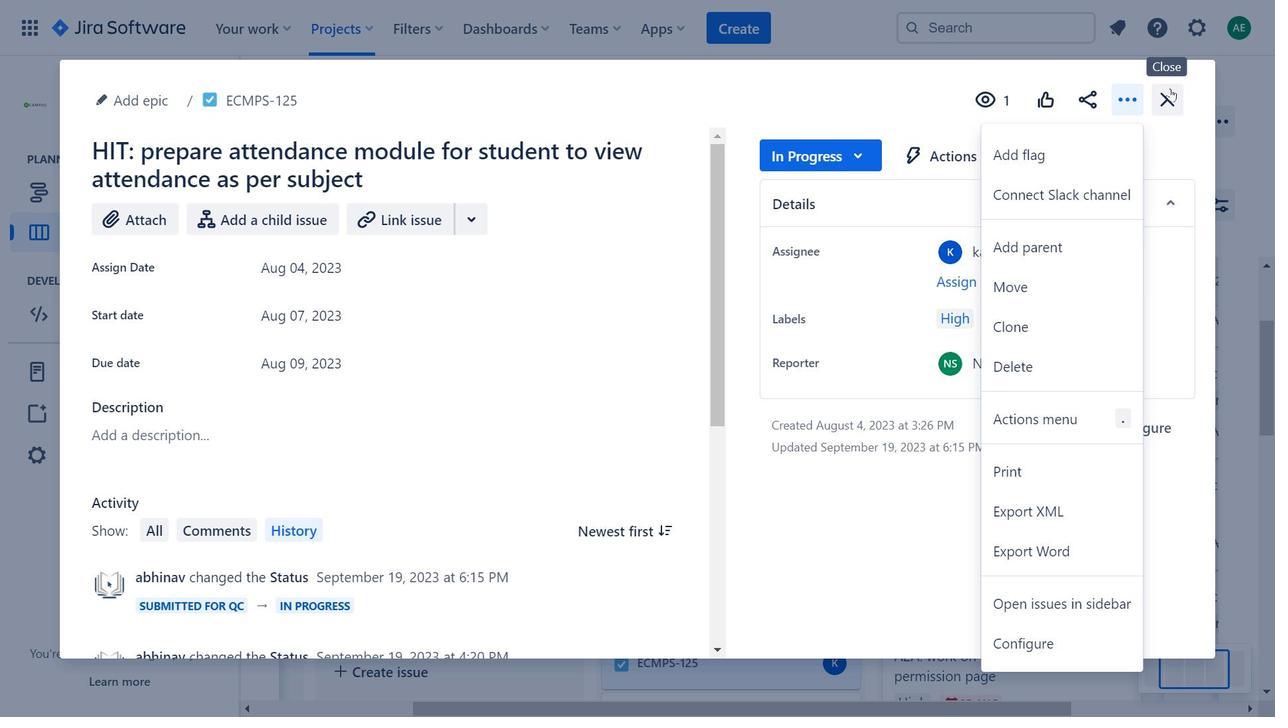 
Action: Mouse moved to (1101, 418)
Screenshot: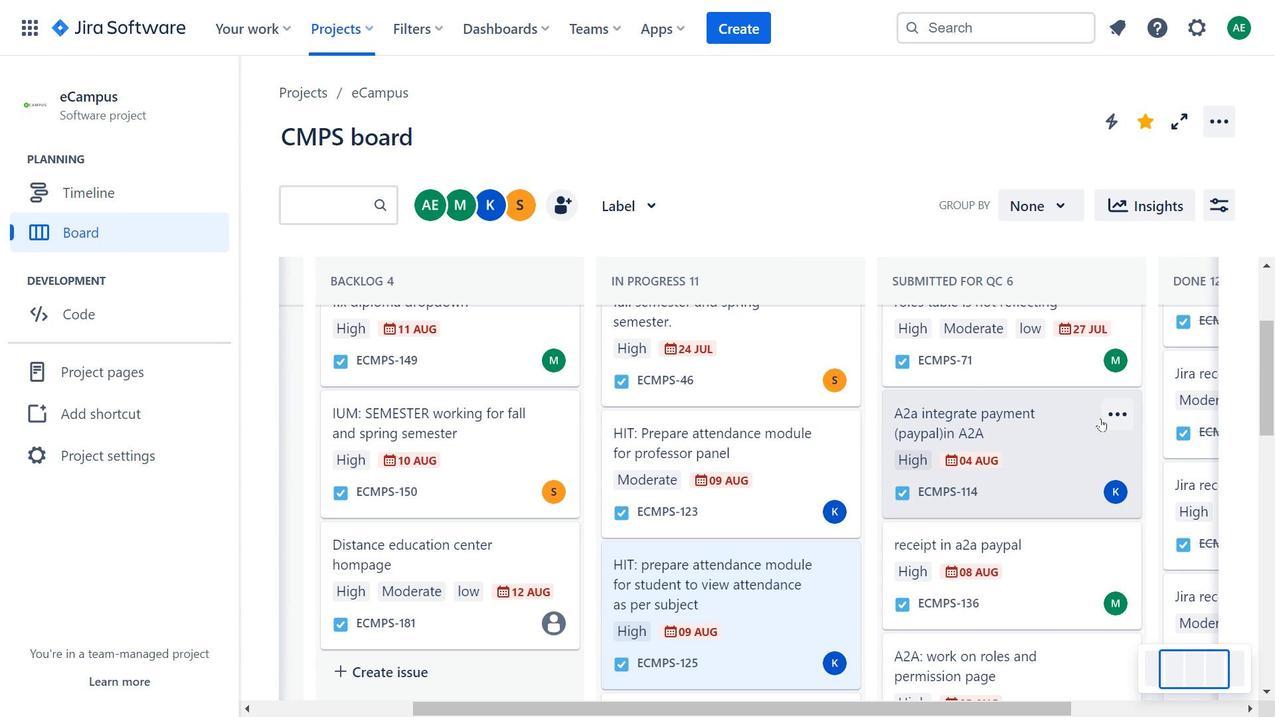 
Action: Mouse scrolled (1101, 419) with delta (0, 0)
Screenshot: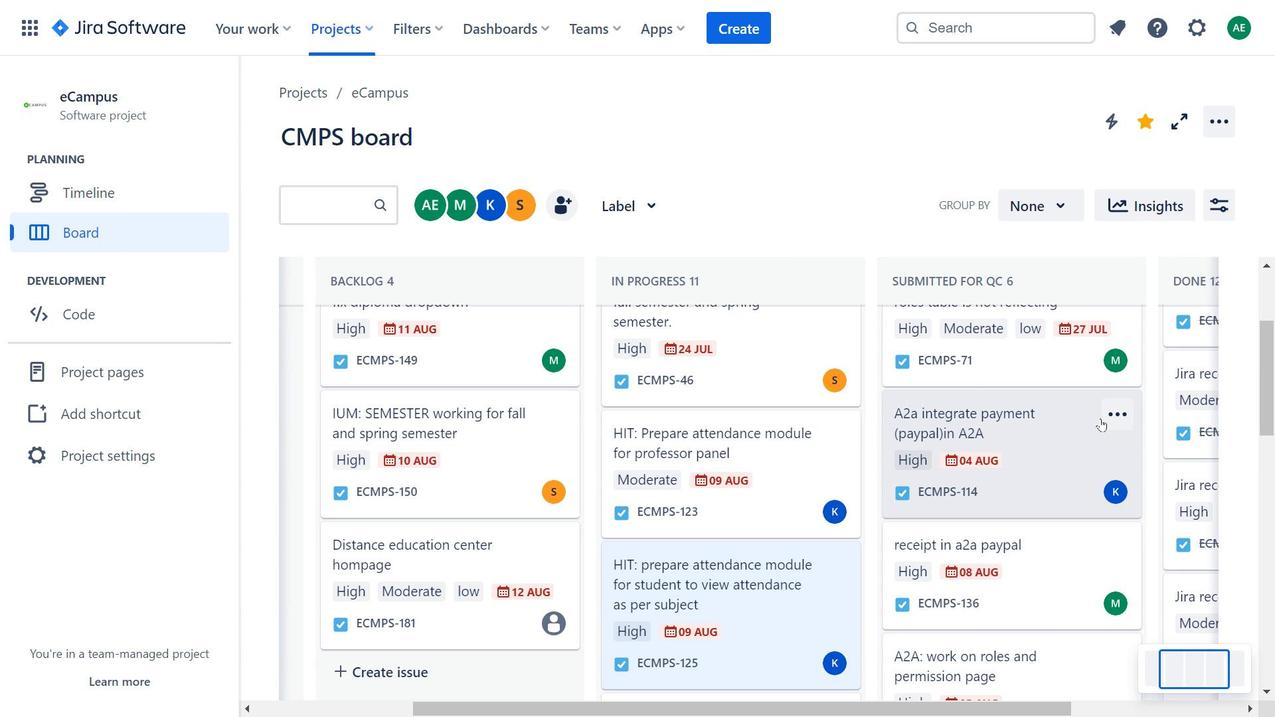 
Action: Mouse scrolled (1101, 419) with delta (0, 0)
Screenshot: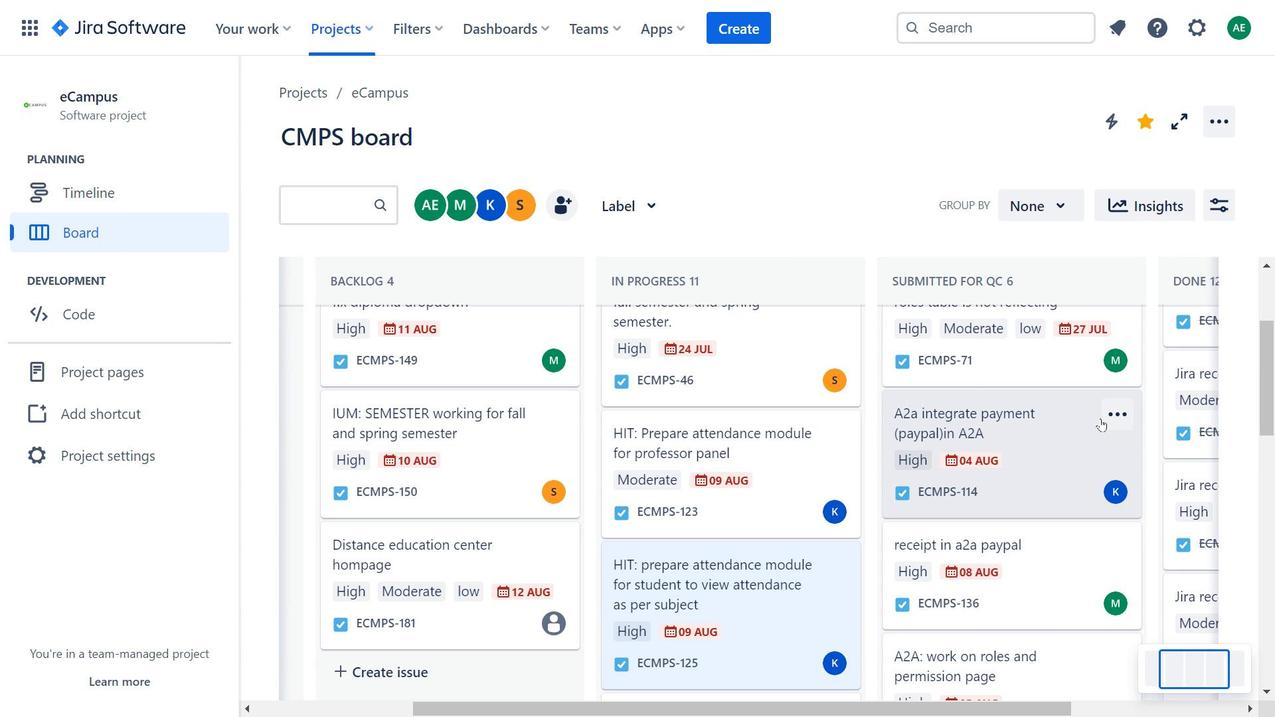 
Action: Mouse scrolled (1101, 419) with delta (0, 0)
Screenshot: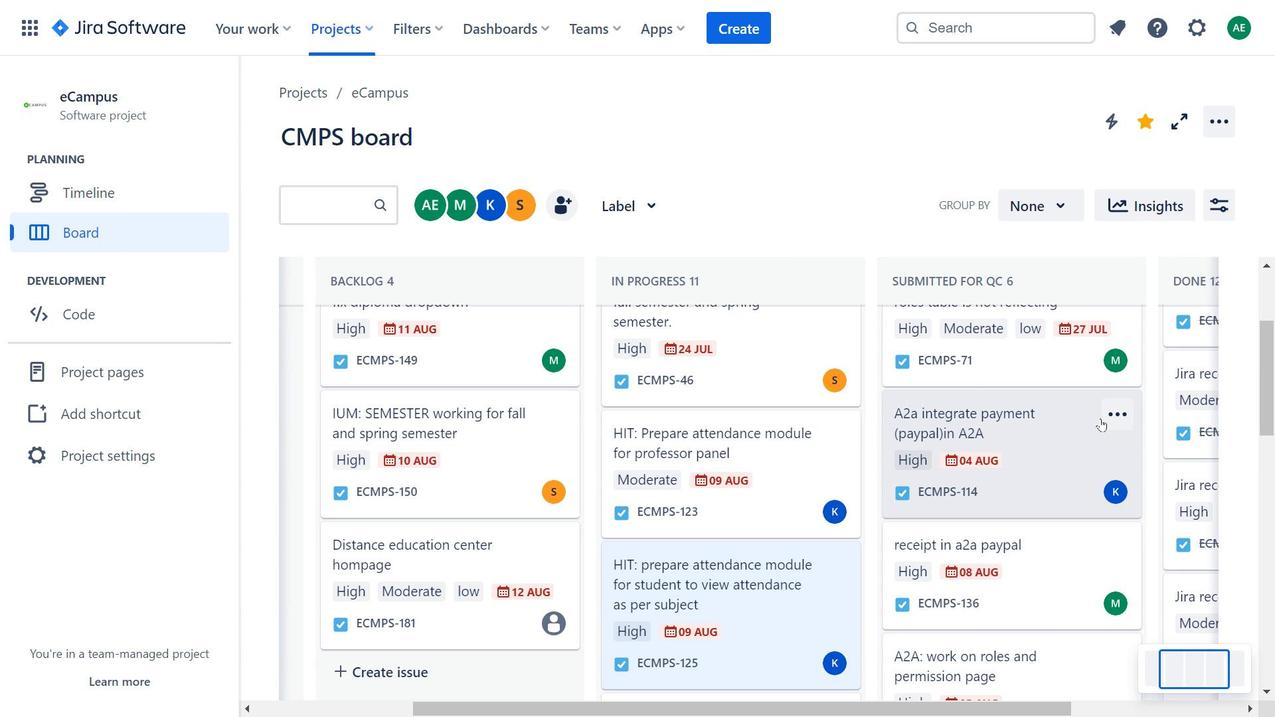 
Action: Mouse scrolled (1101, 419) with delta (0, 0)
Screenshot: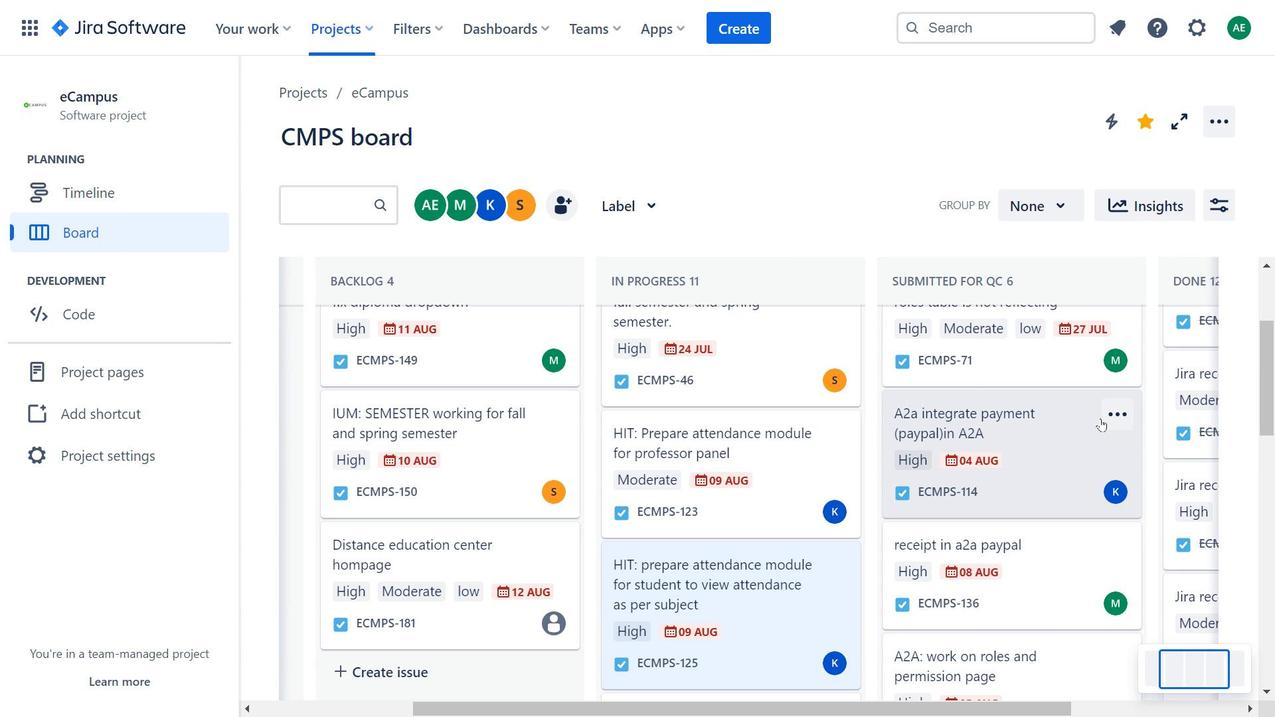 
Action: Mouse scrolled (1101, 419) with delta (0, 0)
Screenshot: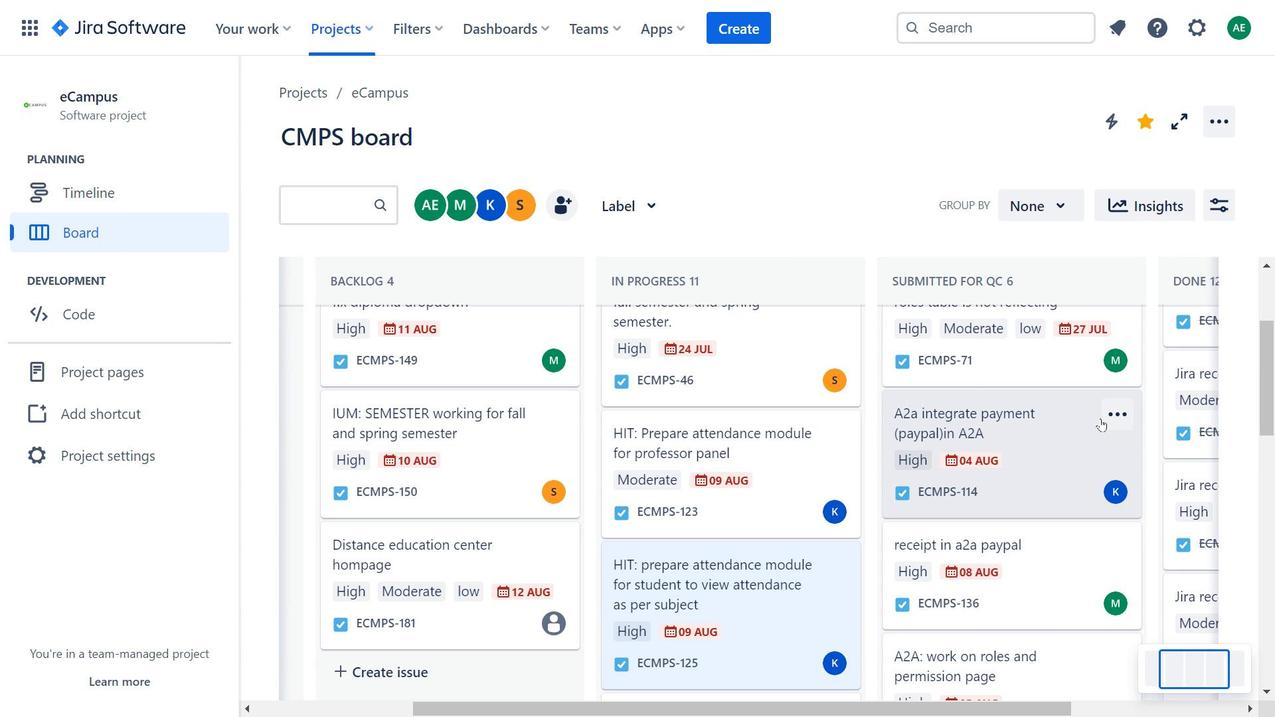
Action: Mouse scrolled (1101, 417) with delta (0, 0)
Screenshot: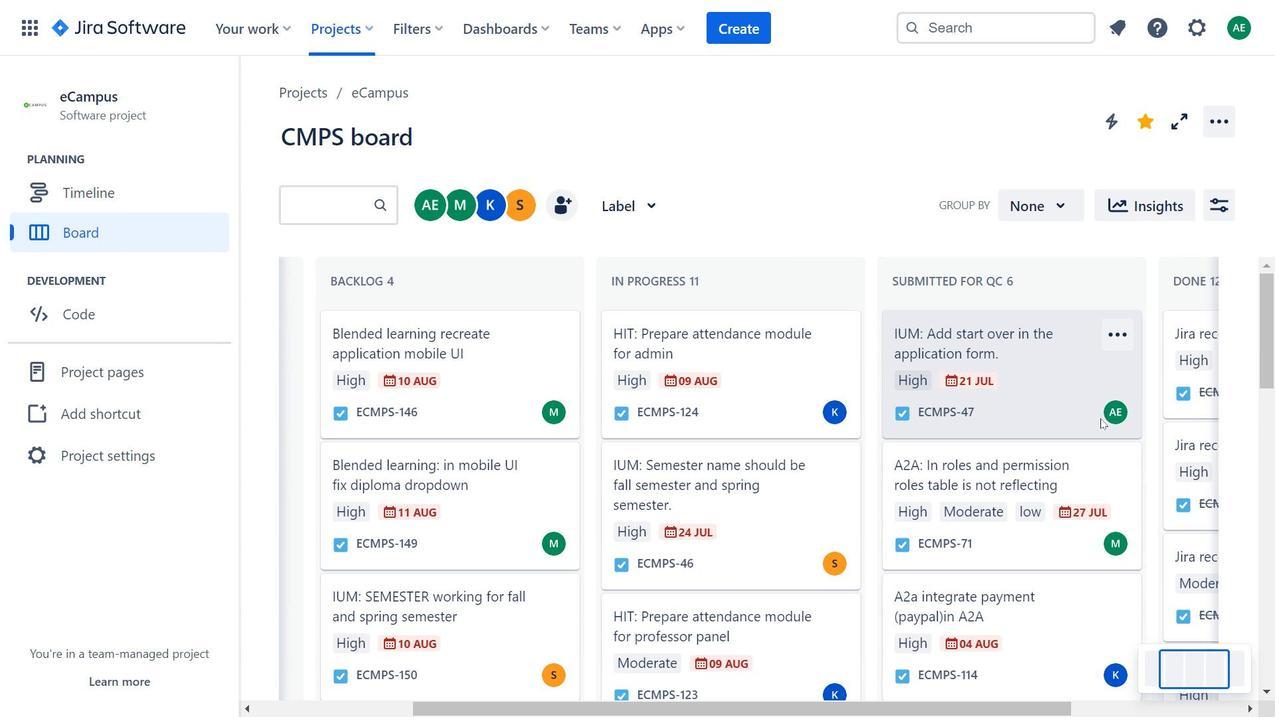 
Action: Mouse scrolled (1101, 417) with delta (0, 0)
Screenshot: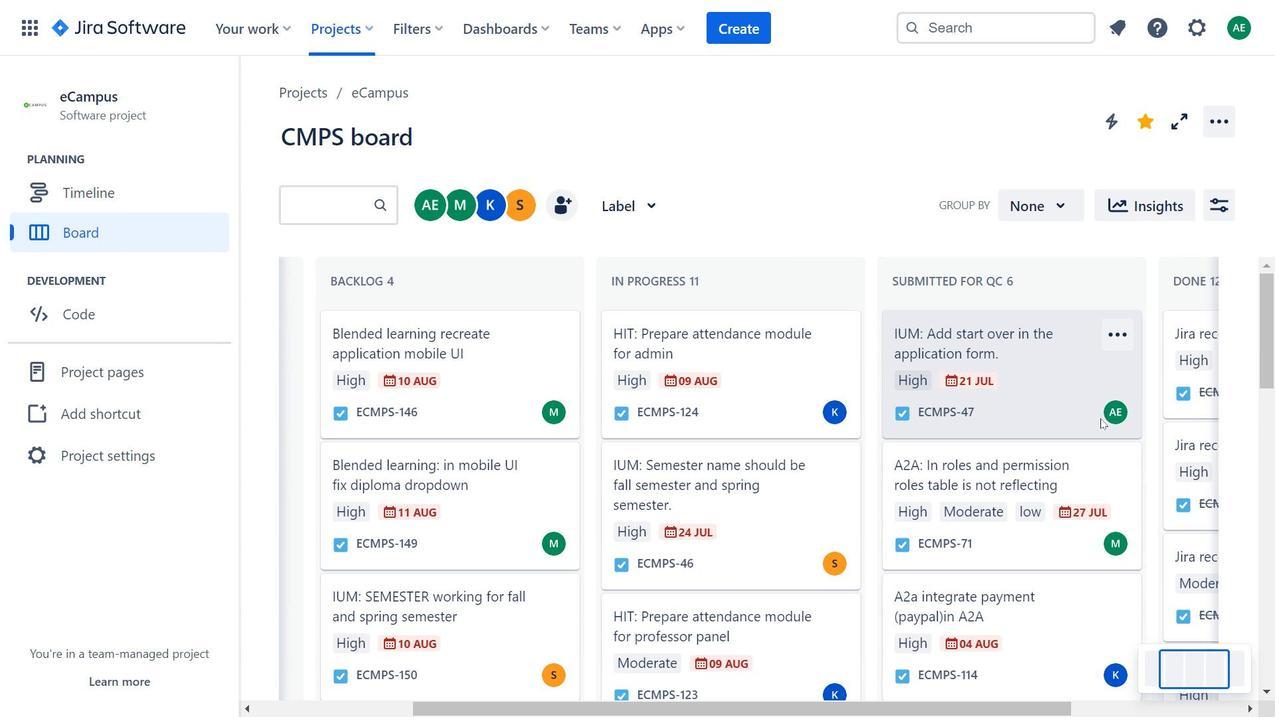 
Action: Mouse scrolled (1101, 417) with delta (0, 0)
Screenshot: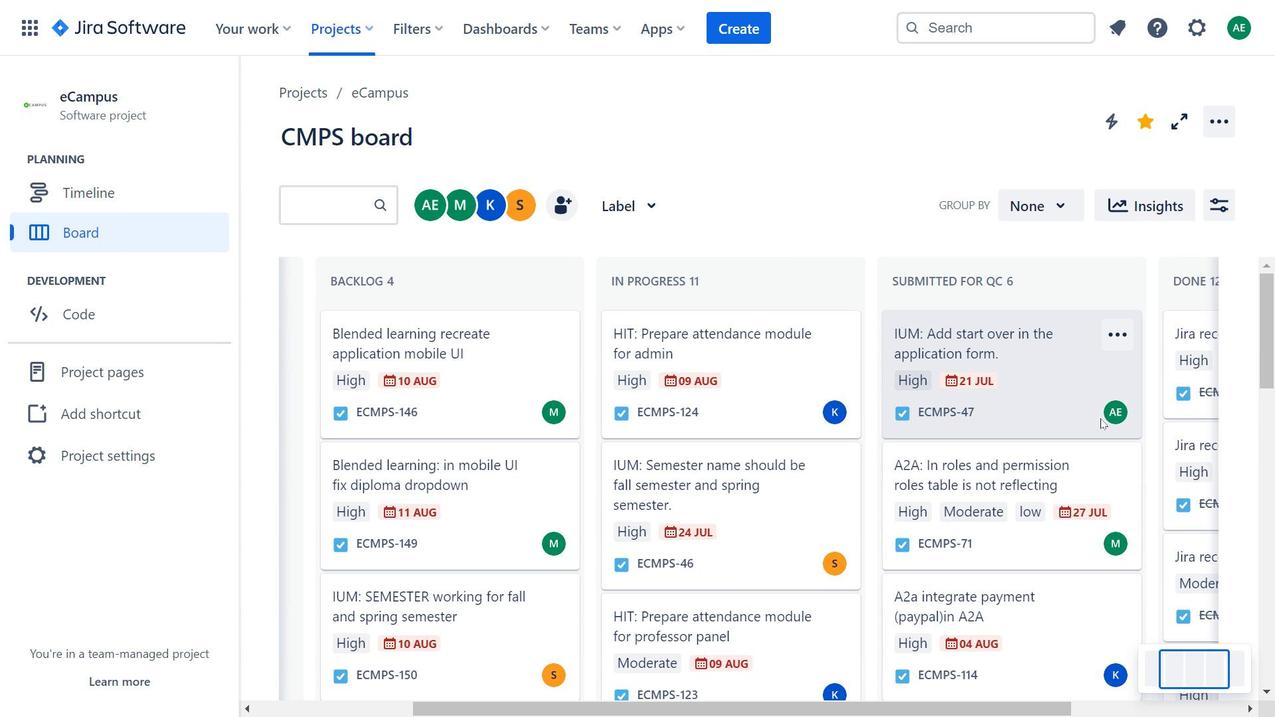 
Action: Mouse moved to (768, 448)
Screenshot: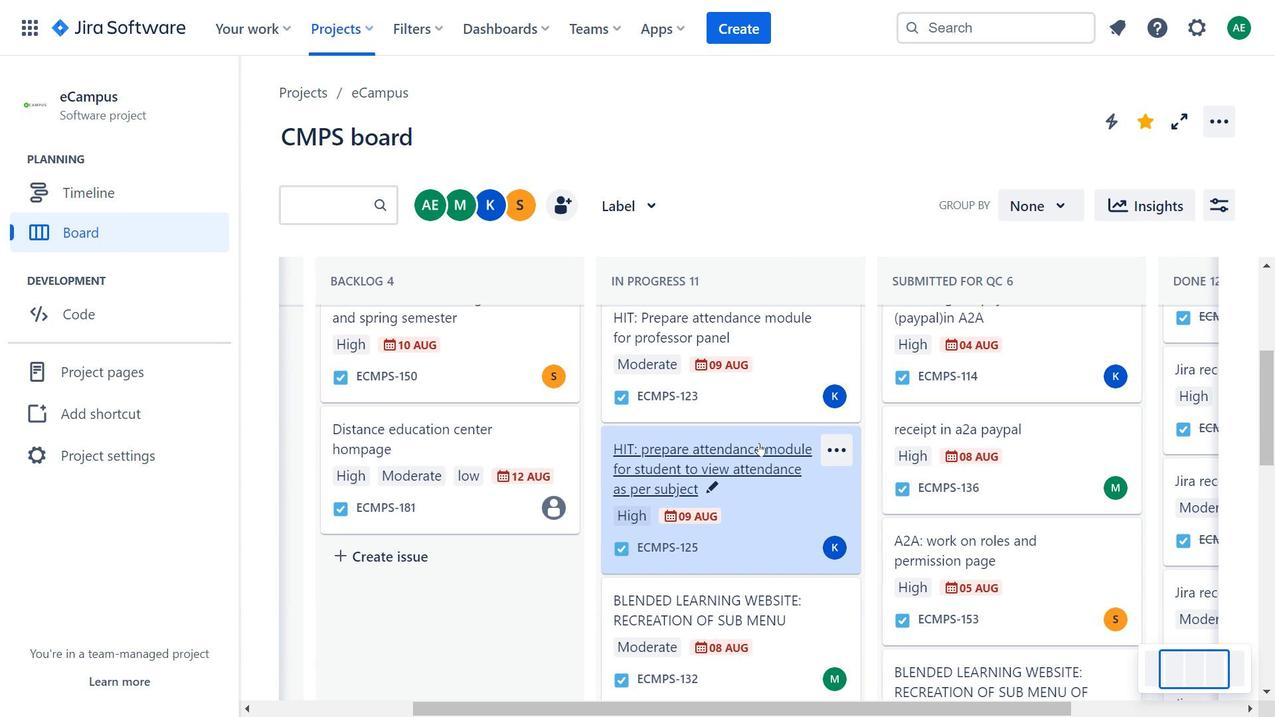 
Action: Mouse scrolled (768, 447) with delta (0, 0)
Screenshot: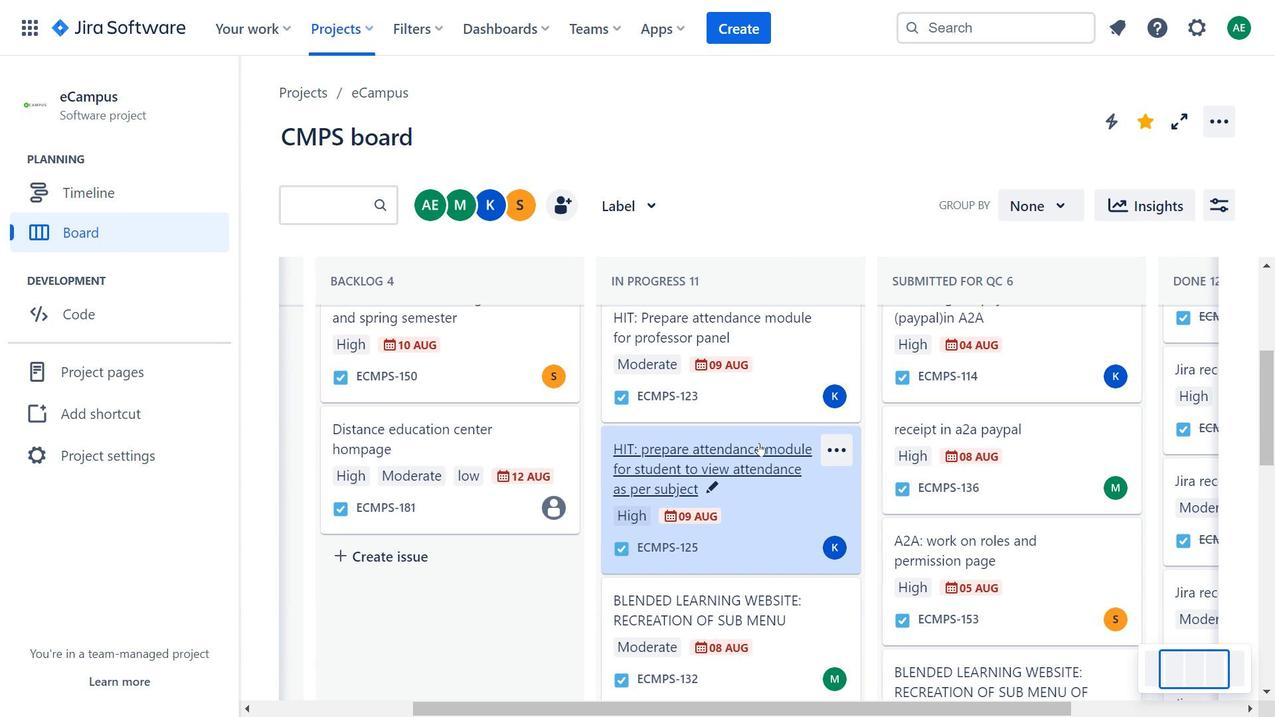 
Action: Mouse moved to (770, 448)
Screenshot: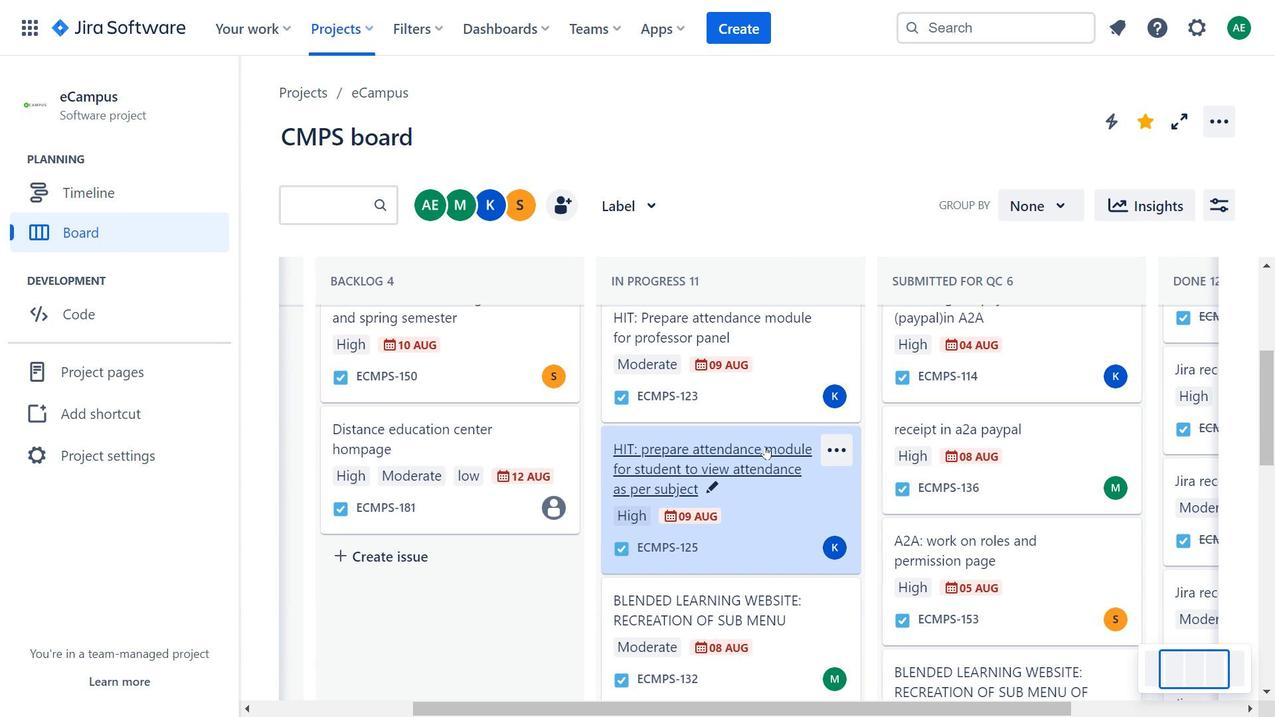 
Action: Mouse scrolled (770, 448) with delta (0, 0)
Screenshot: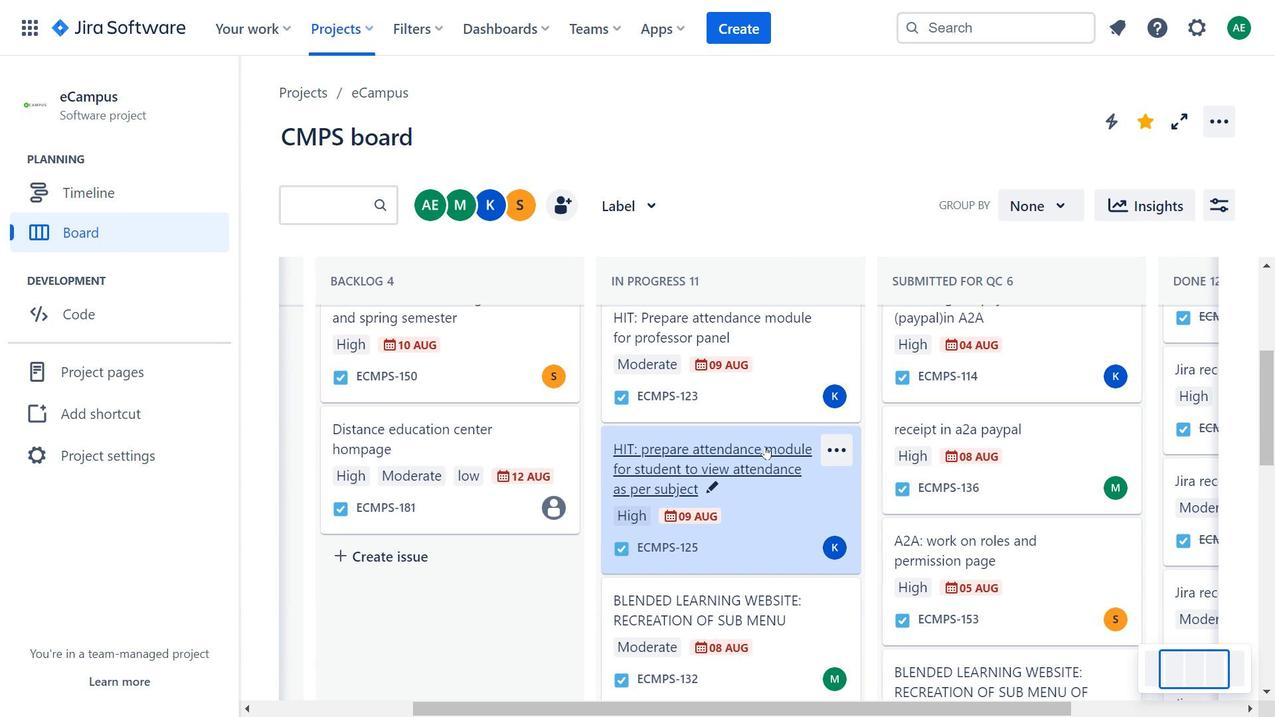 
Action: Mouse moved to (773, 464)
Screenshot: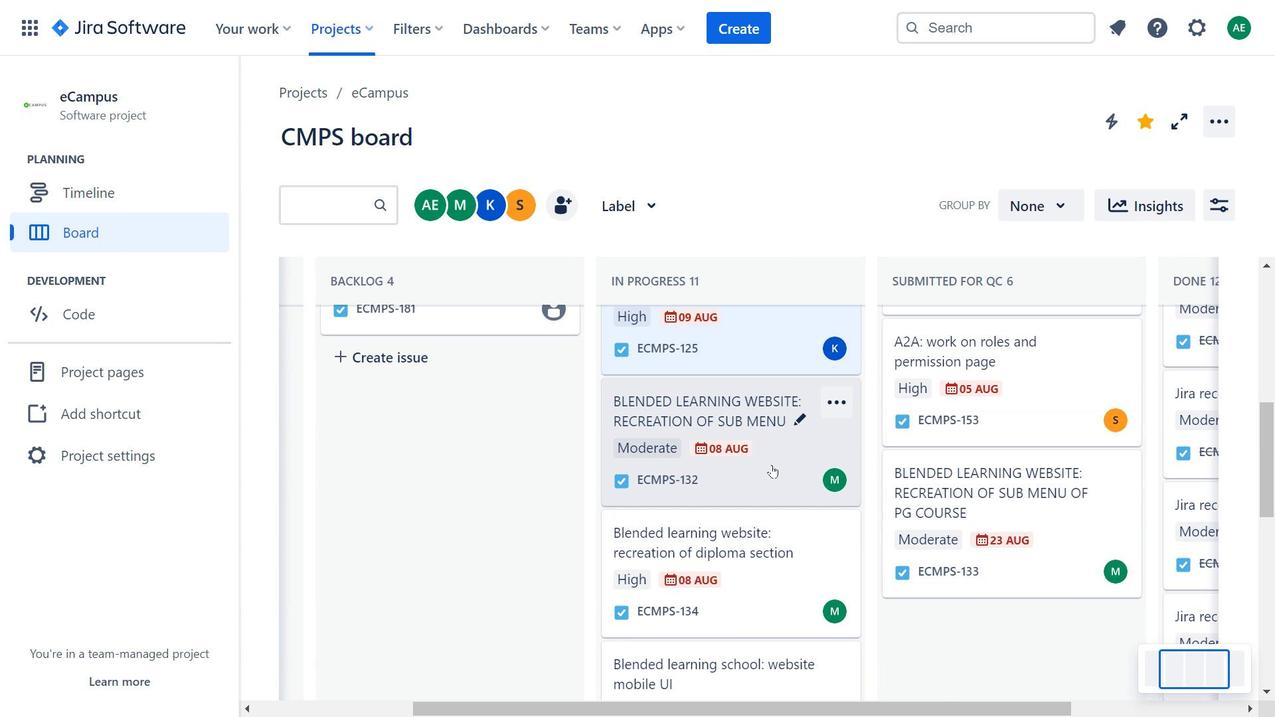 
Action: Mouse pressed left at (773, 464)
Screenshot: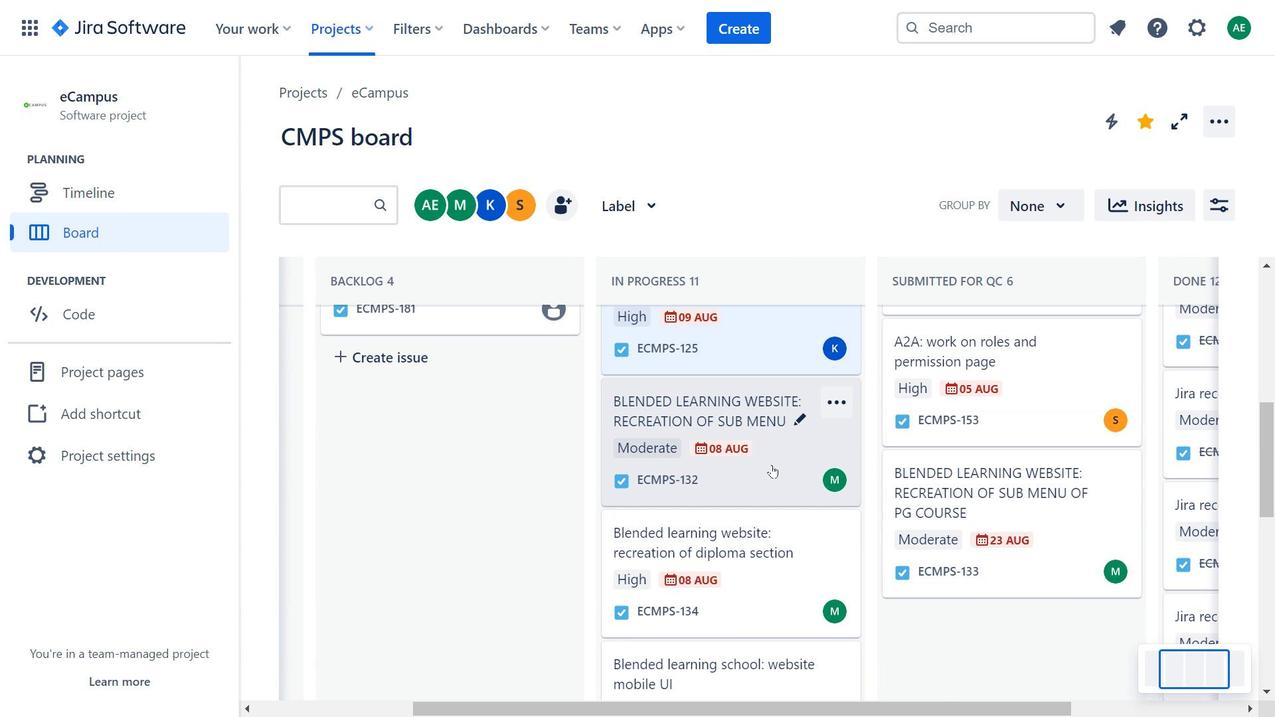 
Action: Mouse moved to (784, 613)
Screenshot: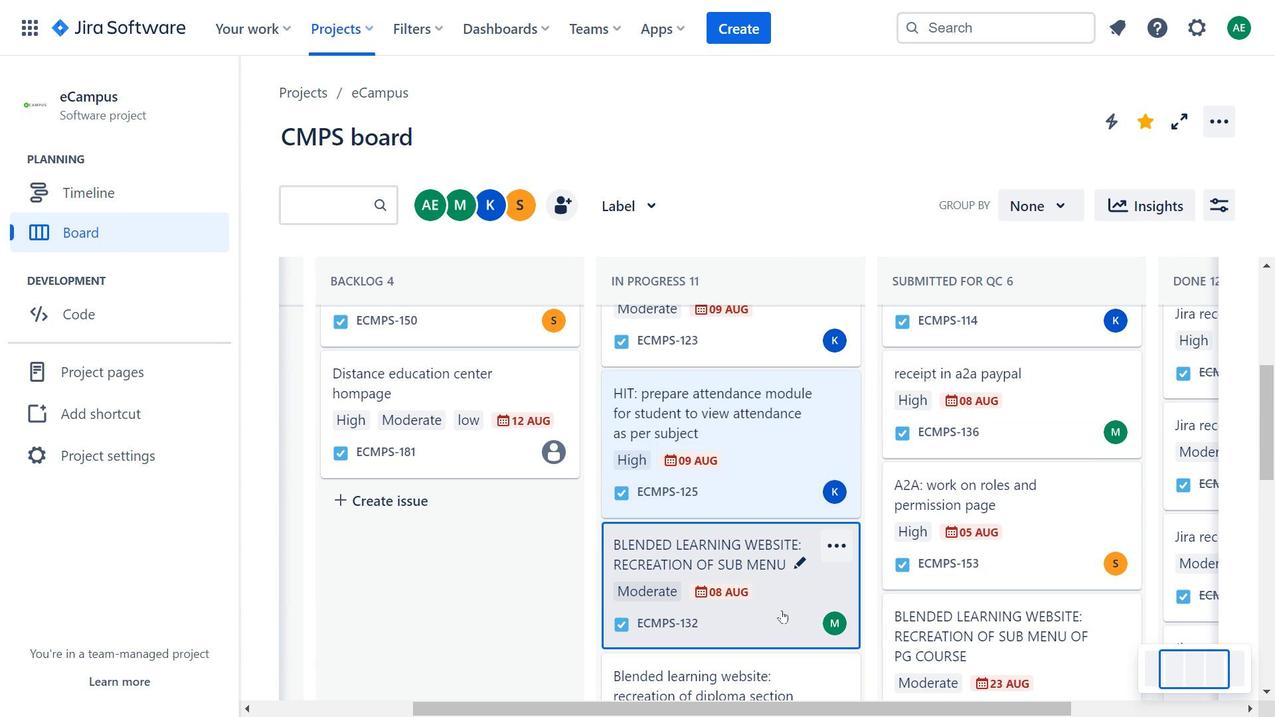 
Action: Mouse pressed left at (784, 613)
Screenshot: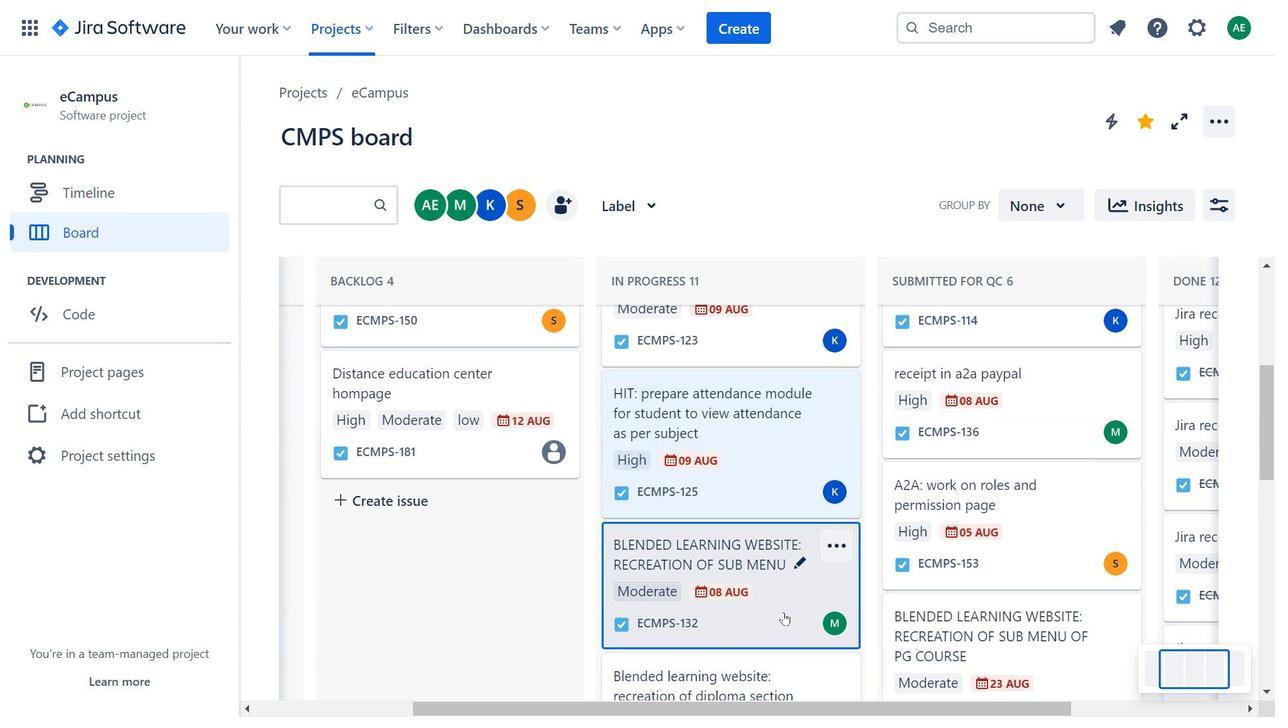 
Action: Mouse moved to (488, 211)
Screenshot: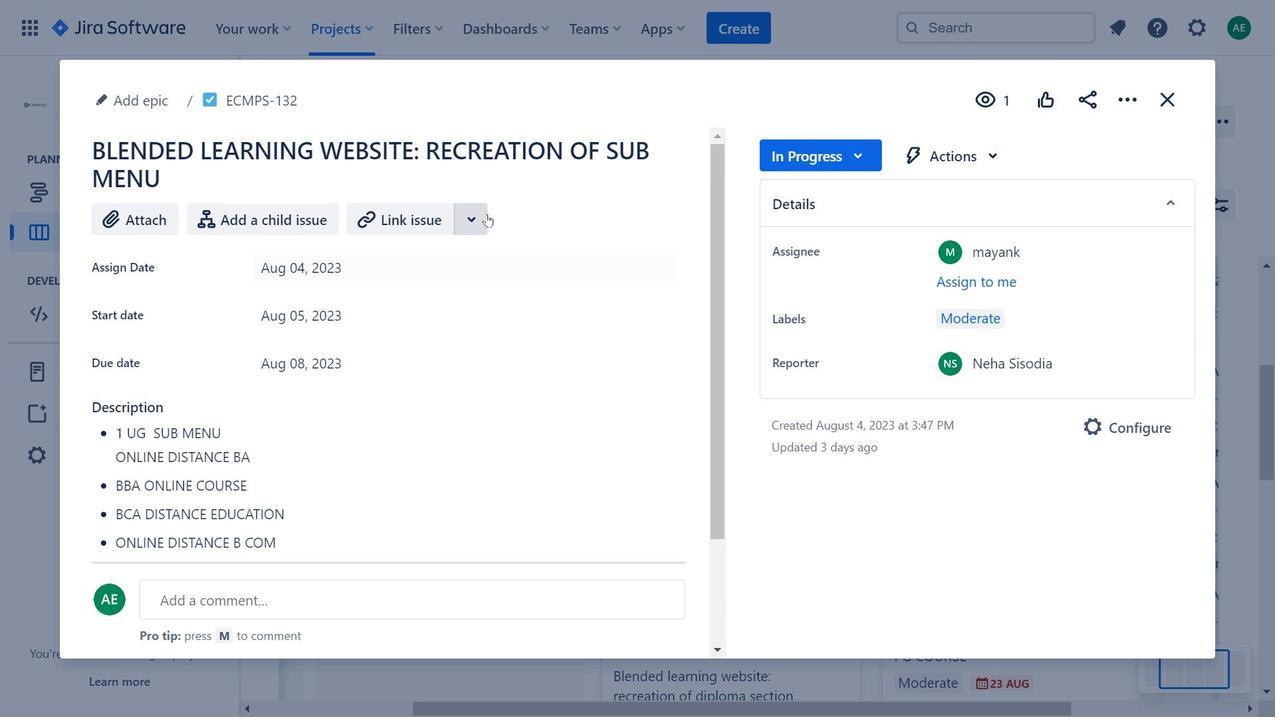 
Action: Mouse pressed left at (488, 211)
Screenshot: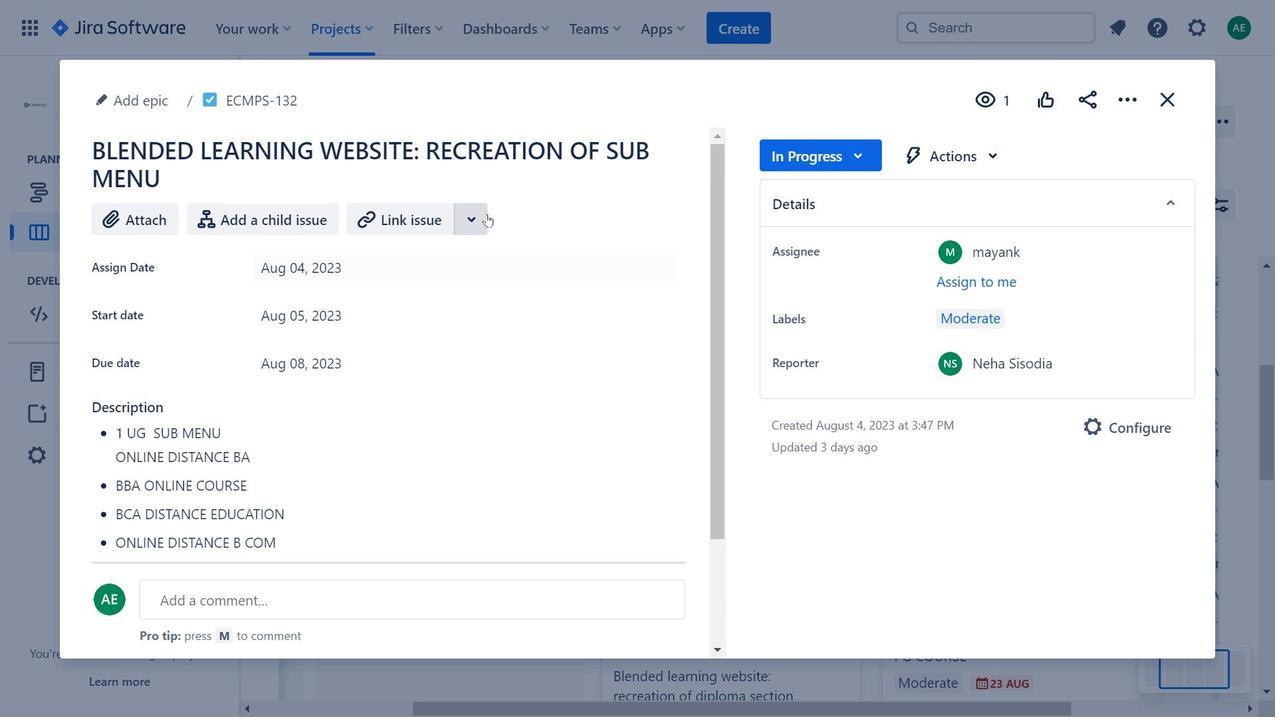 
Action: Mouse moved to (478, 240)
Screenshot: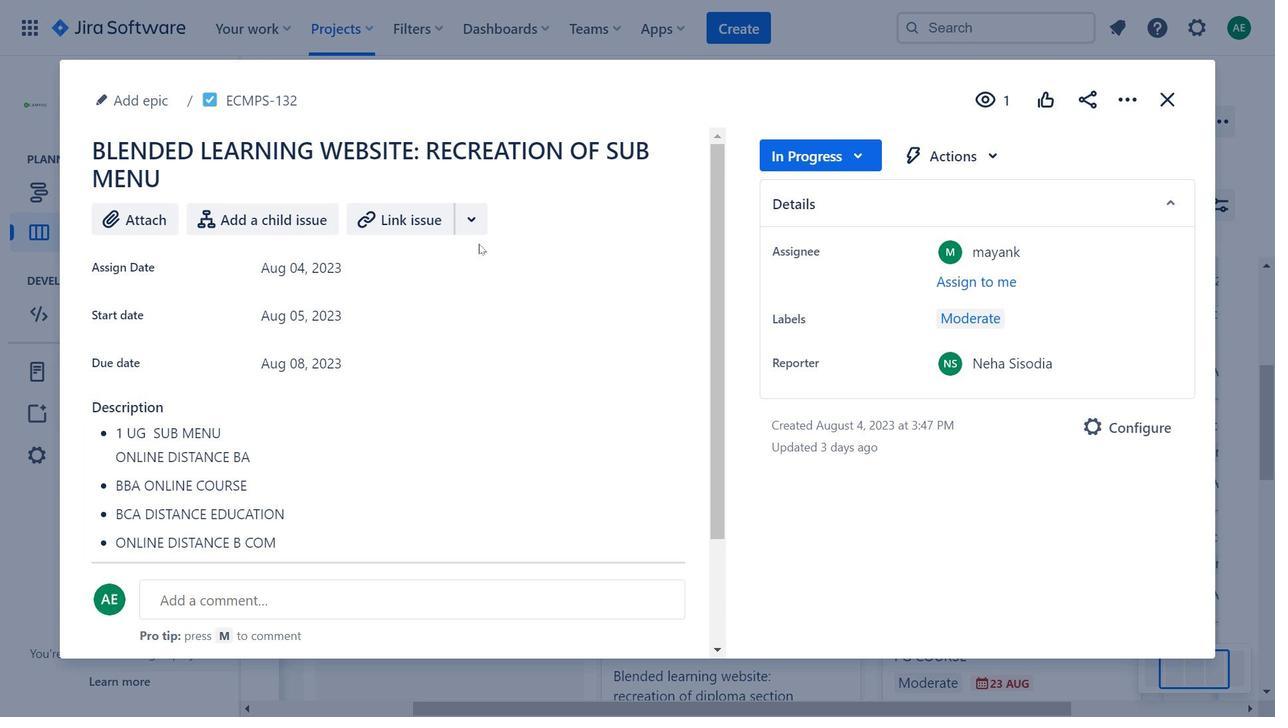 
Action: Mouse pressed left at (478, 240)
Screenshot: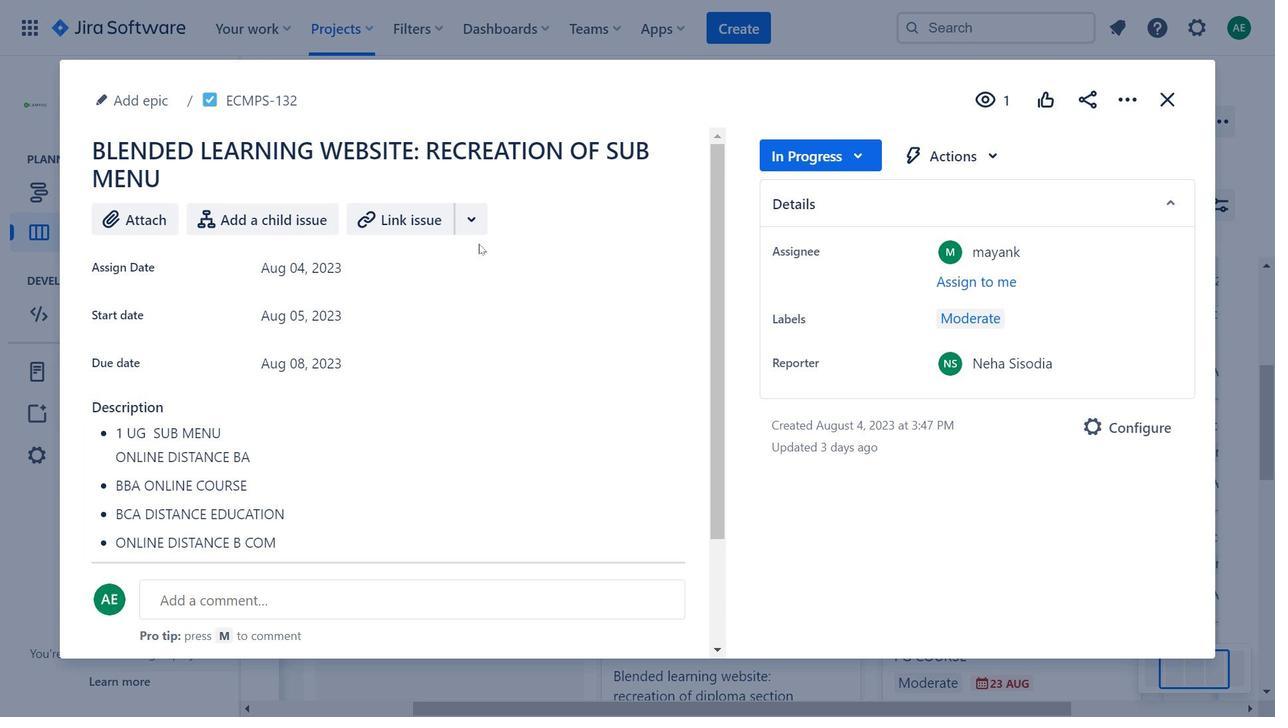 
Action: Mouse moved to (480, 212)
Screenshot: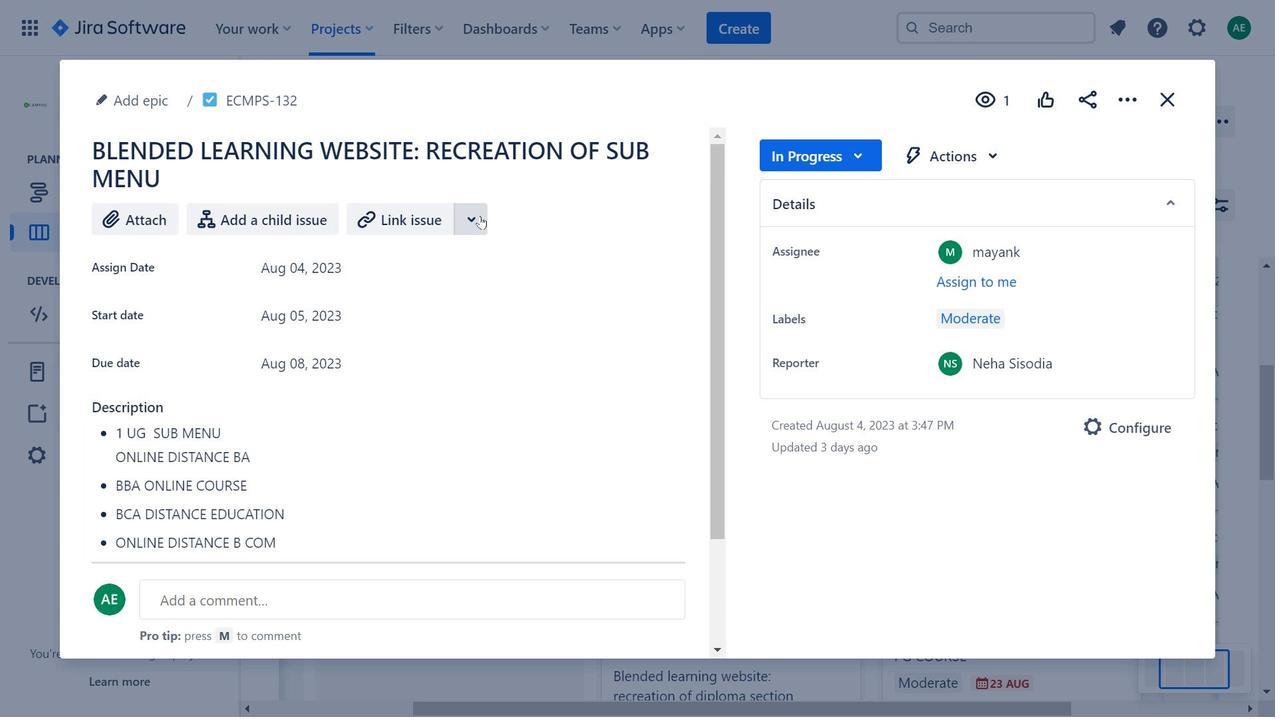 
Action: Mouse pressed left at (480, 212)
Screenshot: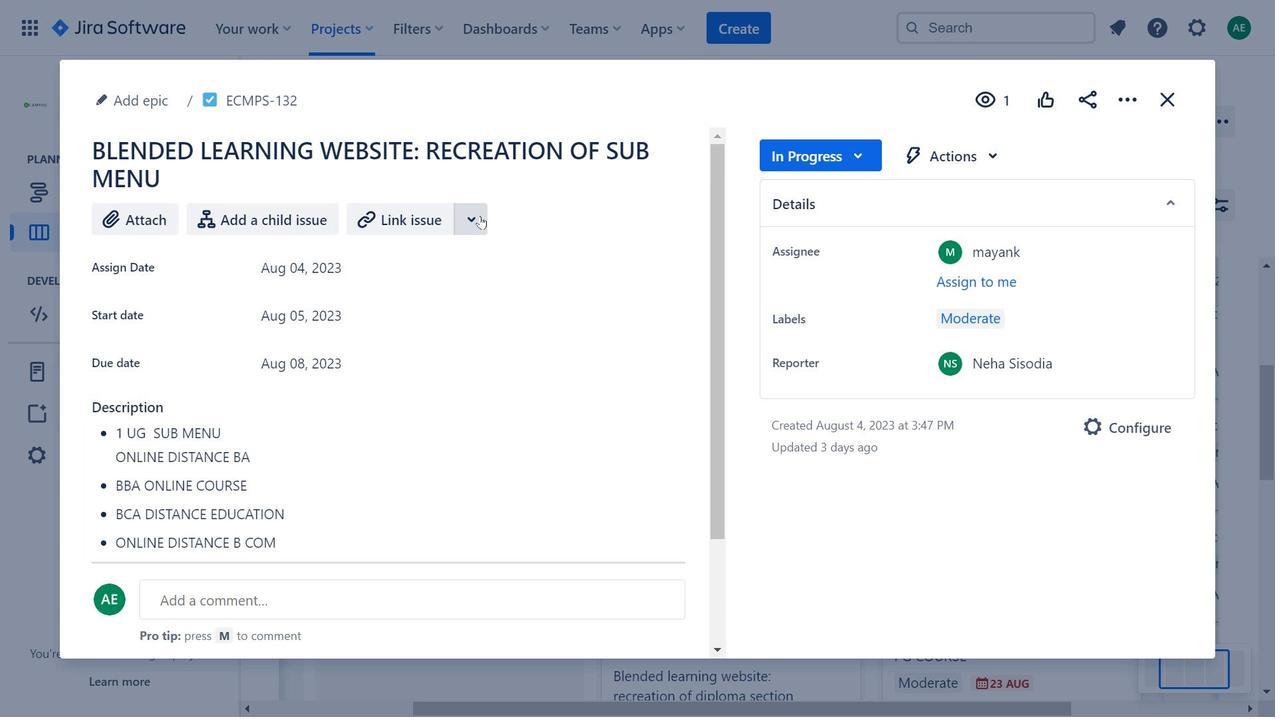 
Action: Mouse moved to (283, 431)
Screenshot: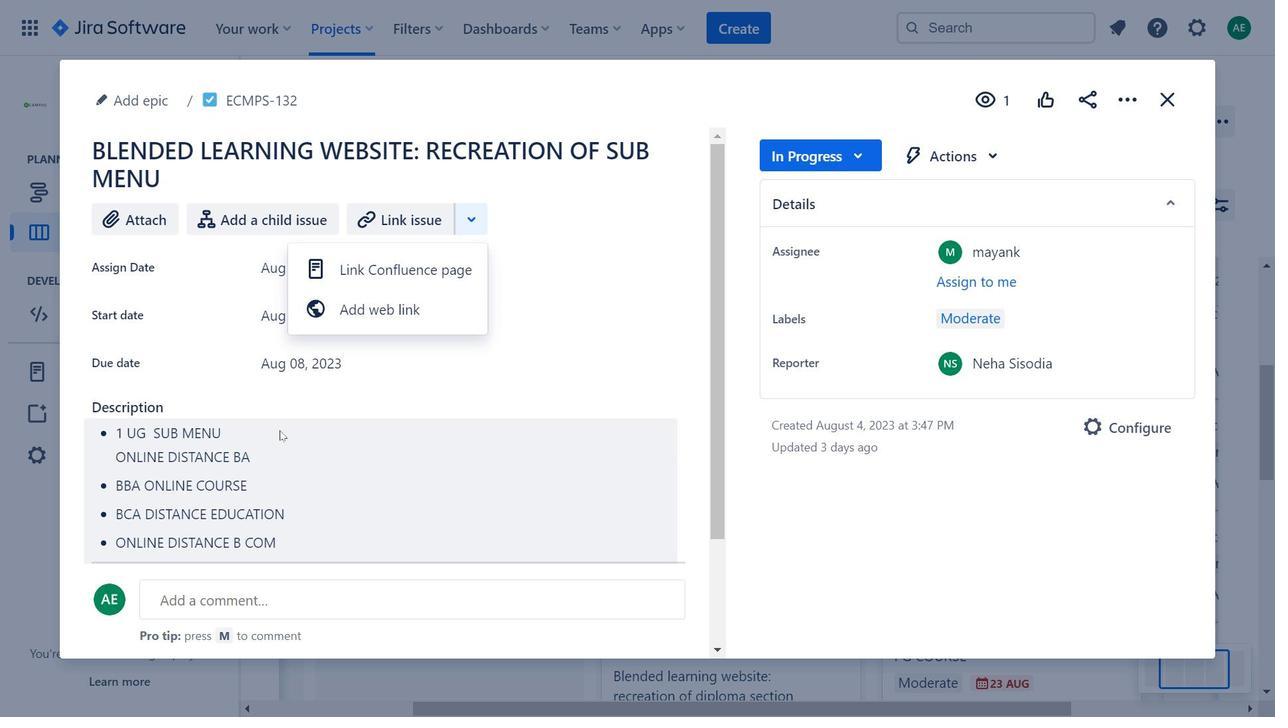 
Action: Mouse scrolled (283, 430) with delta (0, 0)
Screenshot: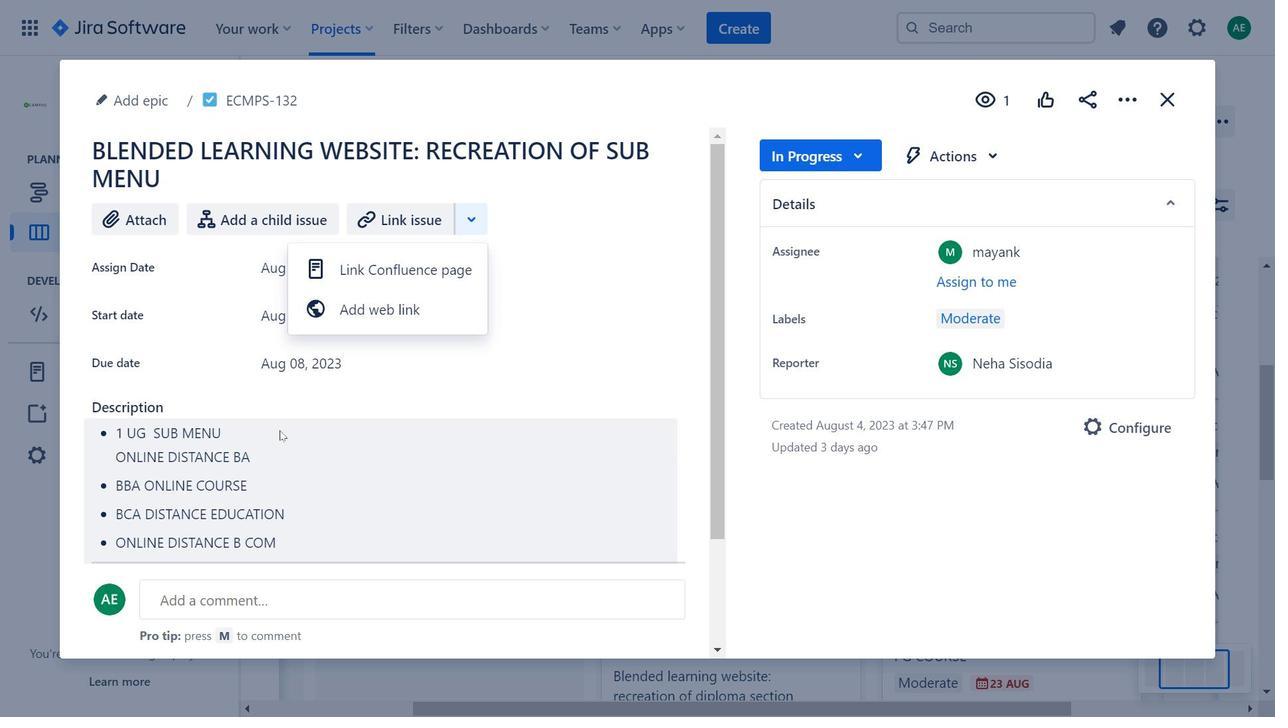 
Action: Mouse moved to (284, 431)
Screenshot: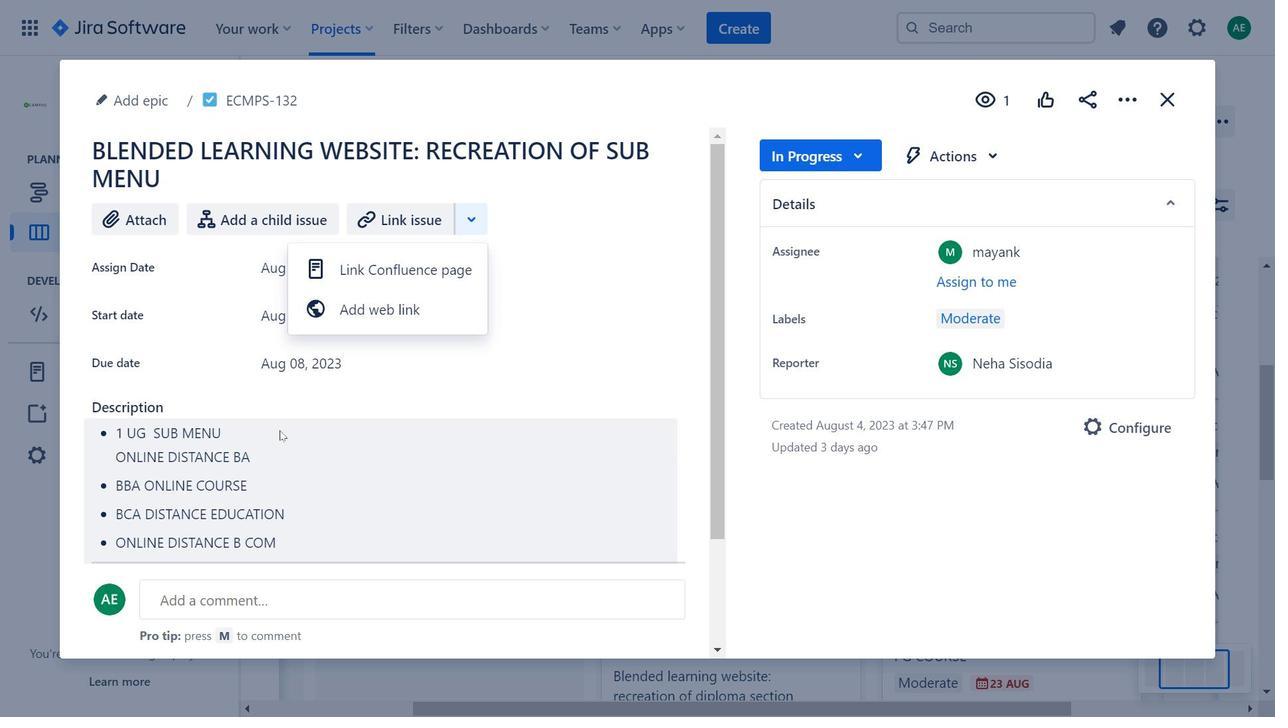 
Action: Mouse scrolled (284, 430) with delta (0, 0)
Screenshot: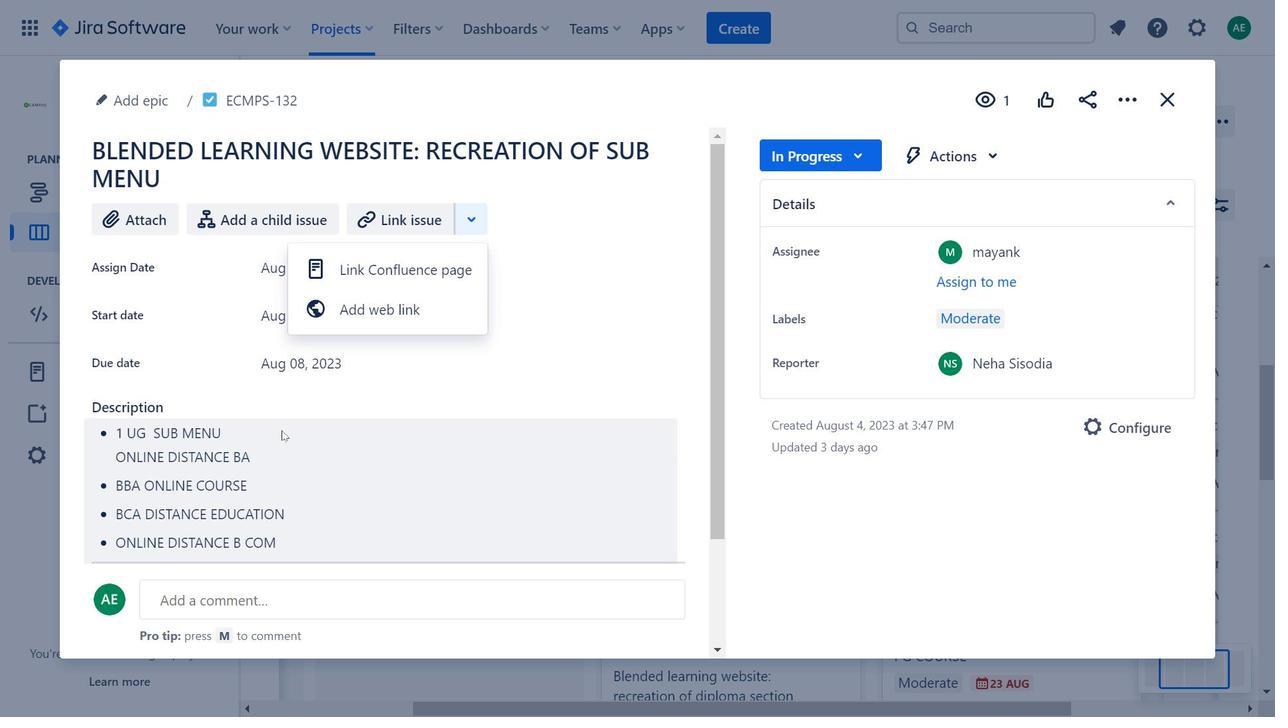 
Action: Mouse moved to (284, 525)
Screenshot: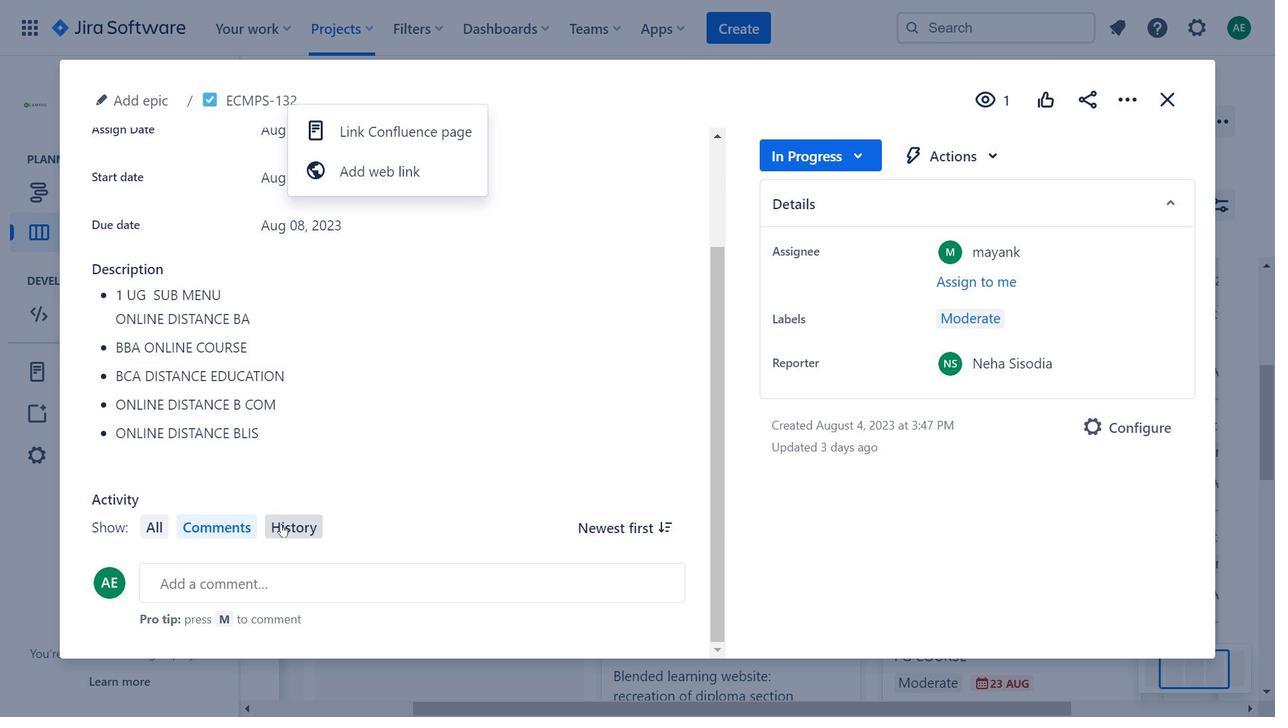 
Action: Mouse pressed left at (284, 525)
Screenshot: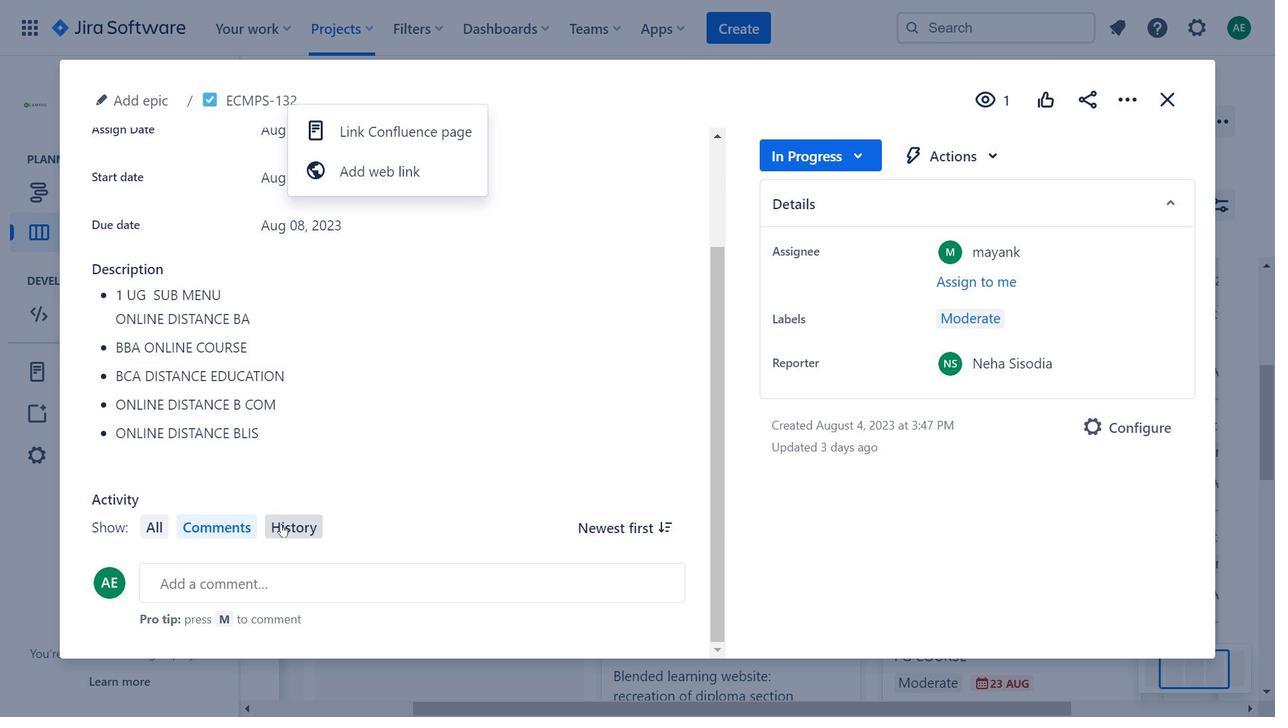 
Action: Mouse moved to (366, 411)
Screenshot: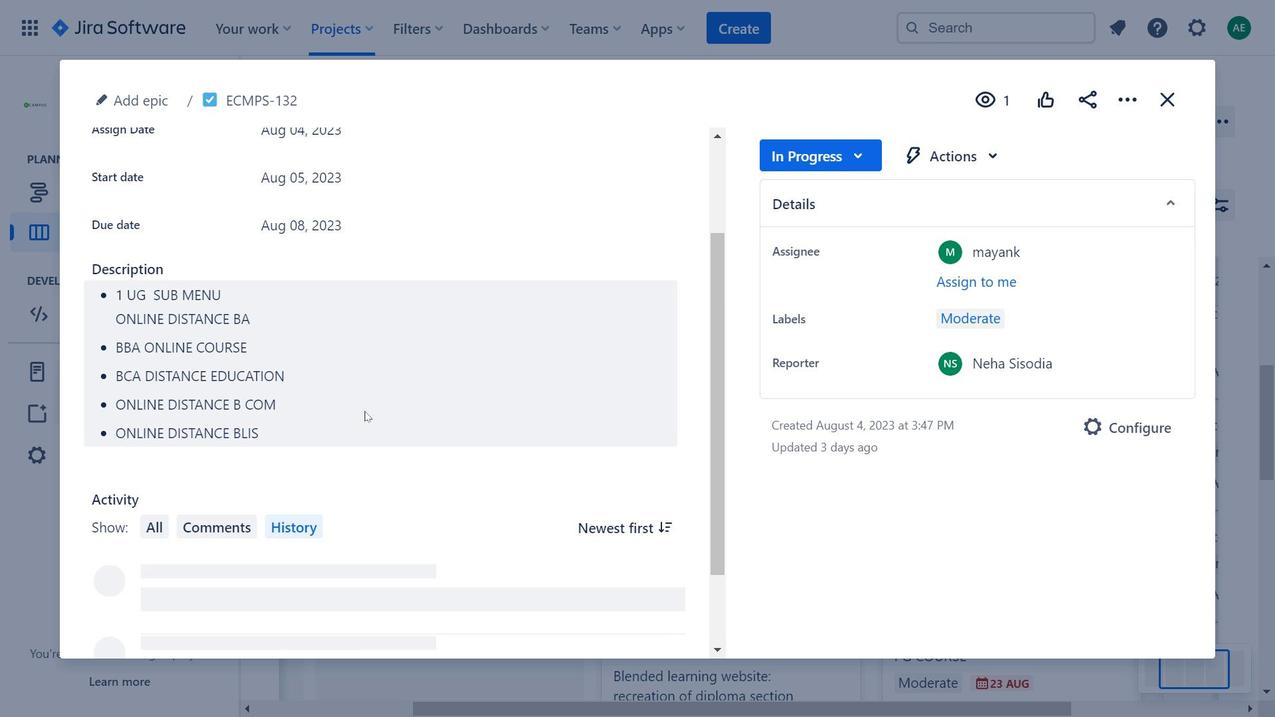 
Action: Mouse scrolled (366, 410) with delta (0, 0)
Screenshot: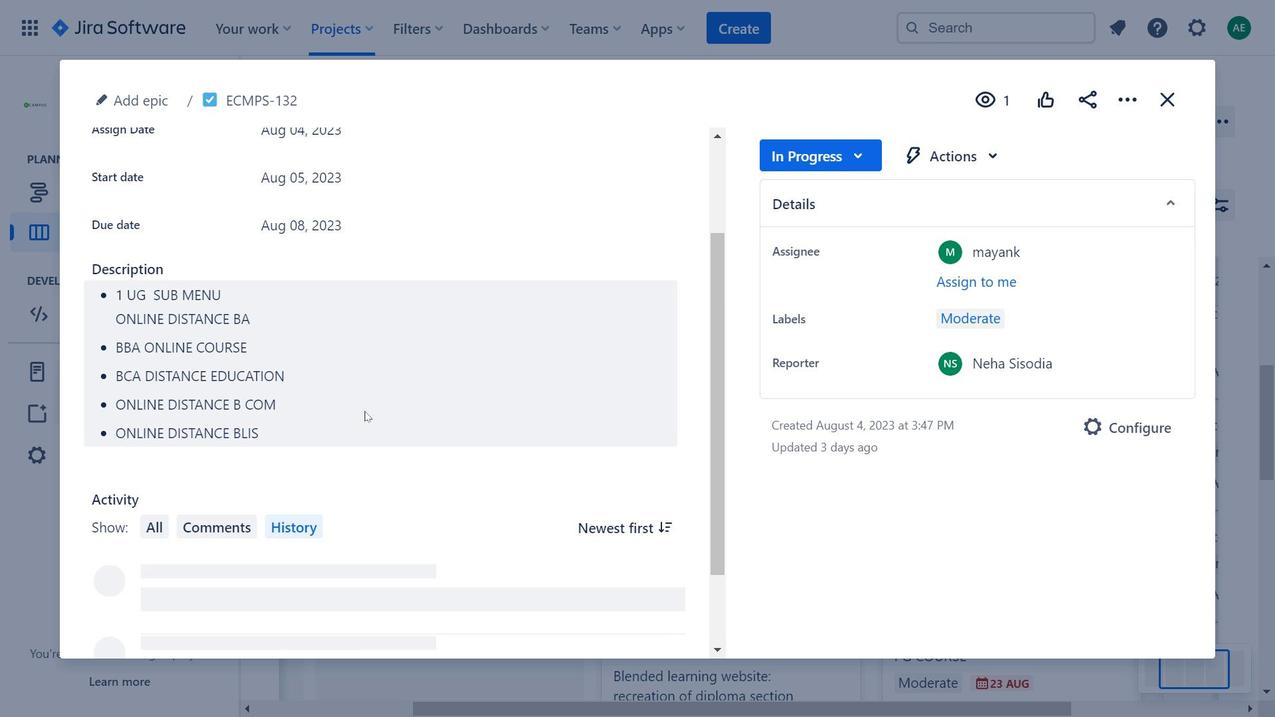 
Action: Mouse moved to (367, 411)
Screenshot: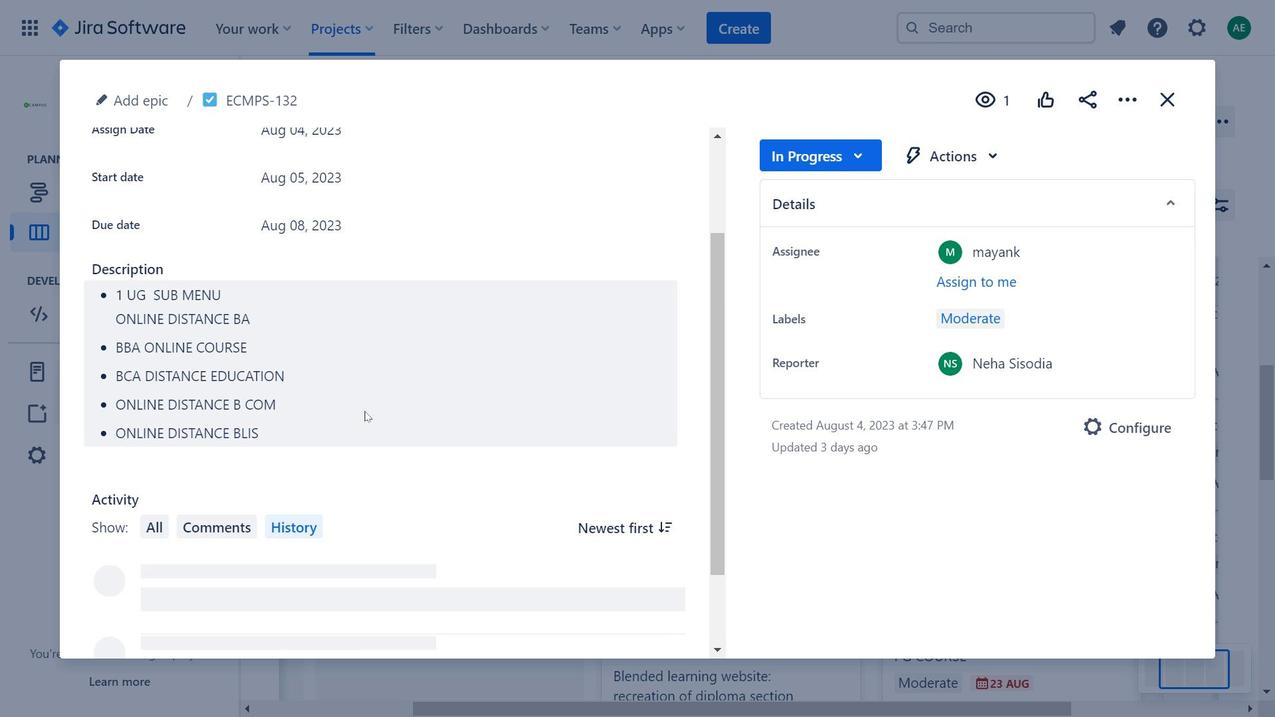 
Action: Mouse scrolled (367, 410) with delta (0, 0)
Screenshot: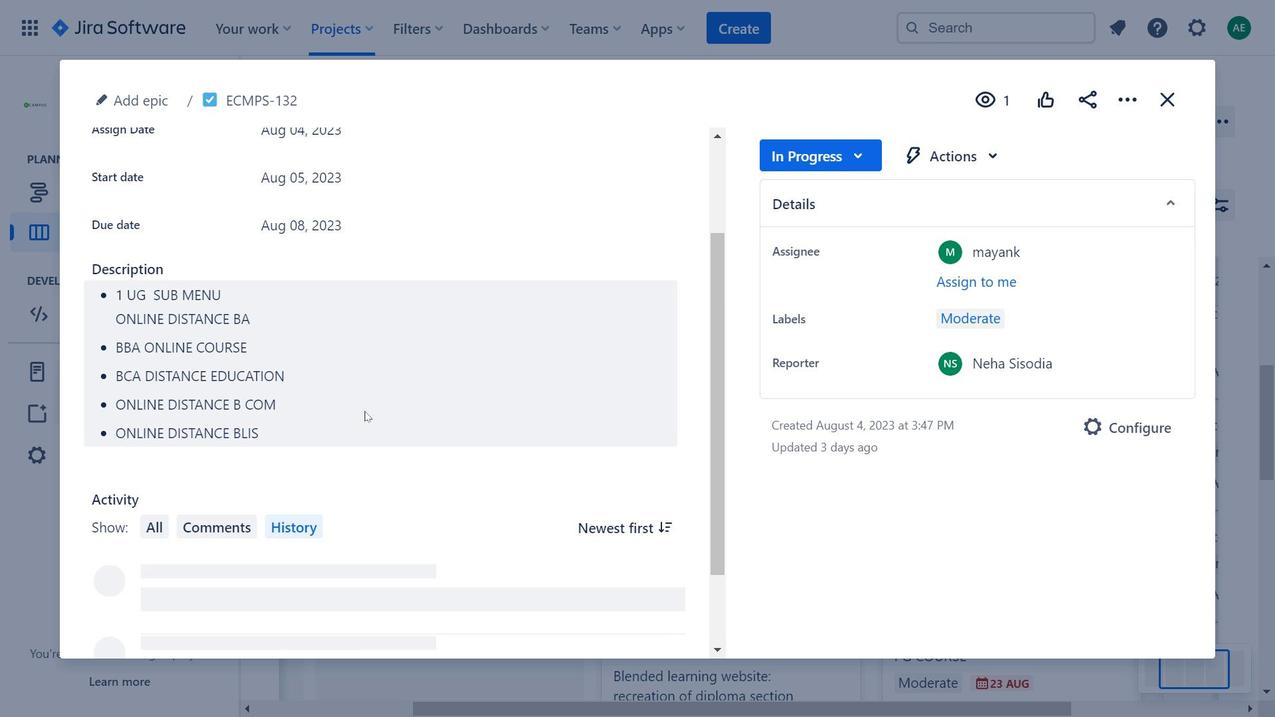 
Action: Mouse moved to (370, 433)
Screenshot: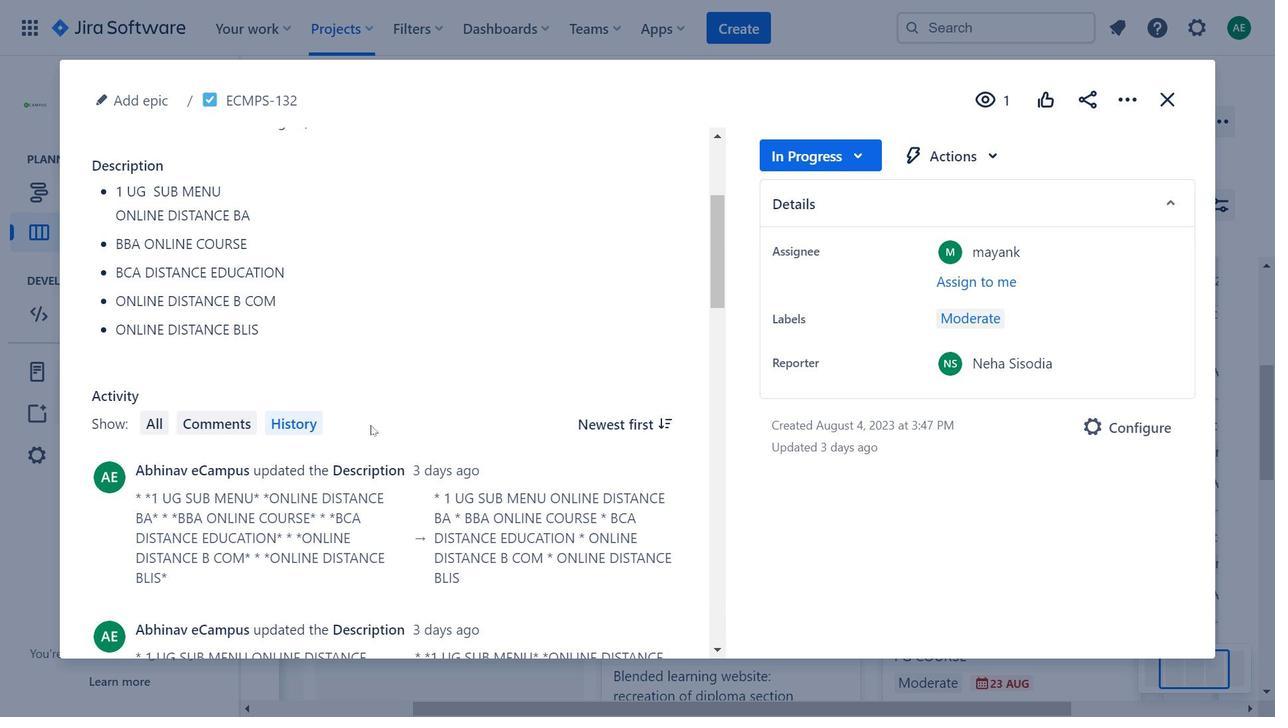 
Action: Mouse scrolled (370, 433) with delta (0, 0)
Screenshot: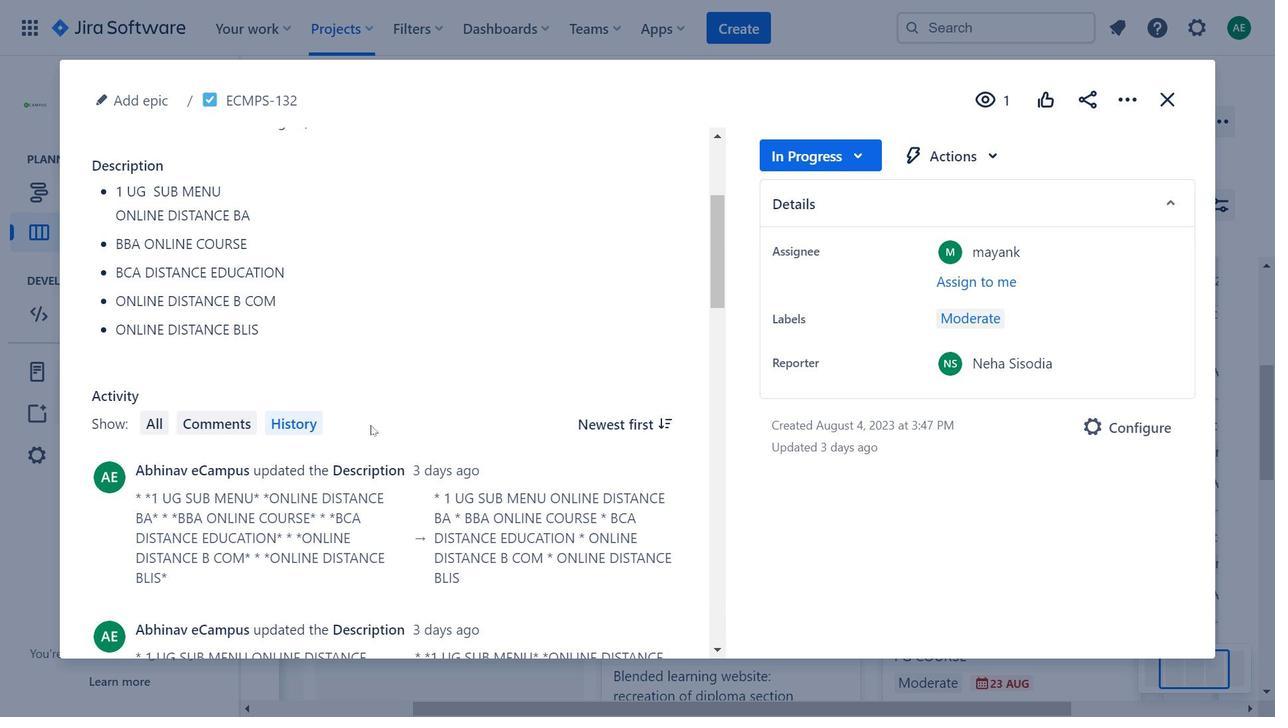 
Action: Mouse moved to (383, 400)
Screenshot: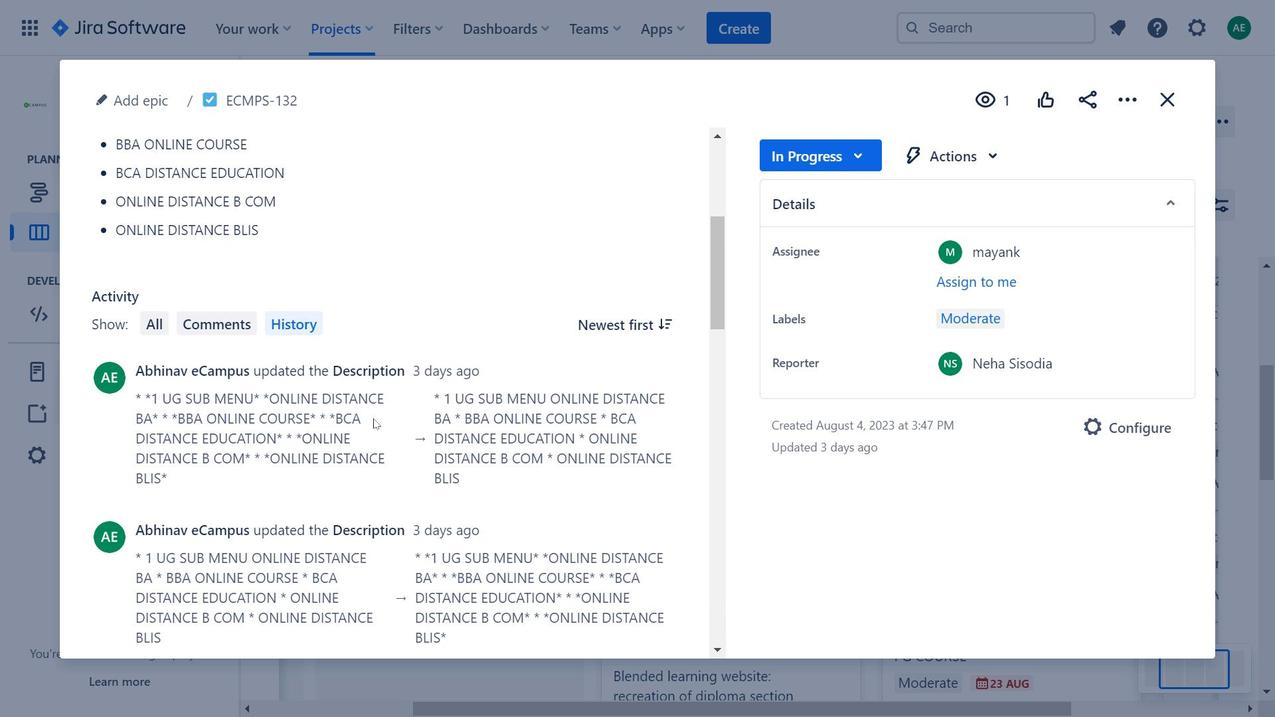 
Action: Mouse scrolled (383, 399) with delta (0, 0)
Screenshot: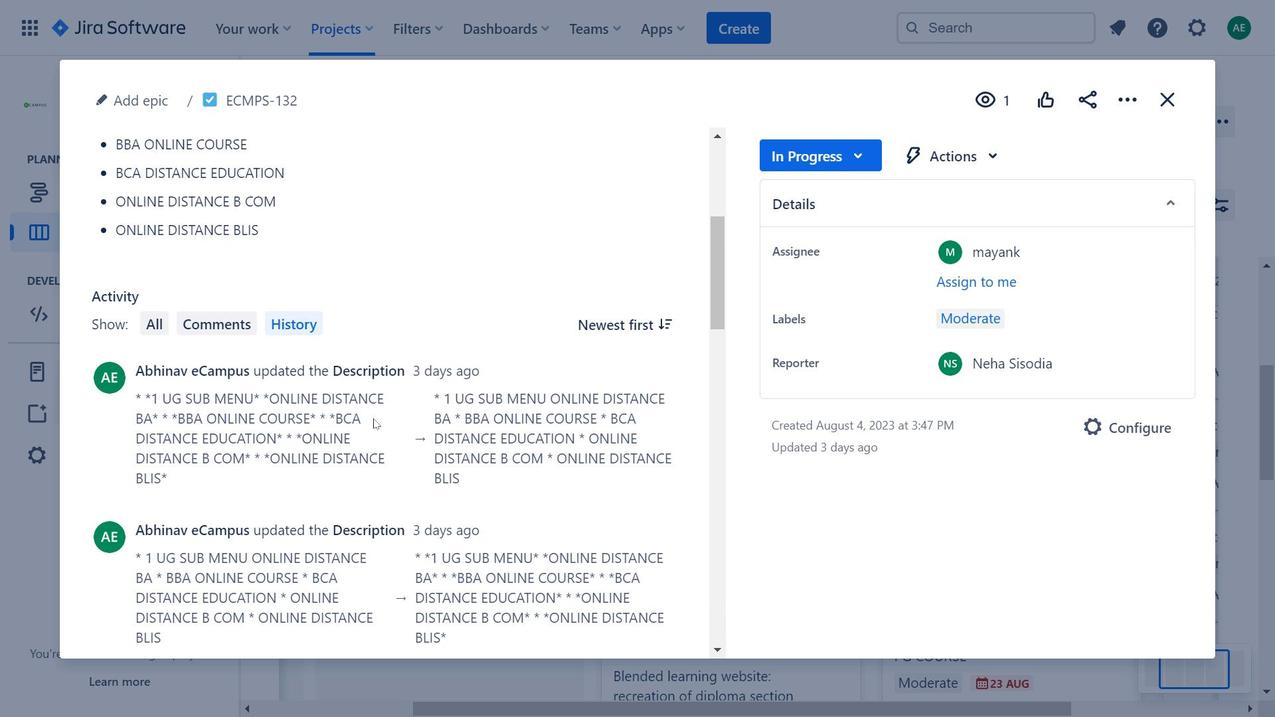 
Action: Mouse moved to (383, 399)
Screenshot: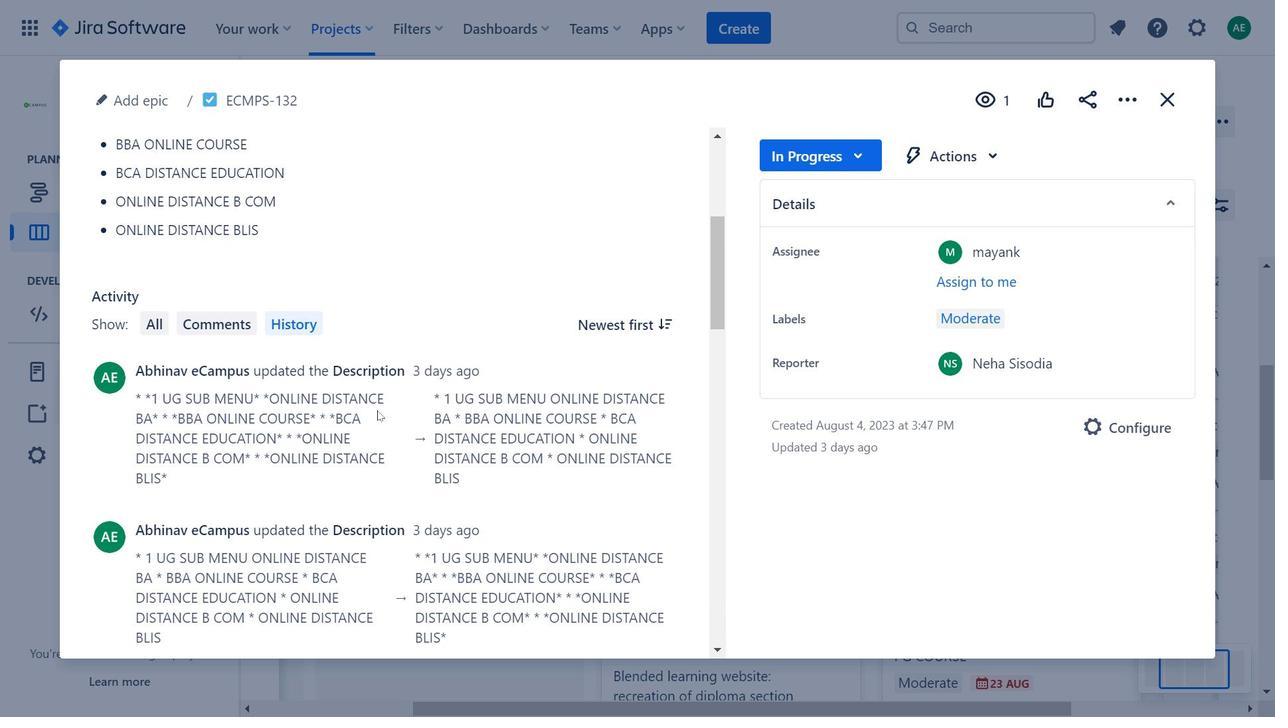 
Action: Mouse scrolled (383, 398) with delta (0, 0)
Screenshot: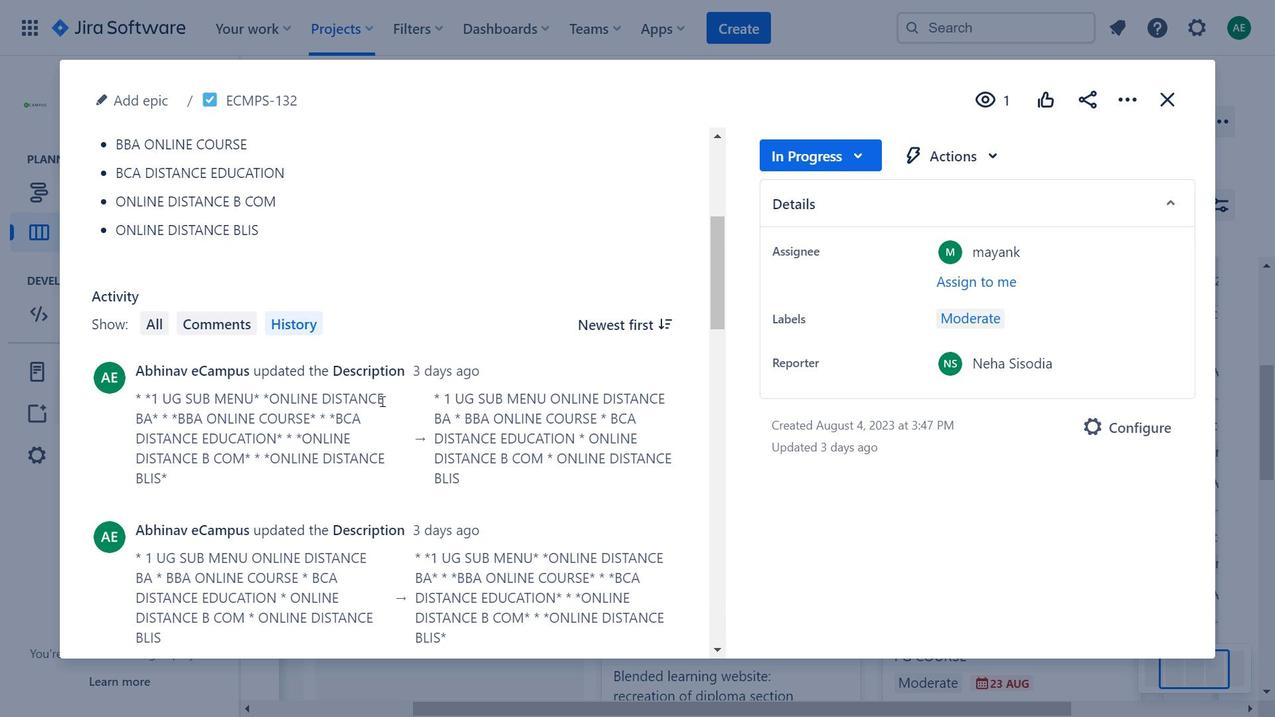 
Action: Mouse moved to (554, 397)
Screenshot: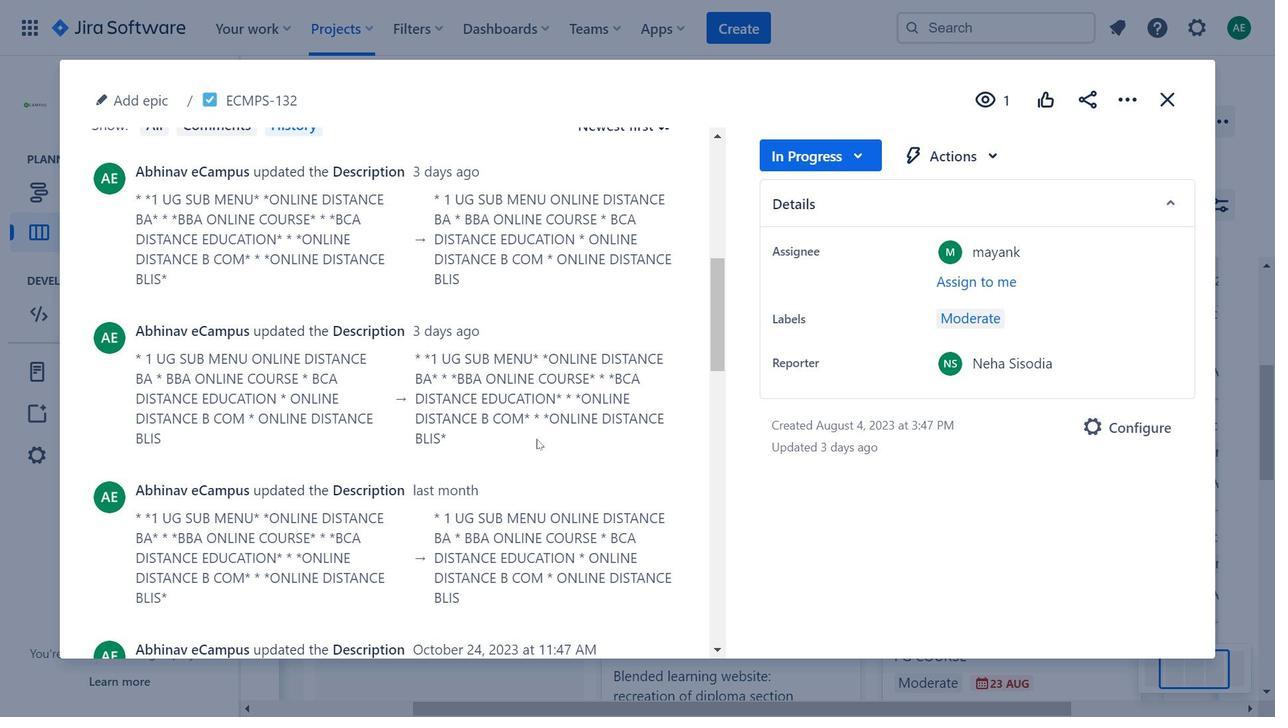 
Action: Mouse scrolled (554, 397) with delta (0, 0)
Screenshot: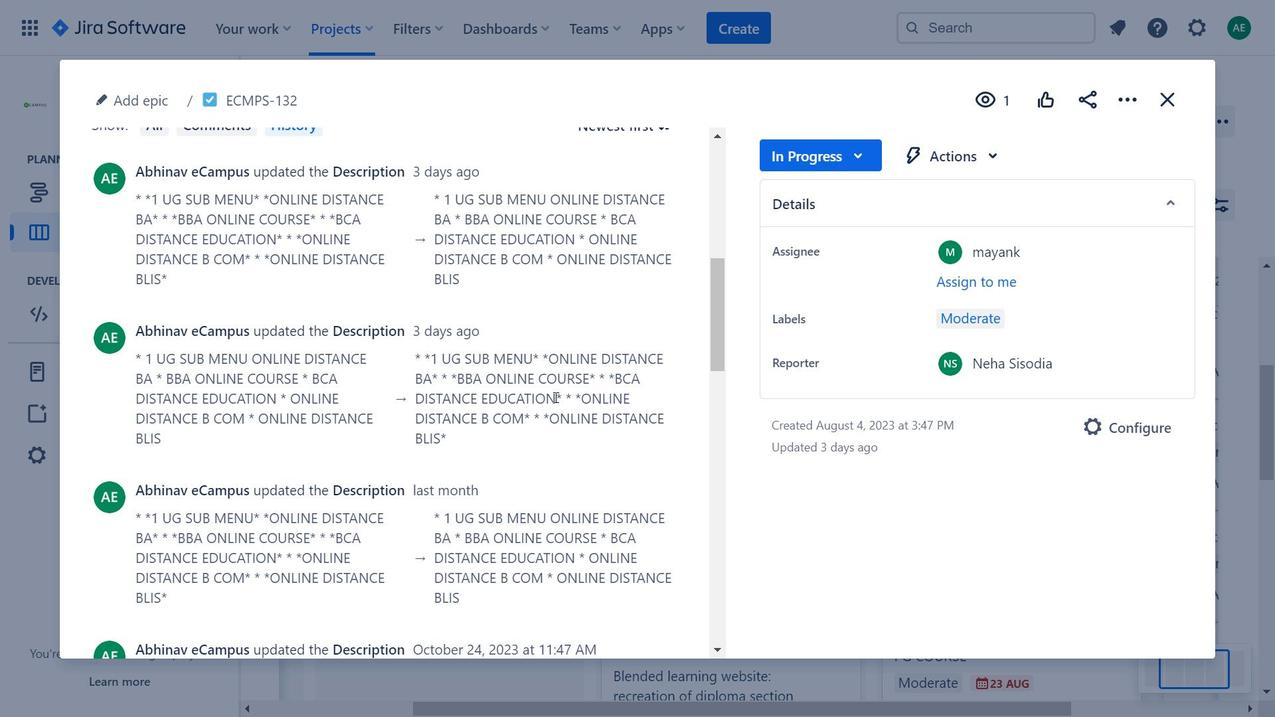 
Action: Mouse scrolled (554, 397) with delta (0, 0)
Screenshot: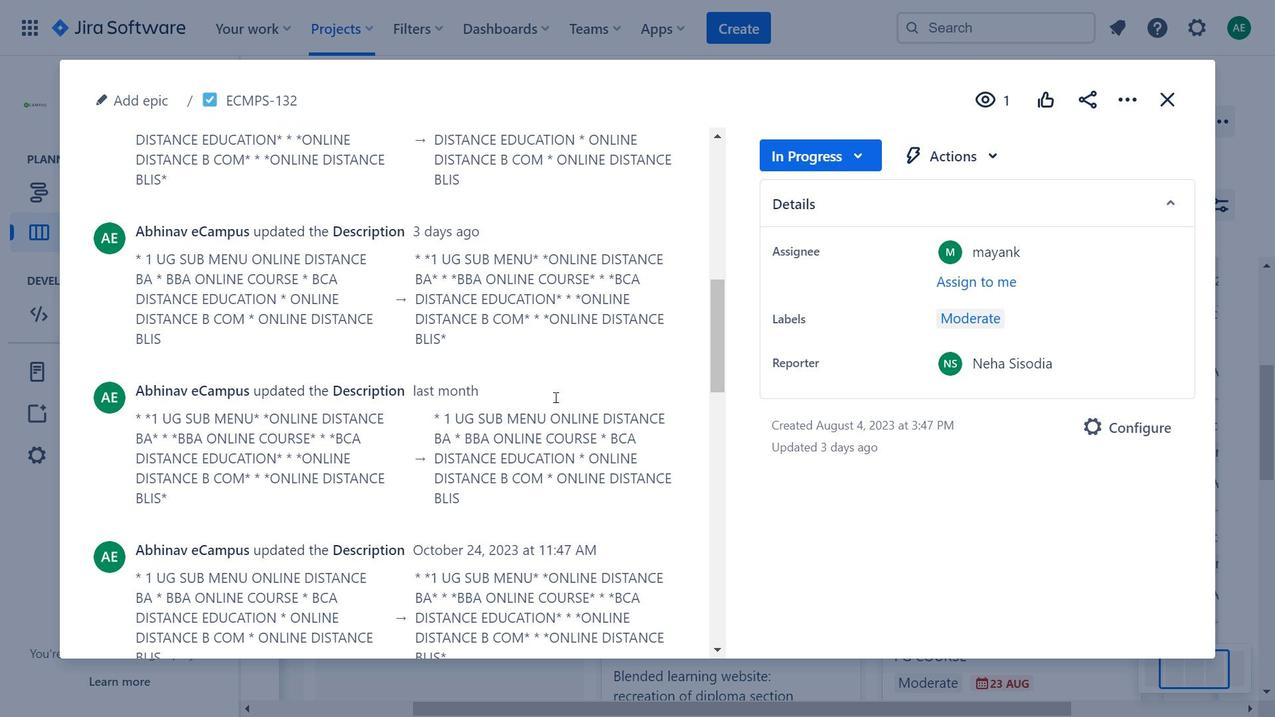 
Action: Mouse scrolled (554, 397) with delta (0, 0)
Screenshot: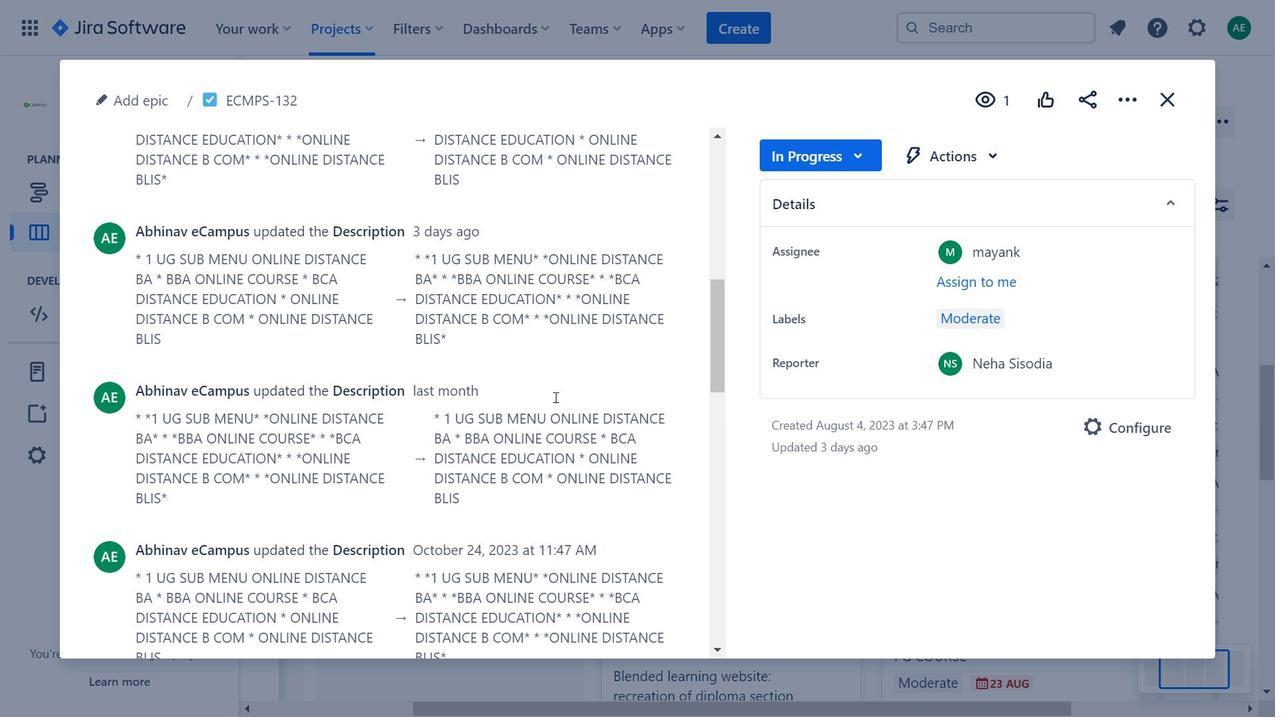 
Action: Mouse scrolled (554, 397) with delta (0, 0)
Screenshot: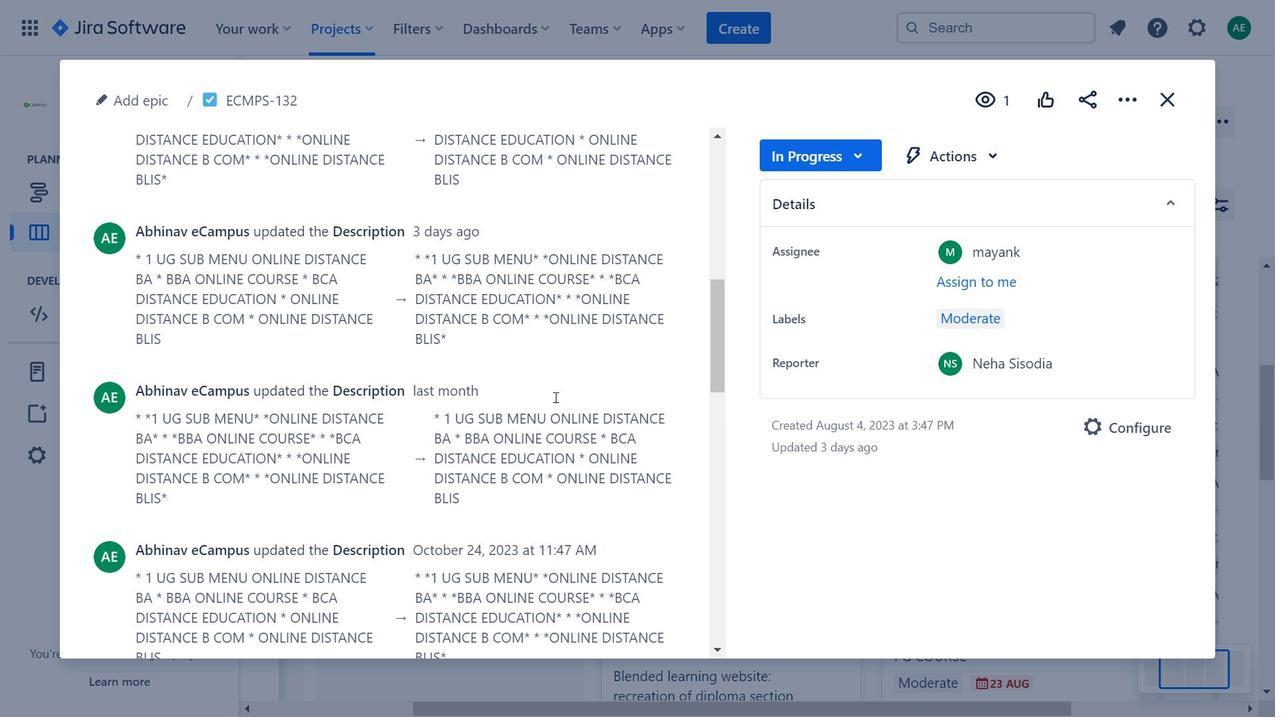 
Action: Mouse moved to (549, 326)
Screenshot: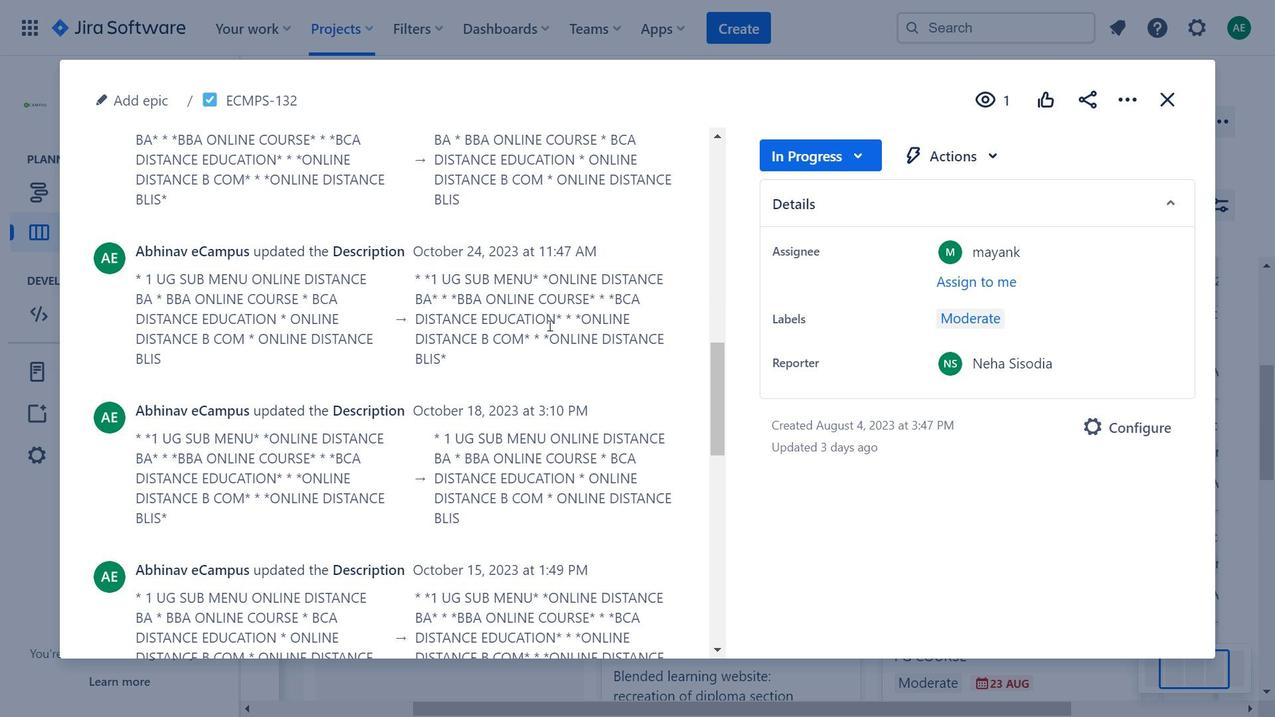 
Action: Mouse scrolled (549, 325) with delta (0, 0)
Screenshot: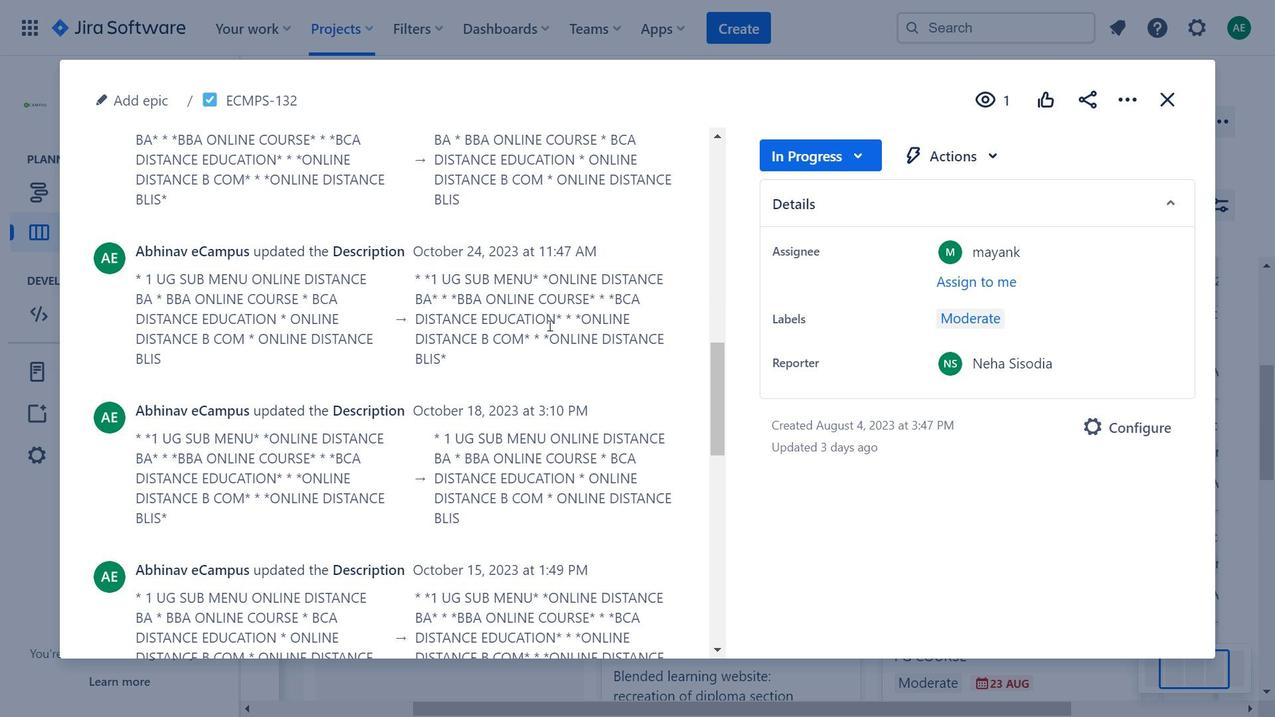 
Action: Mouse moved to (551, 326)
Screenshot: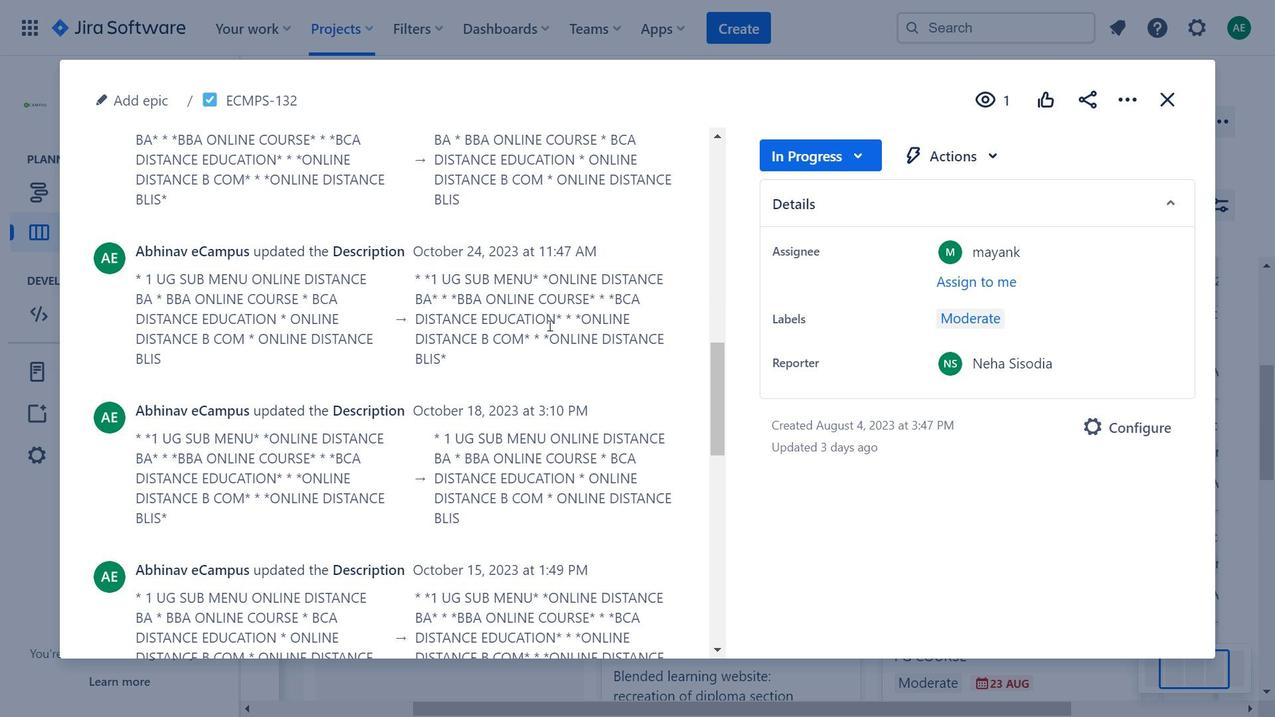 
Action: Mouse scrolled (551, 326) with delta (0, 0)
Screenshot: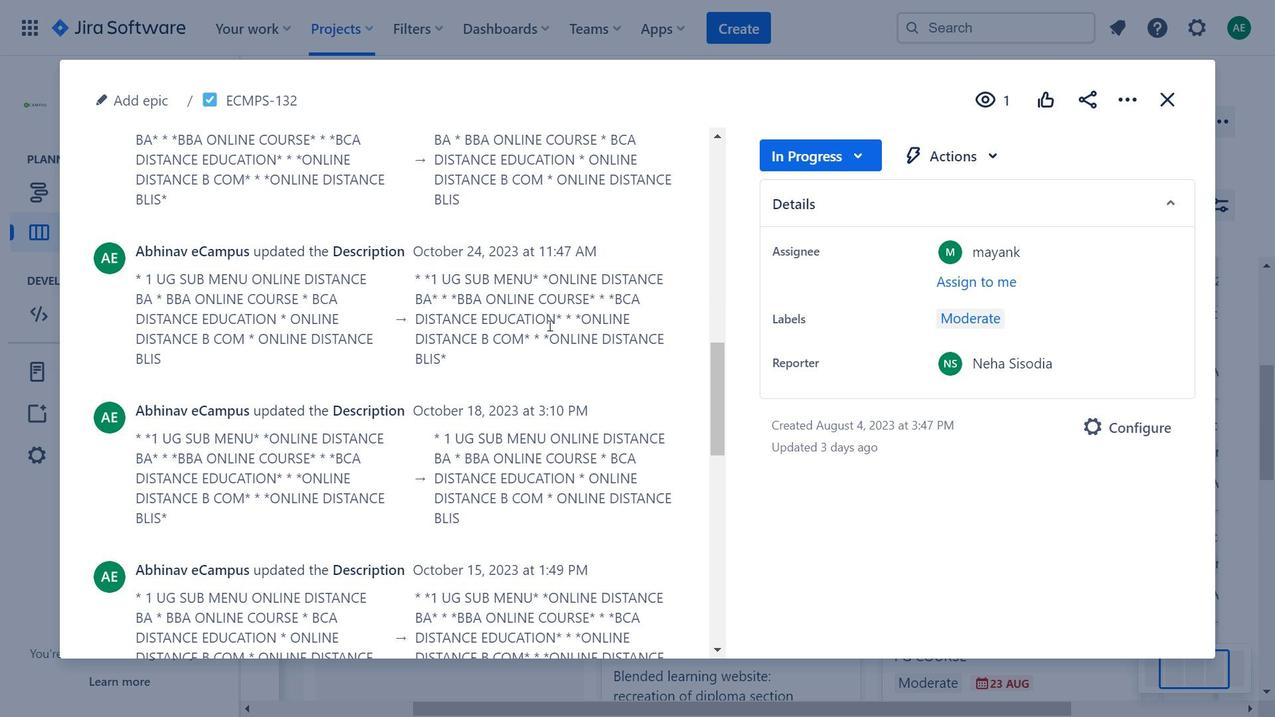 
Action: Mouse moved to (587, 337)
Screenshot: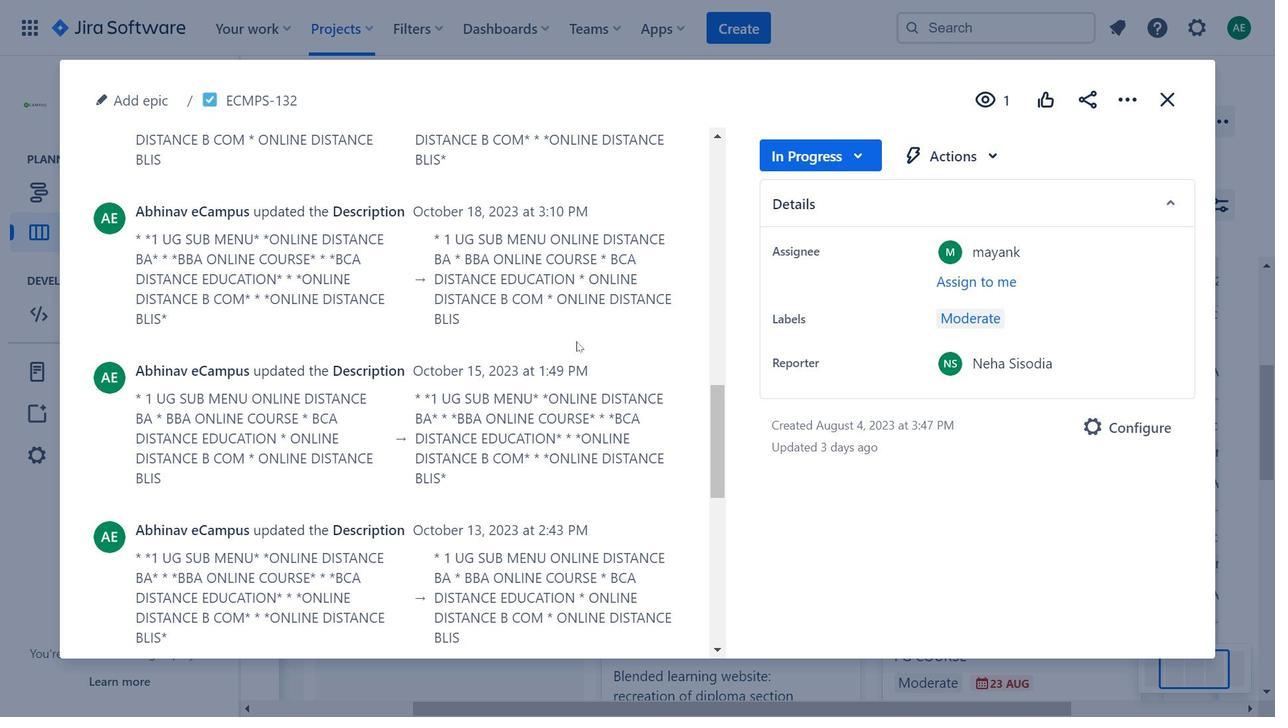 
Action: Mouse scrolled (587, 336) with delta (0, 0)
Screenshot: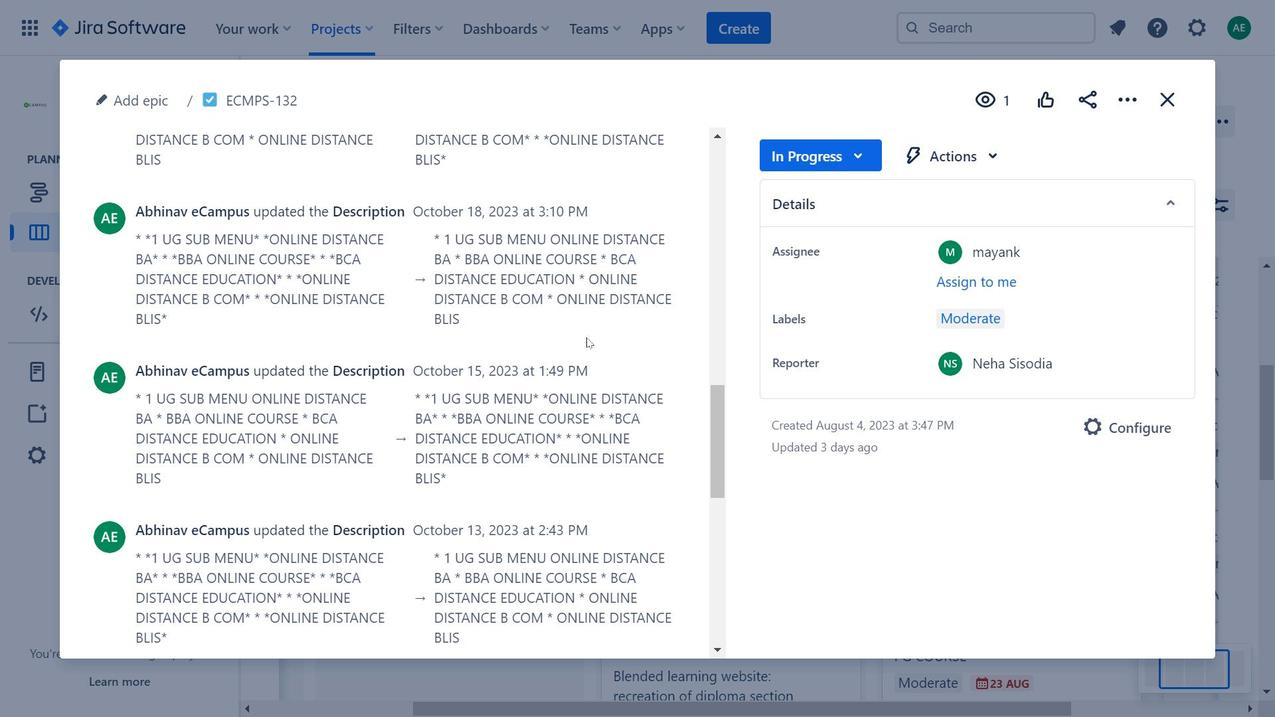 
Action: Mouse scrolled (587, 336) with delta (0, 0)
Screenshot: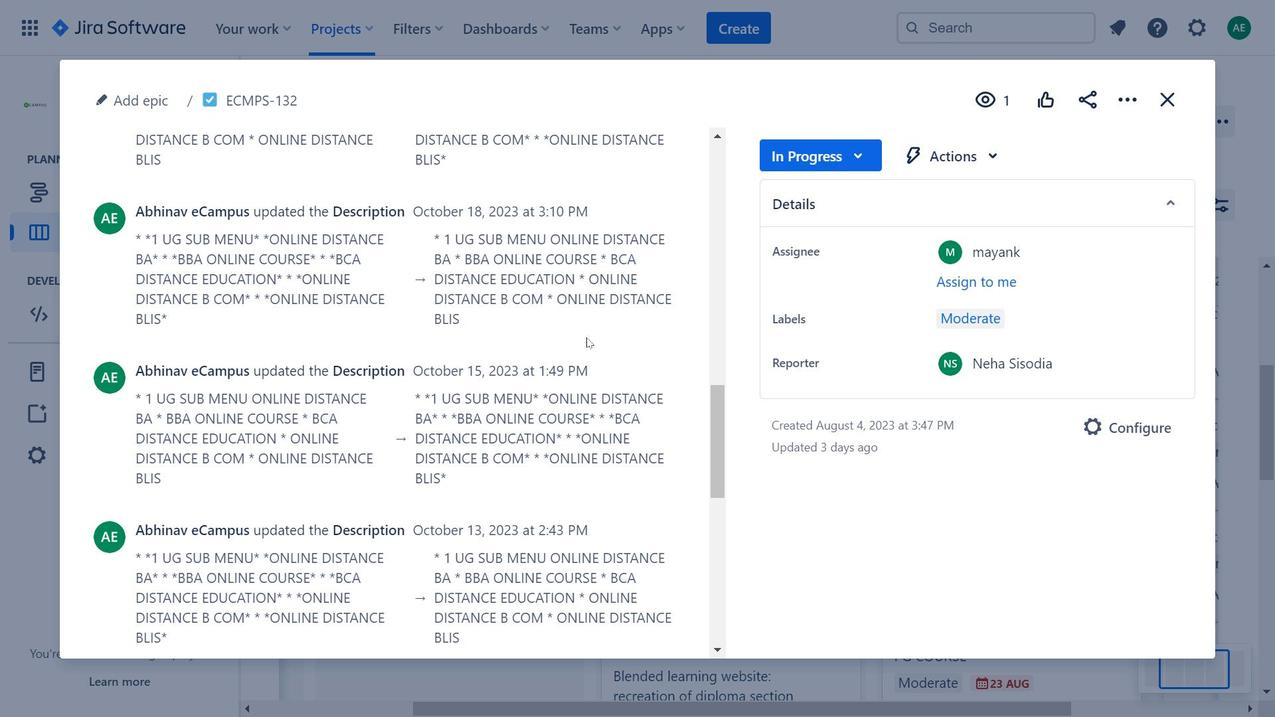 
Action: Mouse scrolled (587, 336) with delta (0, 0)
Screenshot: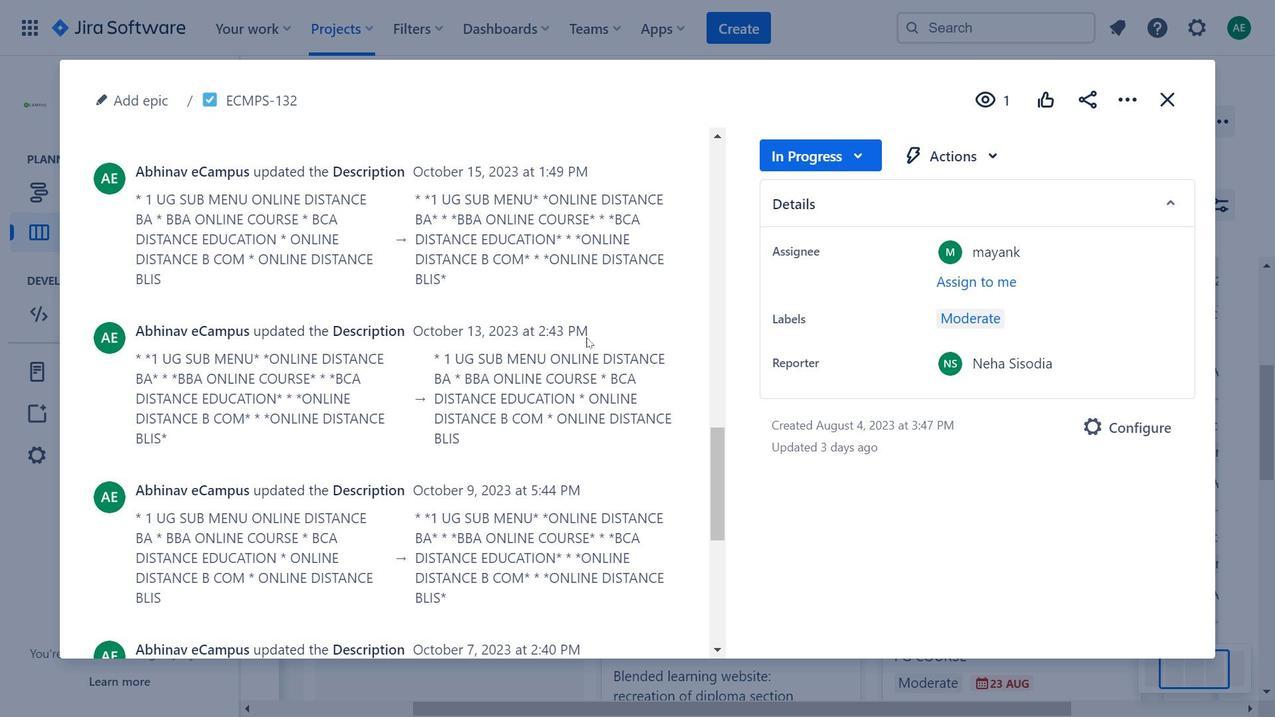 
Action: Mouse moved to (642, 409)
Screenshot: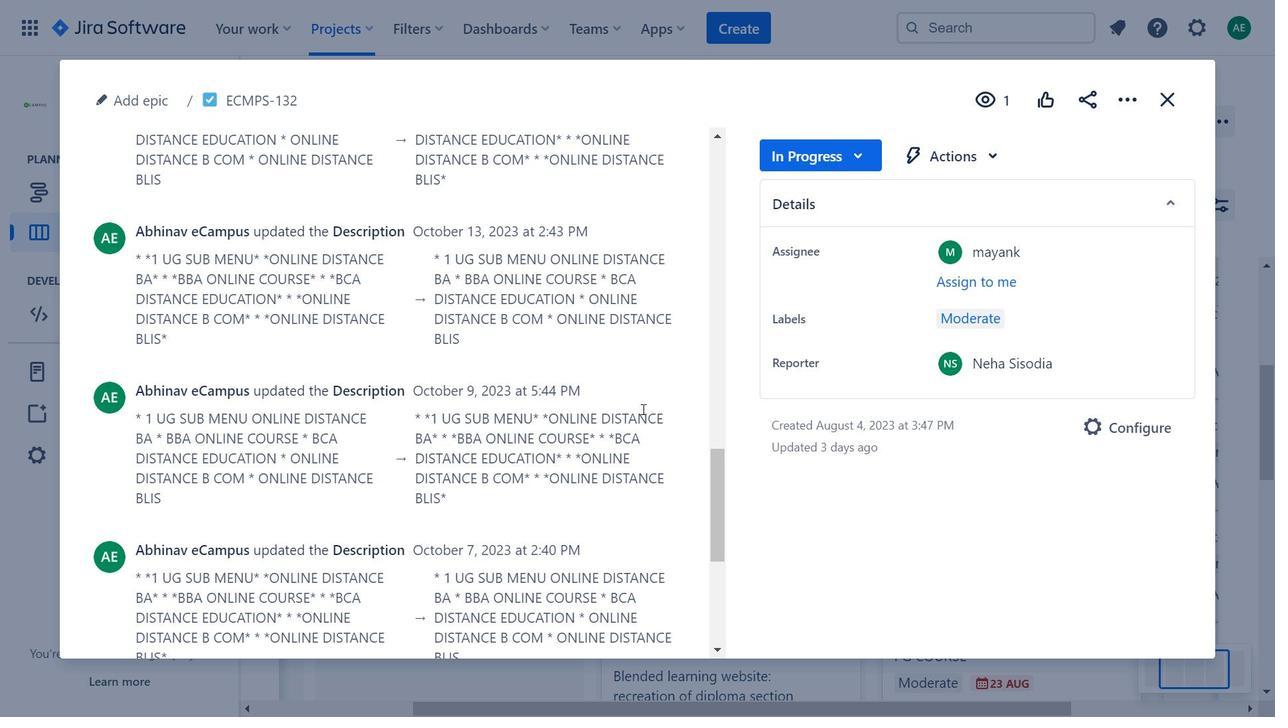 
Action: Mouse scrolled (642, 409) with delta (0, 0)
Screenshot: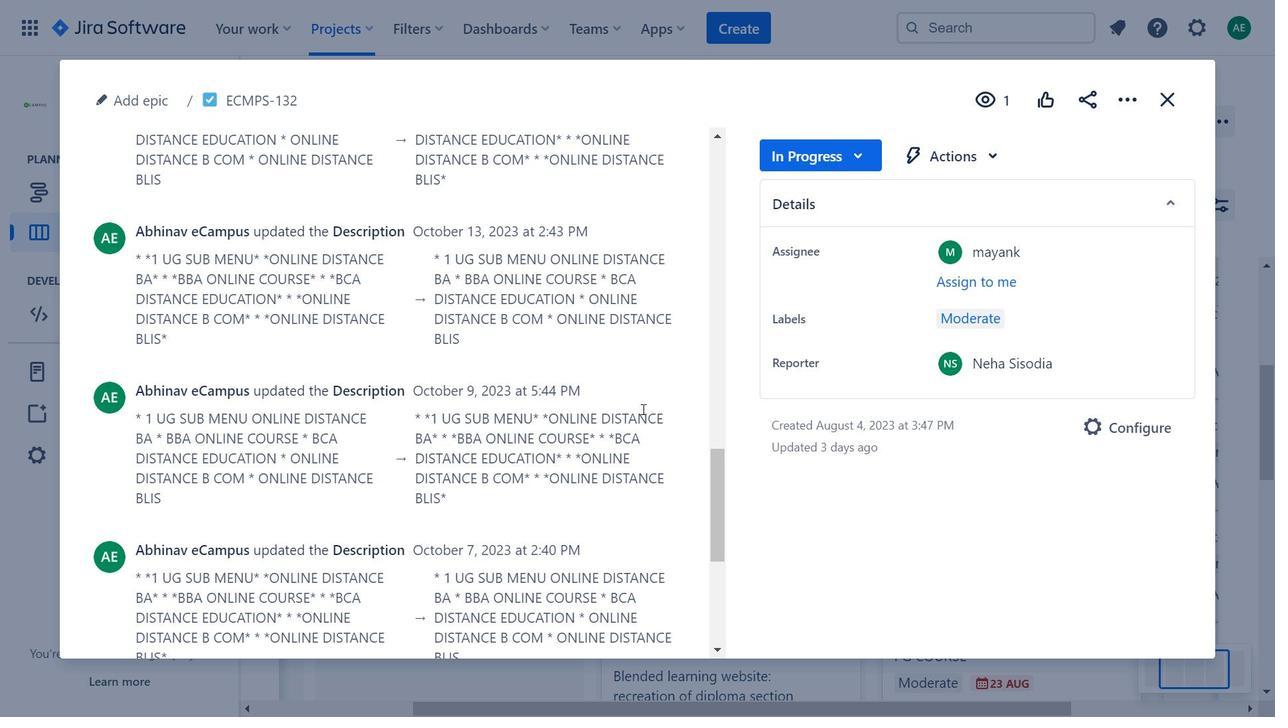 
Action: Mouse scrolled (642, 409) with delta (0, 0)
Screenshot: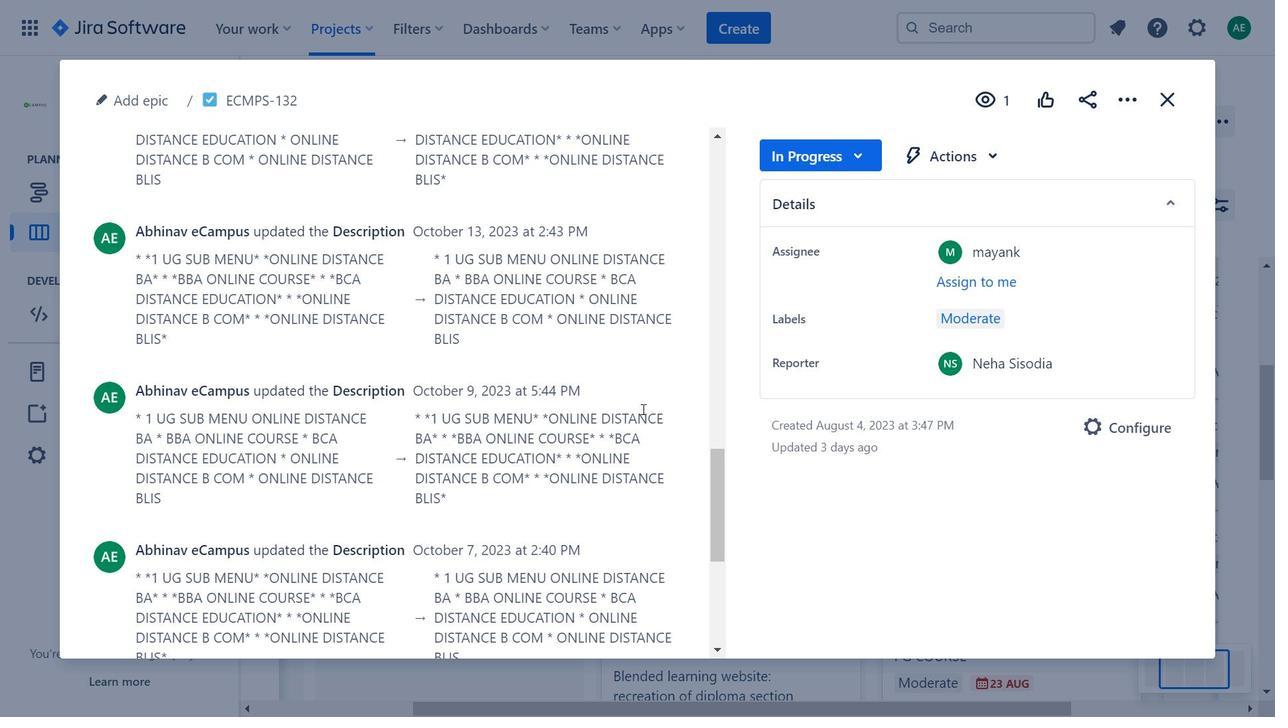 
Action: Mouse scrolled (642, 409) with delta (0, 0)
Screenshot: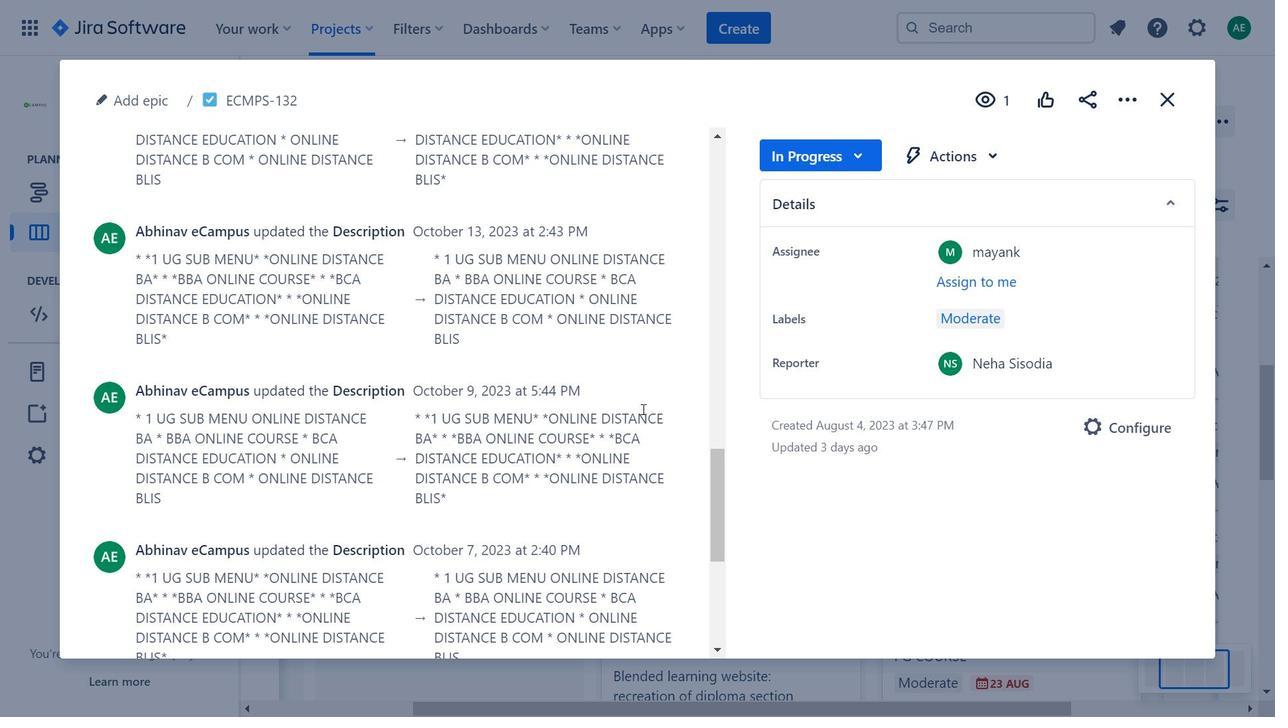 
Action: Mouse moved to (1127, 90)
Screenshot: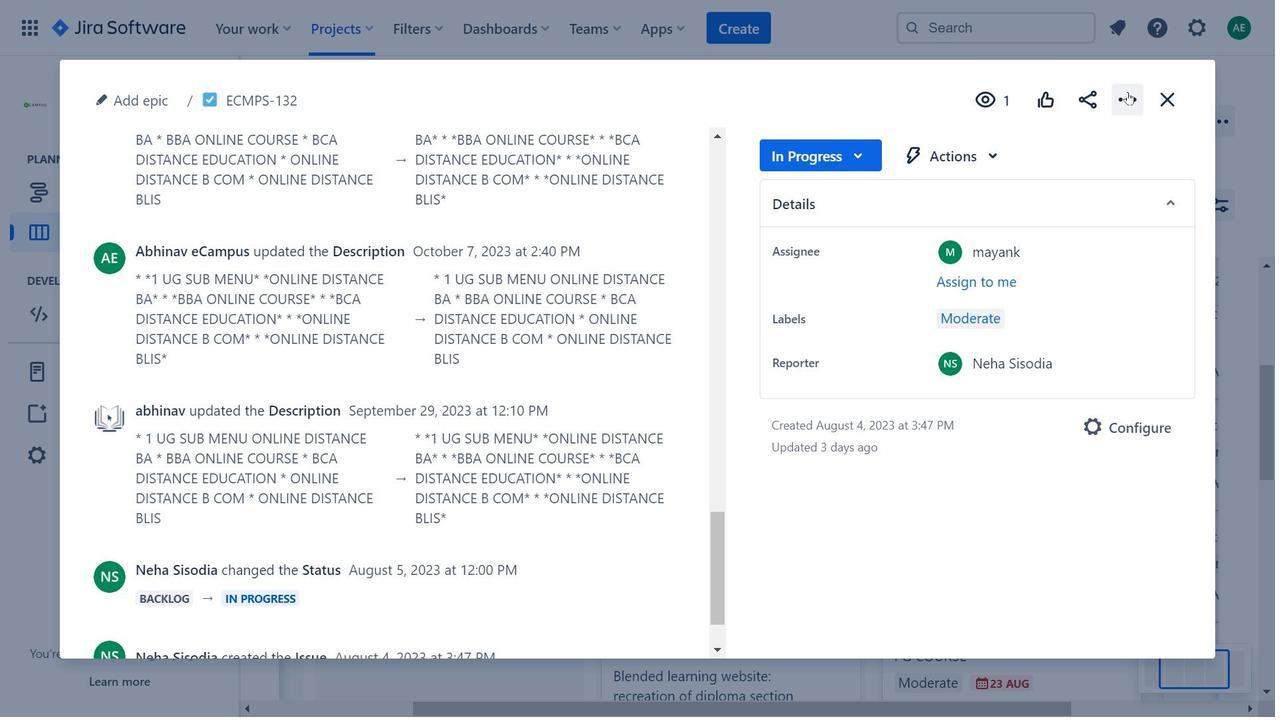 
Action: Mouse pressed left at (1127, 90)
Screenshot: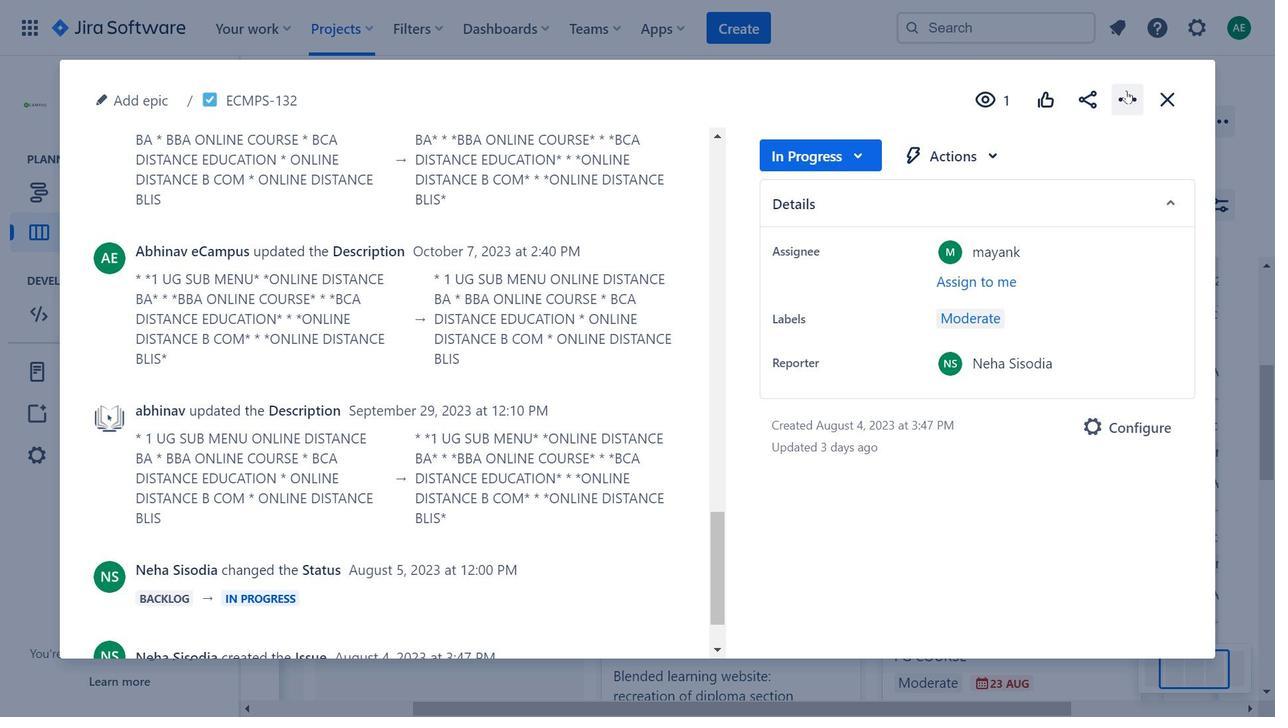 
Action: Mouse moved to (1159, 109)
Screenshot: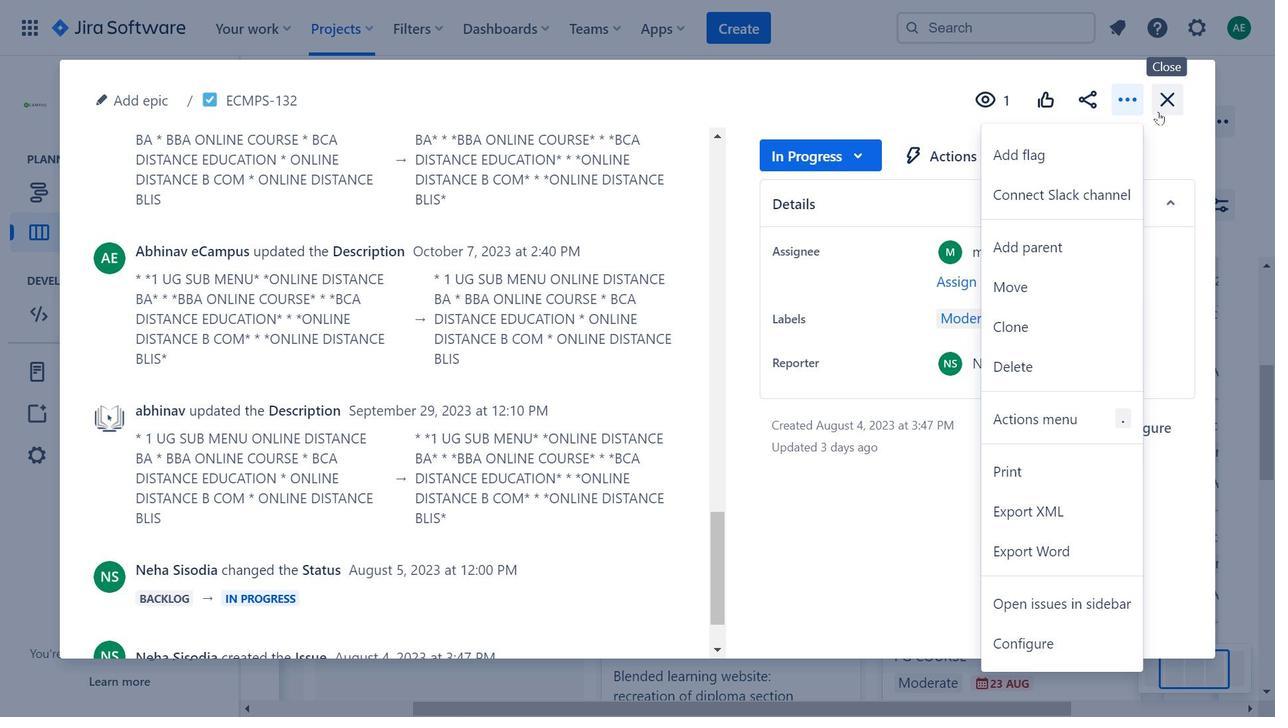 
Action: Mouse pressed left at (1159, 109)
Screenshot: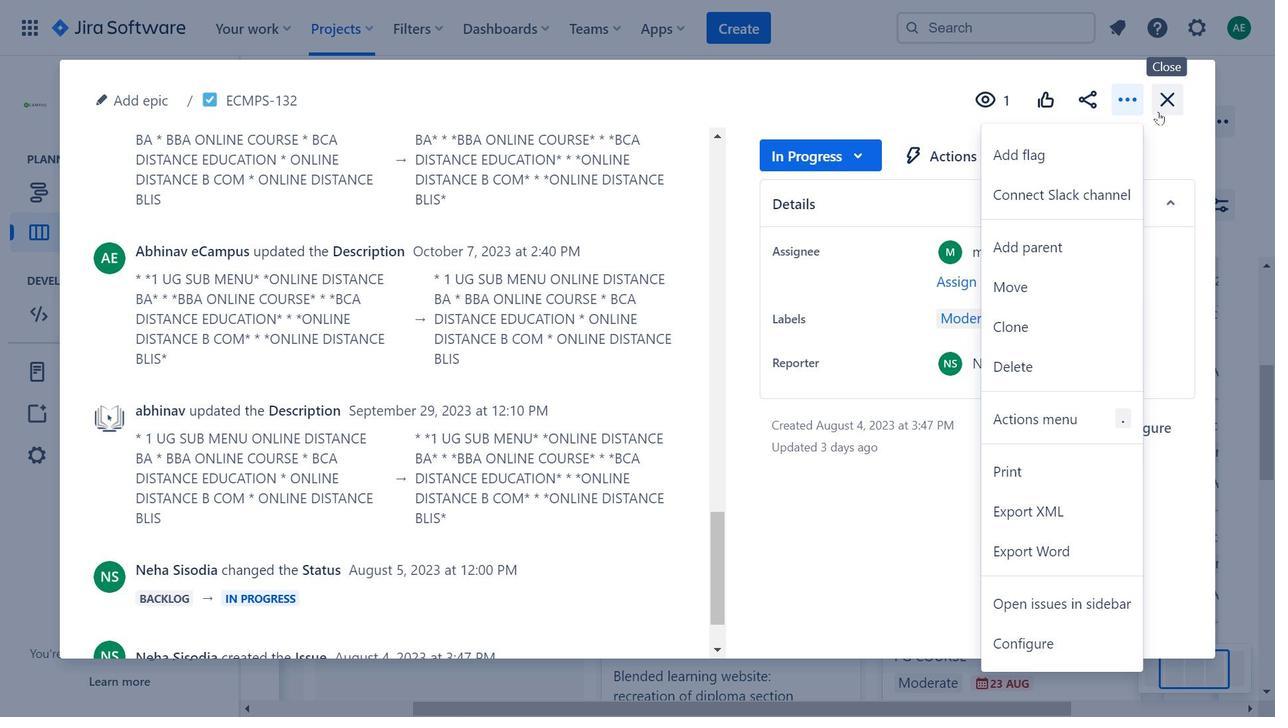 
Action: Mouse moved to (848, 486)
Screenshot: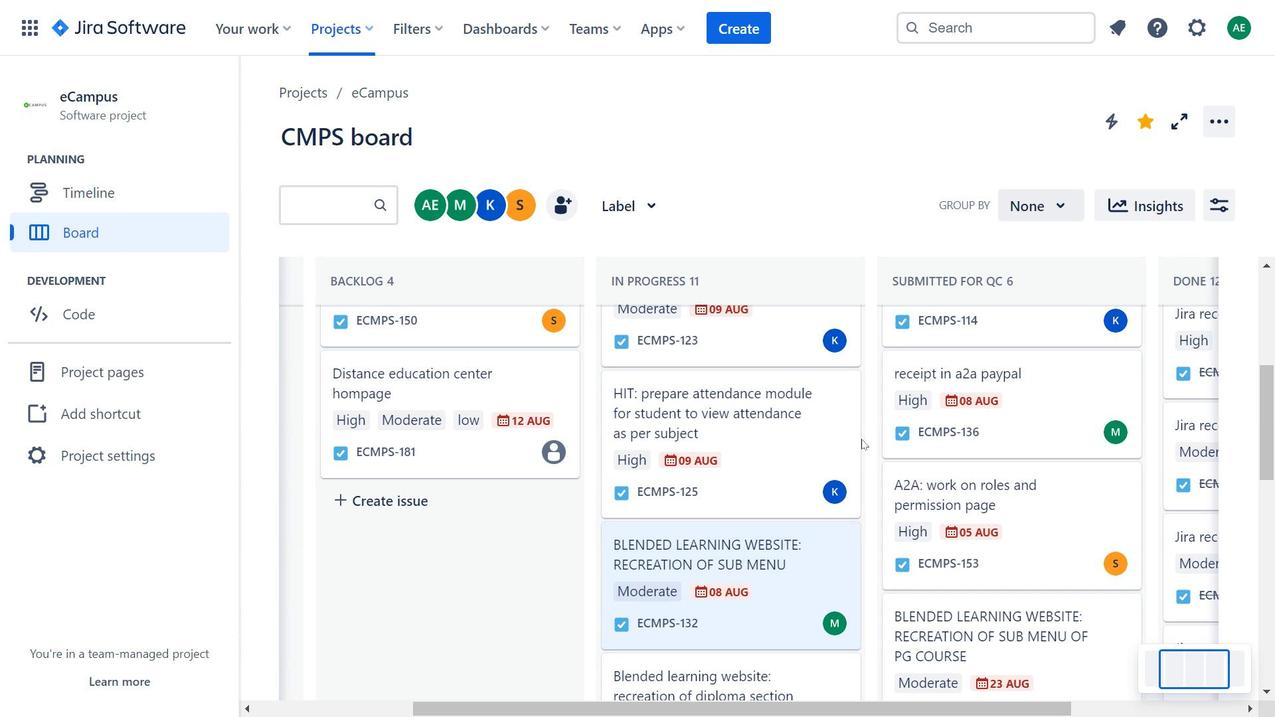 
Action: Mouse scrolled (848, 486) with delta (0, 0)
Screenshot: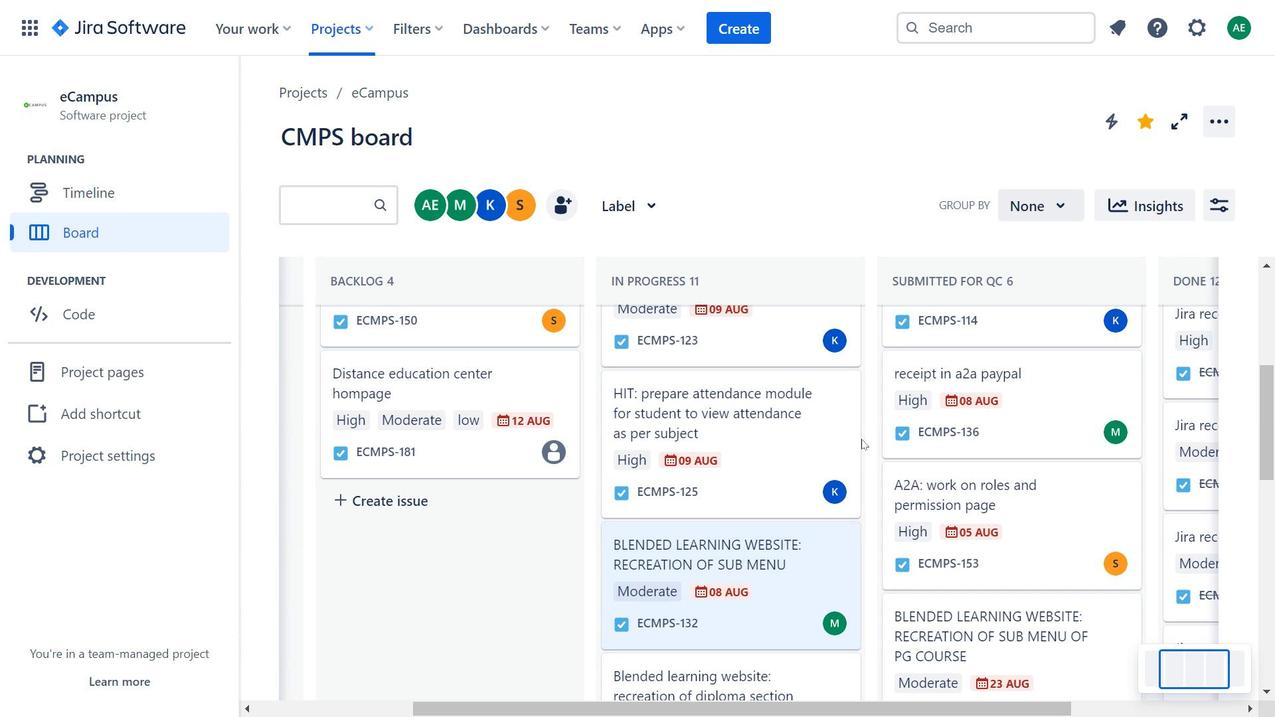 
Action: Mouse moved to (848, 493)
Screenshot: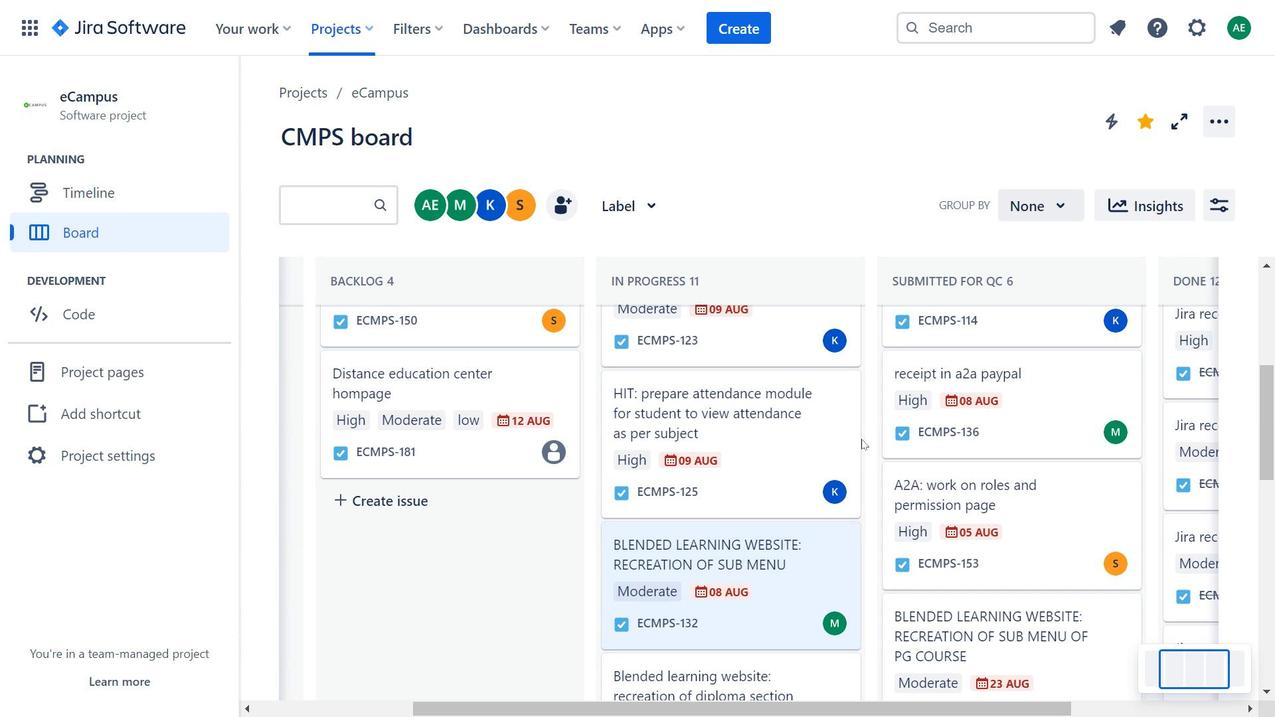 
Action: Mouse scrolled (848, 492) with delta (0, 0)
Screenshot: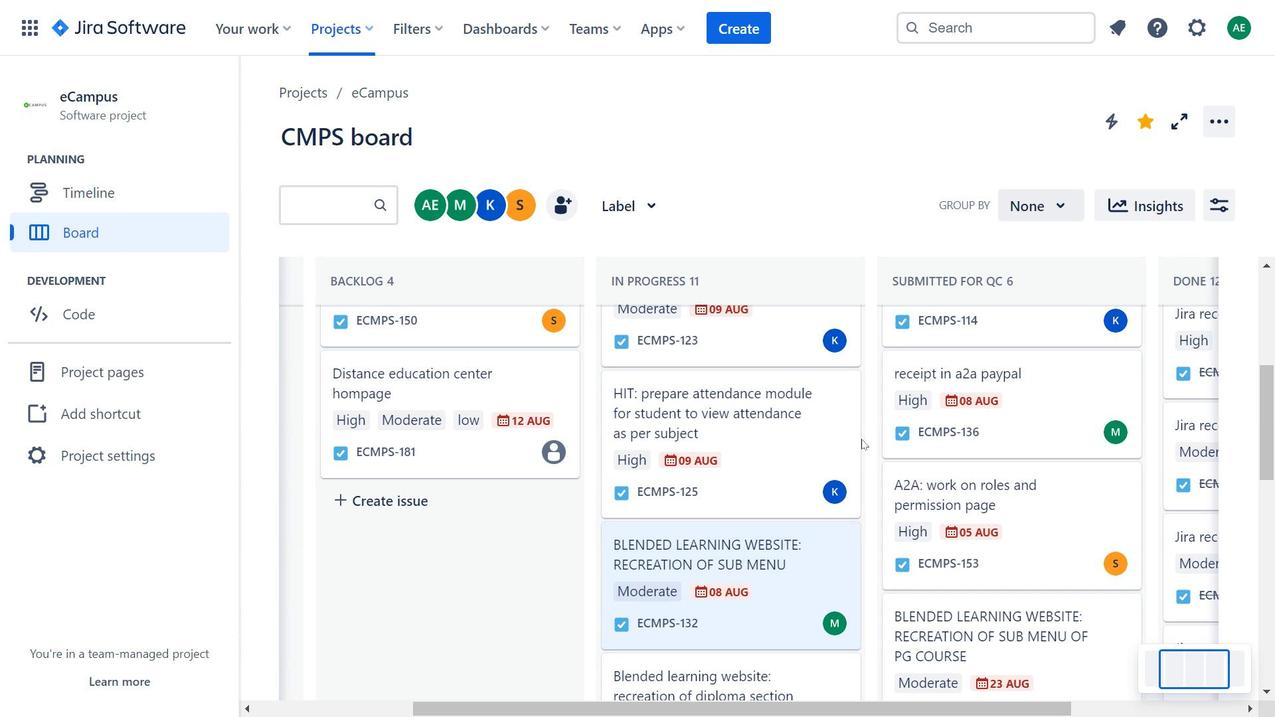 
Action: Mouse moved to (848, 500)
Screenshot: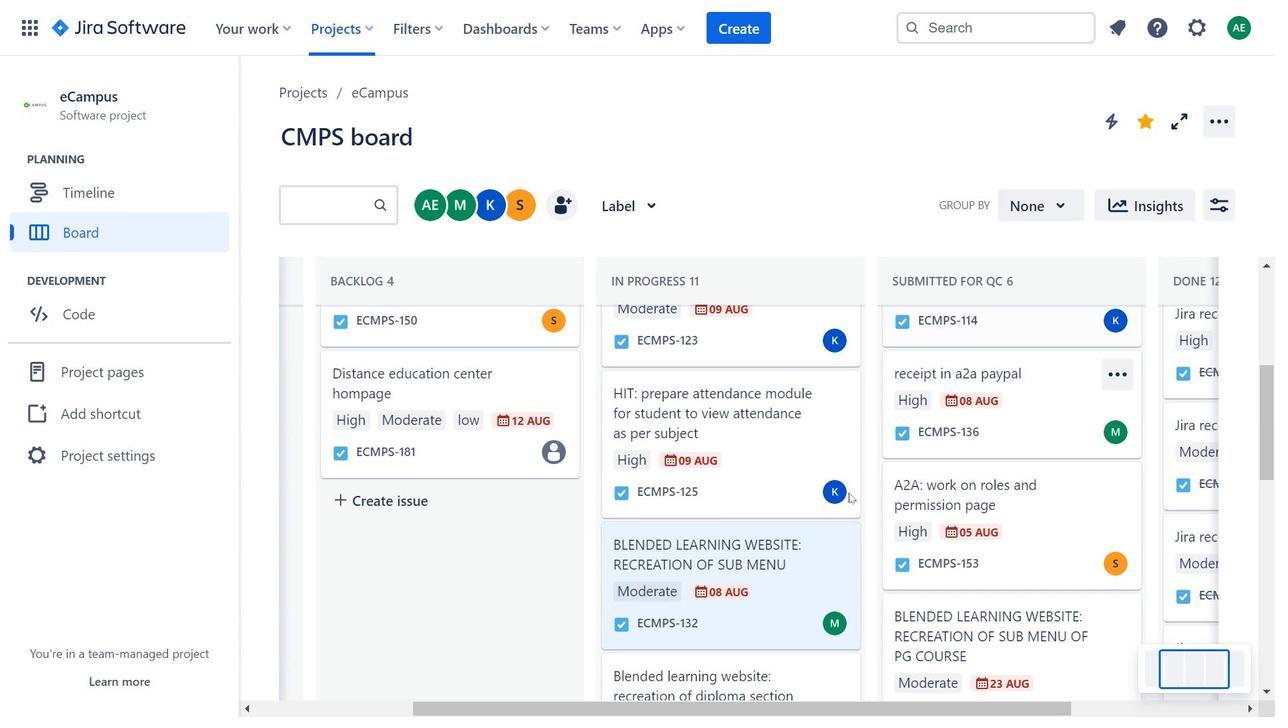 
Action: Mouse scrolled (848, 499) with delta (0, 0)
Screenshot: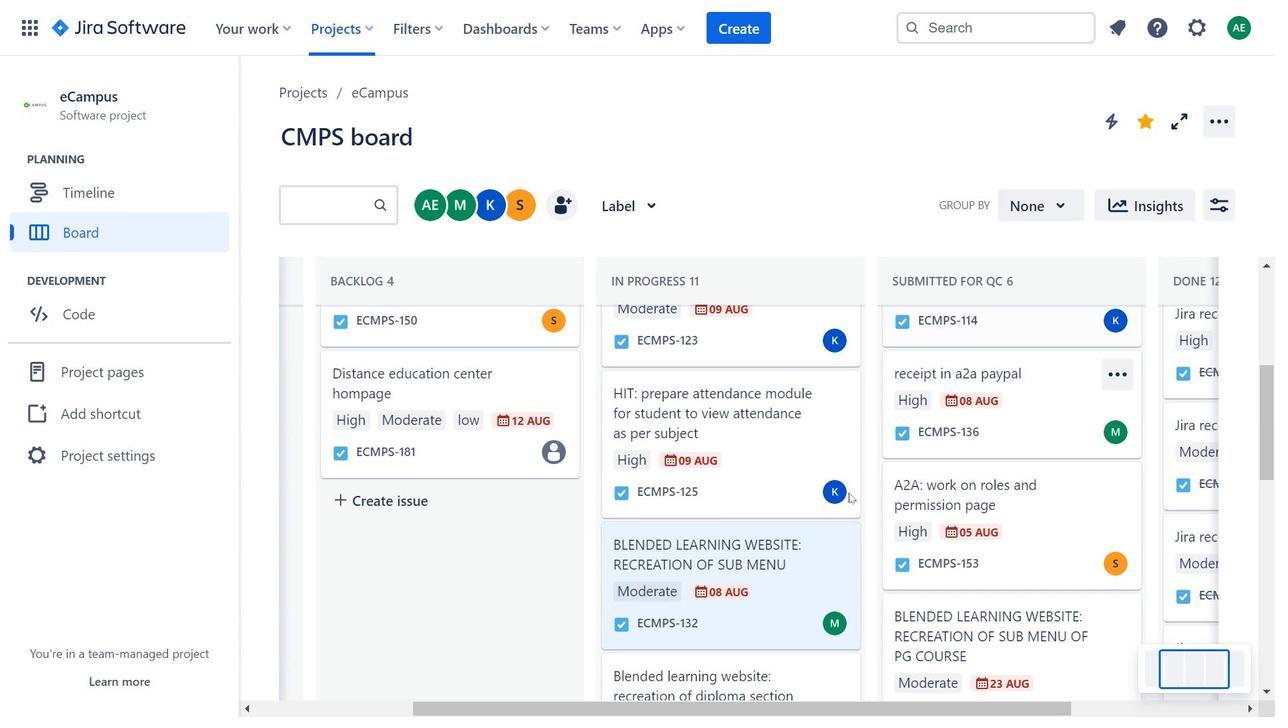 
Action: Mouse moved to (806, 547)
Screenshot: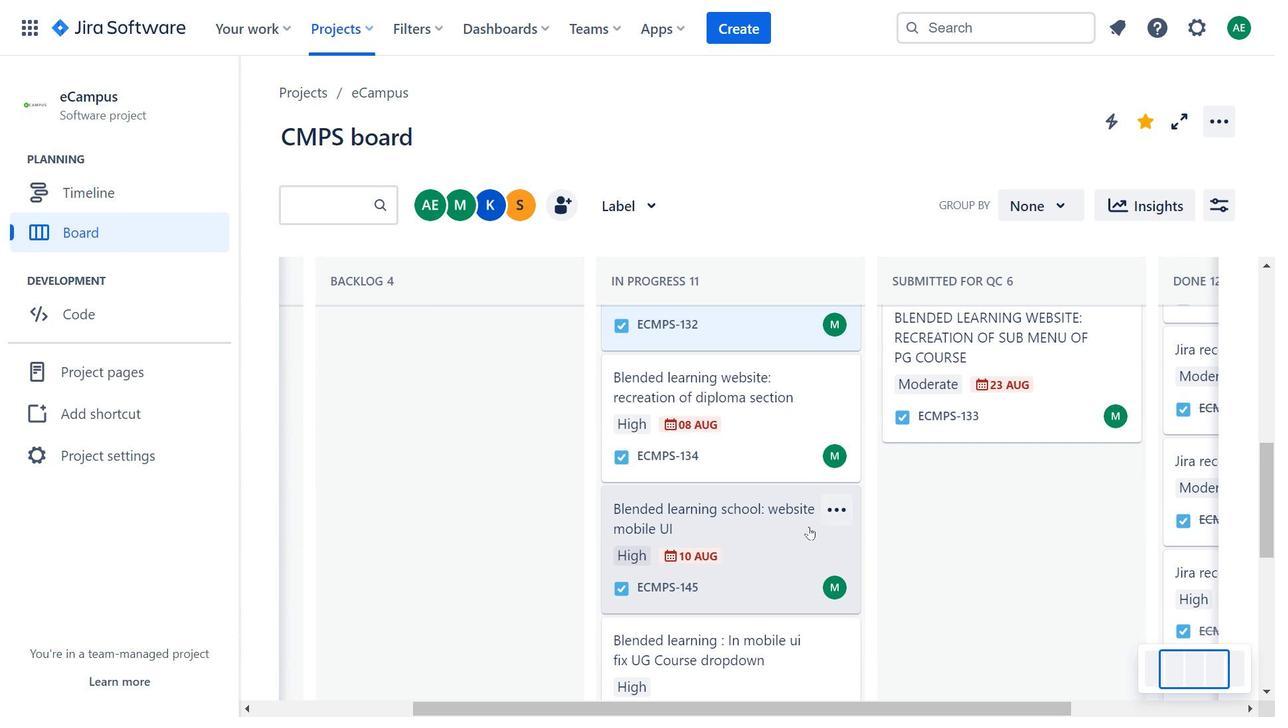 
Action: Mouse pressed left at (806, 547)
Screenshot: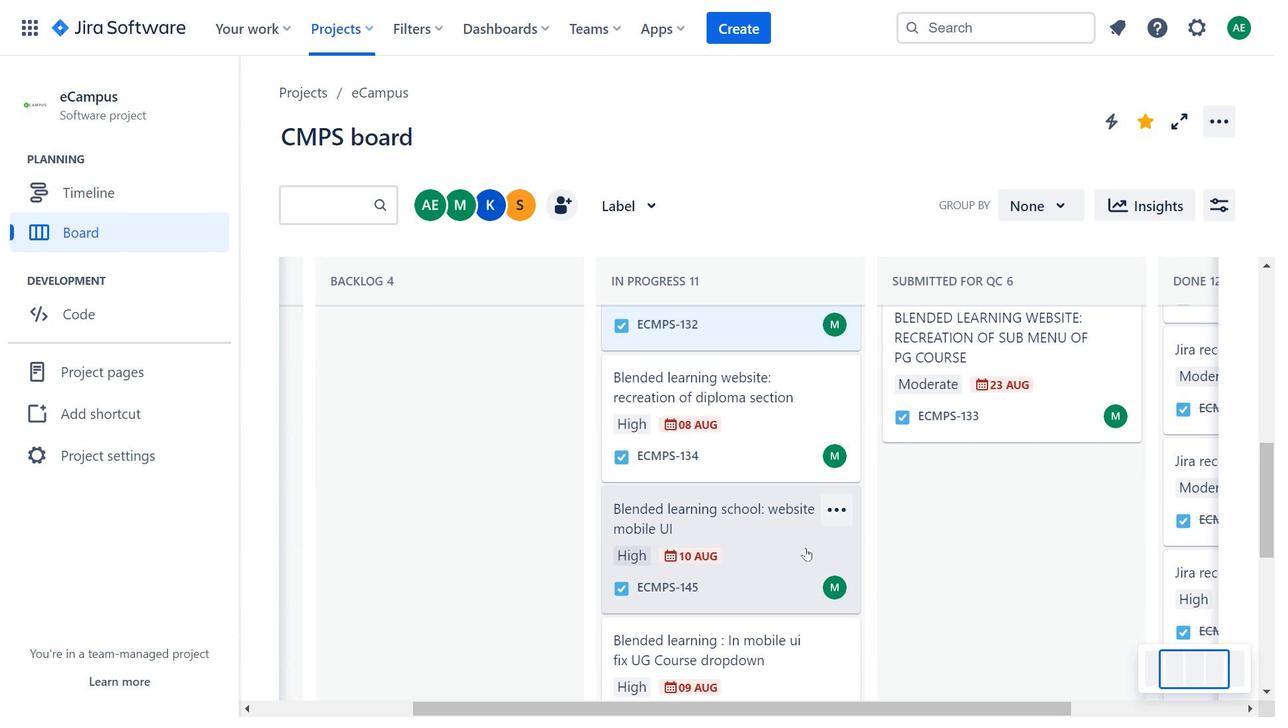 
Action: Mouse moved to (793, 603)
Screenshot: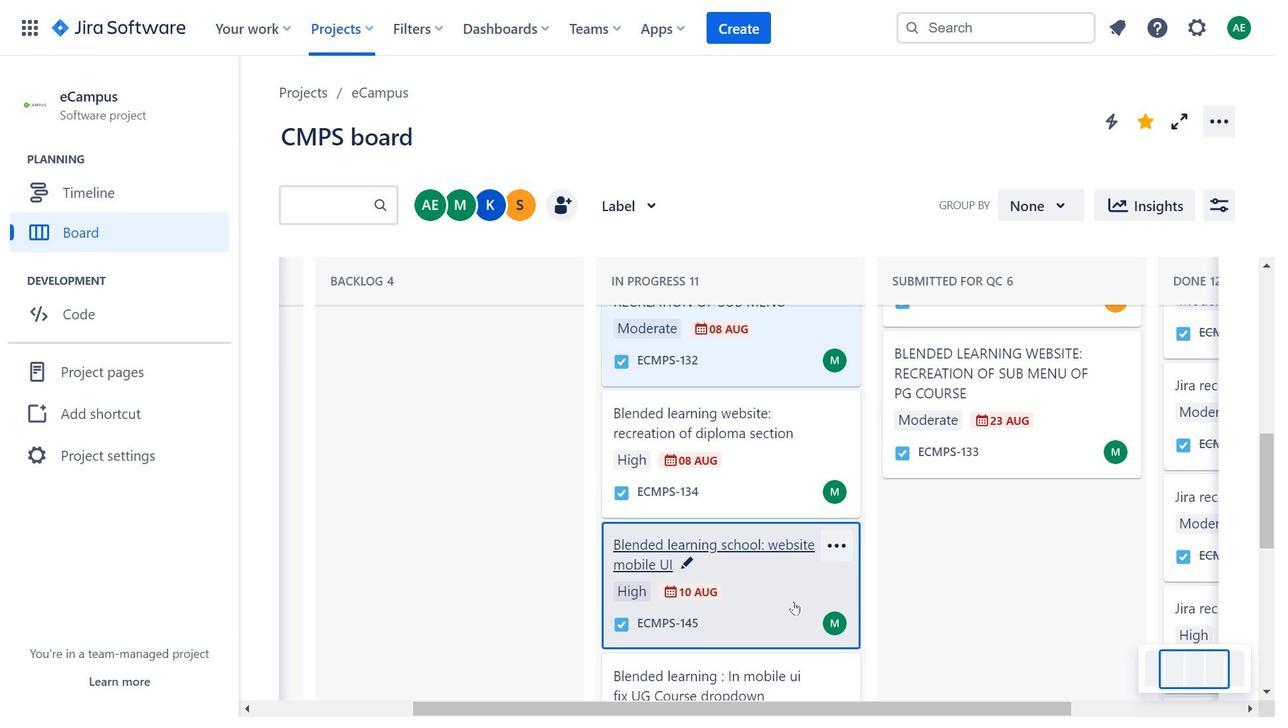 
Action: Mouse pressed left at (793, 603)
Screenshot: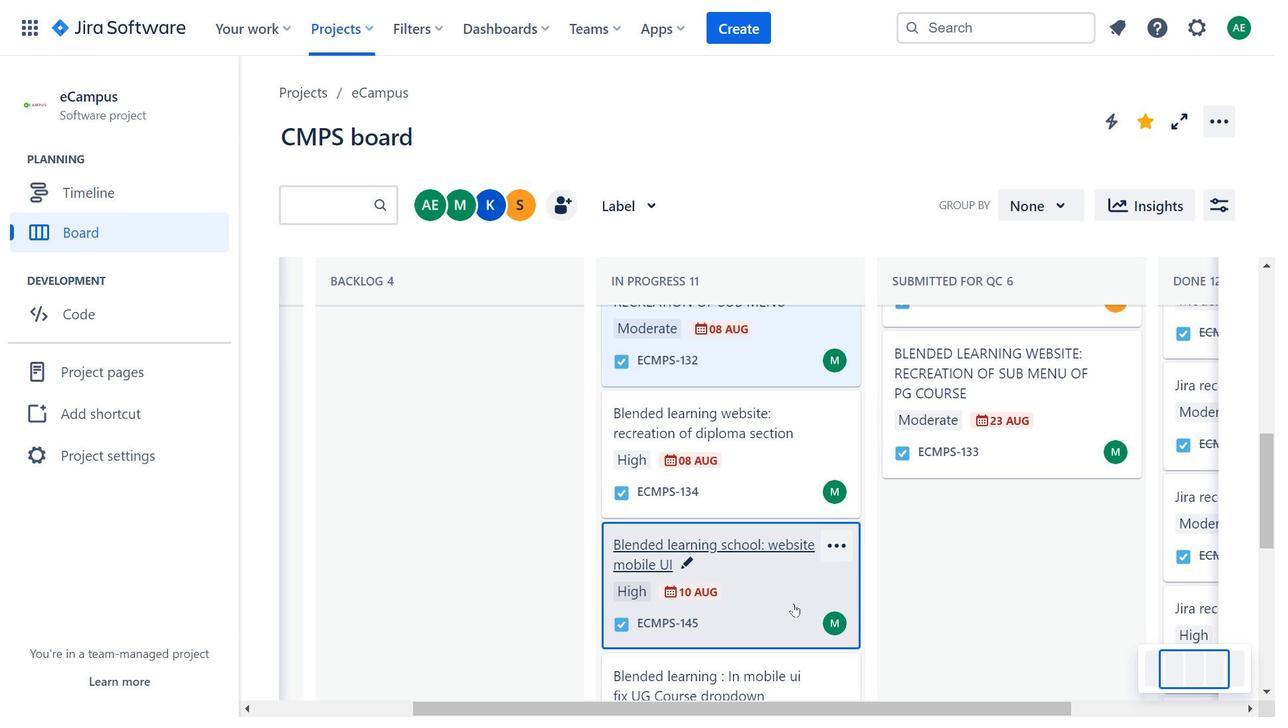 
Action: Mouse moved to (1008, 154)
Screenshot: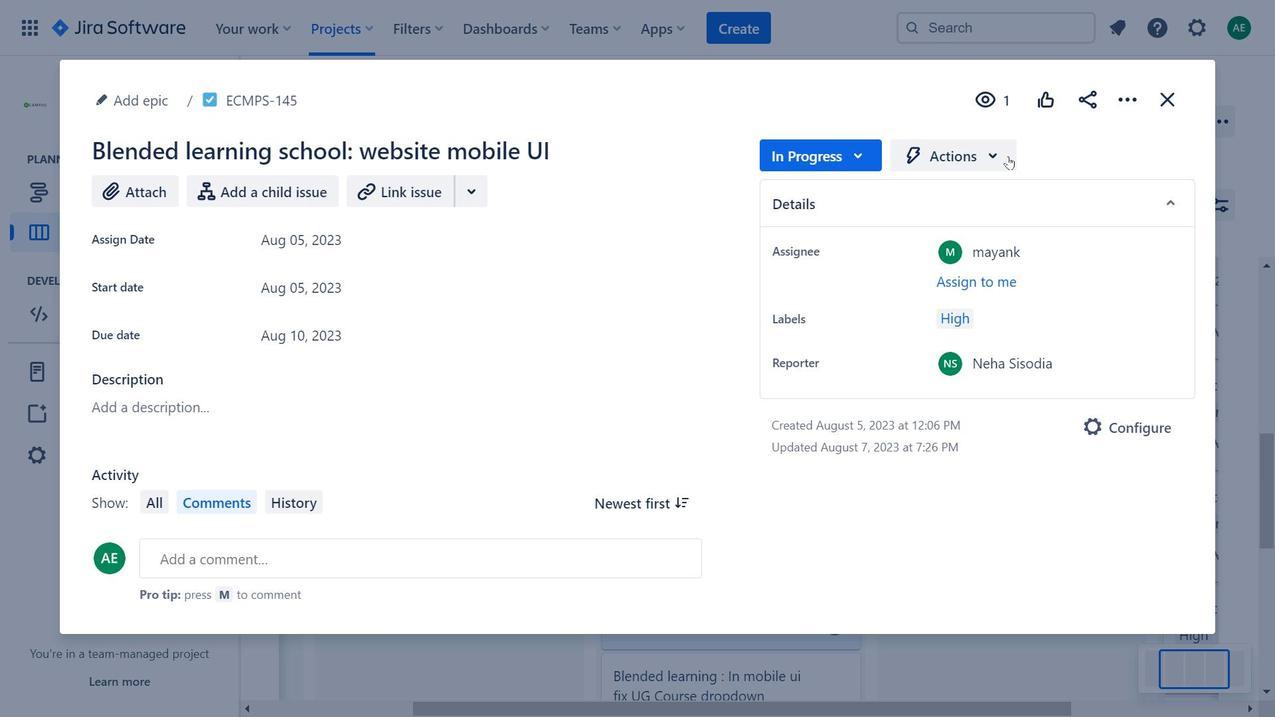 
Action: Mouse pressed left at (1008, 154)
Screenshot: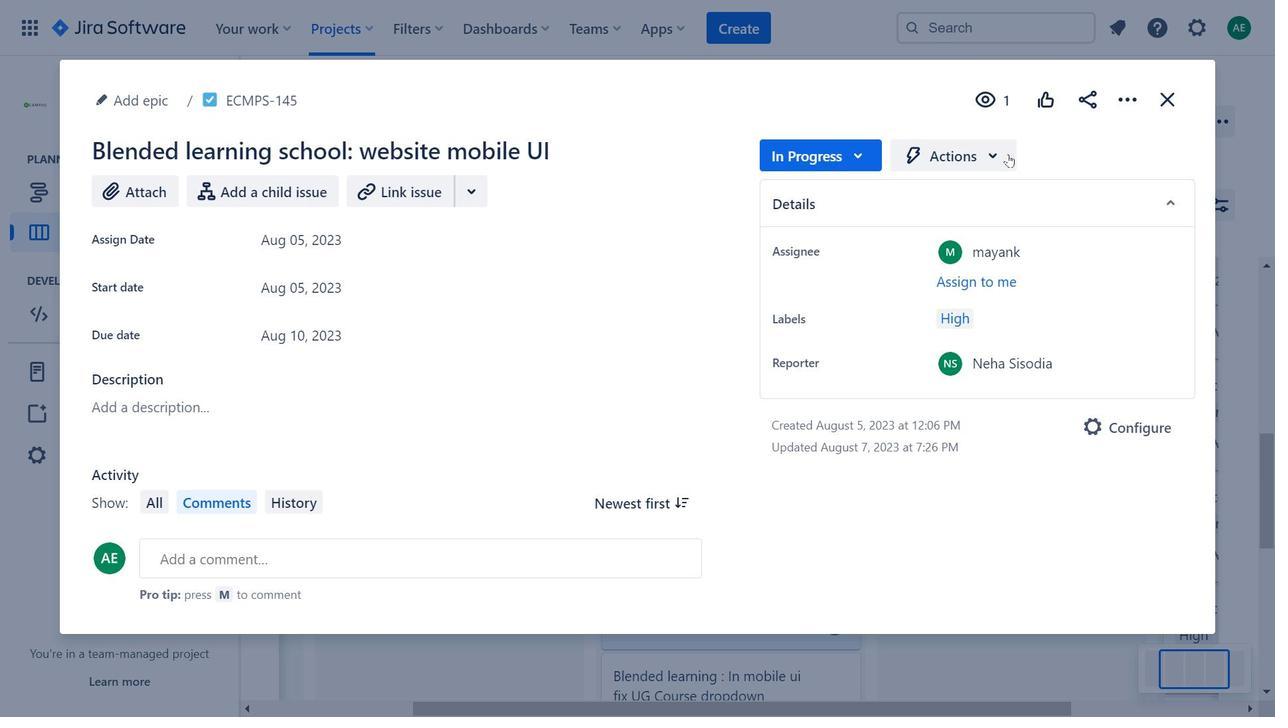 
Action: Mouse moved to (383, 227)
Screenshot: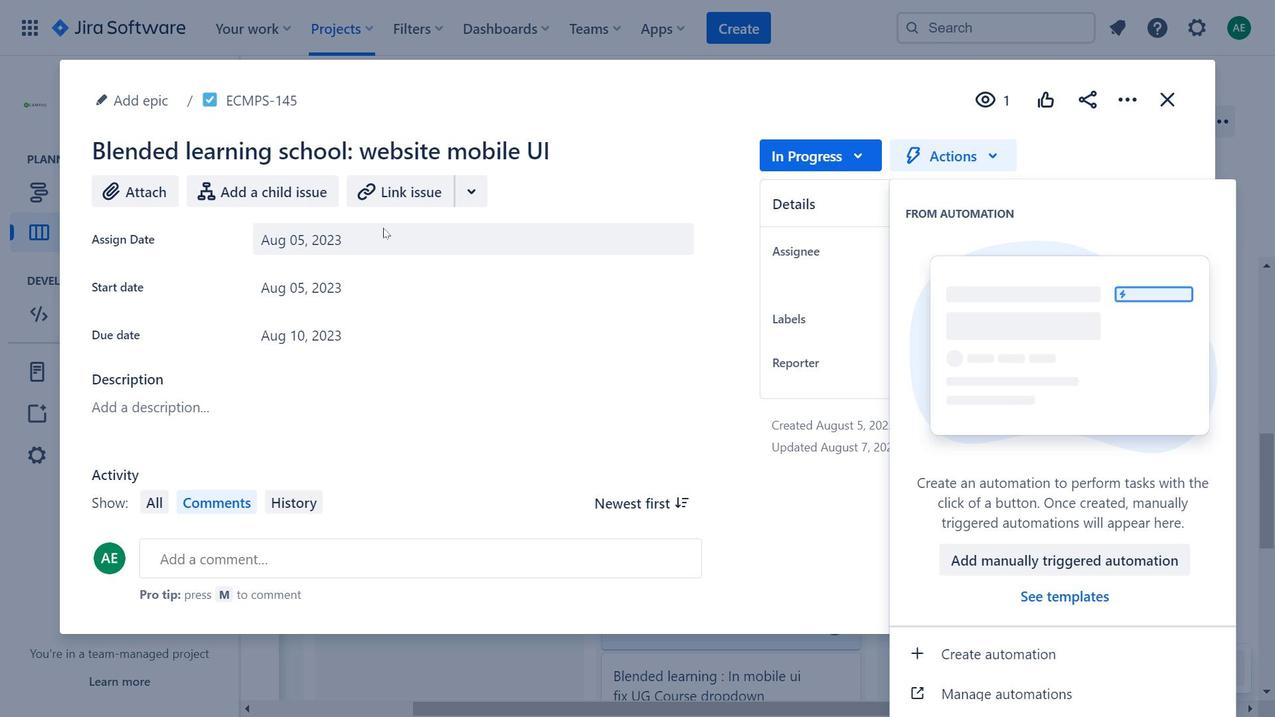 
Action: Mouse pressed left at (383, 227)
Screenshot: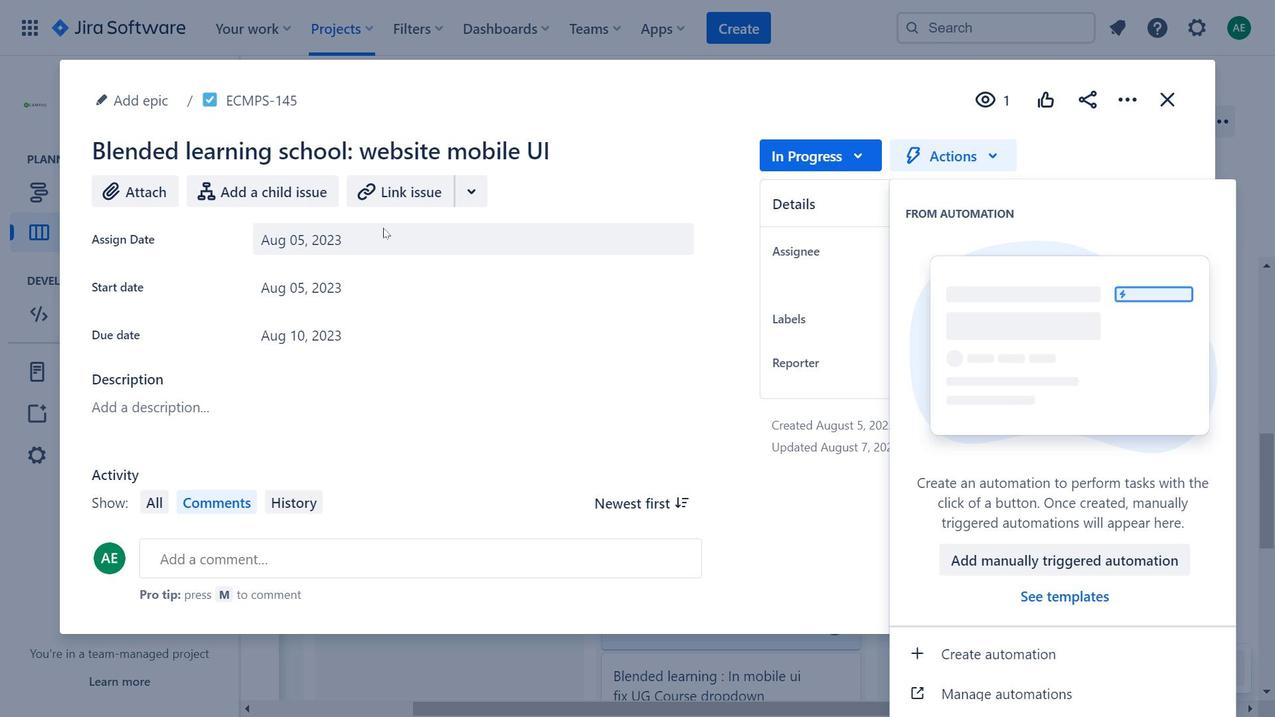 
Action: Mouse moved to (1130, 106)
Screenshot: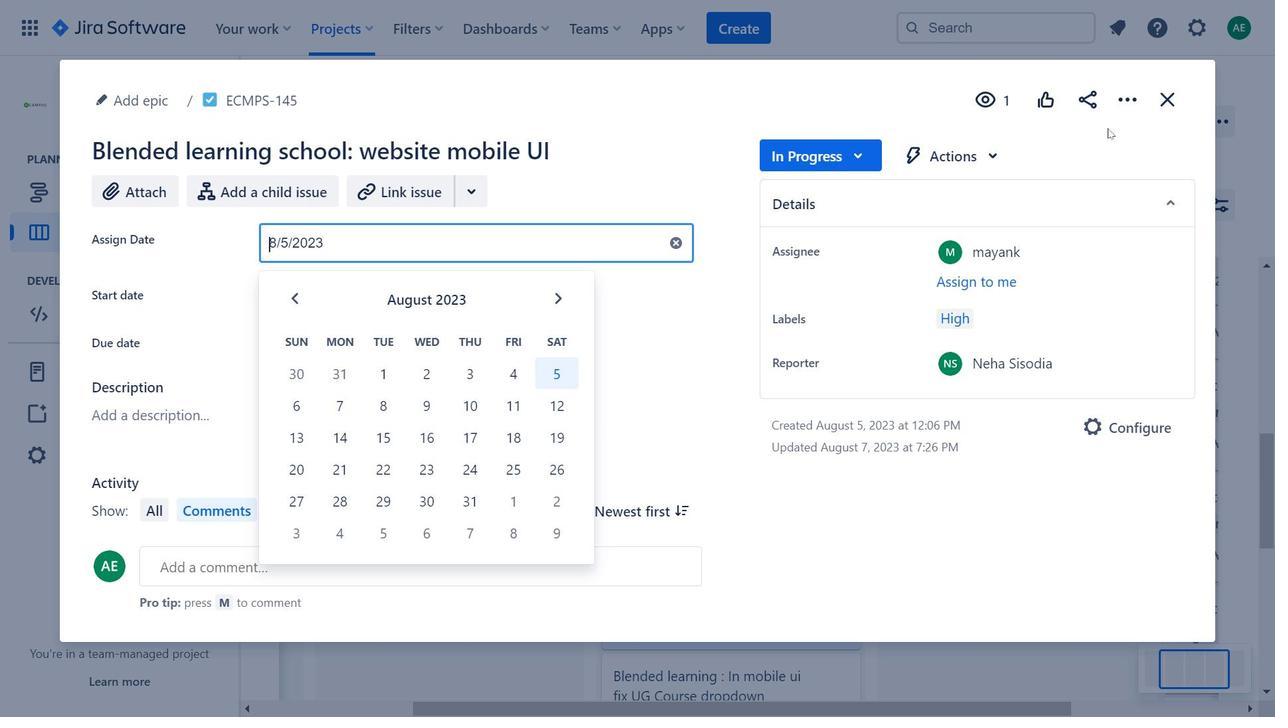 
Action: Mouse pressed left at (1130, 106)
Screenshot: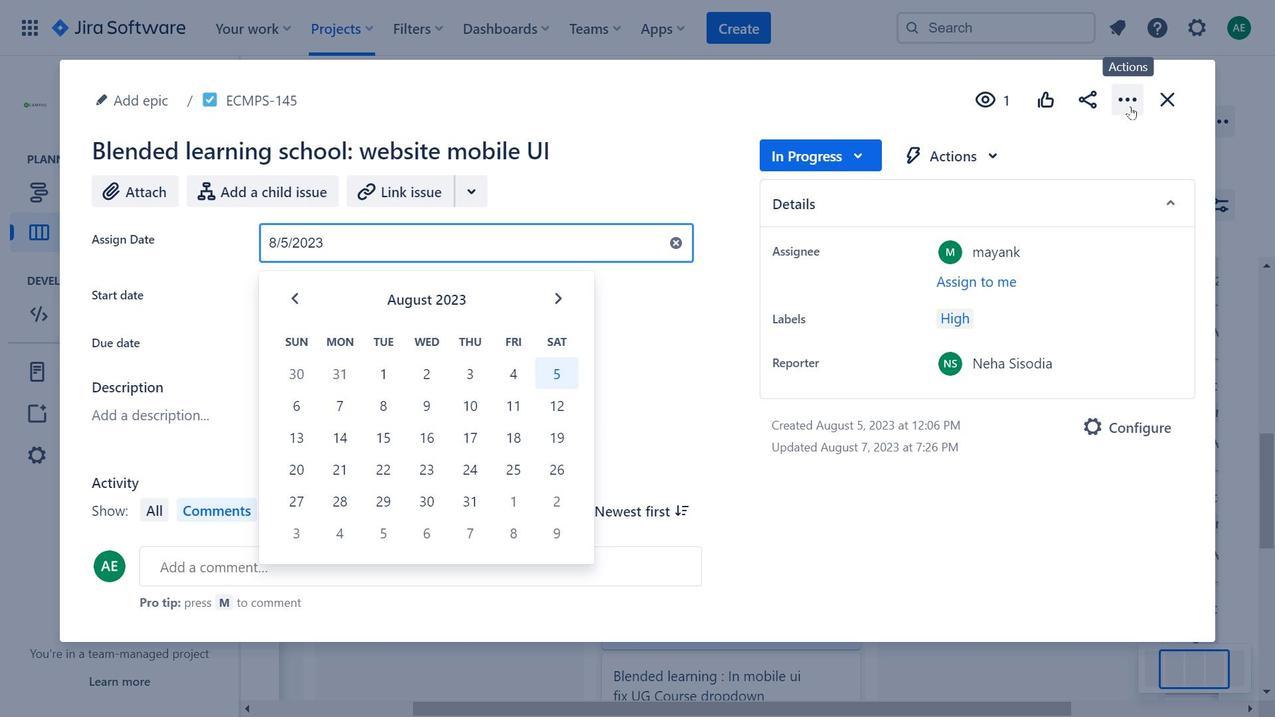 
Action: Mouse moved to (351, 235)
Screenshot: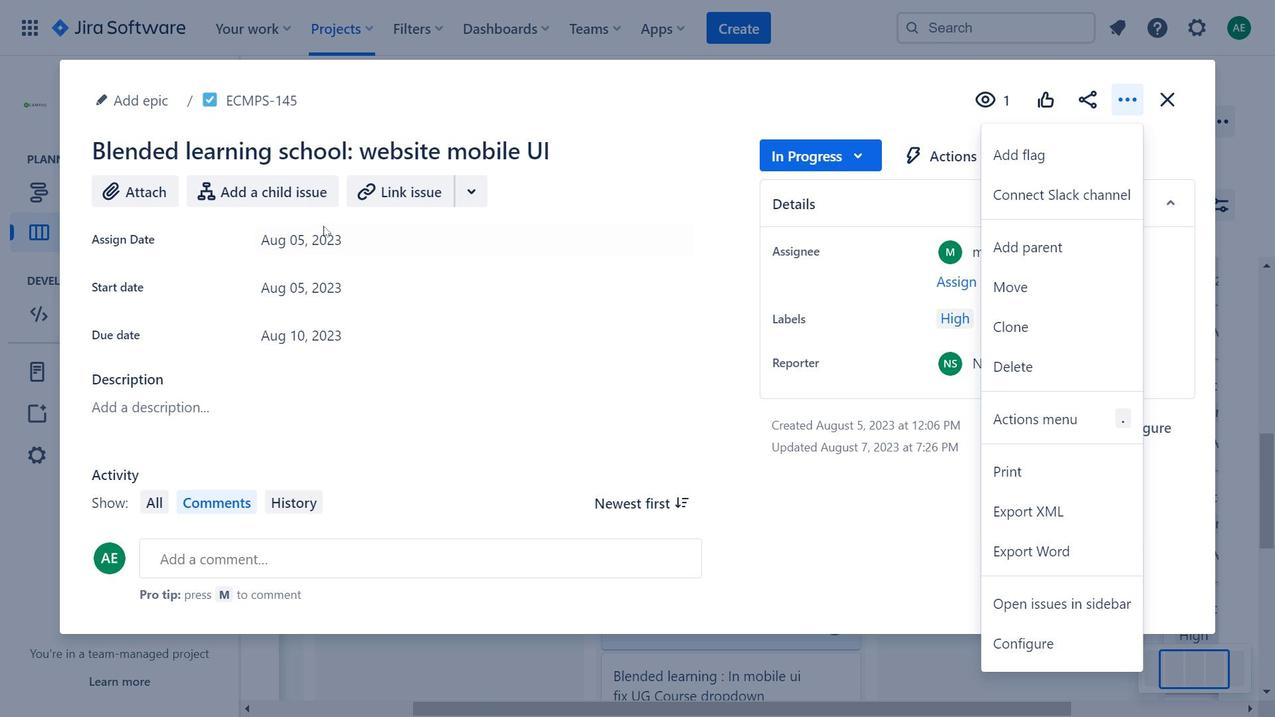
Action: Mouse pressed left at (351, 235)
Screenshot: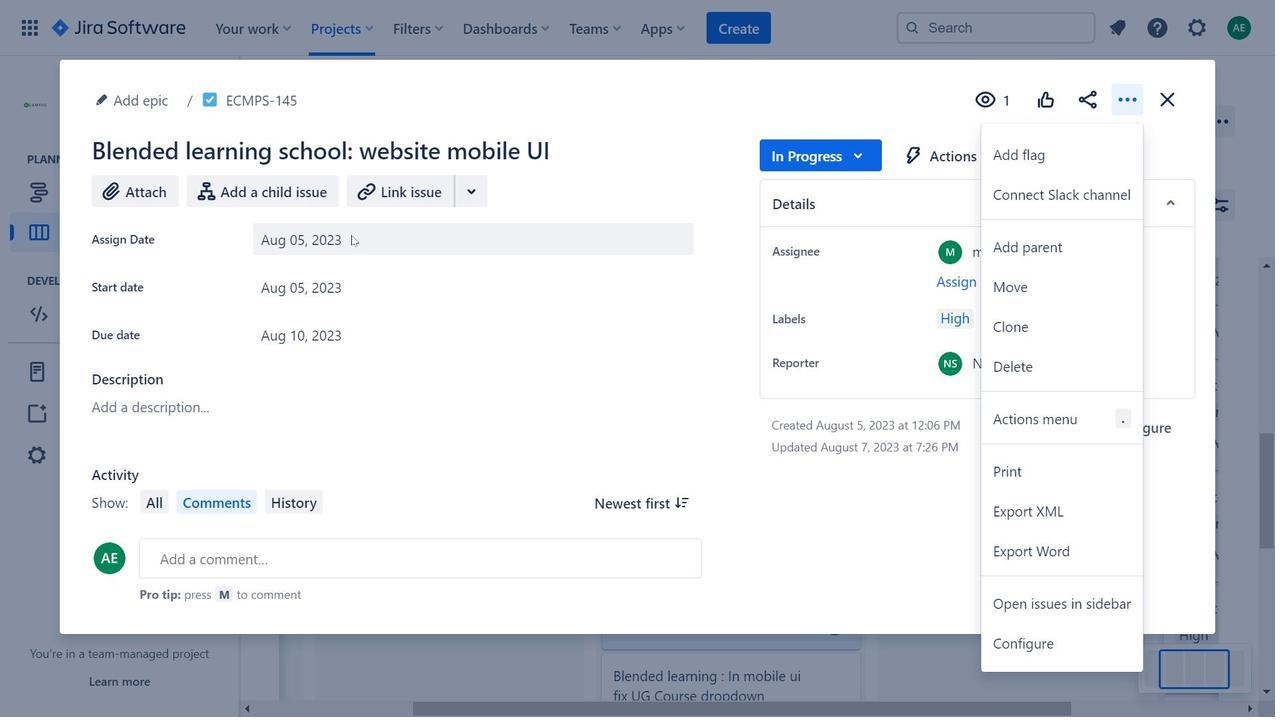 
Action: Mouse moved to (1175, 98)
Screenshot: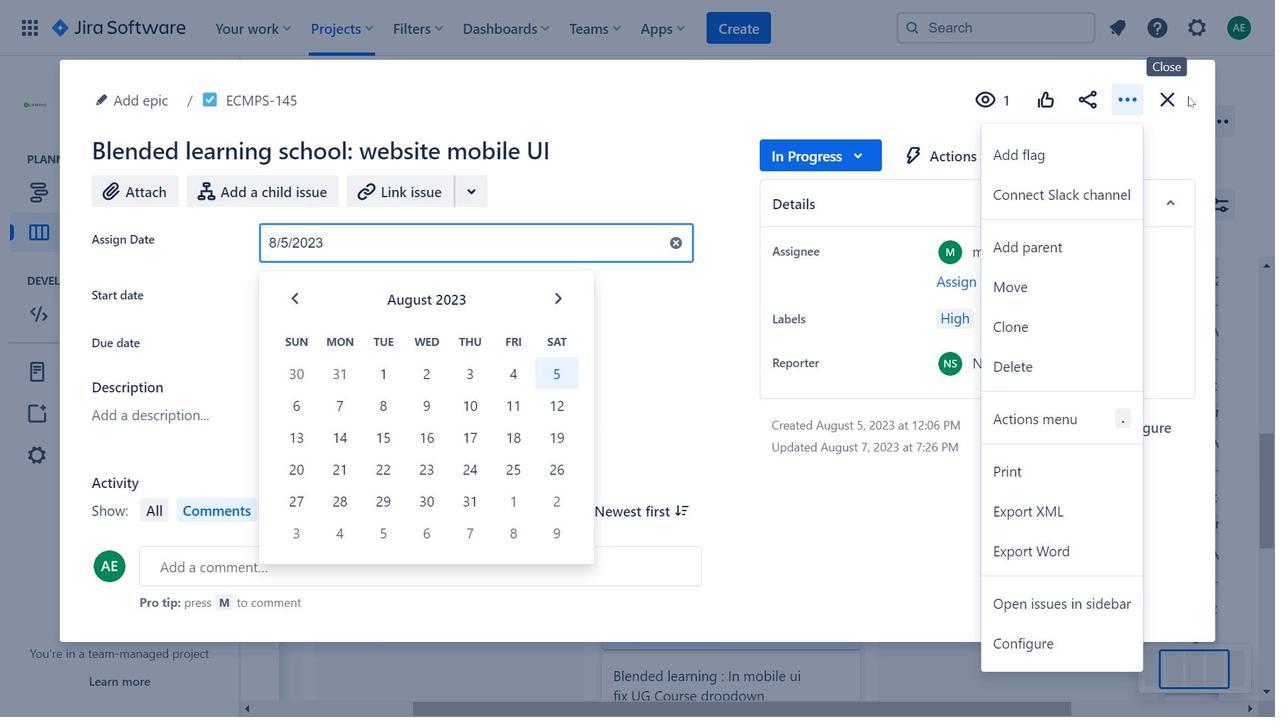 
Action: Mouse pressed left at (1175, 98)
Screenshot: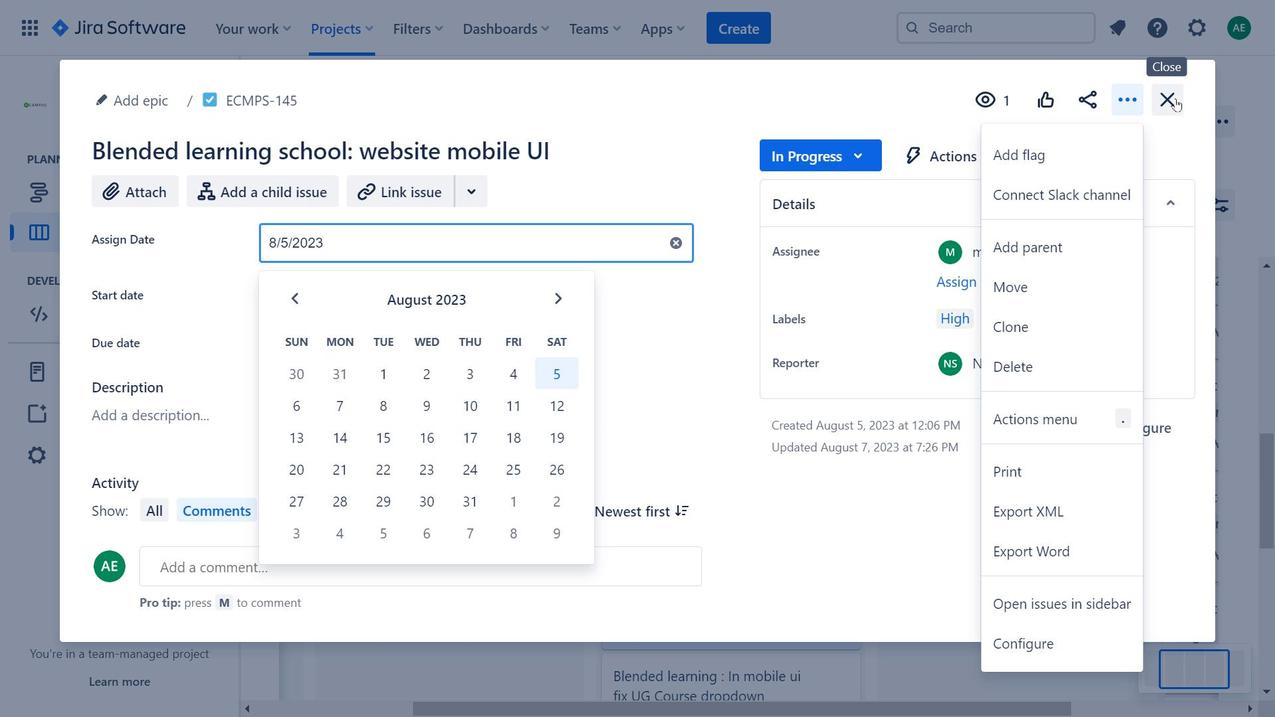 
Action: Mouse moved to (766, 423)
Screenshot: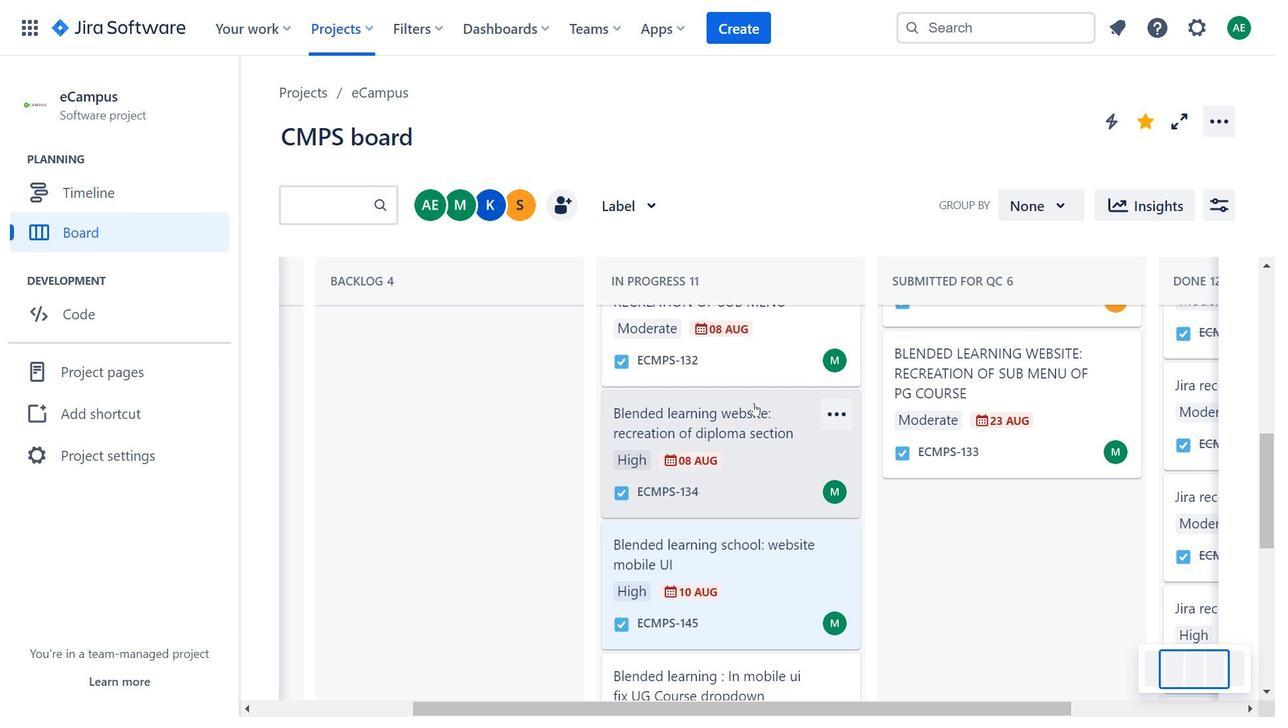 
Action: Mouse scrolled (766, 423) with delta (0, 0)
Screenshot: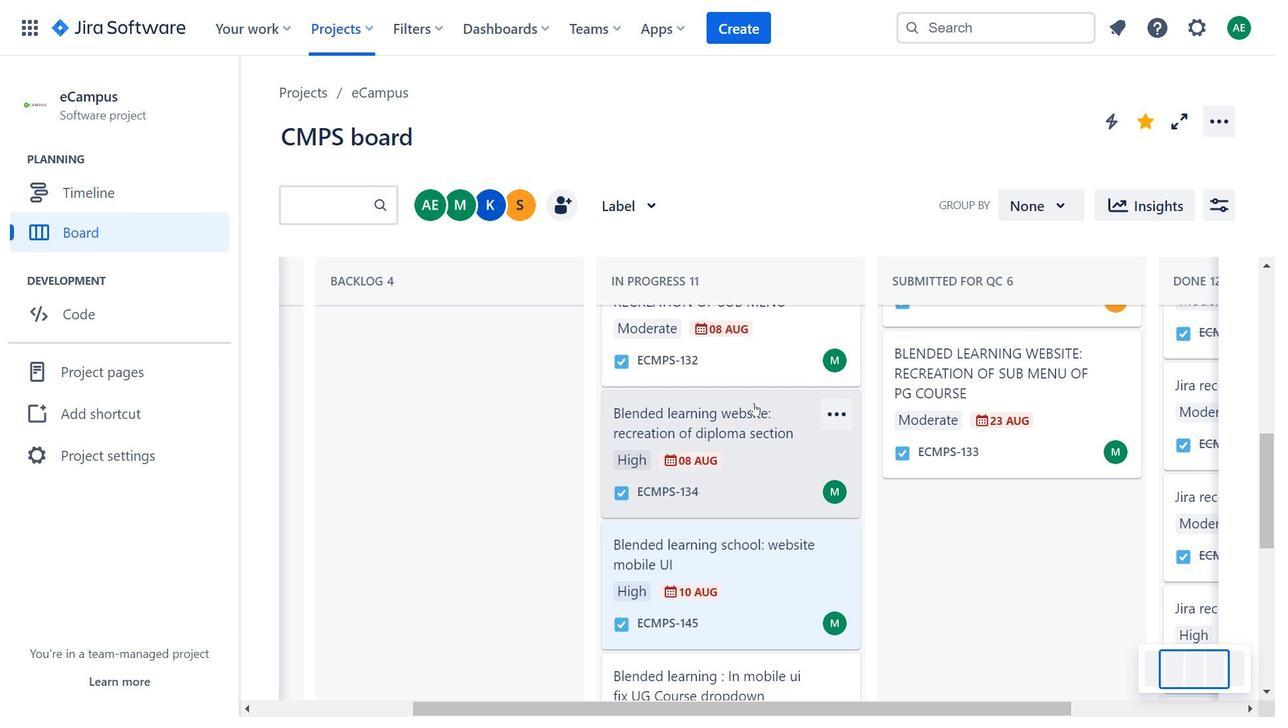 
Action: Mouse moved to (780, 446)
Screenshot: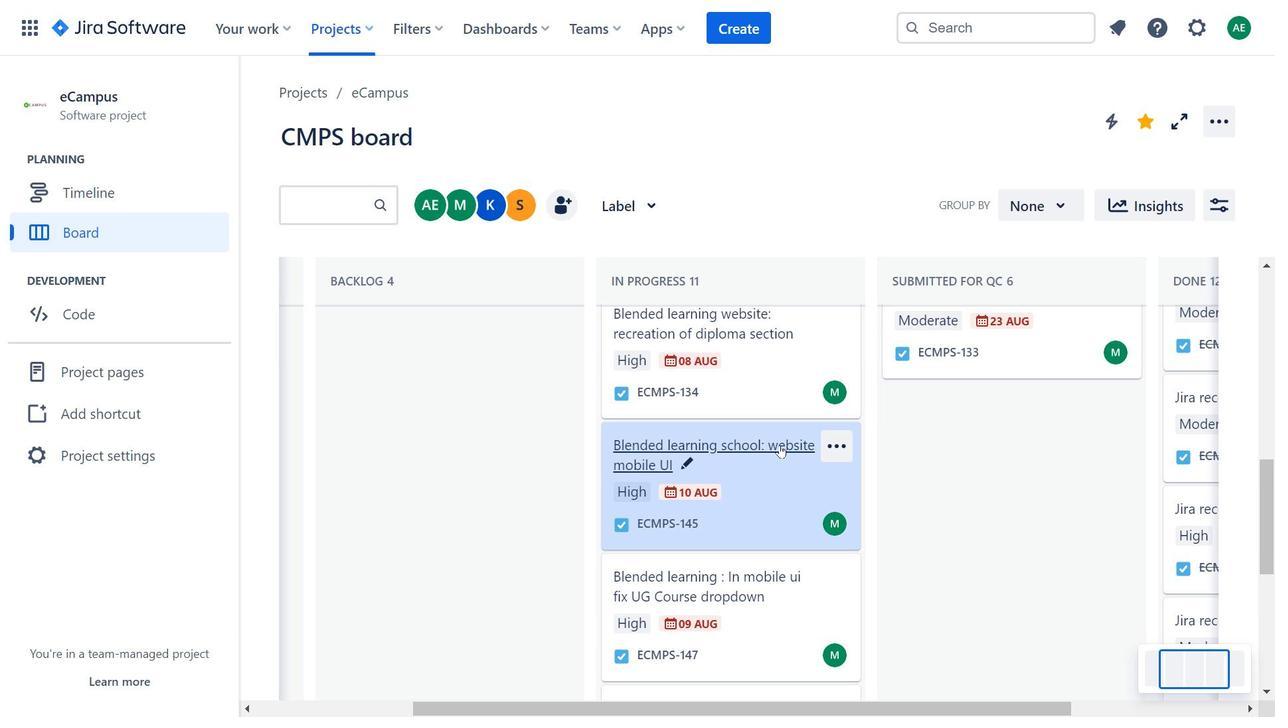 
Action: Mouse scrolled (780, 445) with delta (0, 0)
Screenshot: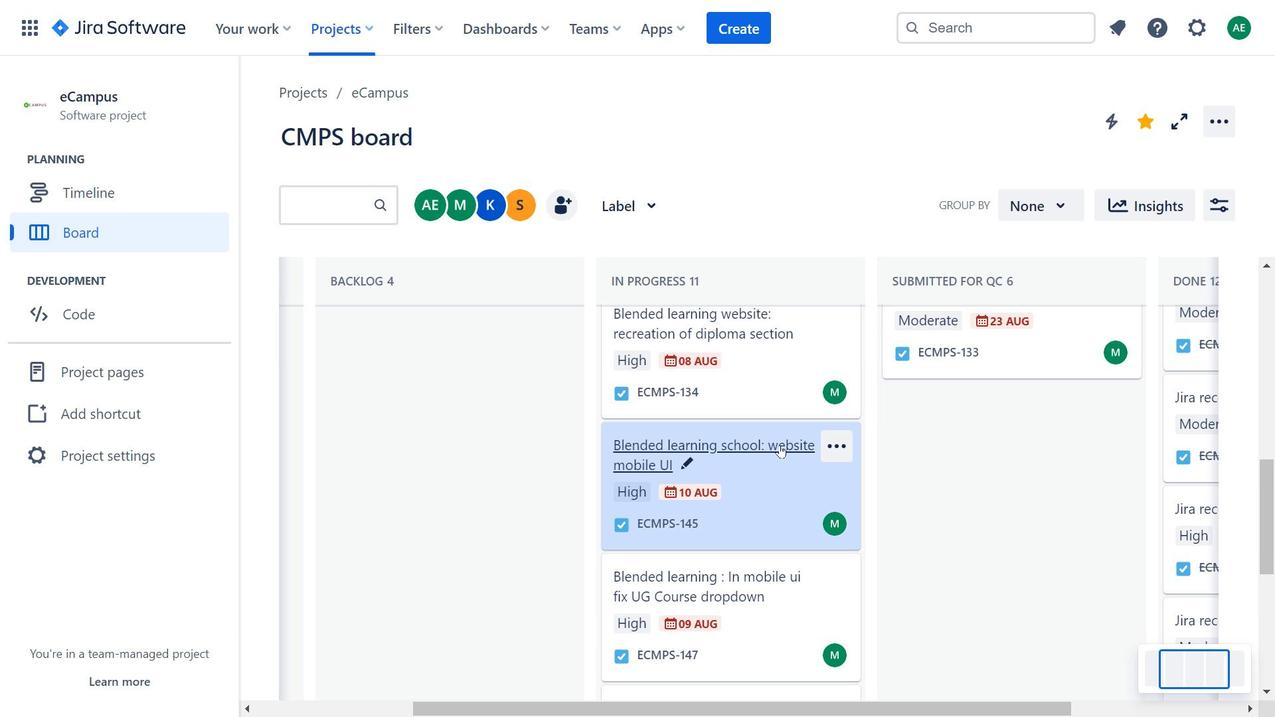 
Action: Mouse moved to (795, 466)
Screenshot: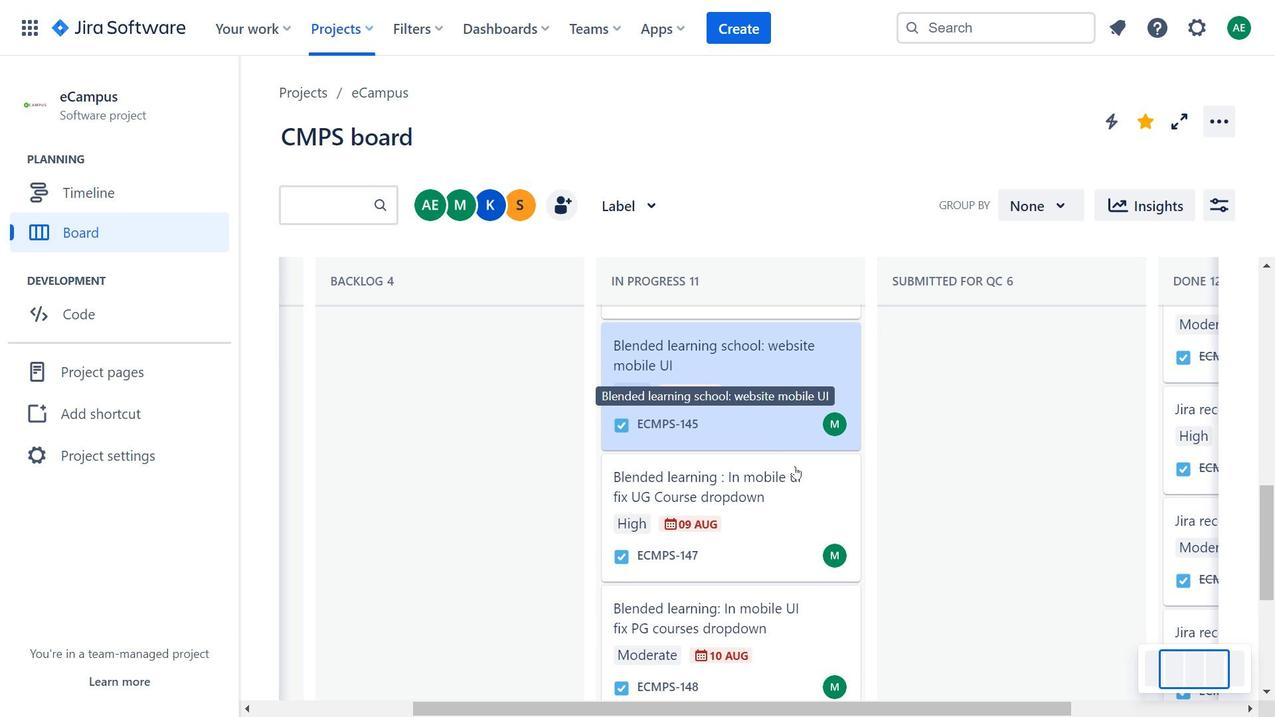 
Action: Mouse scrolled (795, 466) with delta (0, 0)
Screenshot: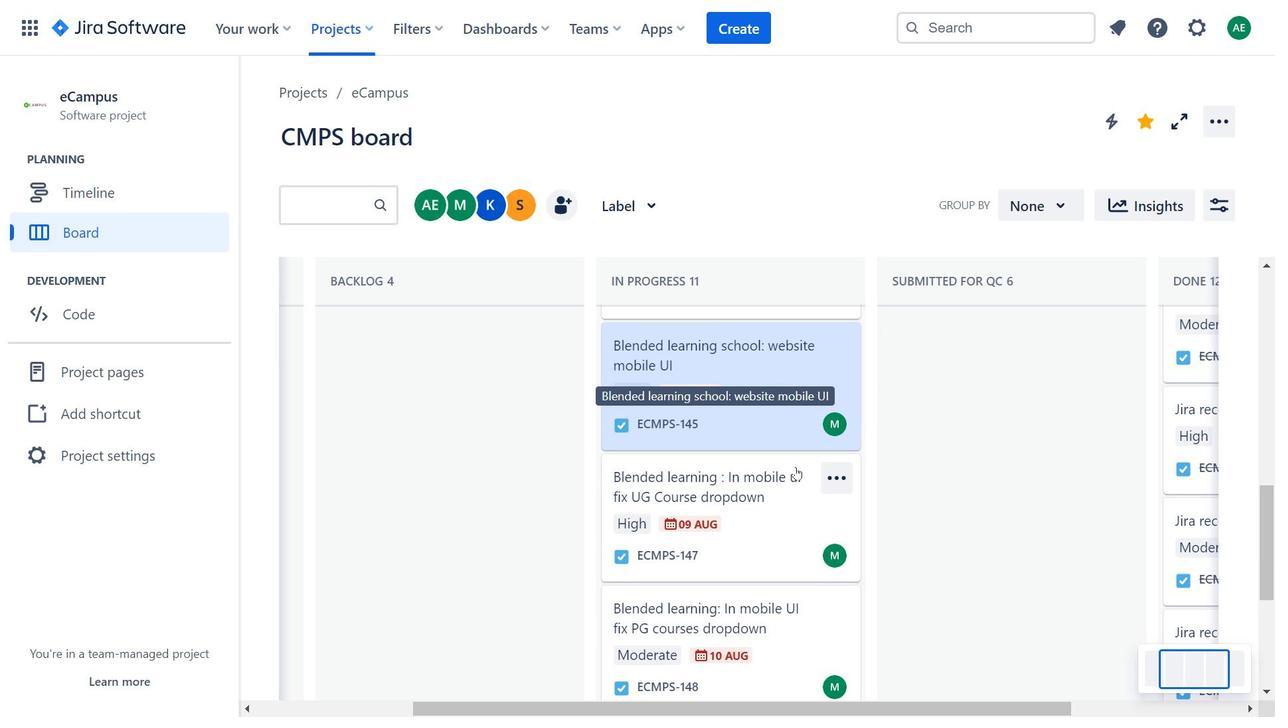 
Action: Mouse scrolled (795, 466) with delta (0, 0)
Screenshot: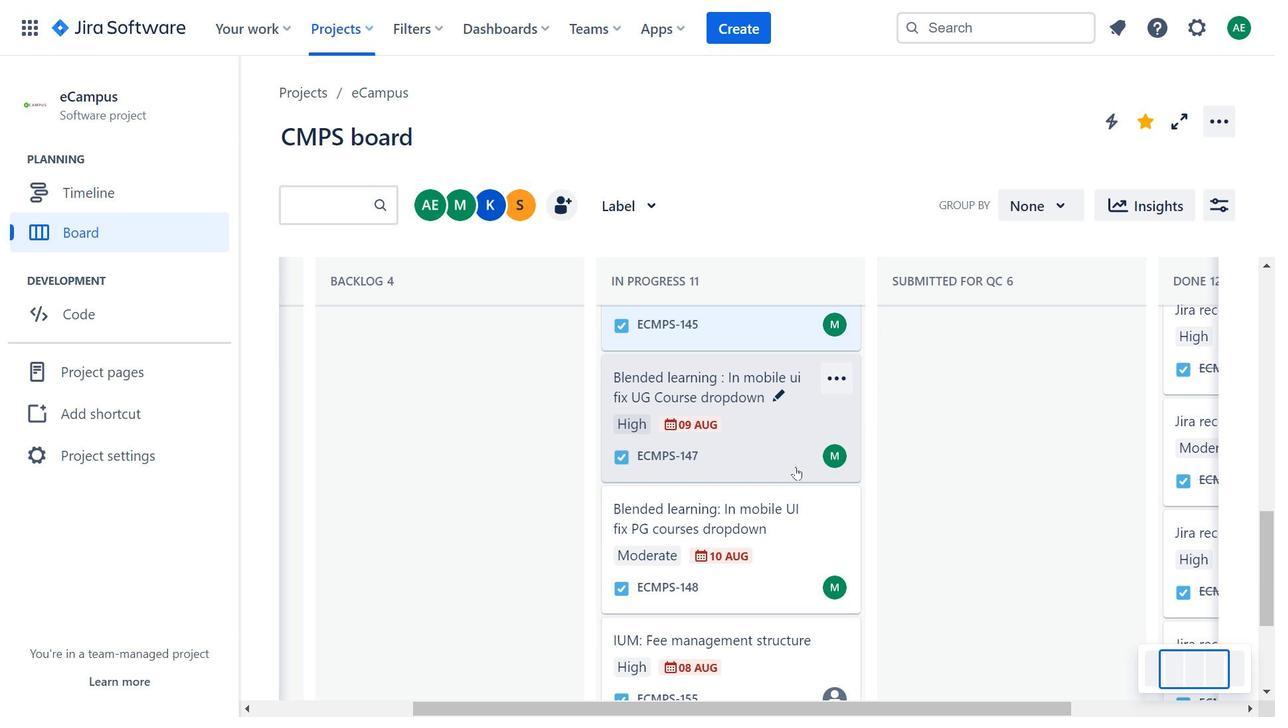
Action: Mouse scrolled (795, 466) with delta (0, 0)
Screenshot: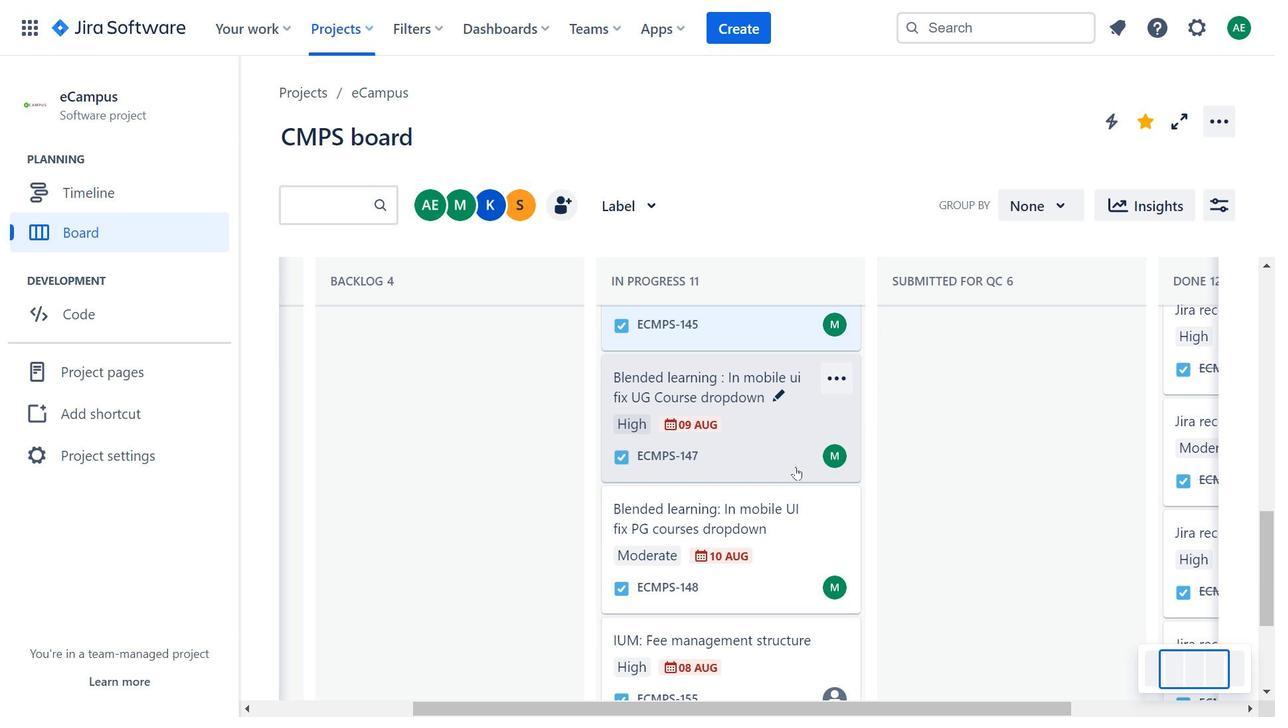 
Action: Mouse moved to (796, 498)
Screenshot: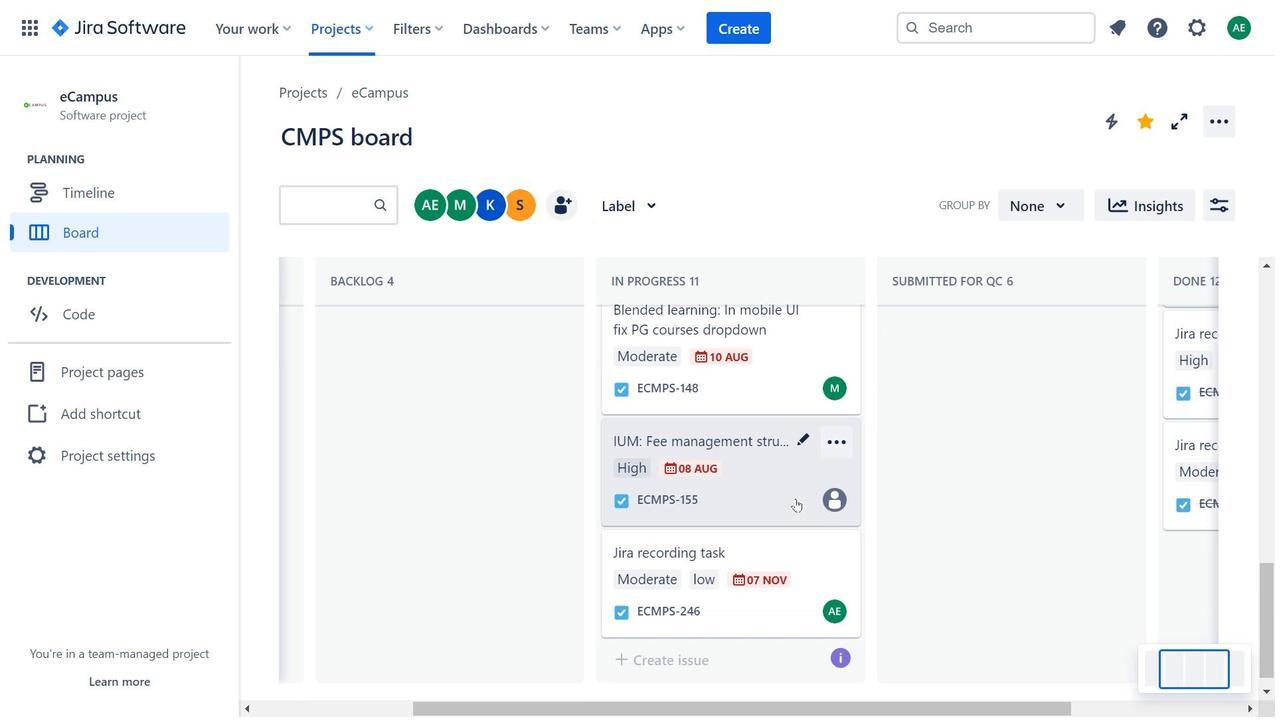 
Action: Mouse pressed left at (796, 498)
Screenshot: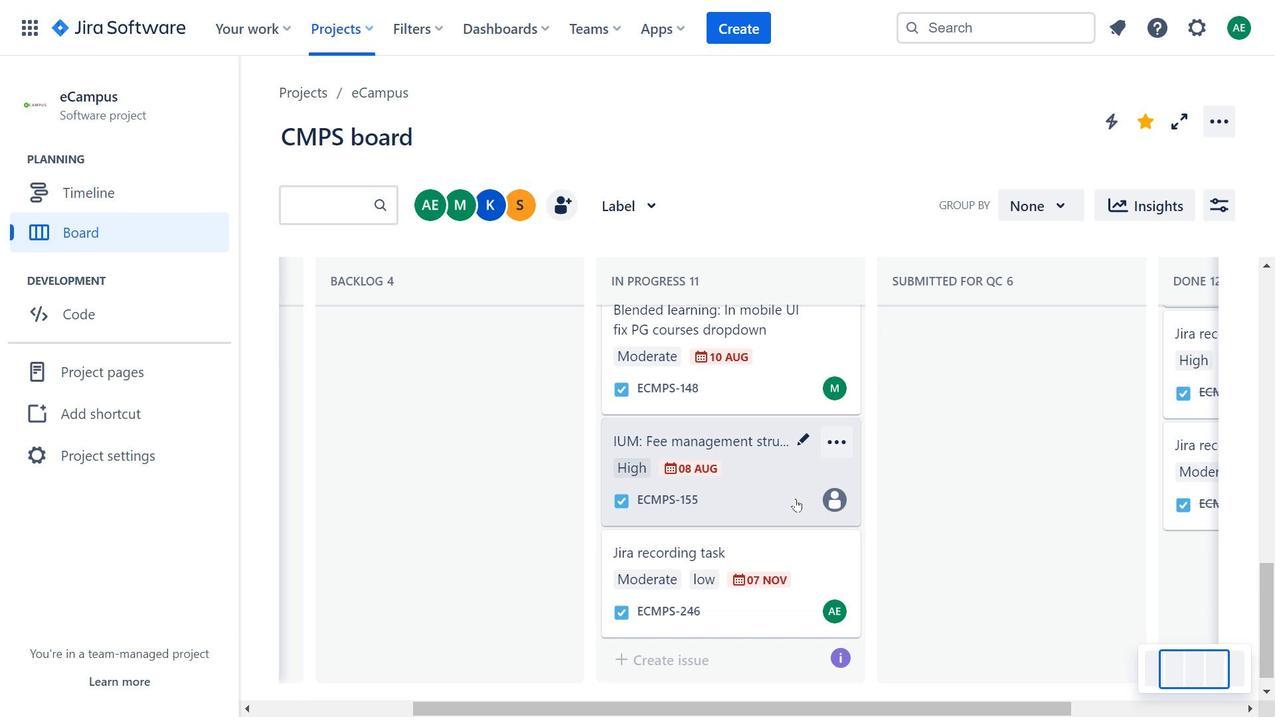 
Action: Mouse moved to (773, 551)
Screenshot: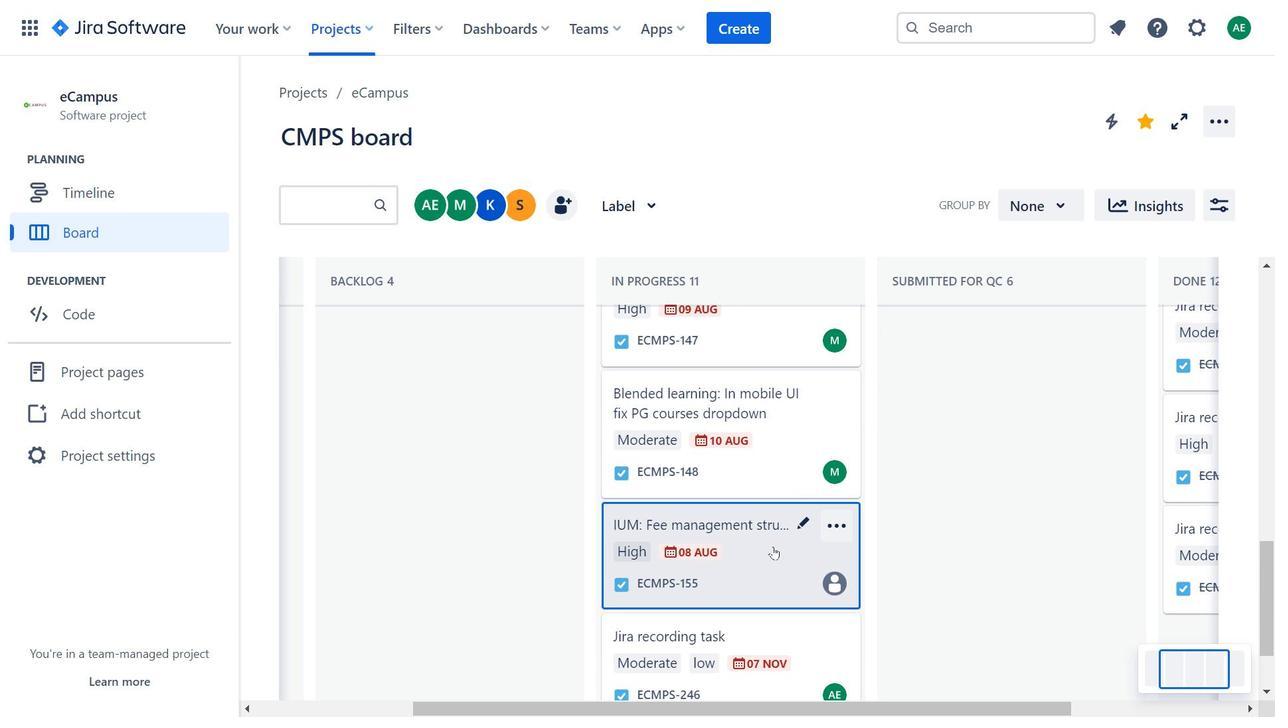 
Action: Mouse pressed left at (773, 551)
Screenshot: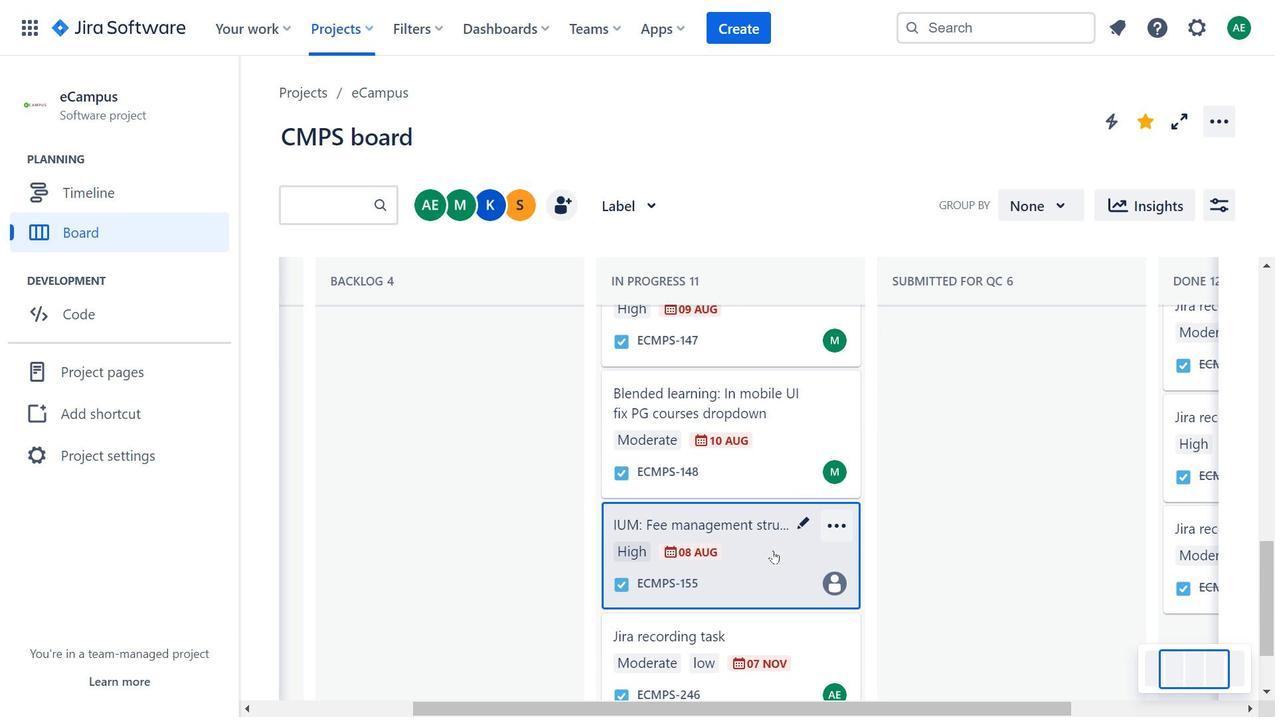 
Action: Mouse moved to (1123, 96)
Screenshot: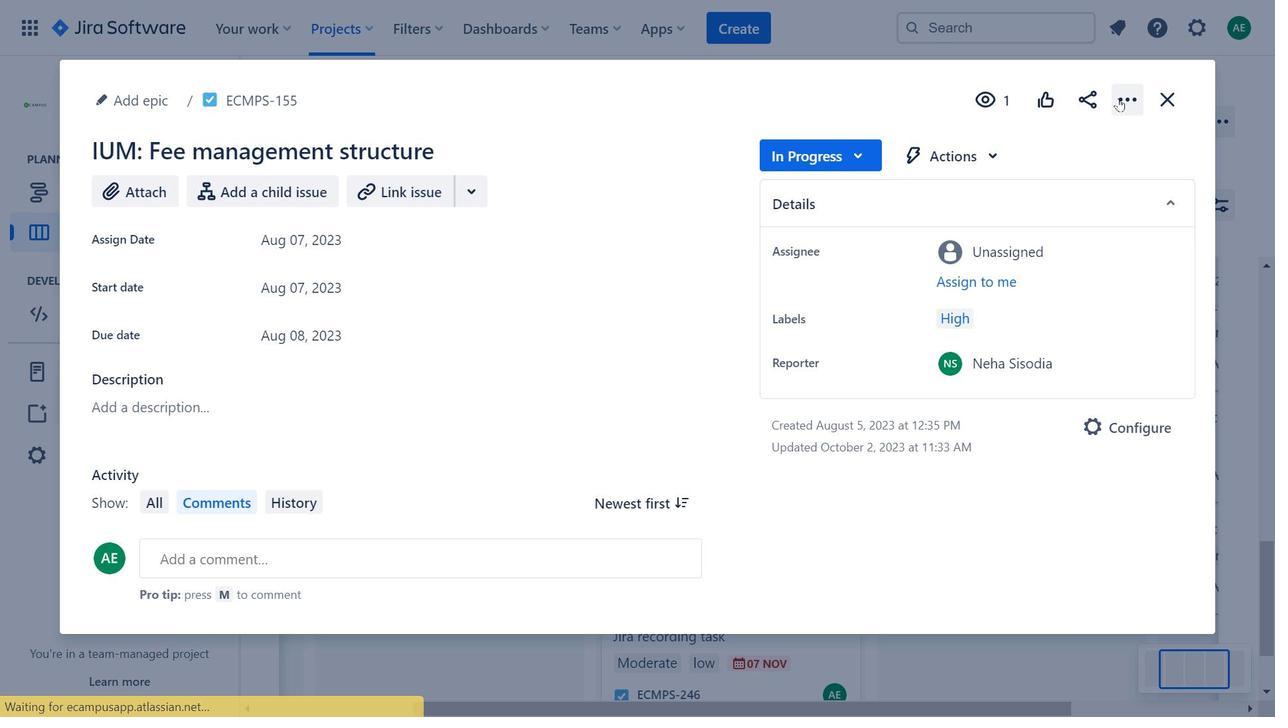 
Action: Mouse pressed left at (1123, 96)
Screenshot: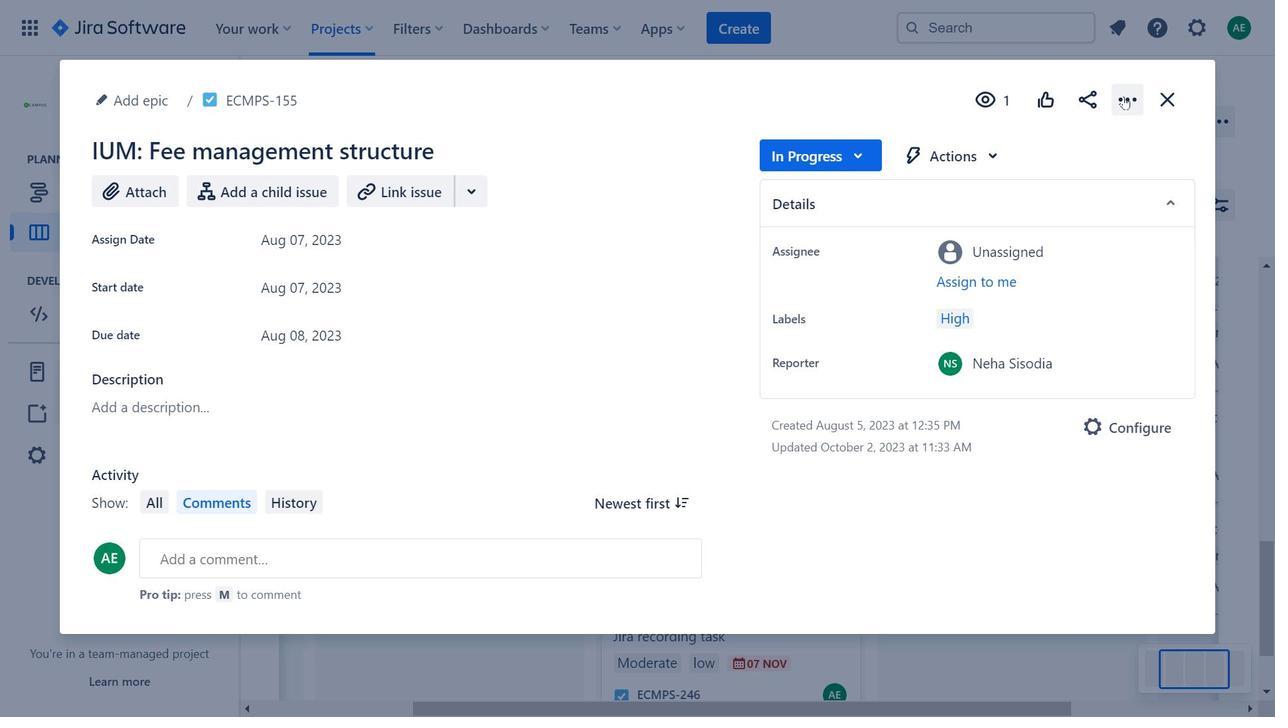 
Action: Mouse moved to (371, 300)
Screenshot: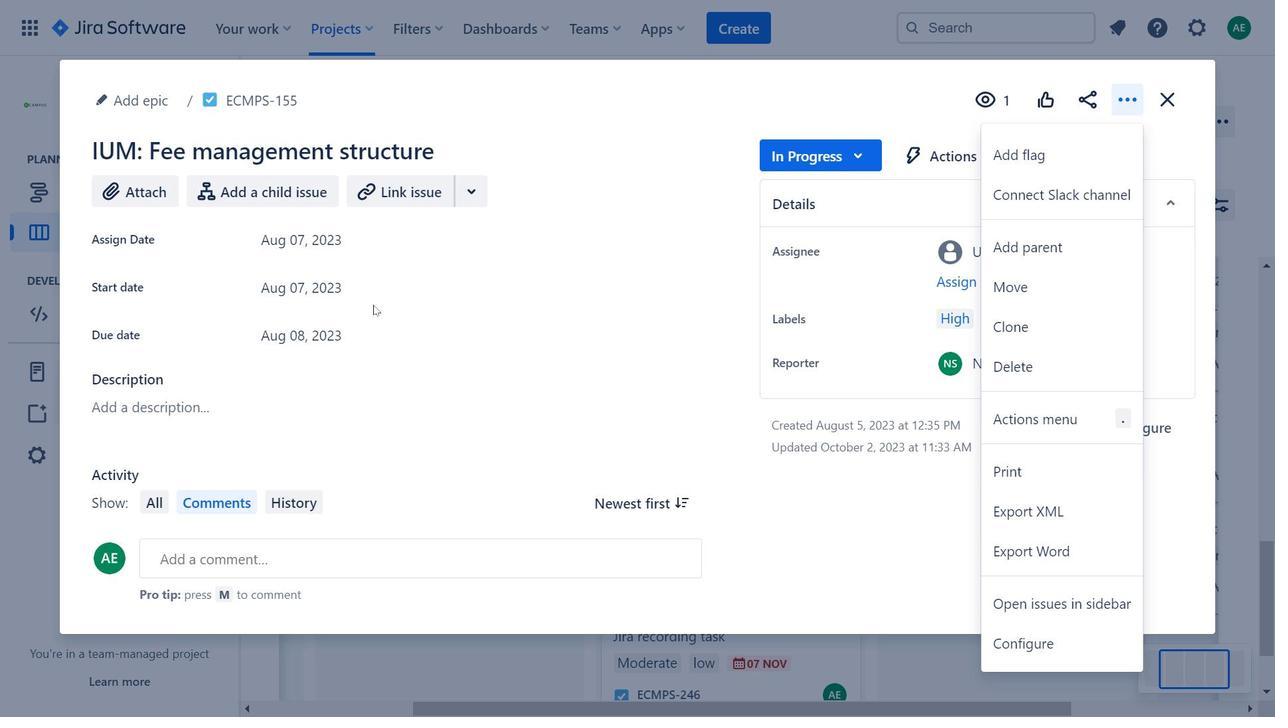 
Action: Mouse pressed left at (371, 300)
Screenshot: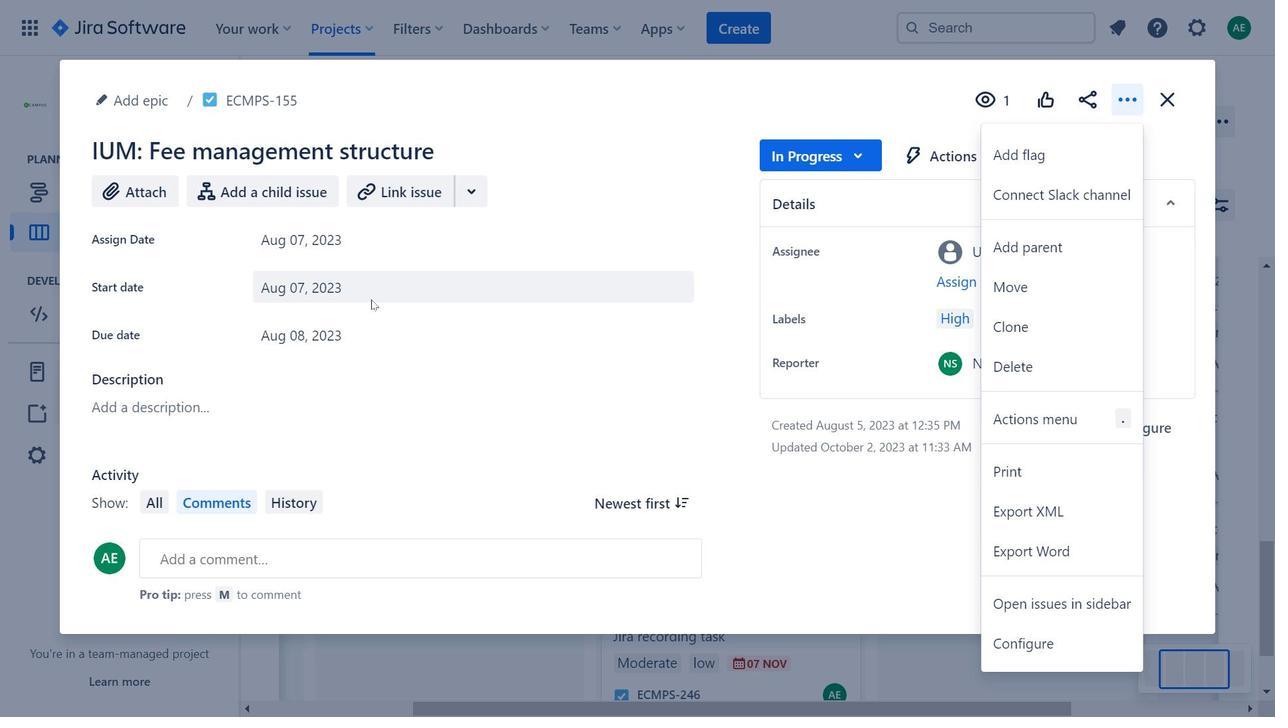 
Action: Mouse moved to (1166, 107)
Screenshot: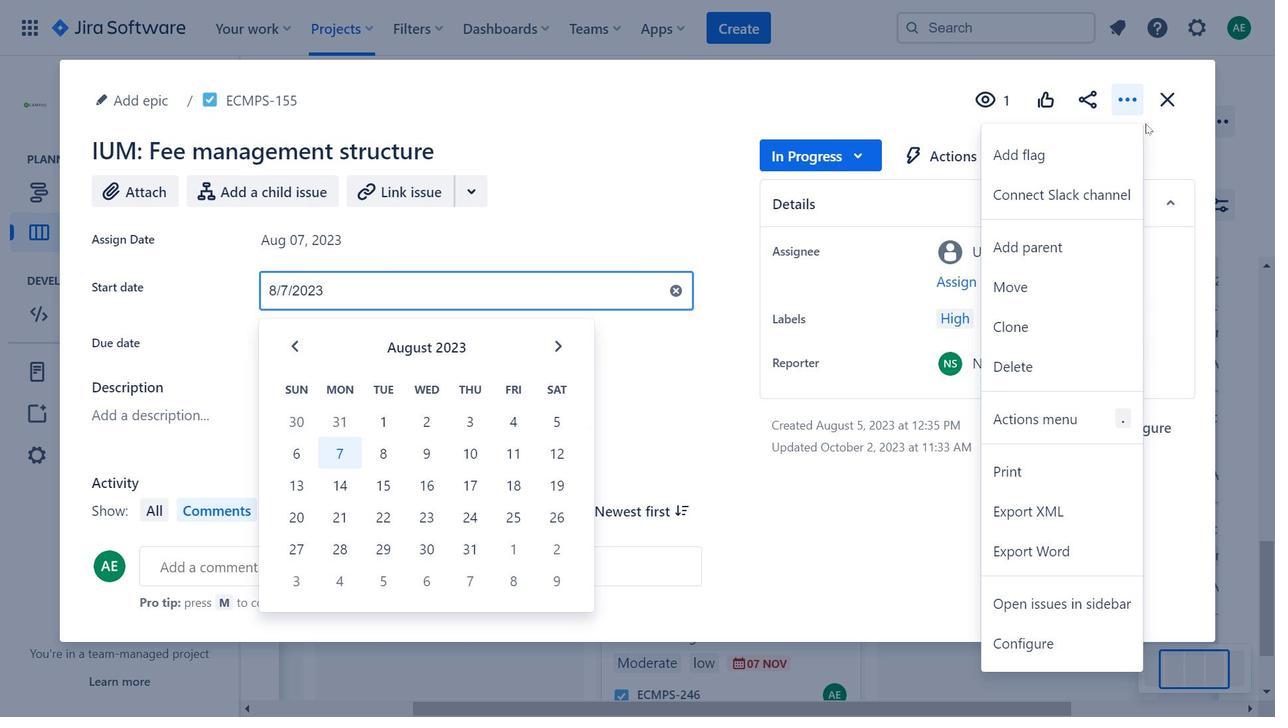 
Action: Mouse pressed left at (1166, 107)
Screenshot: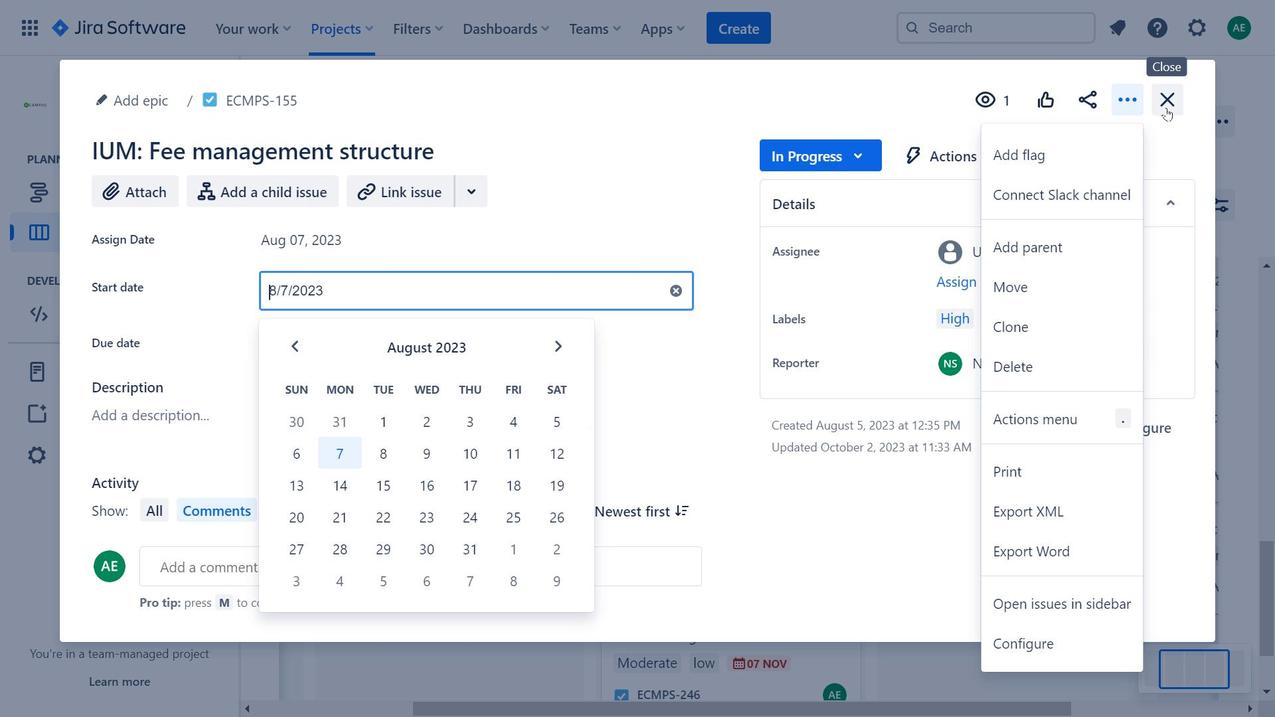 
Action: Mouse moved to (753, 468)
